 Task: Update the project tasks for 'Levels of Management' and explore the tool's features.
Action: Mouse moved to (74, 92)
Screenshot: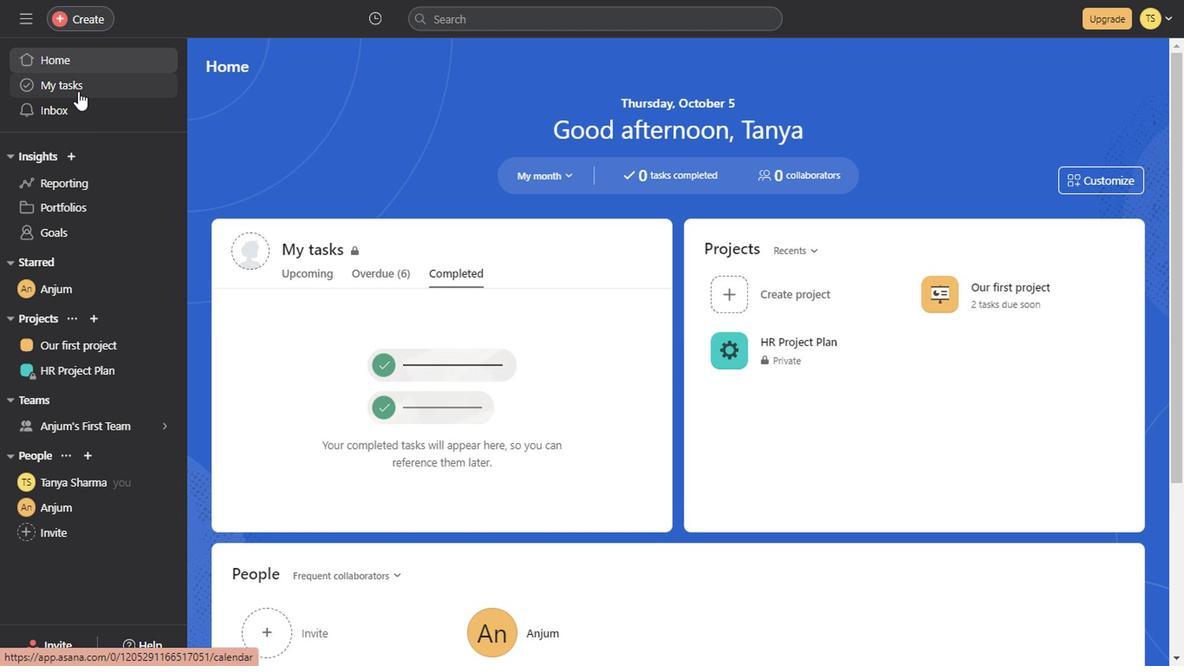 
Action: Mouse pressed left at (74, 92)
Screenshot: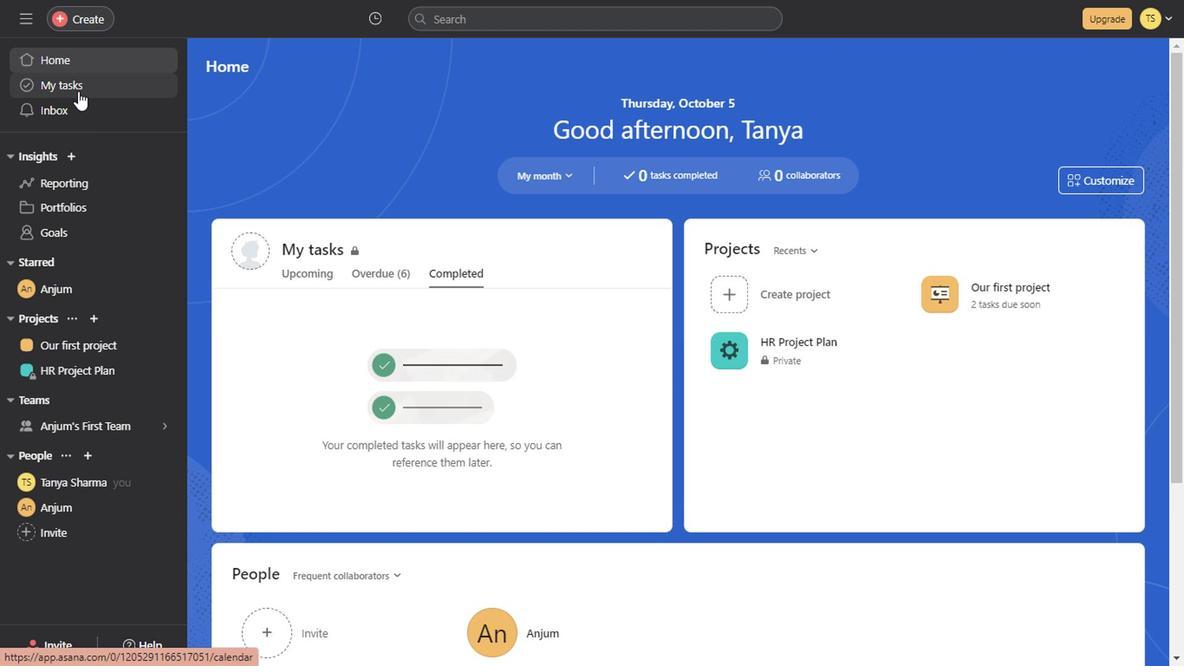 
Action: Mouse moved to (252, 88)
Screenshot: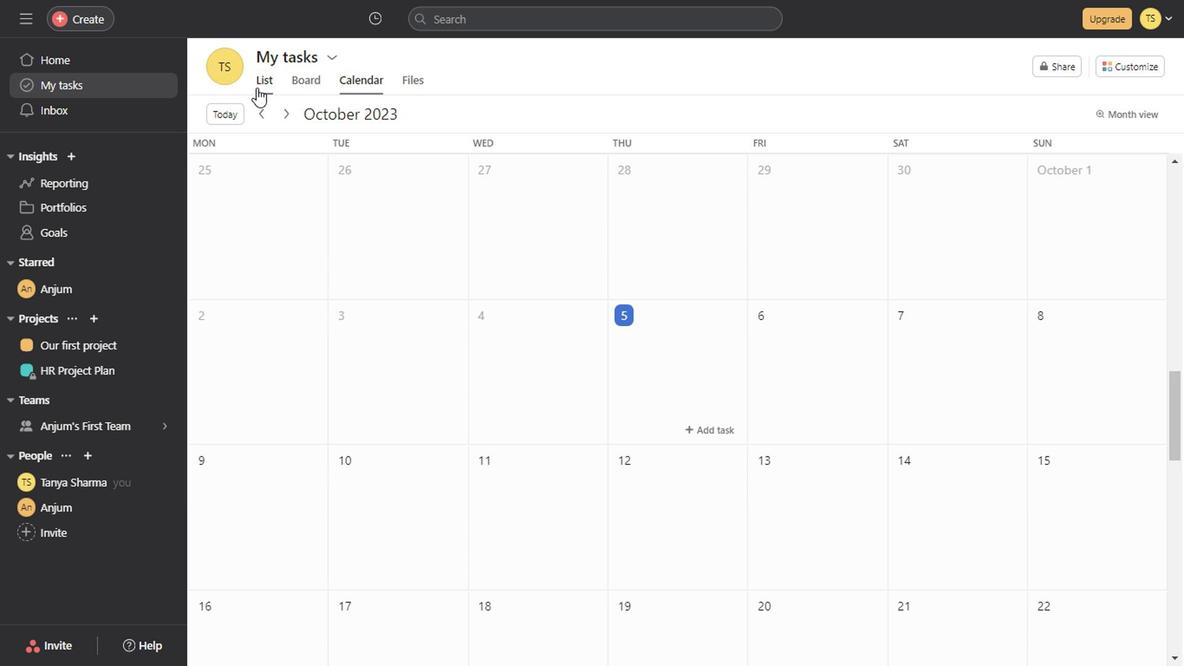 
Action: Mouse pressed left at (252, 88)
Screenshot: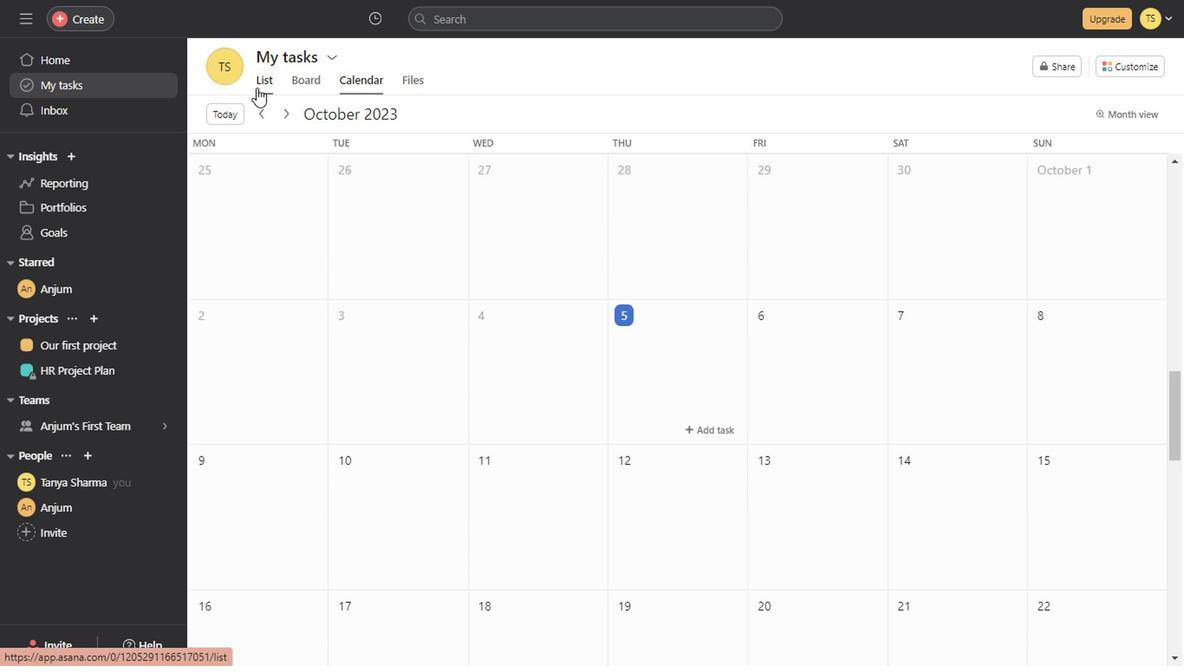 
Action: Mouse moved to (74, 122)
Screenshot: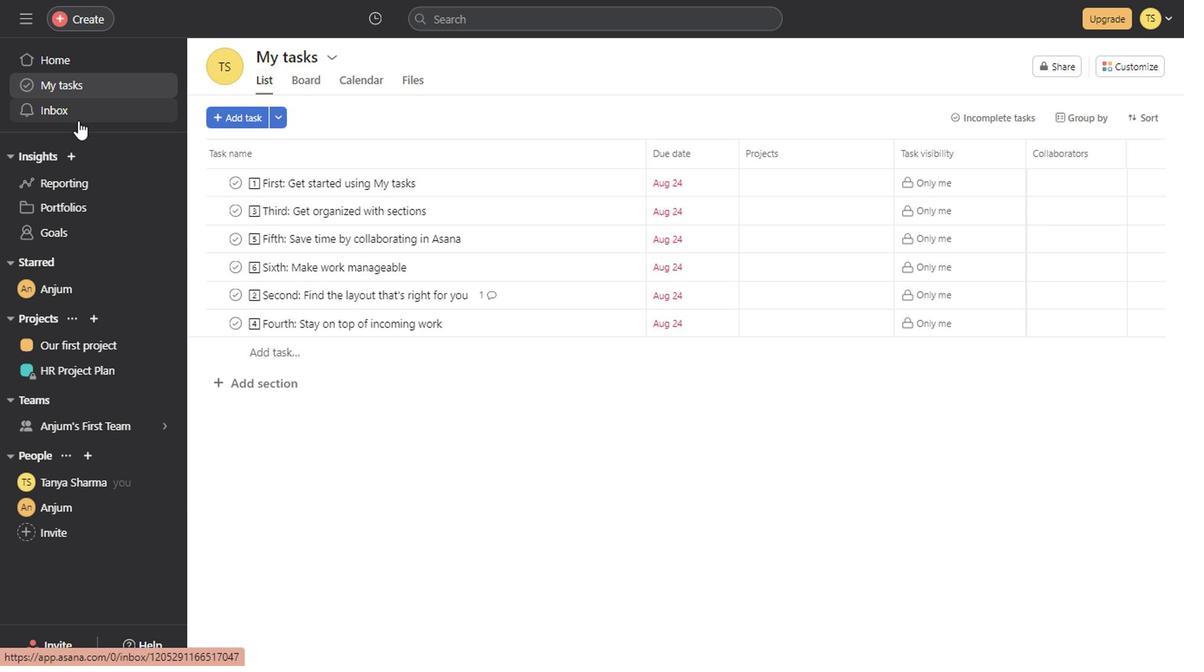 
Action: Mouse pressed left at (74, 122)
Screenshot: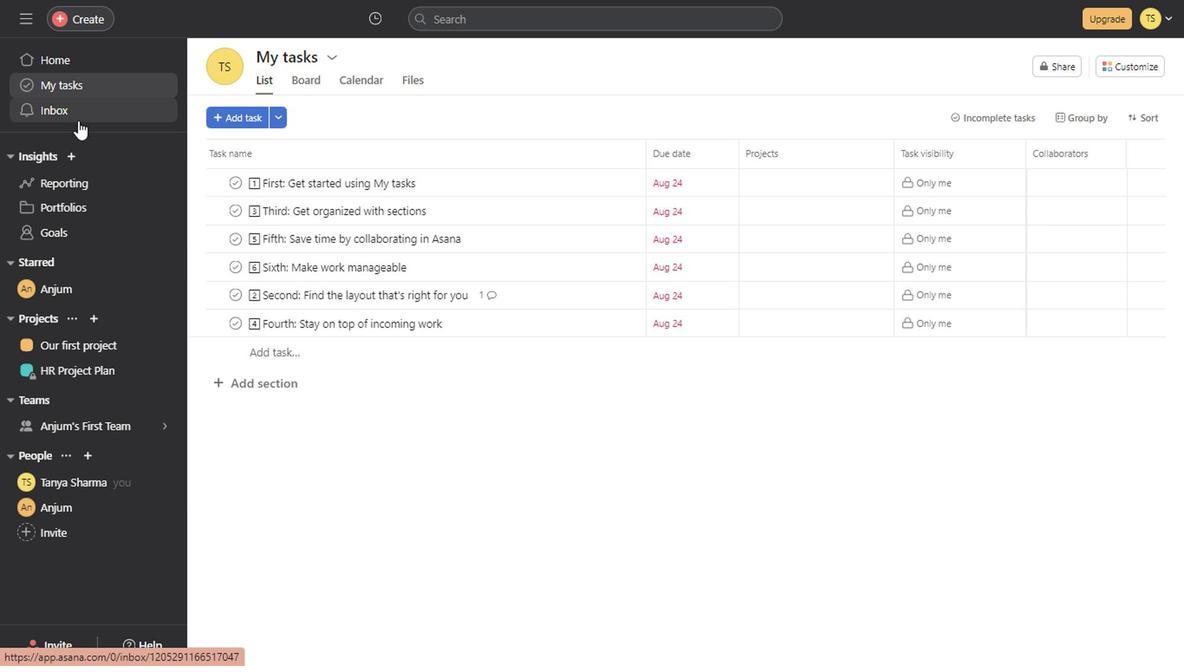 
Action: Mouse moved to (437, 461)
Screenshot: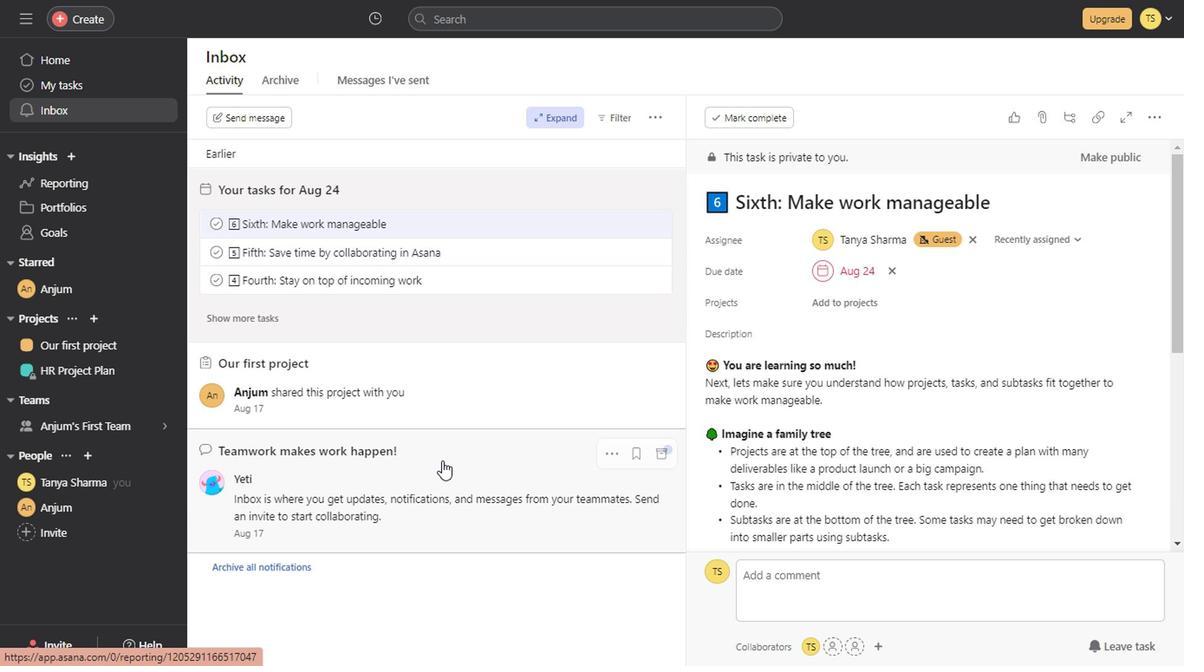 
Action: Mouse scrolled (437, 460) with delta (0, -1)
Screenshot: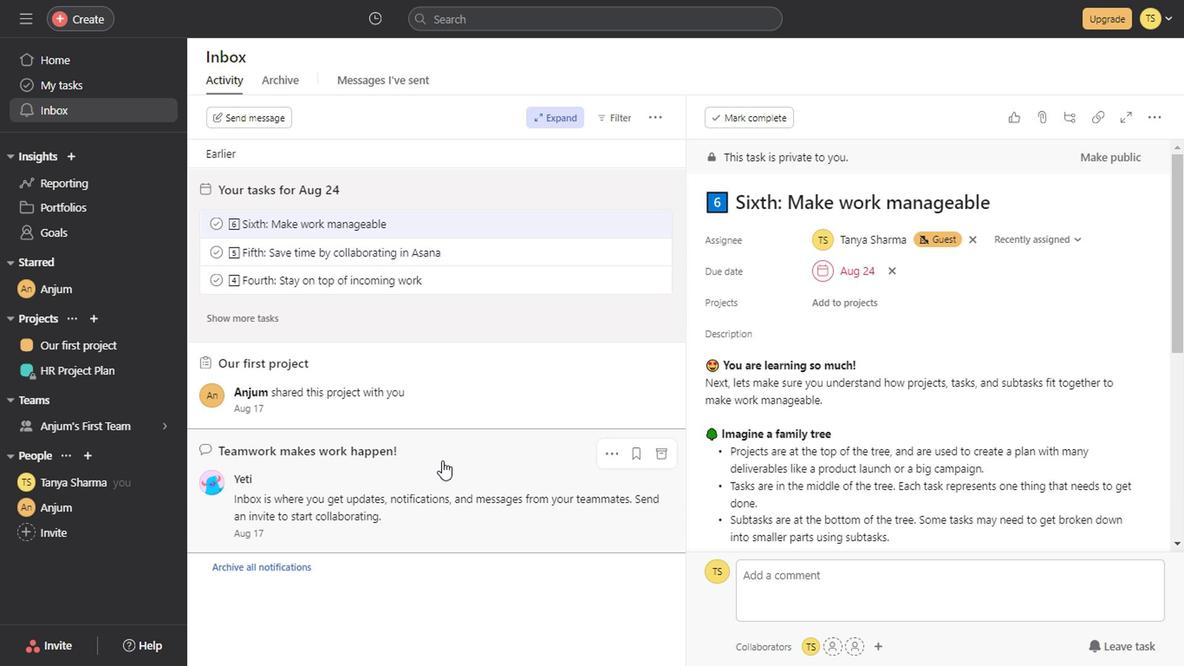 
Action: Mouse scrolled (437, 460) with delta (0, -1)
Screenshot: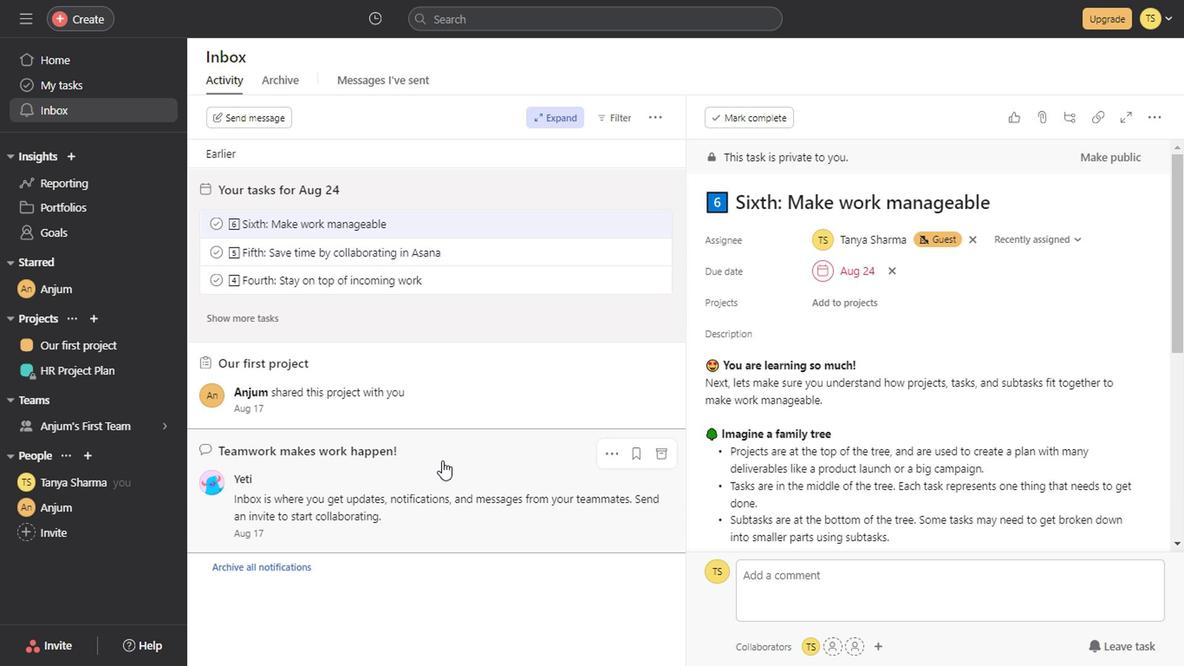 
Action: Mouse scrolled (437, 460) with delta (0, -1)
Screenshot: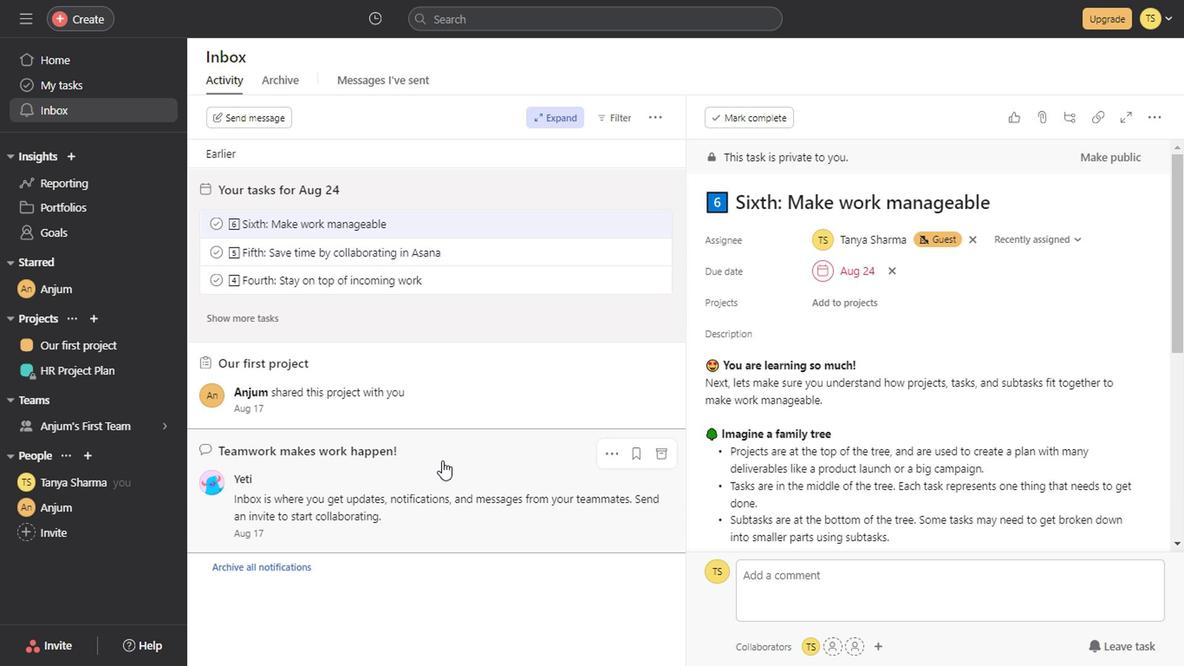 
Action: Mouse scrolled (437, 460) with delta (0, -1)
Screenshot: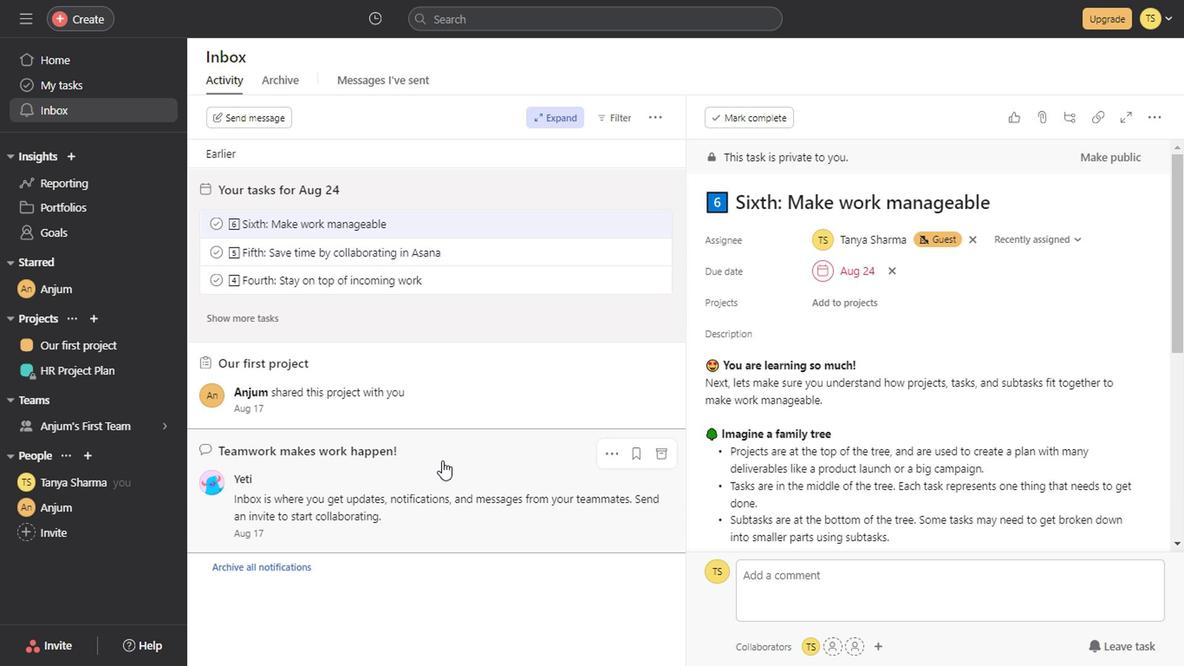 
Action: Mouse scrolled (437, 460) with delta (0, -1)
Screenshot: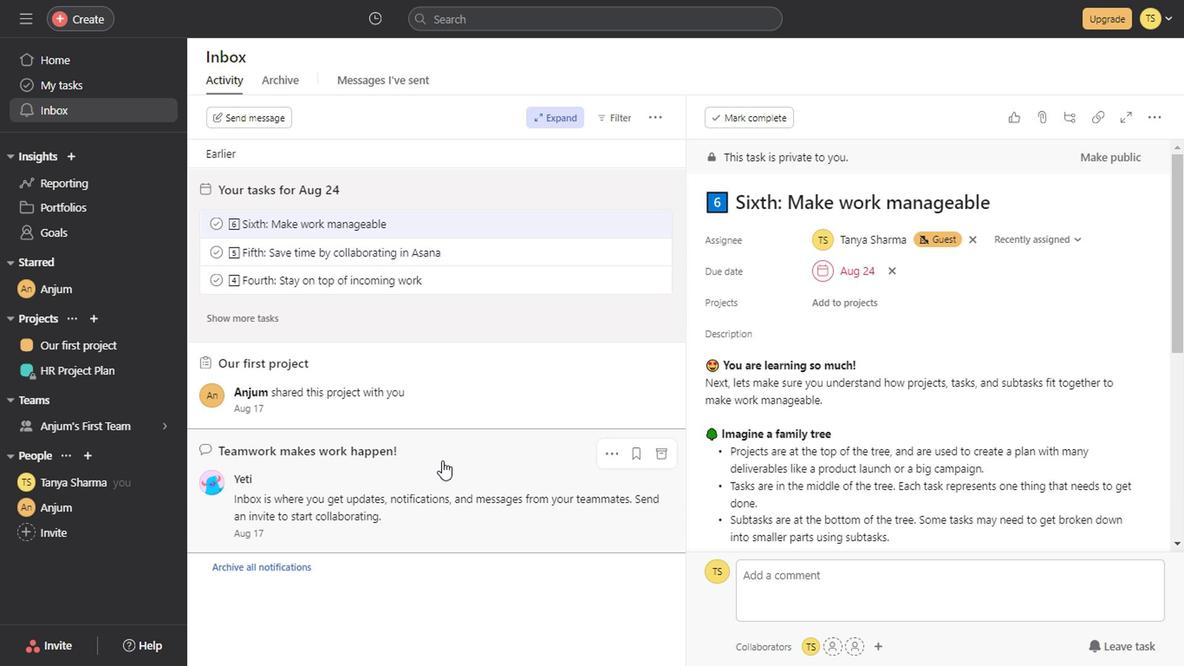
Action: Mouse scrolled (437, 460) with delta (0, -1)
Screenshot: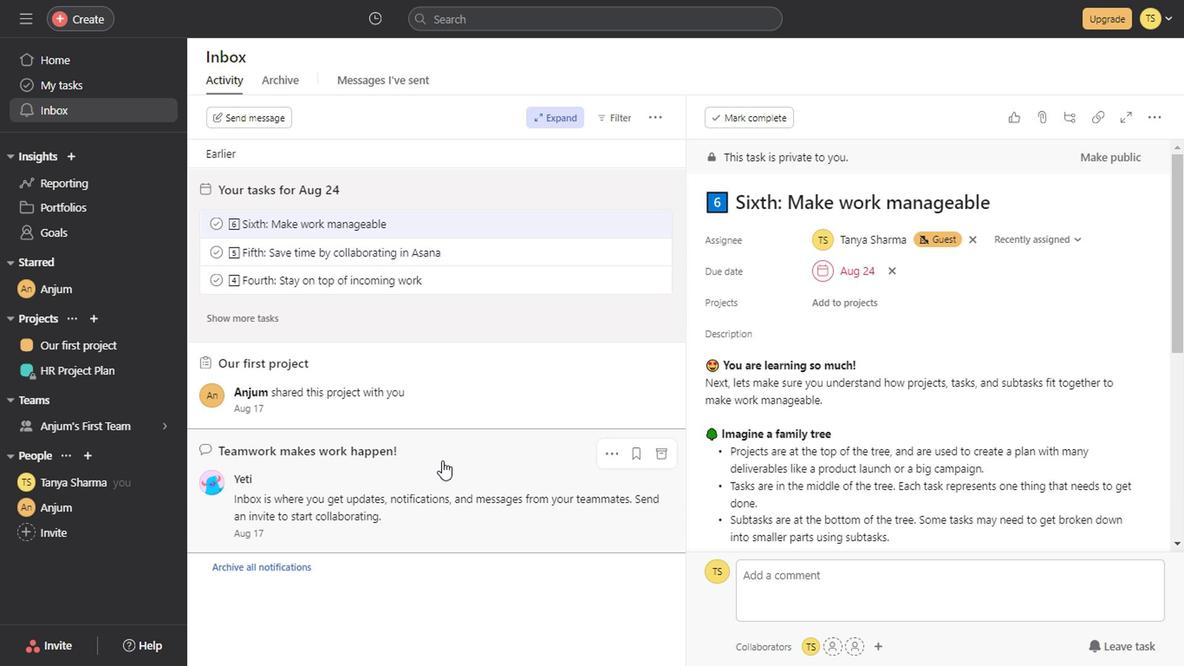 
Action: Mouse scrolled (437, 460) with delta (0, -1)
Screenshot: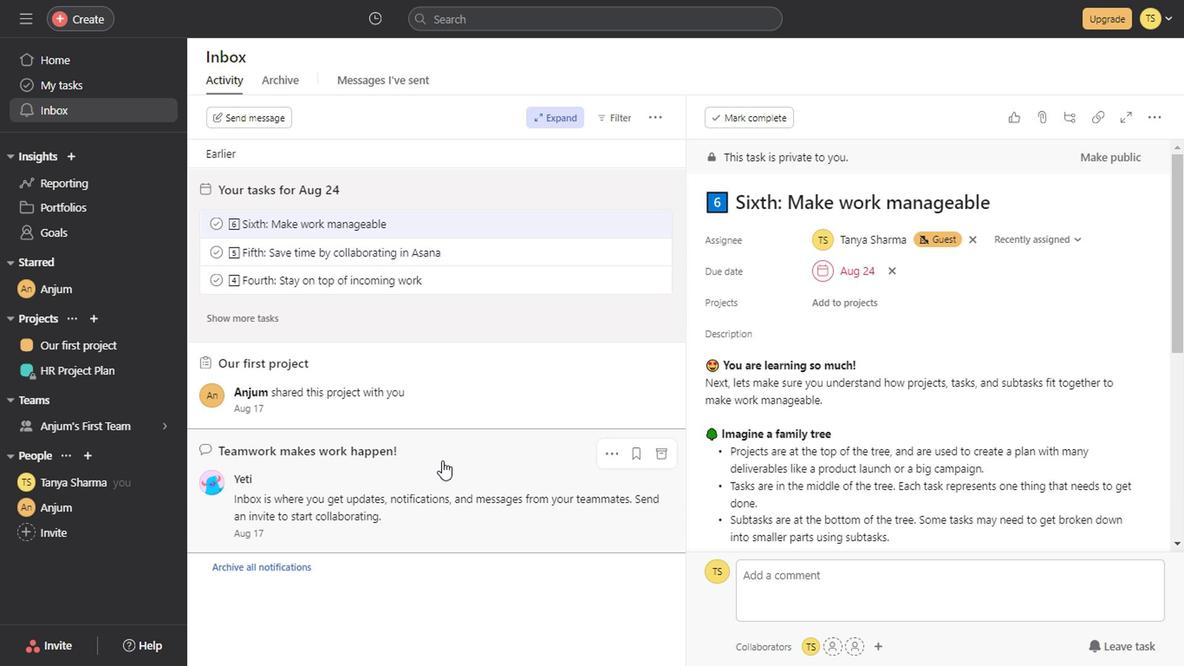 
Action: Mouse scrolled (437, 460) with delta (0, -1)
Screenshot: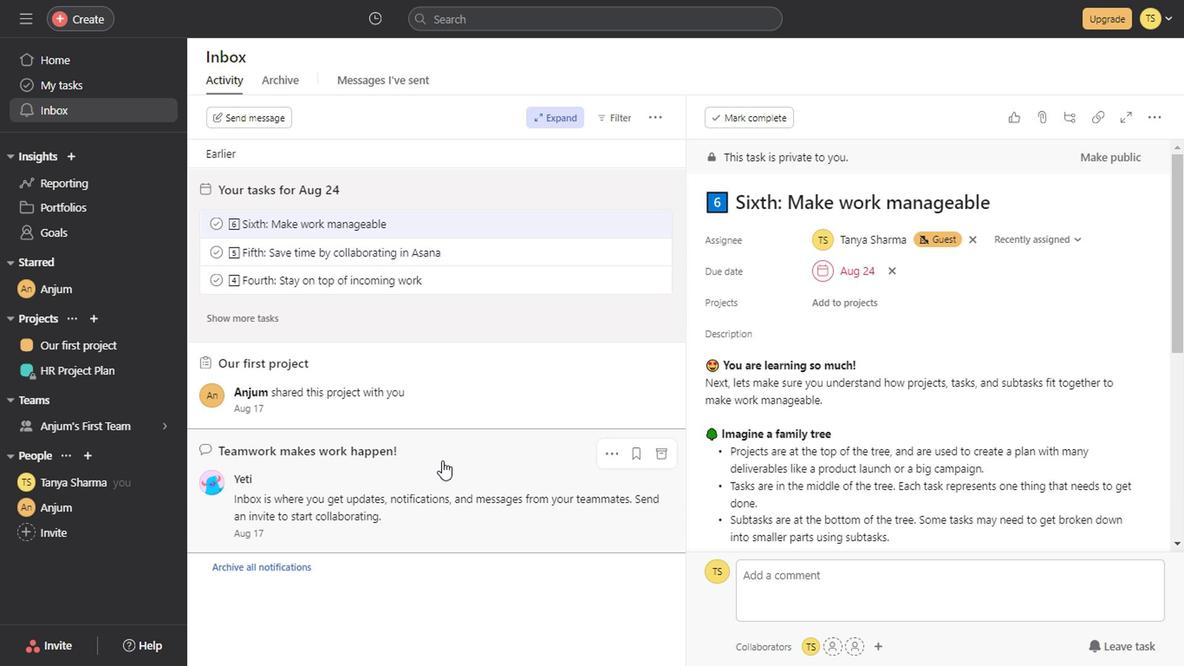 
Action: Mouse scrolled (437, 460) with delta (0, -1)
Screenshot: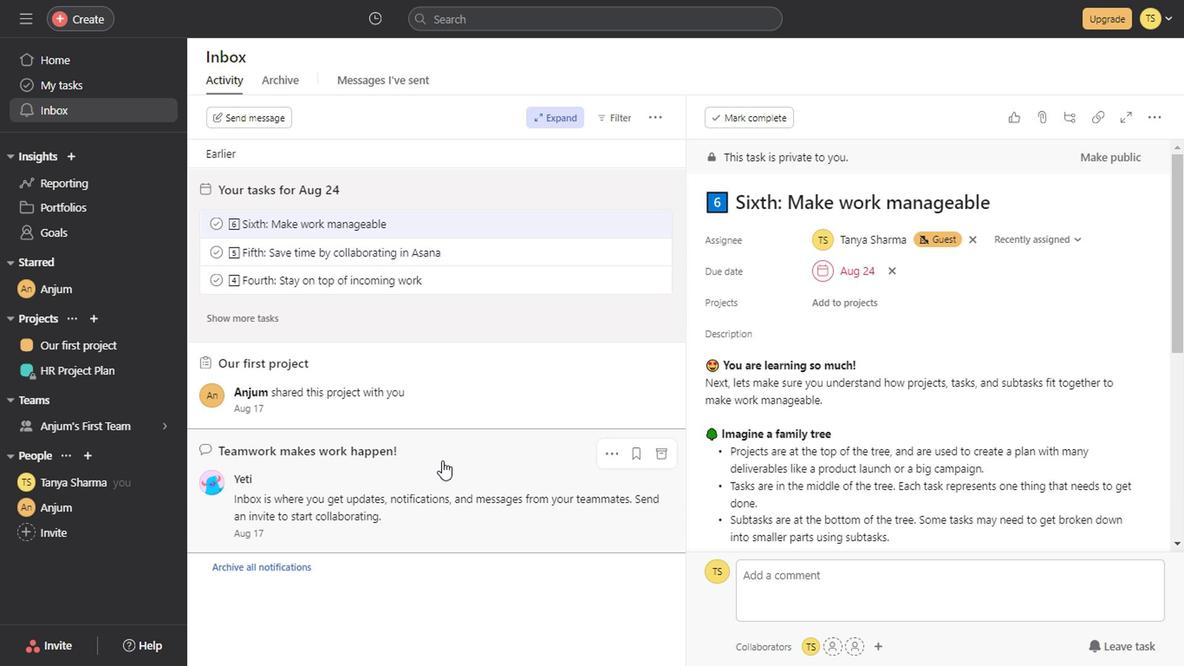
Action: Mouse scrolled (437, 460) with delta (0, -1)
Screenshot: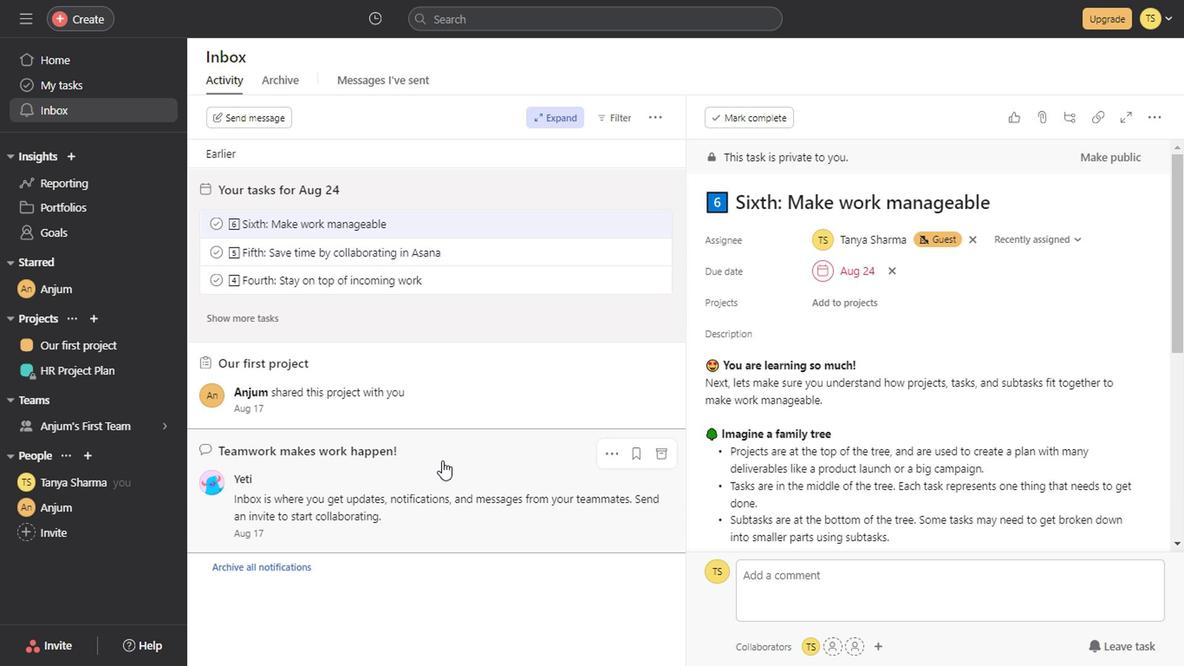 
Action: Mouse scrolled (437, 460) with delta (0, -1)
Screenshot: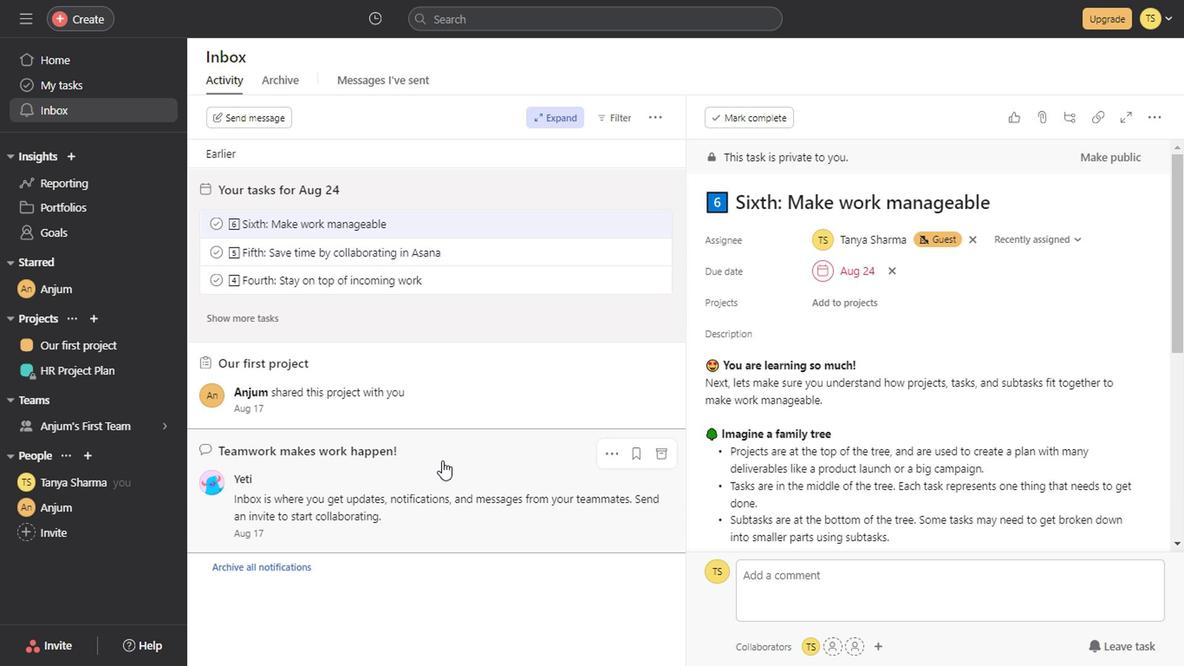 
Action: Mouse scrolled (437, 460) with delta (0, -1)
Screenshot: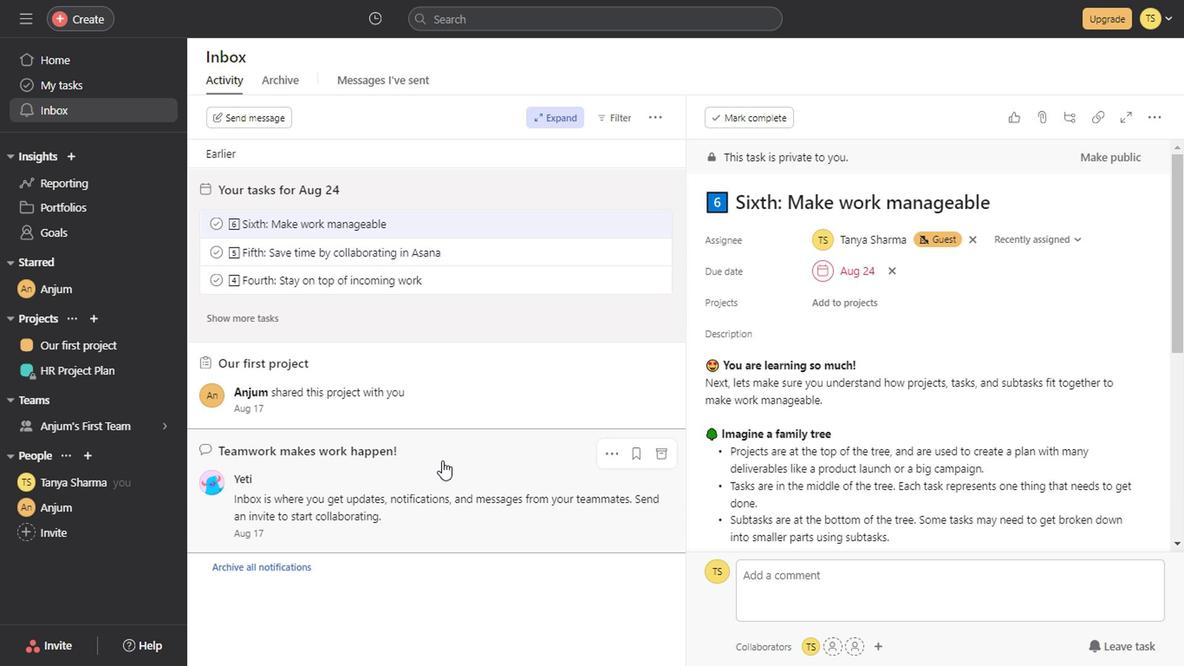
Action: Mouse scrolled (437, 460) with delta (0, -1)
Screenshot: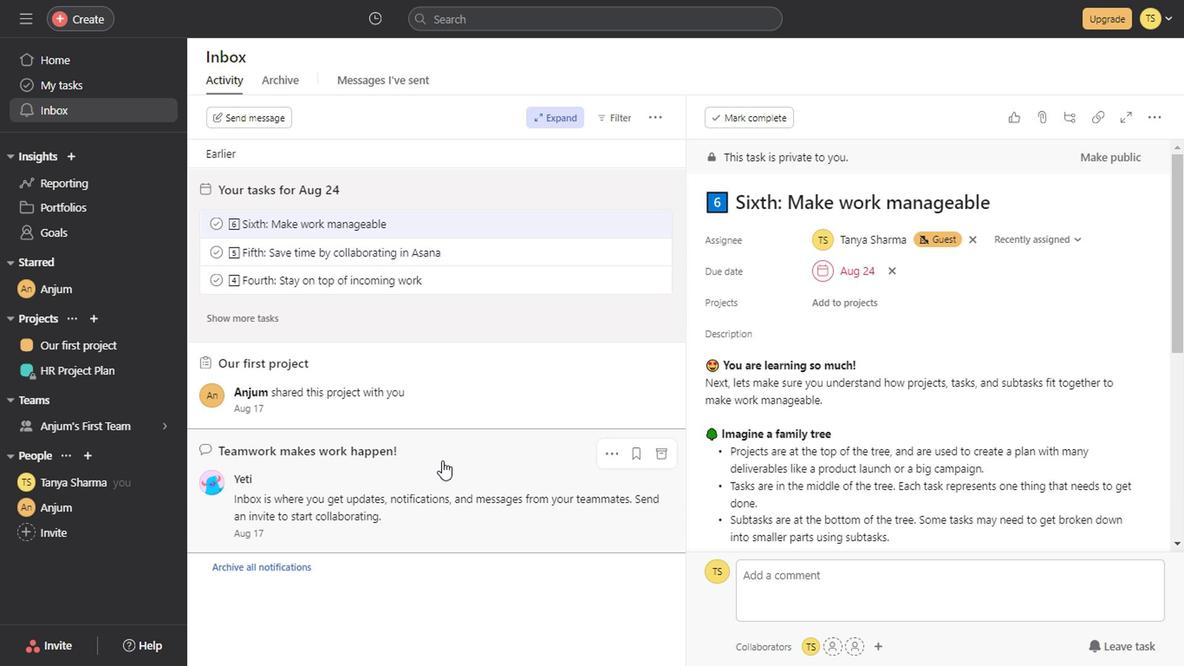 
Action: Mouse scrolled (437, 460) with delta (0, -1)
Screenshot: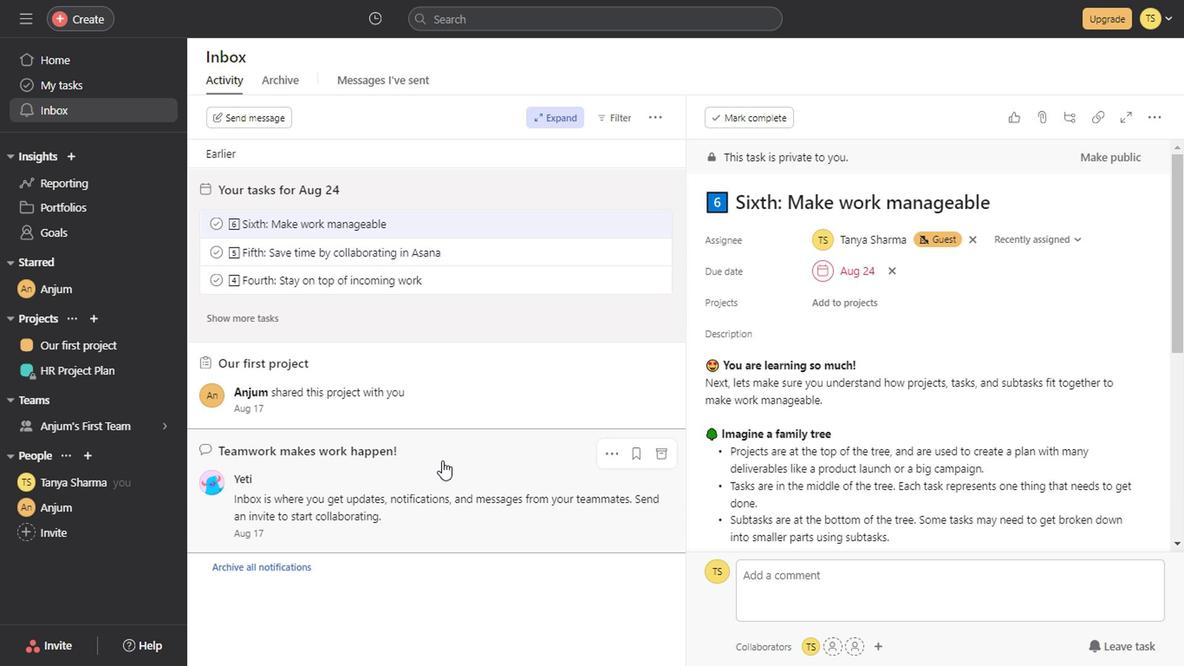 
Action: Mouse scrolled (437, 460) with delta (0, -1)
Screenshot: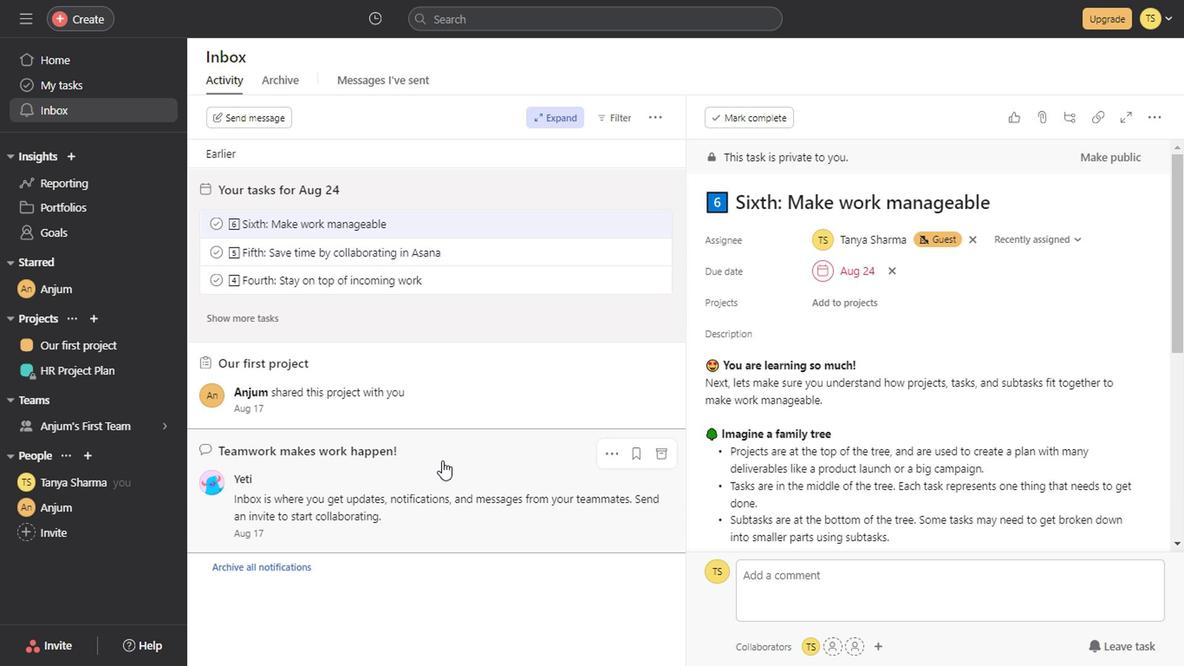 
Action: Mouse scrolled (437, 460) with delta (0, -1)
Screenshot: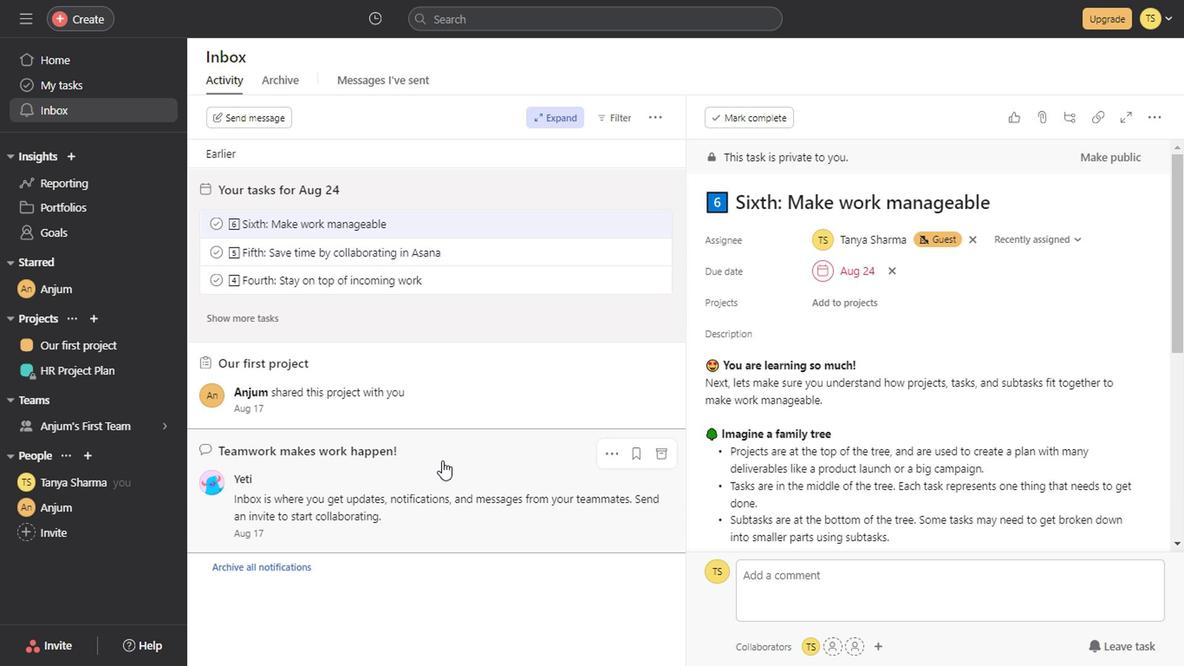 
Action: Mouse scrolled (437, 460) with delta (0, -1)
Screenshot: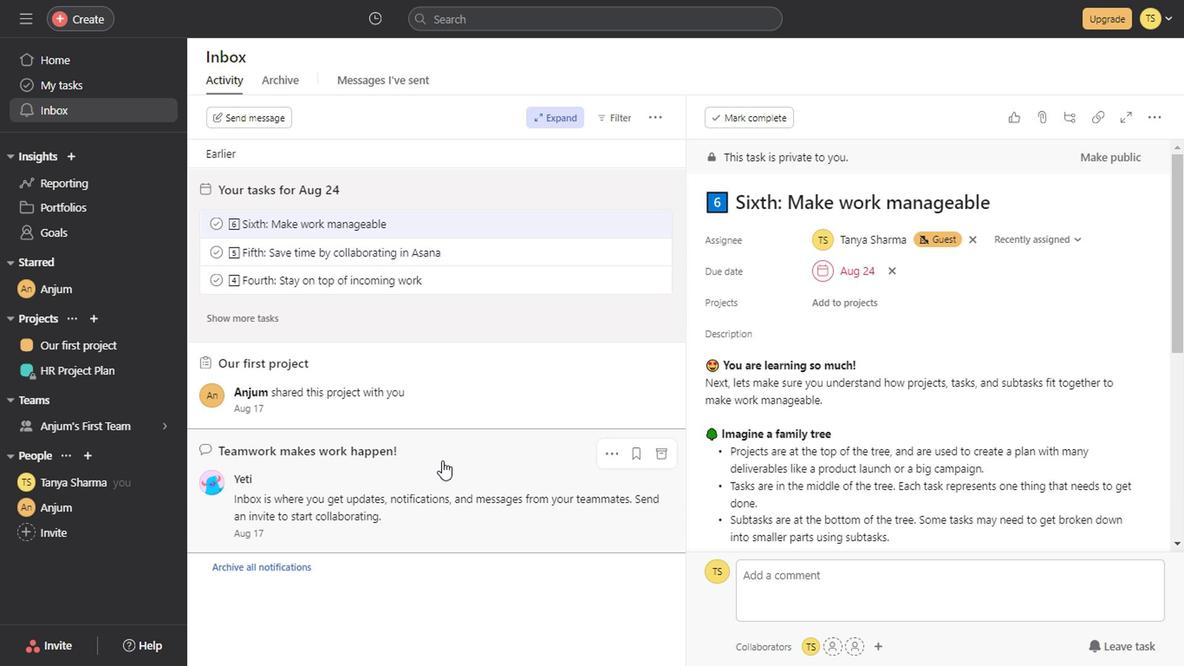
Action: Mouse scrolled (437, 460) with delta (0, -1)
Screenshot: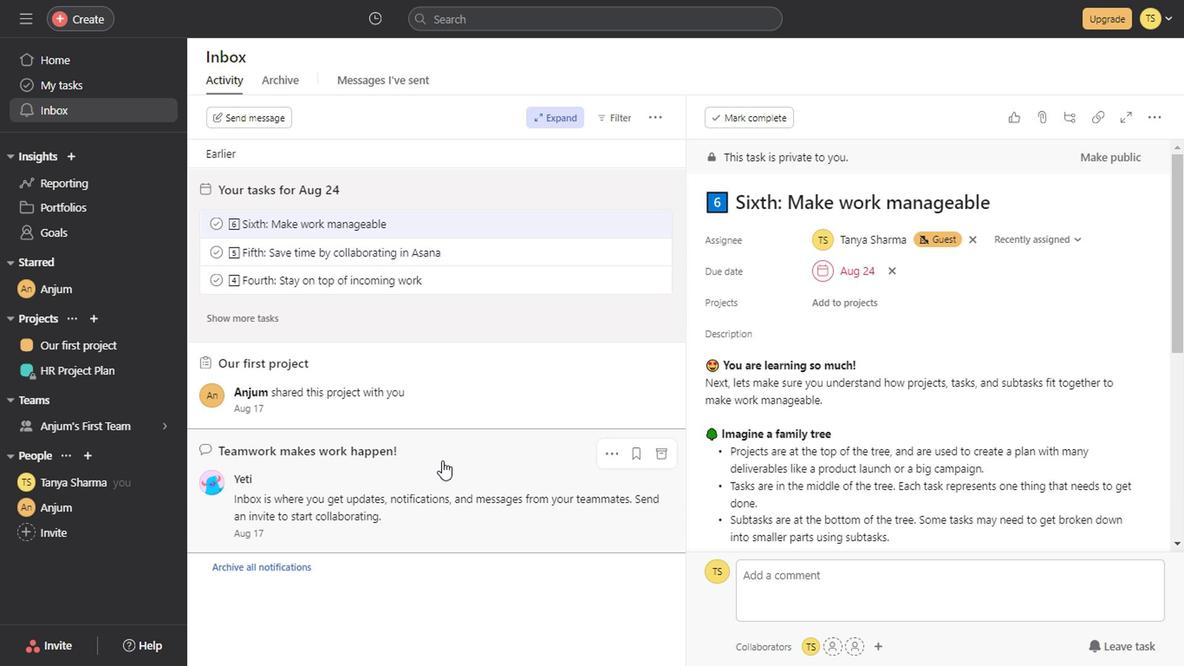 
Action: Mouse scrolled (437, 460) with delta (0, -1)
Screenshot: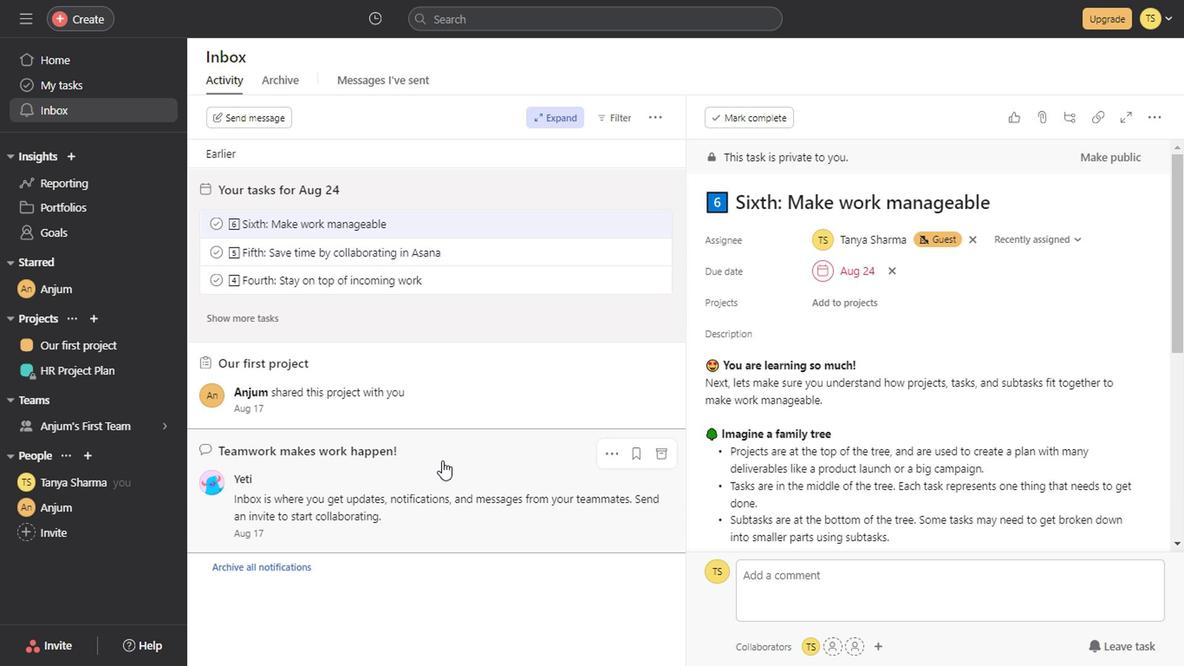 
Action: Mouse scrolled (437, 460) with delta (0, -1)
Screenshot: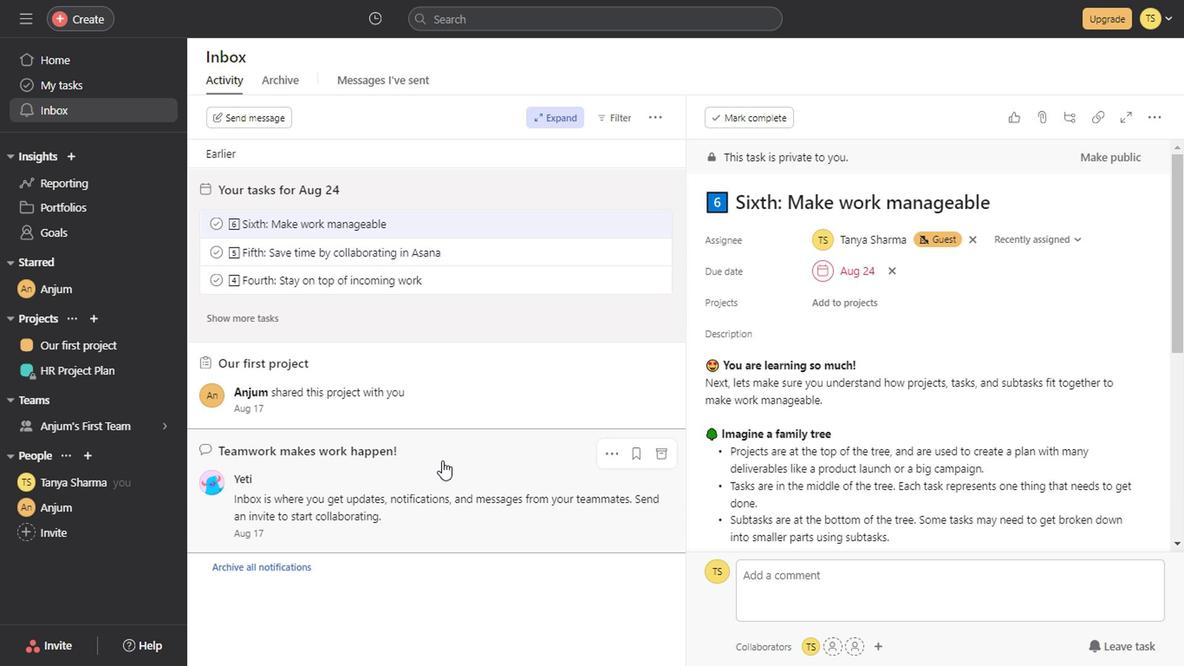 
Action: Mouse scrolled (437, 460) with delta (0, -1)
Screenshot: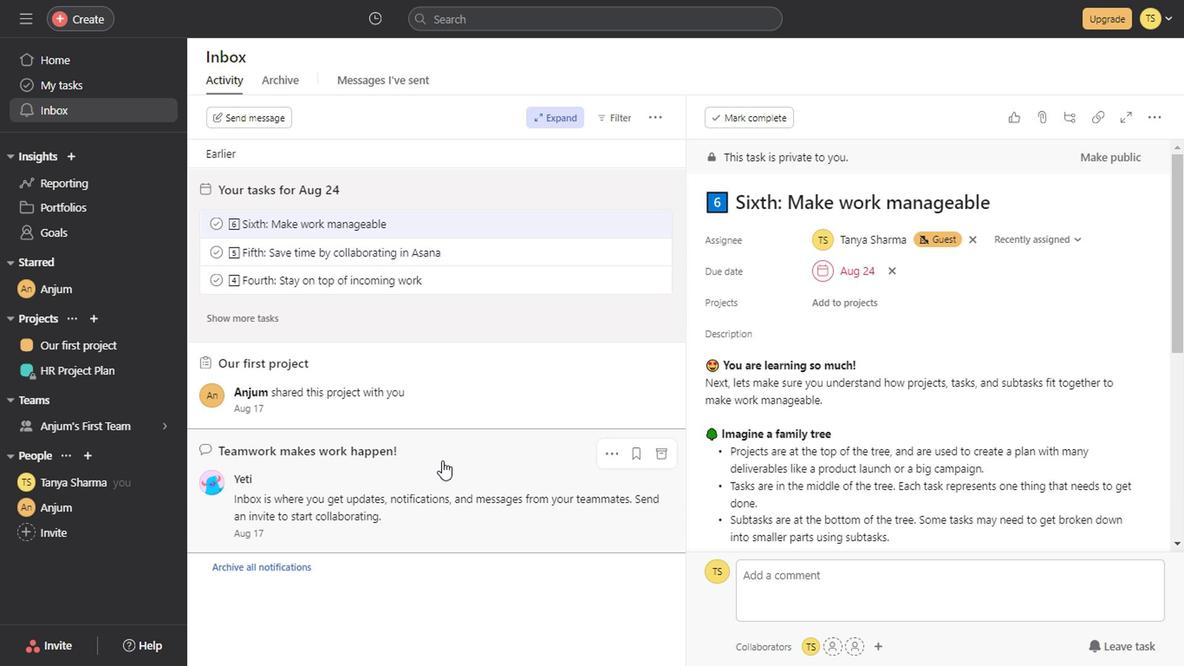 
Action: Mouse scrolled (437, 460) with delta (0, -1)
Screenshot: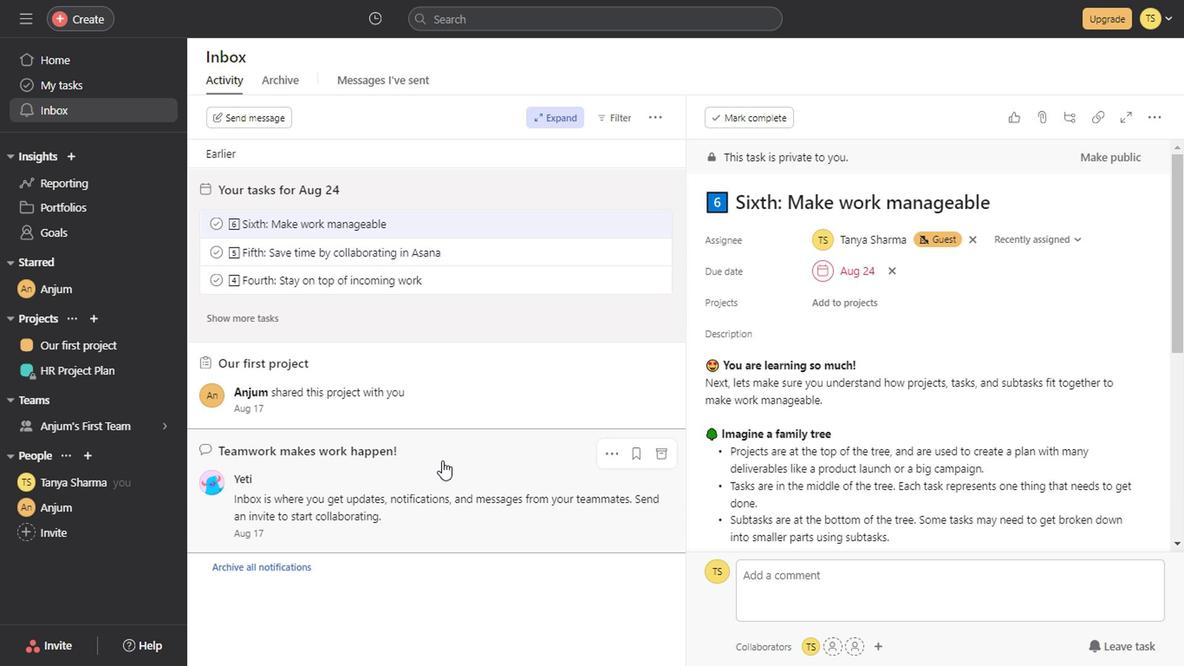 
Action: Mouse scrolled (437, 460) with delta (0, -1)
Screenshot: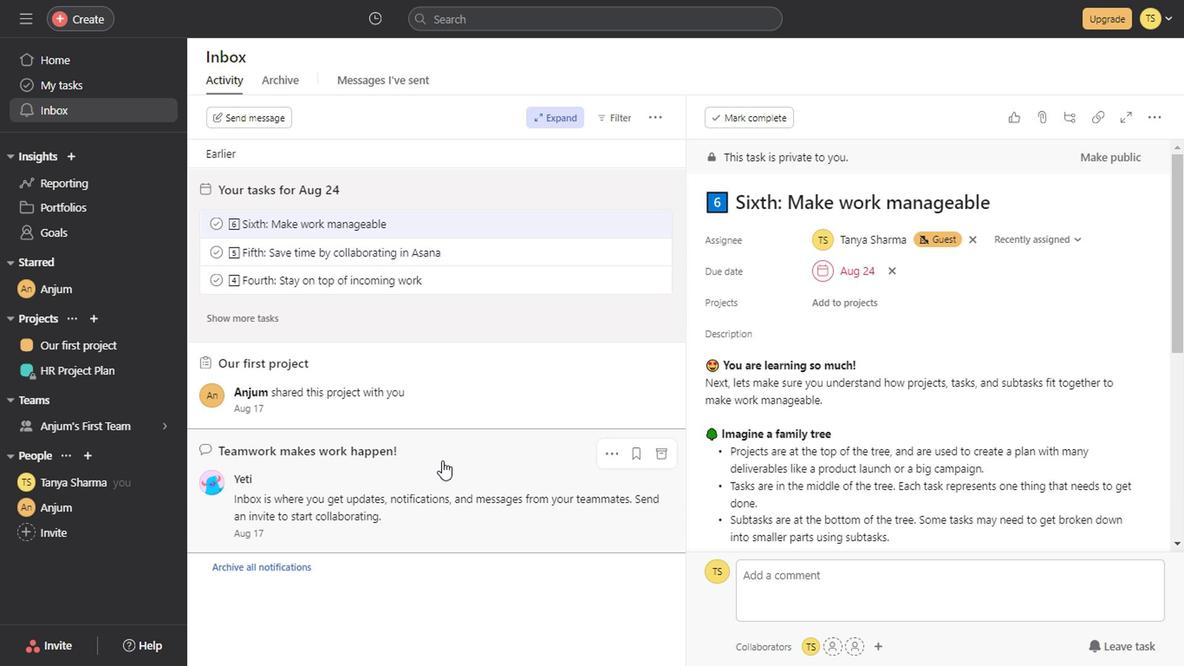 
Action: Mouse scrolled (437, 460) with delta (0, -1)
Screenshot: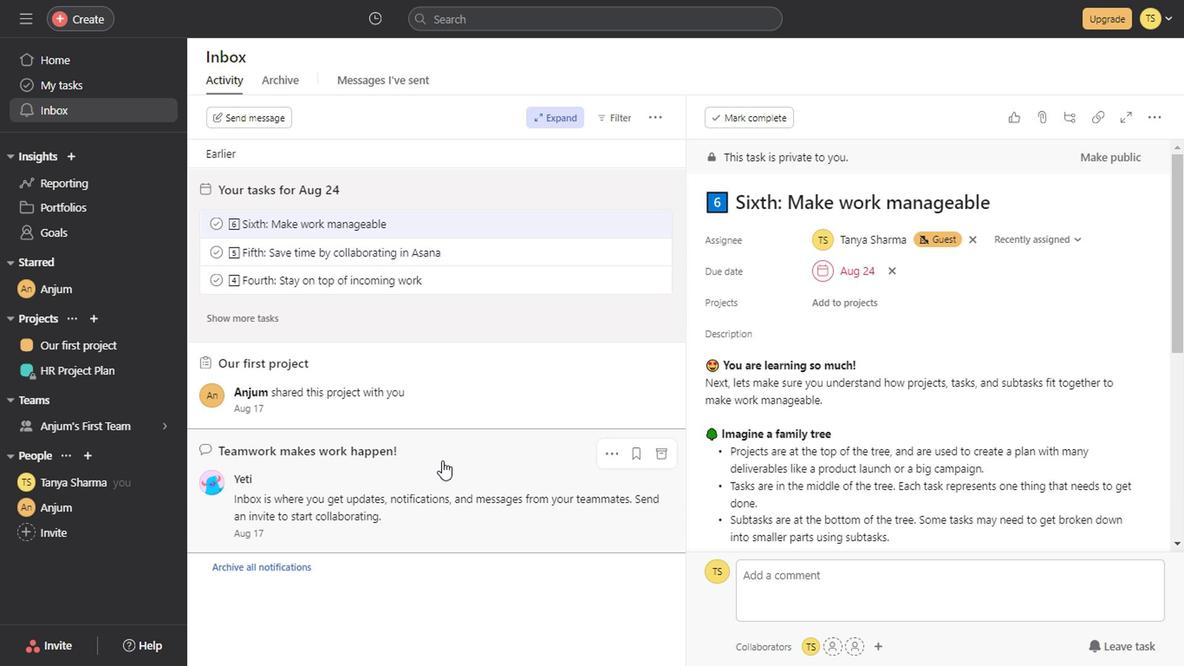 
Action: Mouse scrolled (437, 460) with delta (0, -1)
Screenshot: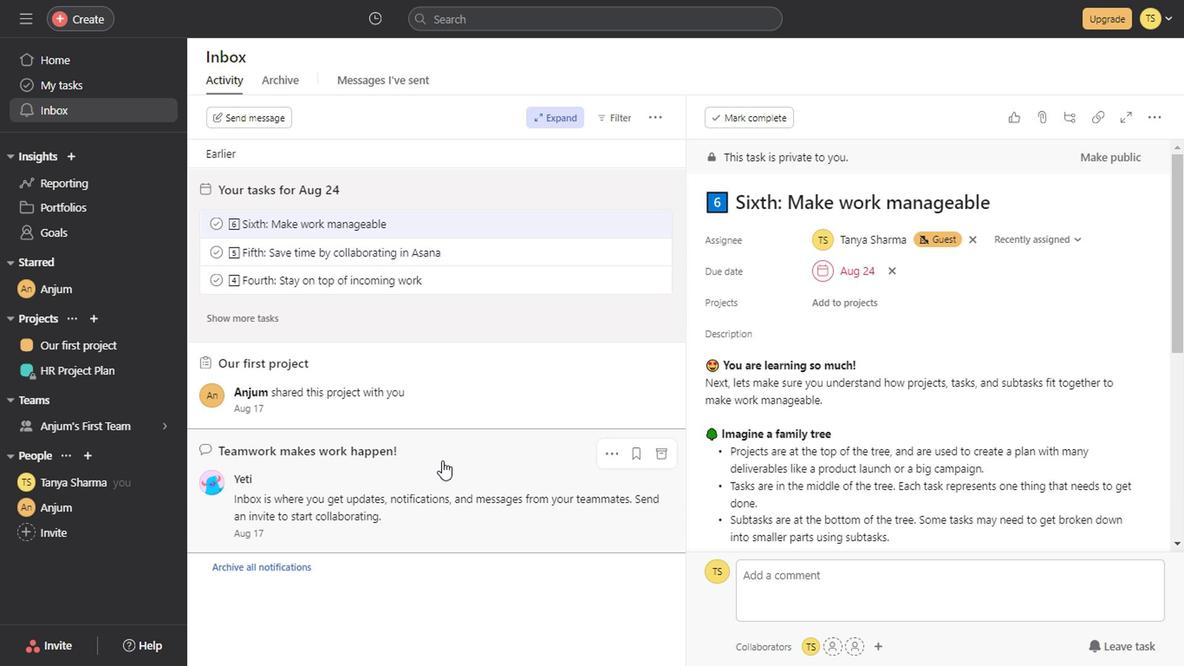
Action: Mouse scrolled (437, 460) with delta (0, -1)
Screenshot: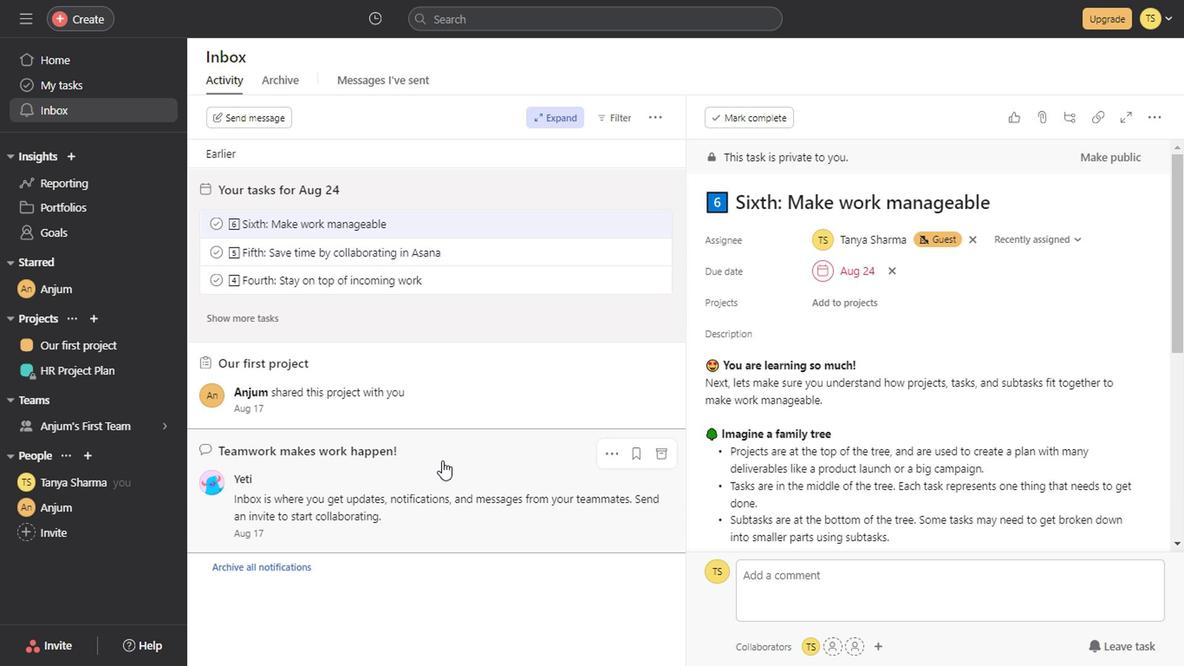 
Action: Mouse scrolled (437, 460) with delta (0, -1)
Screenshot: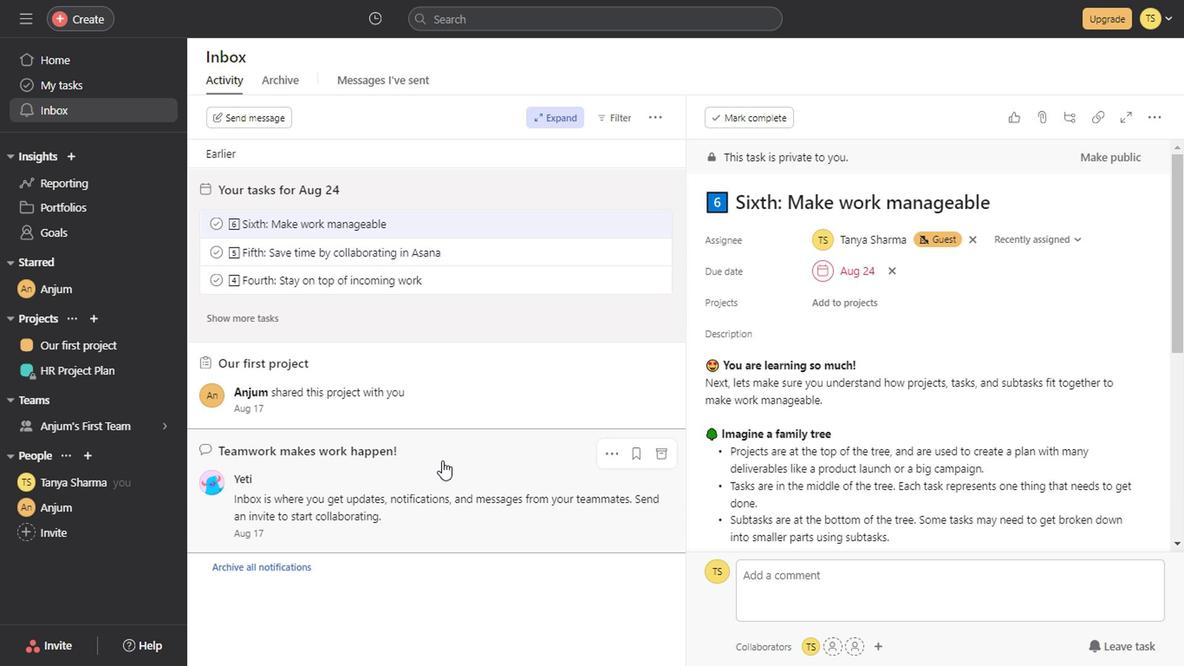 
Action: Mouse scrolled (437, 460) with delta (0, -1)
Screenshot: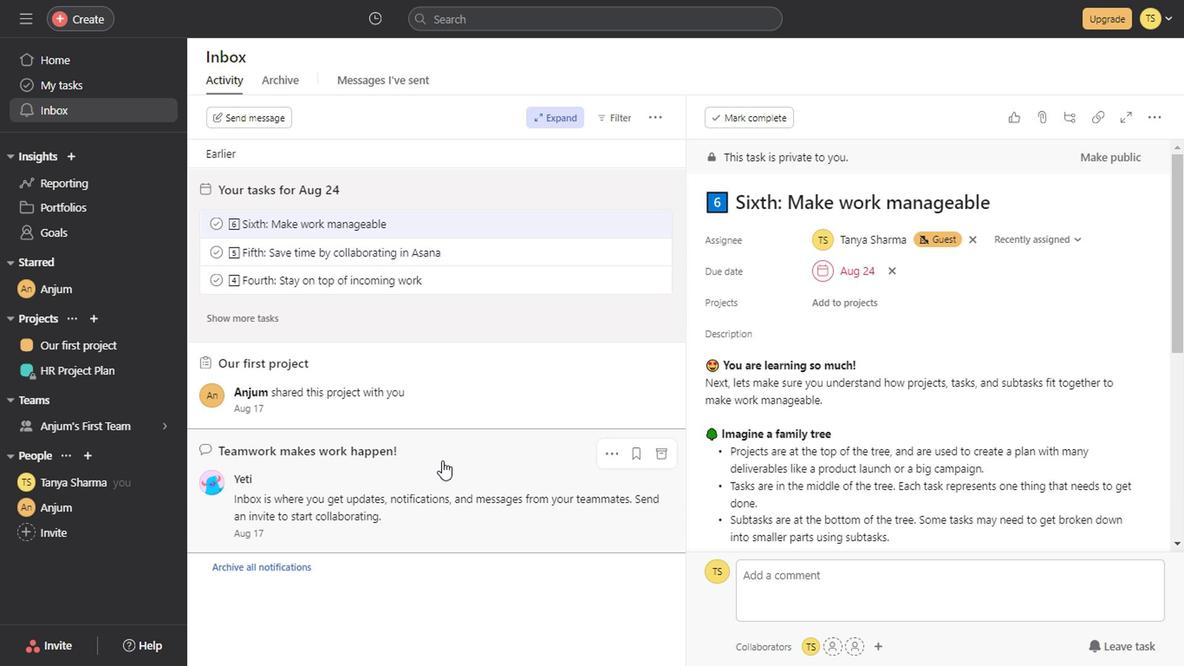 
Action: Mouse moved to (957, 469)
Screenshot: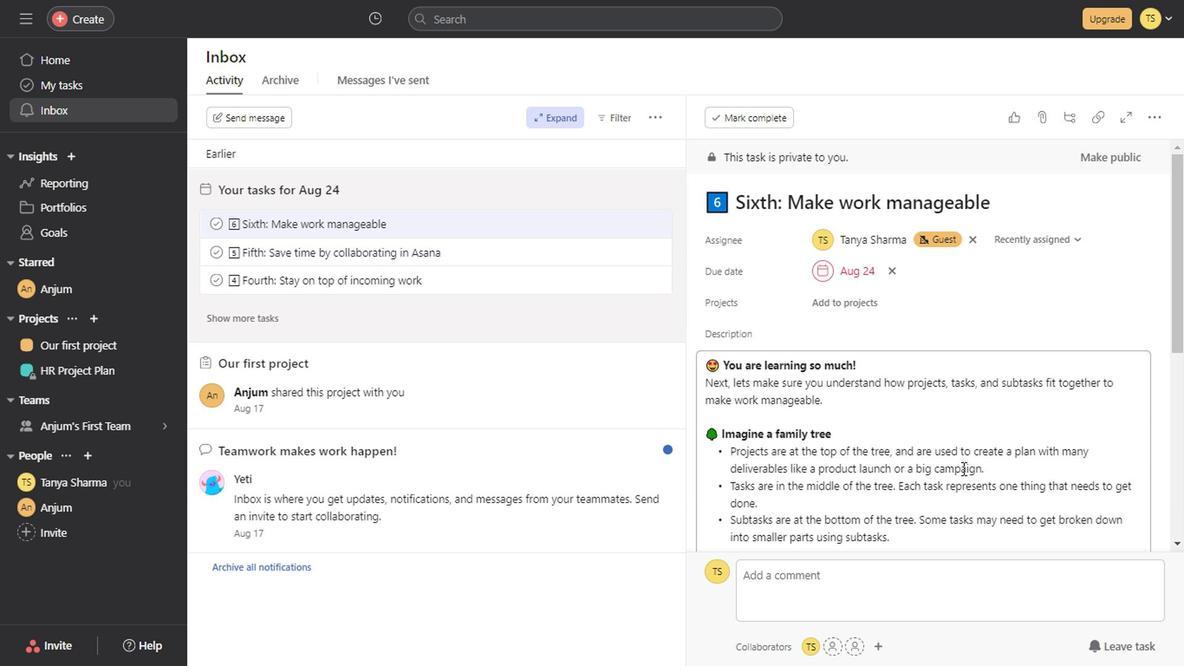 
Action: Mouse scrolled (957, 468) with delta (0, -1)
Screenshot: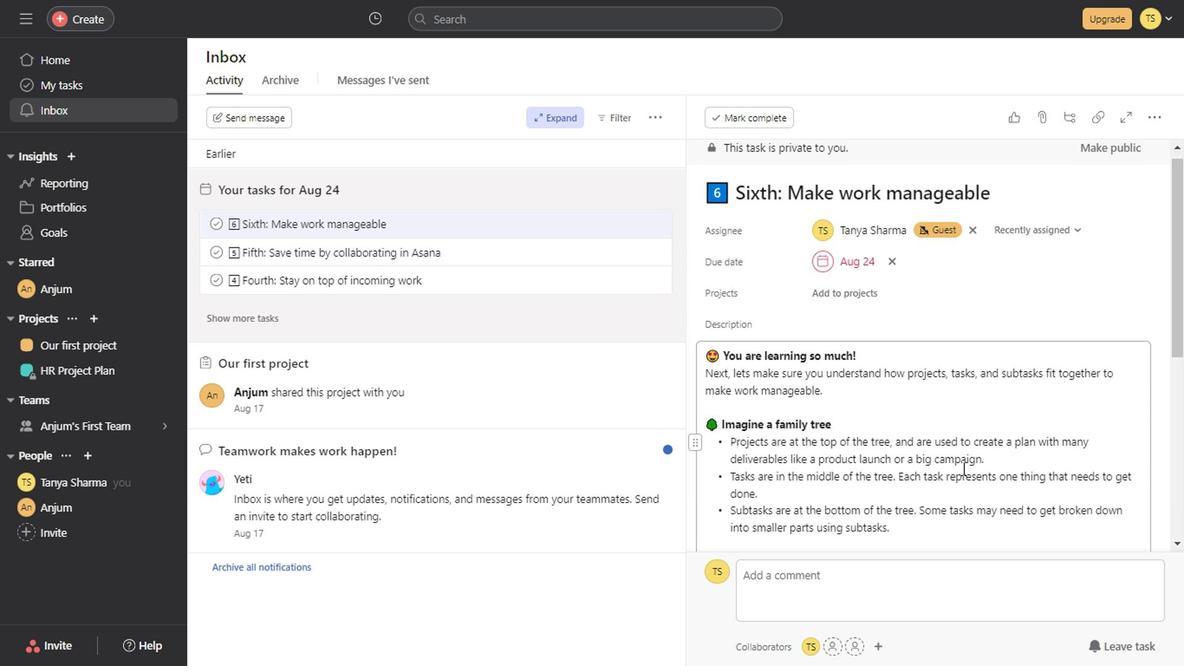 
Action: Mouse scrolled (957, 468) with delta (0, -1)
Screenshot: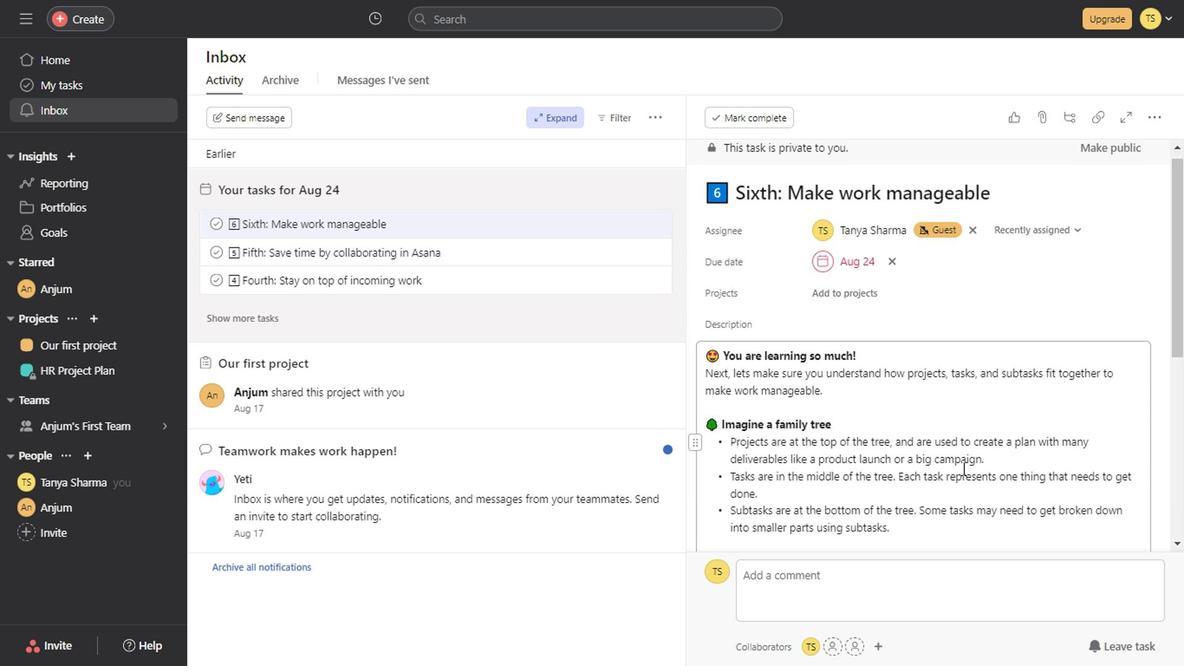 
Action: Mouse scrolled (957, 468) with delta (0, -1)
Screenshot: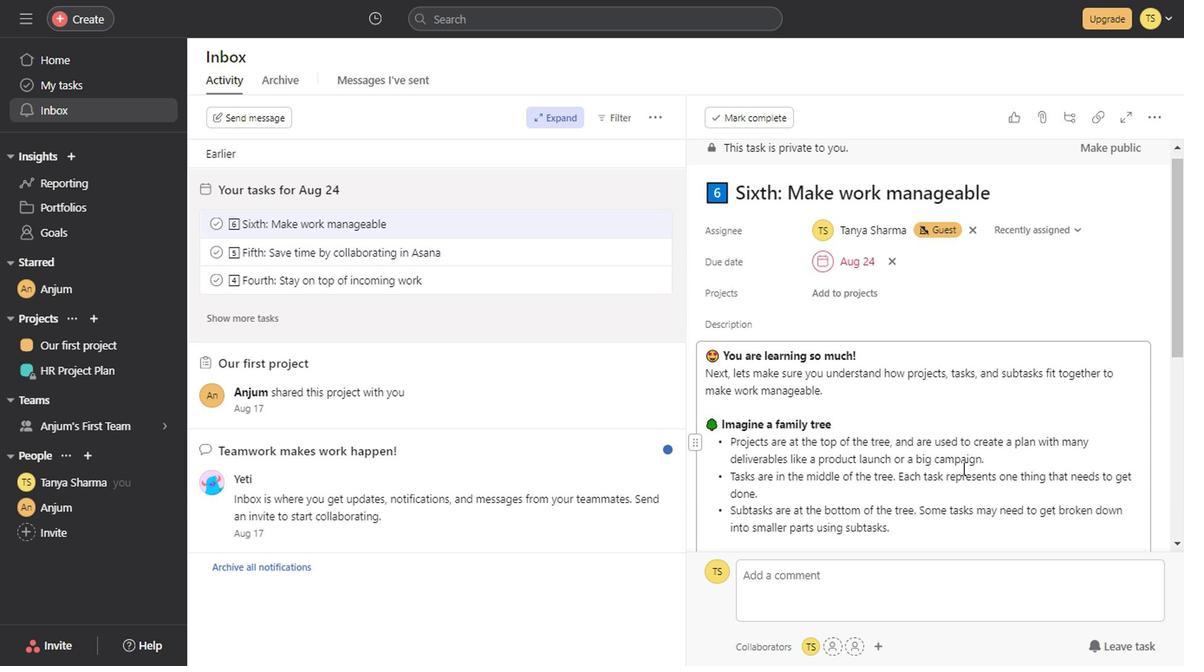 
Action: Mouse scrolled (957, 468) with delta (0, -1)
Screenshot: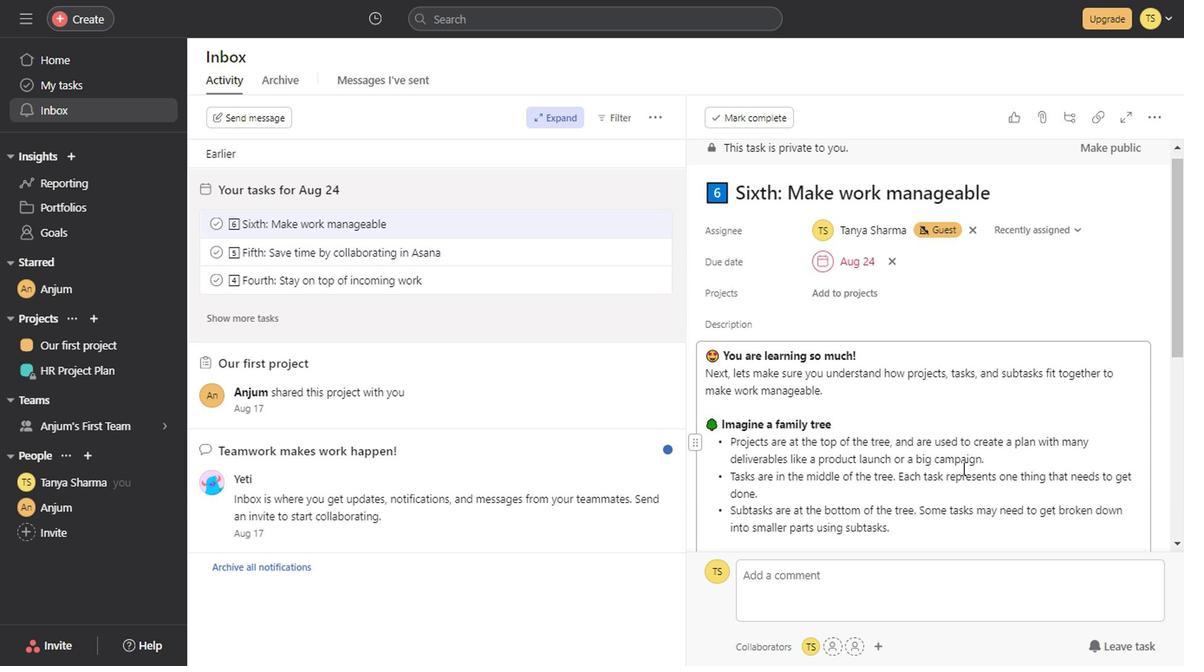 
Action: Mouse scrolled (957, 468) with delta (0, -1)
Screenshot: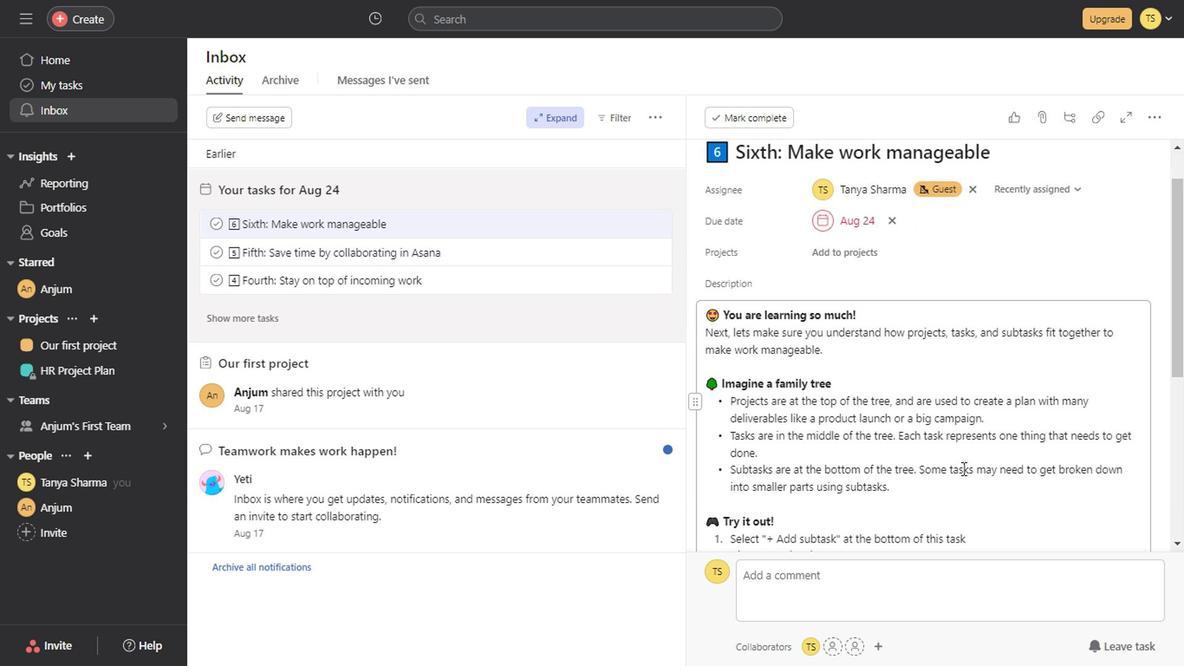 
Action: Mouse scrolled (957, 468) with delta (0, -1)
Screenshot: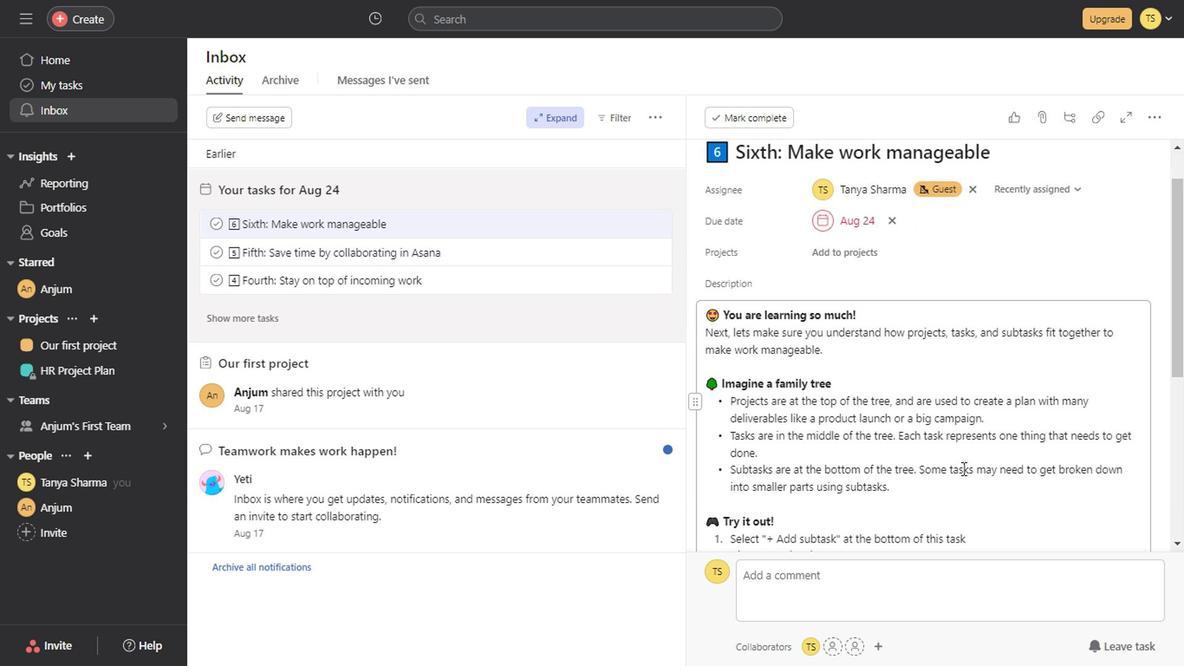 
Action: Mouse scrolled (957, 468) with delta (0, -1)
Screenshot: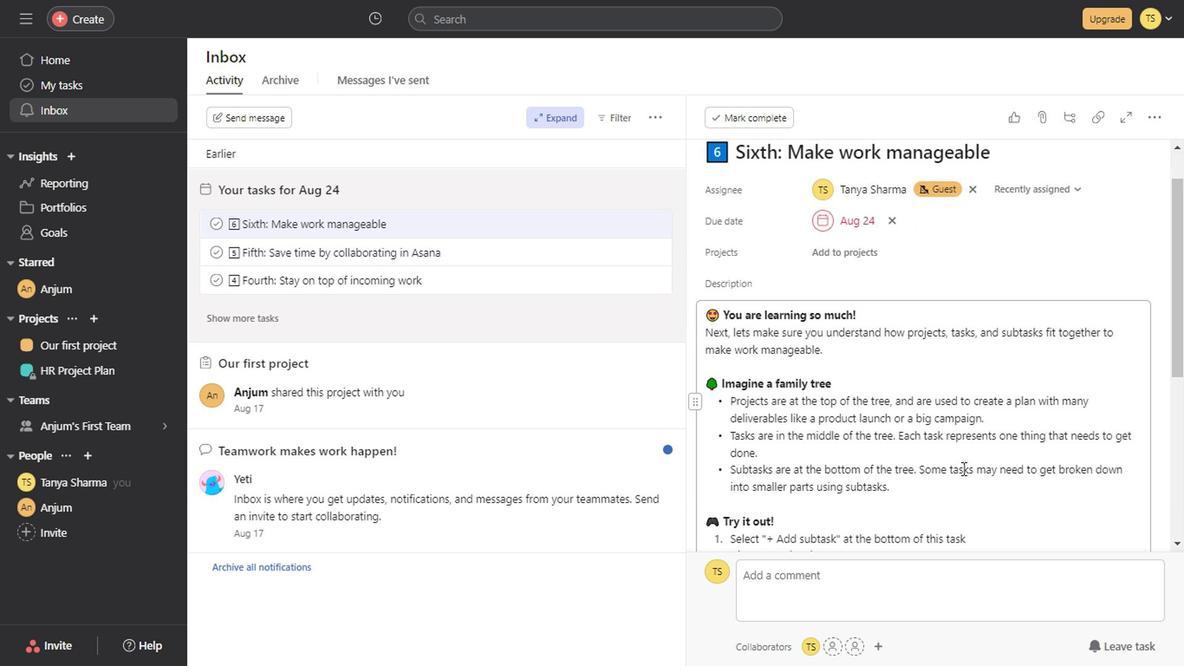 
Action: Mouse scrolled (957, 468) with delta (0, -1)
Screenshot: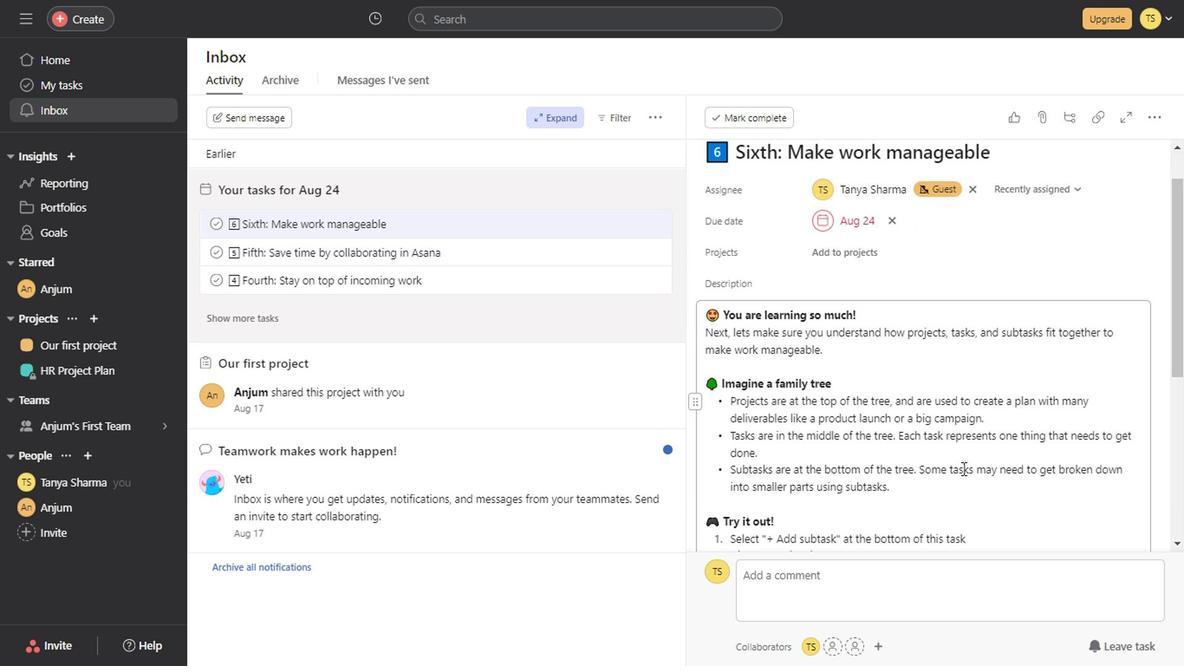 
Action: Mouse scrolled (957, 468) with delta (0, -1)
Screenshot: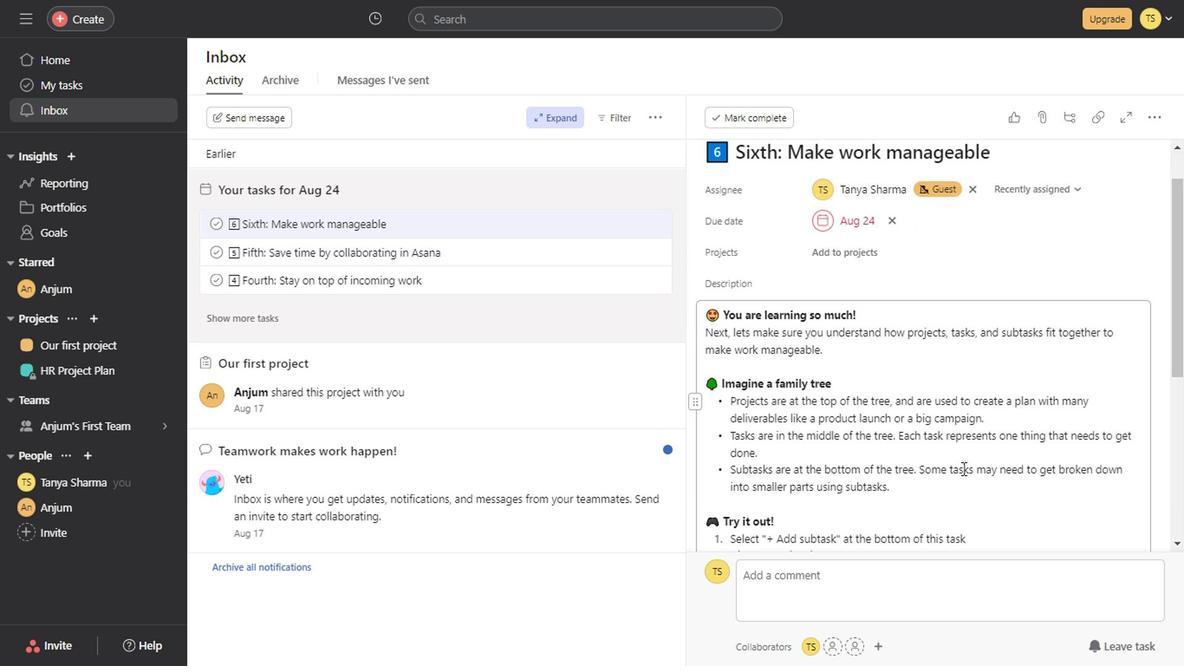 
Action: Mouse scrolled (957, 468) with delta (0, -1)
Screenshot: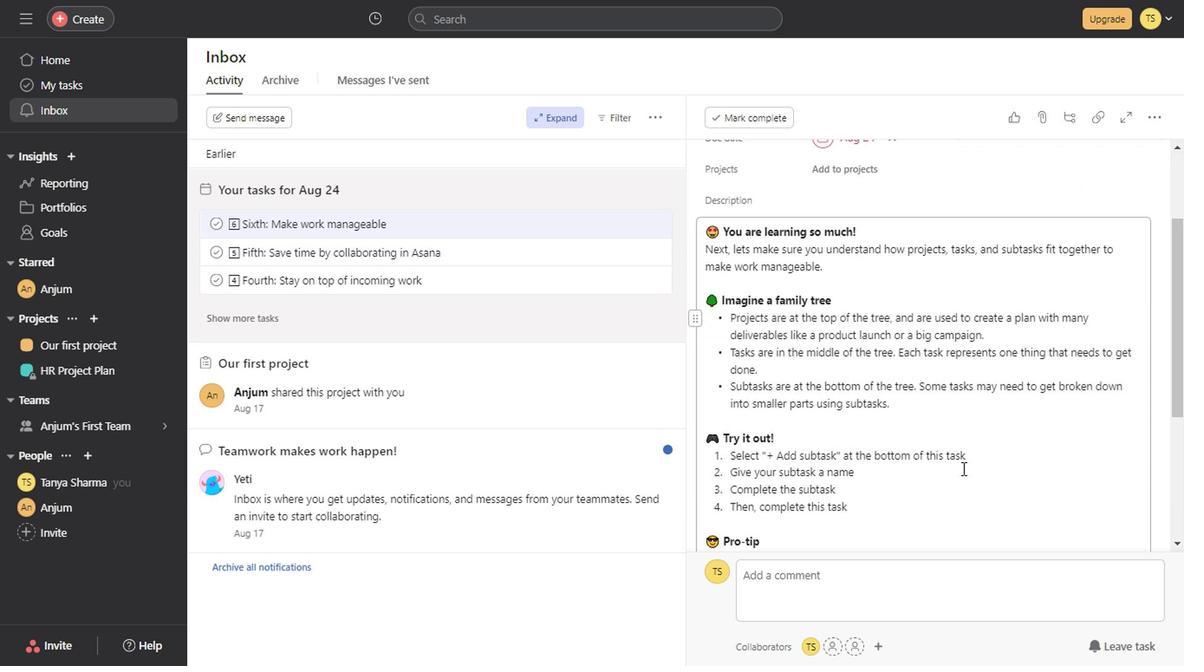 
Action: Mouse scrolled (957, 468) with delta (0, -1)
Screenshot: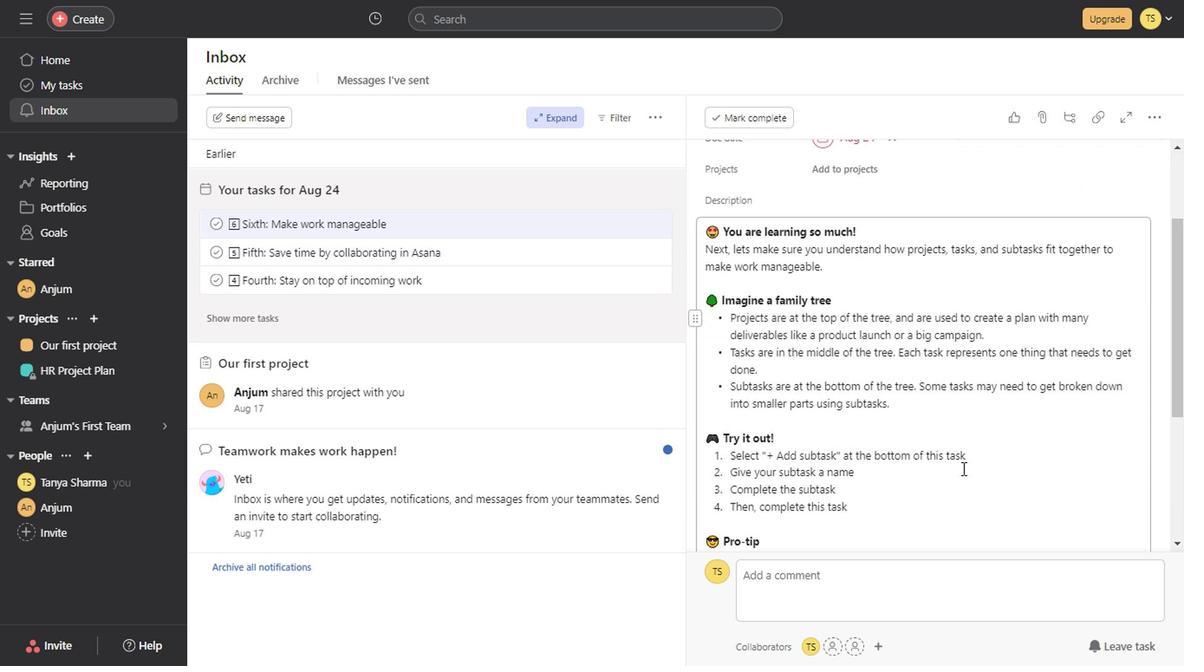 
Action: Mouse scrolled (957, 468) with delta (0, -1)
Screenshot: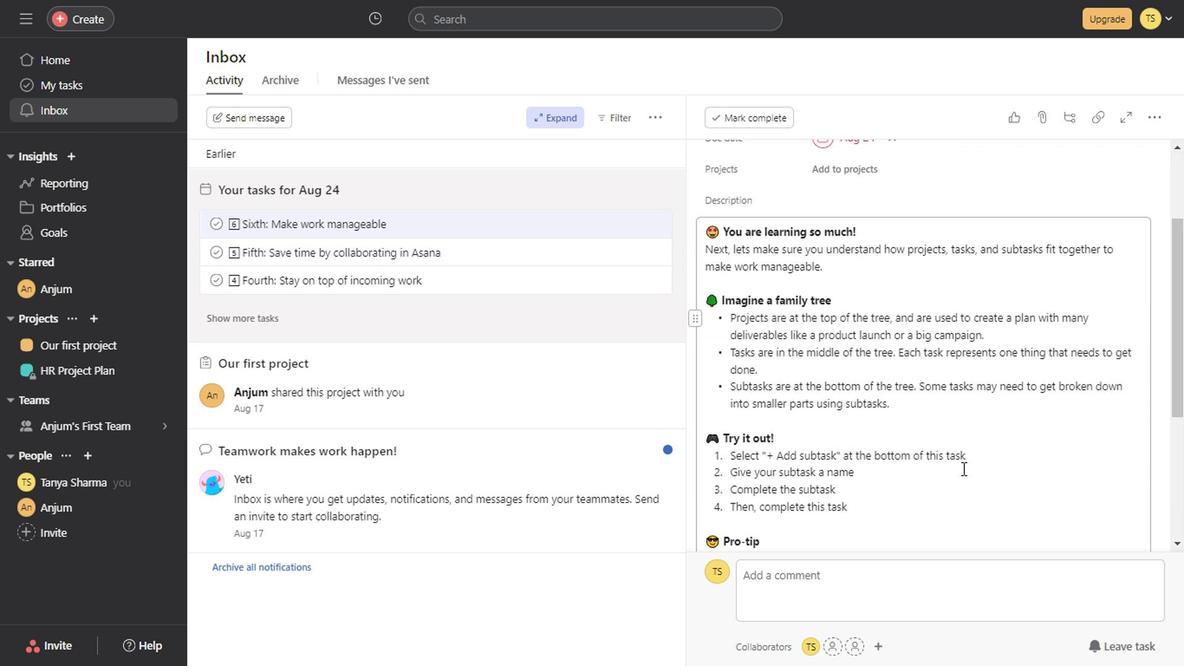 
Action: Mouse scrolled (957, 468) with delta (0, -1)
Screenshot: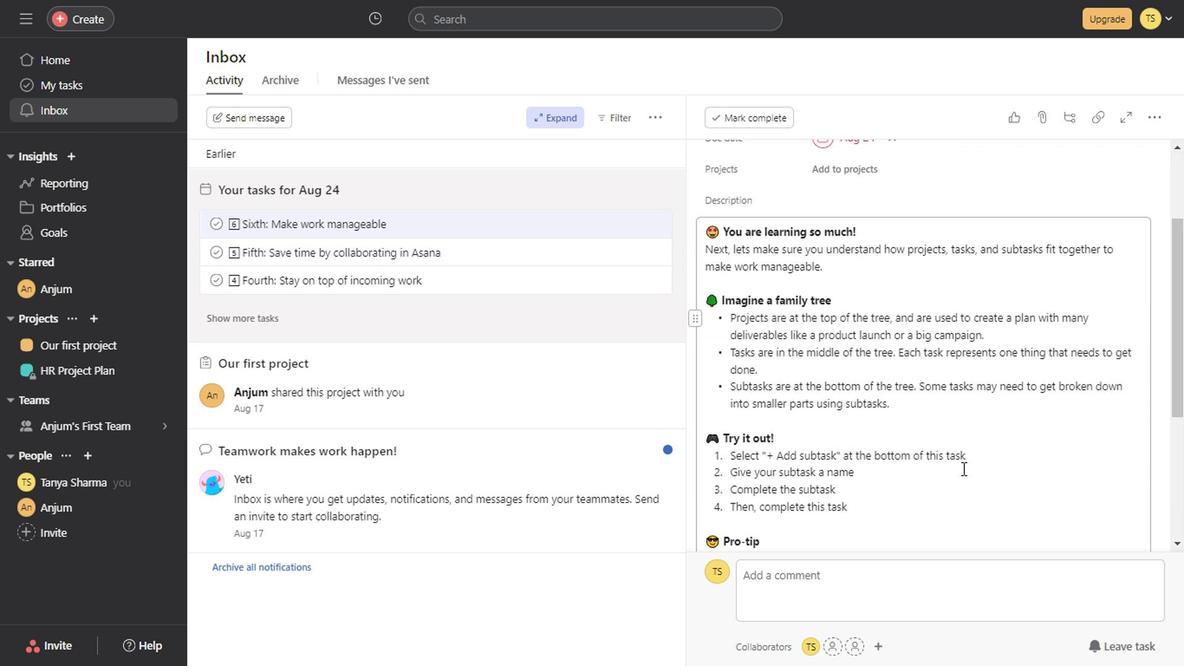 
Action: Mouse scrolled (957, 468) with delta (0, -1)
Screenshot: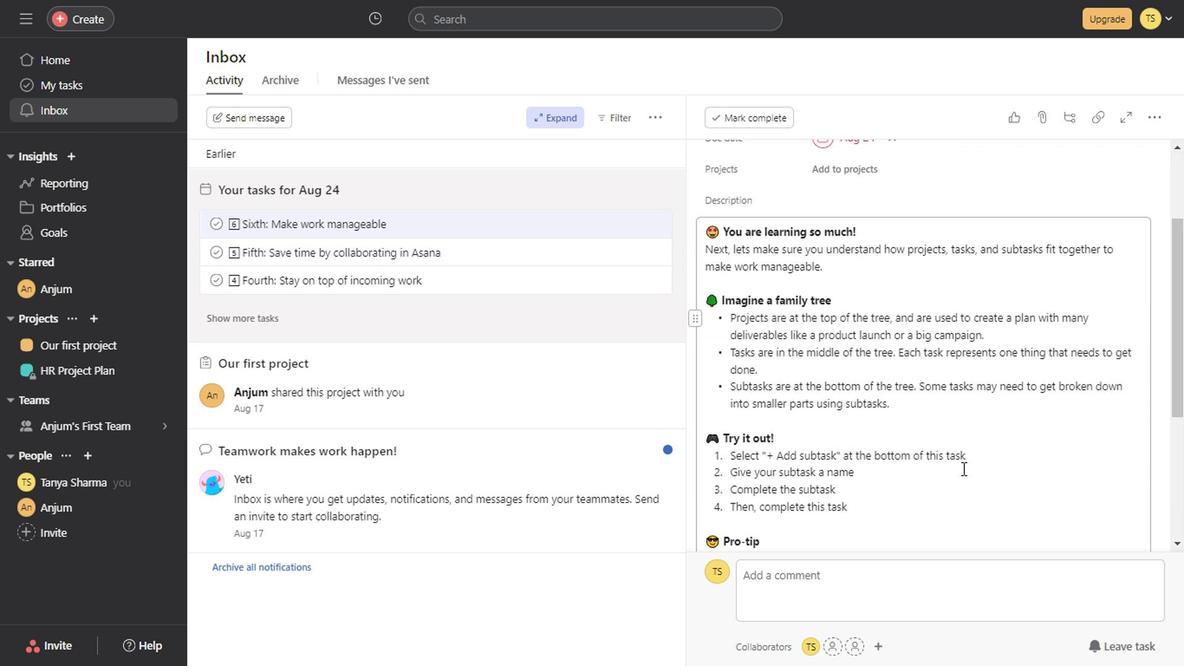 
Action: Mouse scrolled (957, 468) with delta (0, -1)
Screenshot: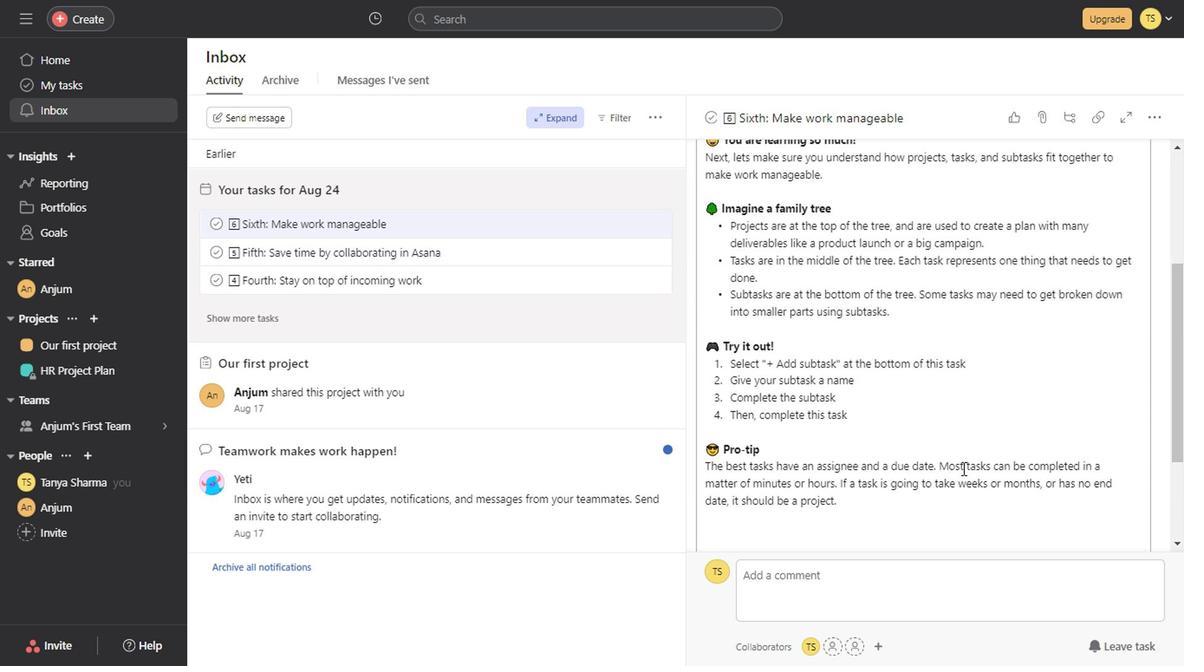 
Action: Mouse scrolled (957, 468) with delta (0, -1)
Screenshot: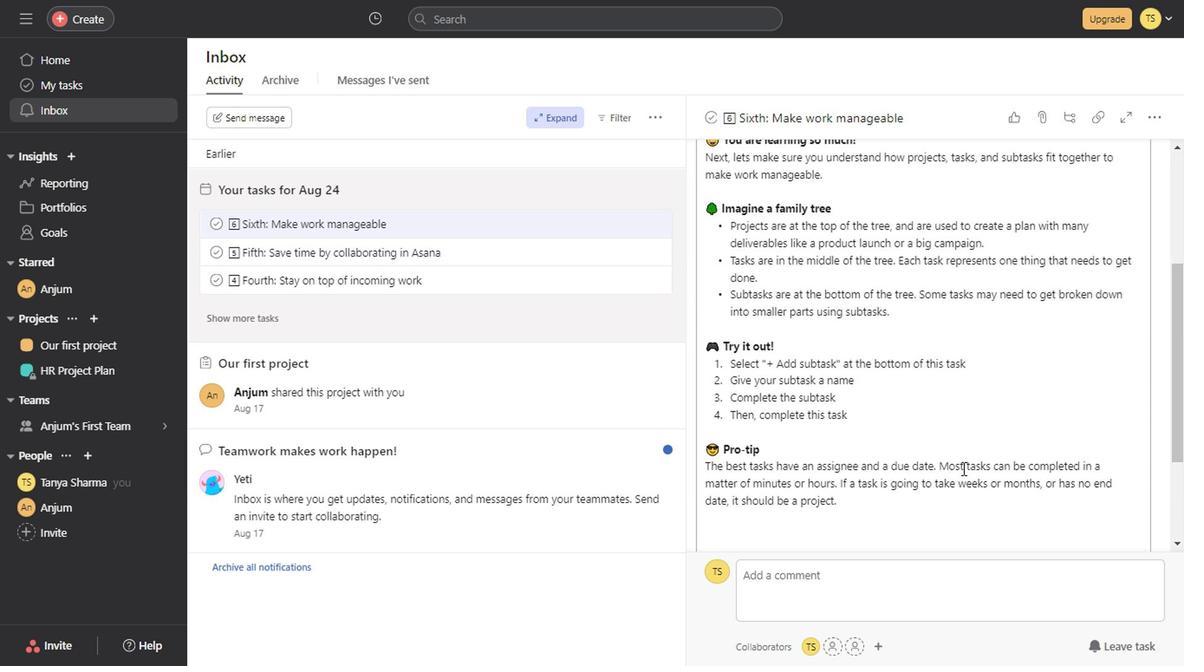 
Action: Mouse scrolled (957, 468) with delta (0, -1)
Screenshot: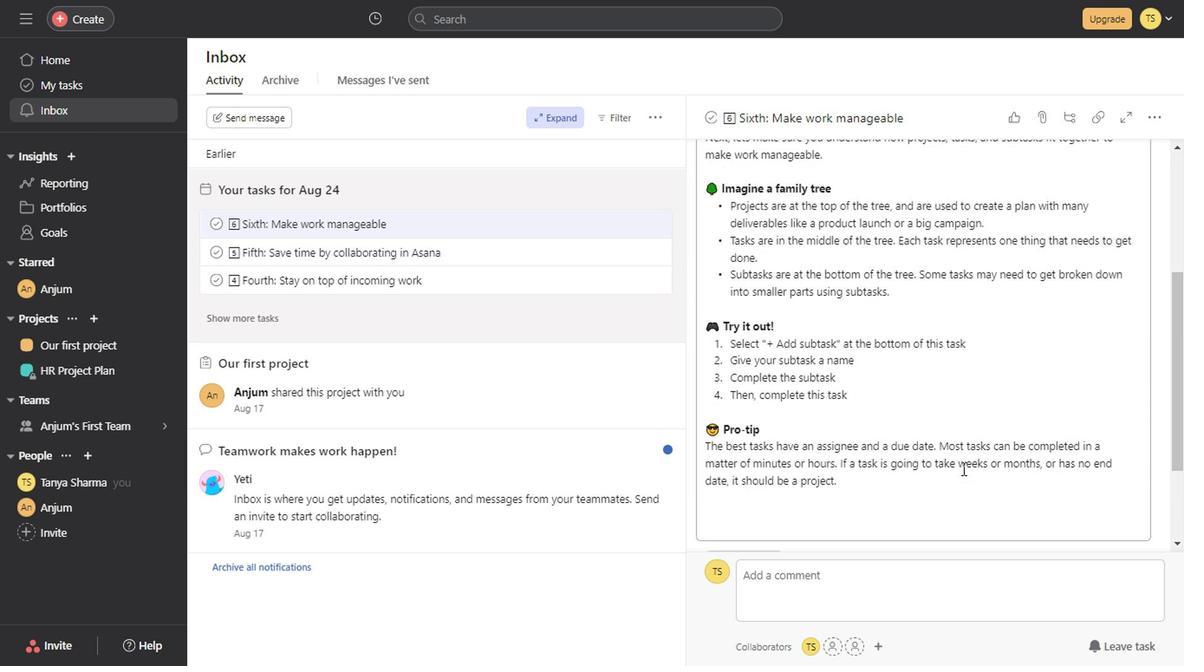 
Action: Mouse scrolled (957, 468) with delta (0, -1)
Screenshot: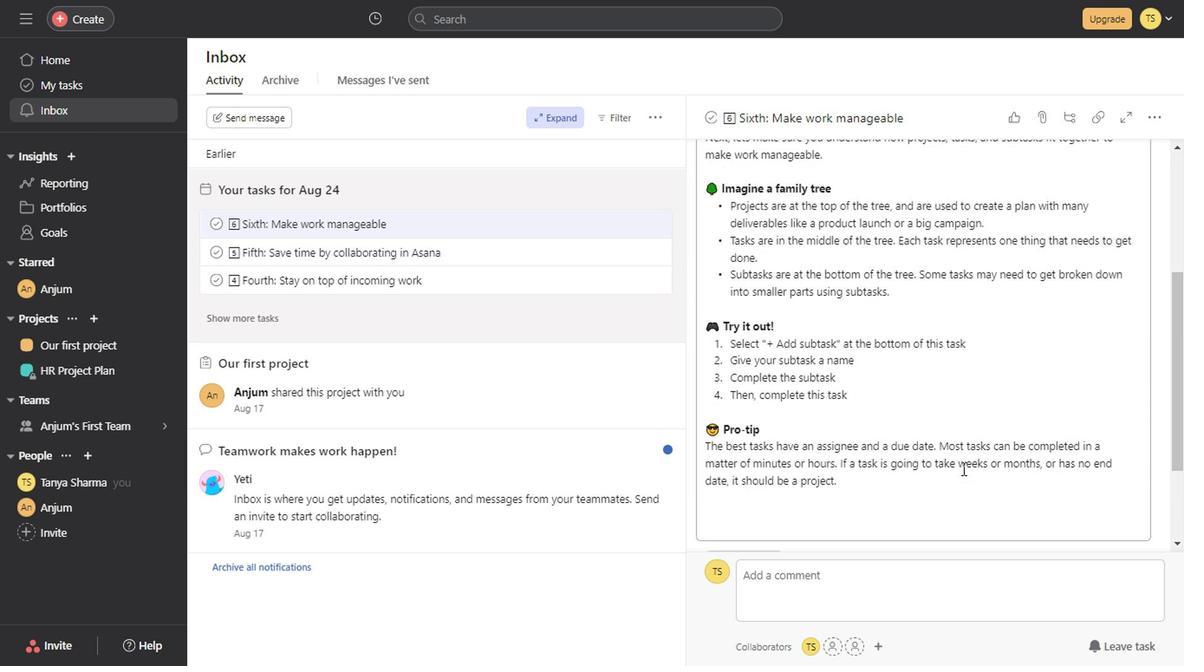 
Action: Mouse scrolled (957, 468) with delta (0, -1)
Screenshot: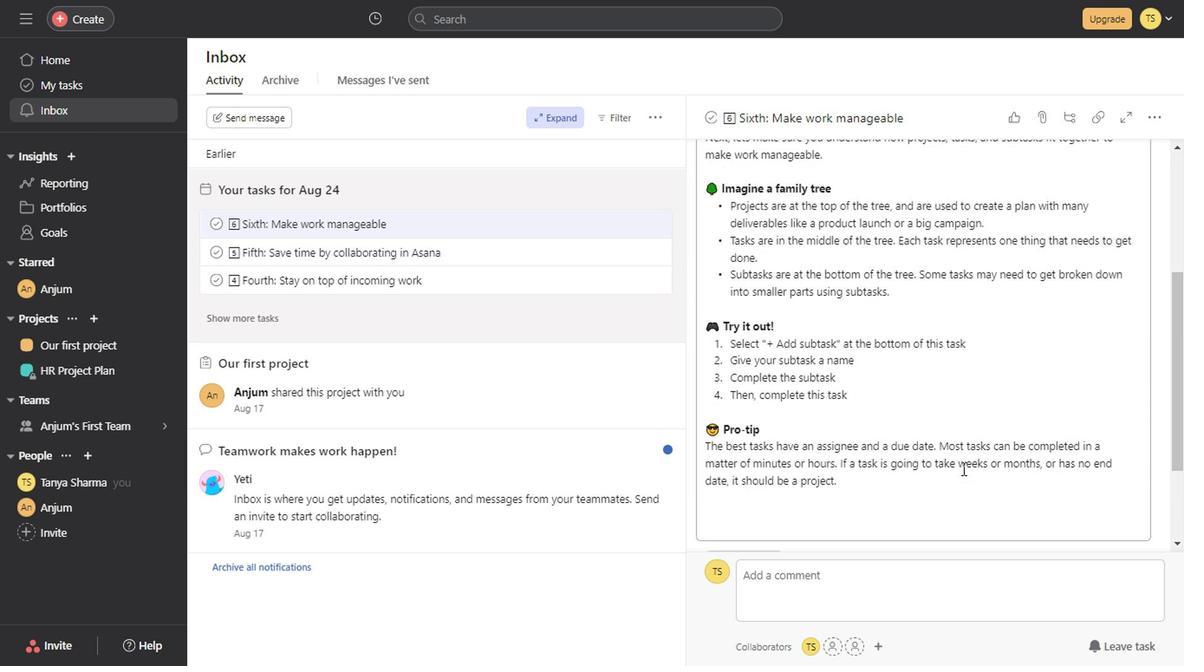 
Action: Mouse scrolled (957, 468) with delta (0, -1)
Screenshot: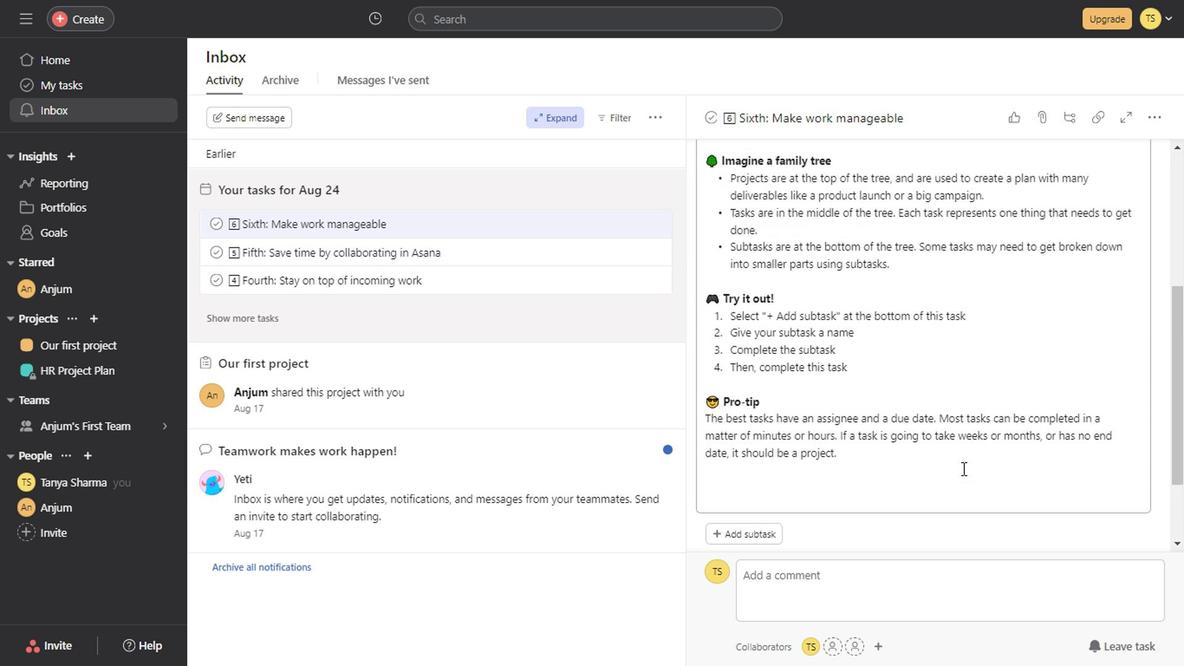 
Action: Mouse scrolled (957, 468) with delta (0, -1)
Screenshot: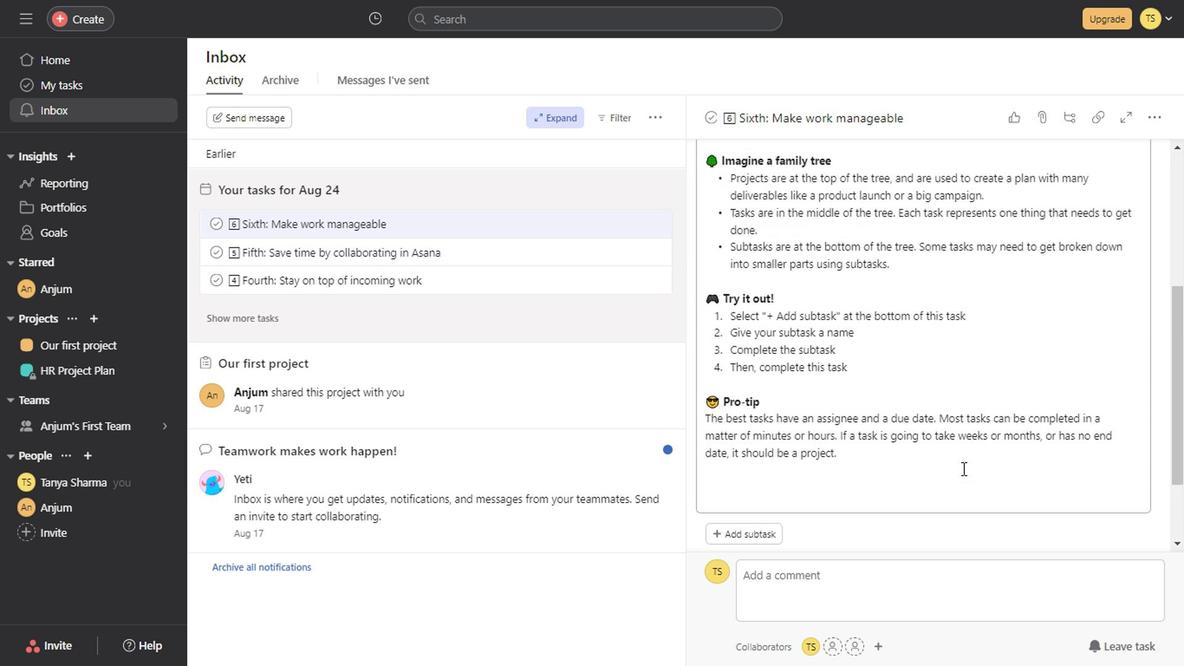 
Action: Mouse scrolled (957, 468) with delta (0, -1)
Screenshot: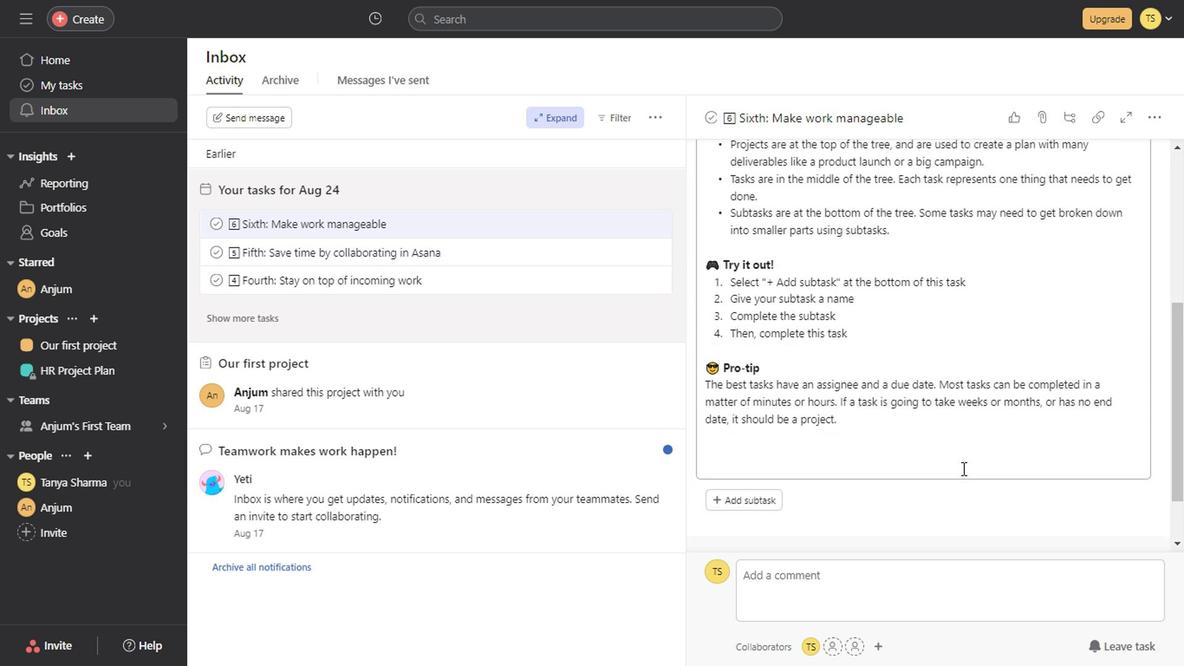 
Action: Mouse scrolled (957, 468) with delta (0, -1)
Screenshot: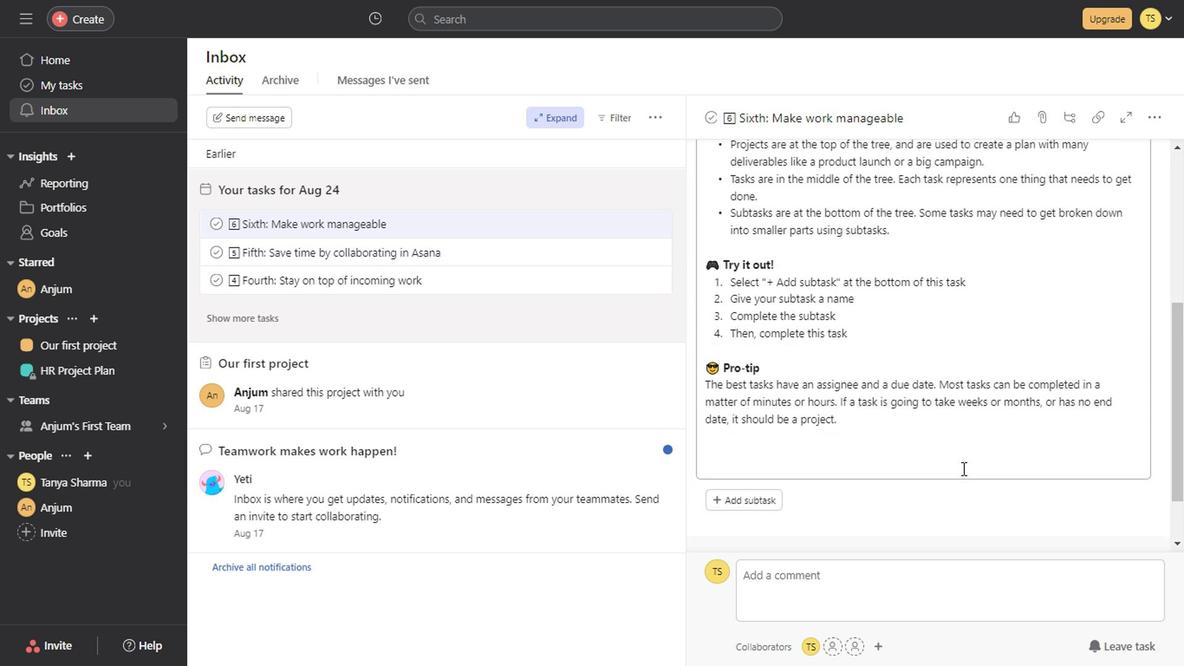 
Action: Mouse scrolled (957, 468) with delta (0, -1)
Screenshot: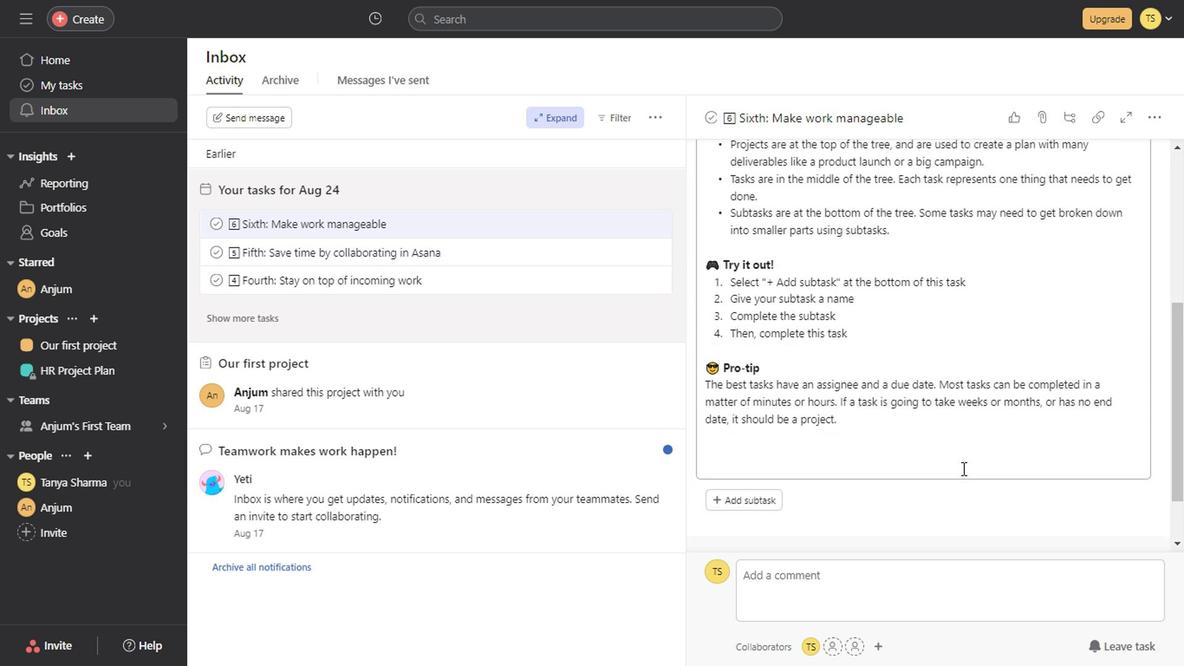 
Action: Mouse scrolled (957, 468) with delta (0, -1)
Screenshot: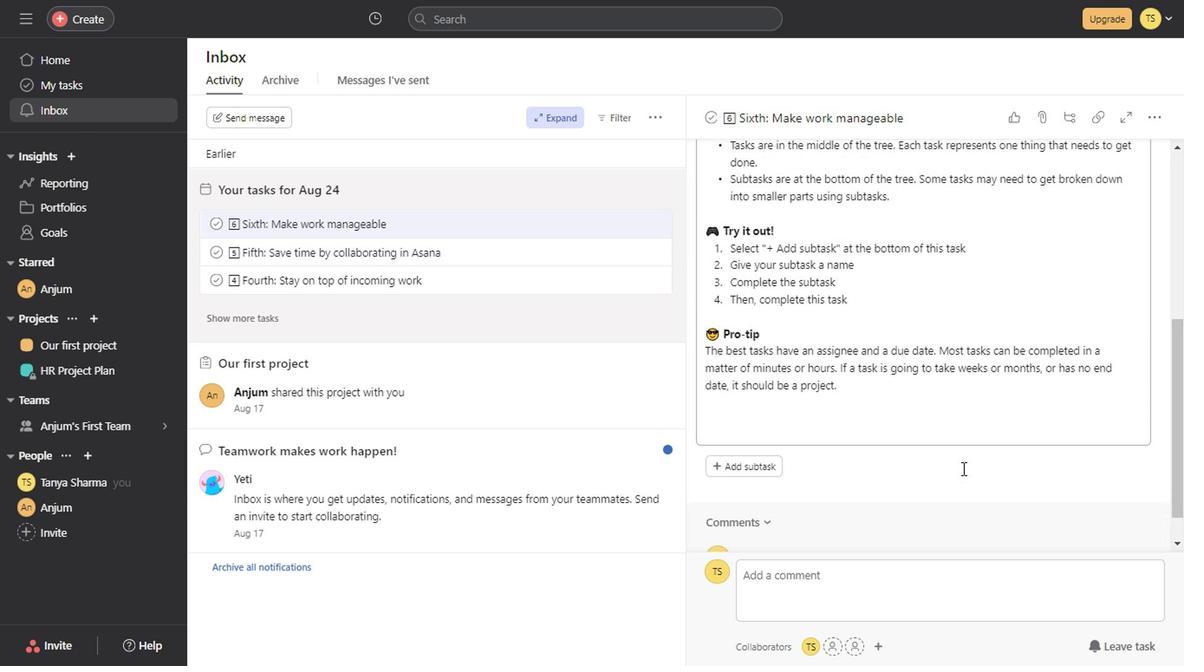 
Action: Mouse scrolled (957, 468) with delta (0, -1)
Screenshot: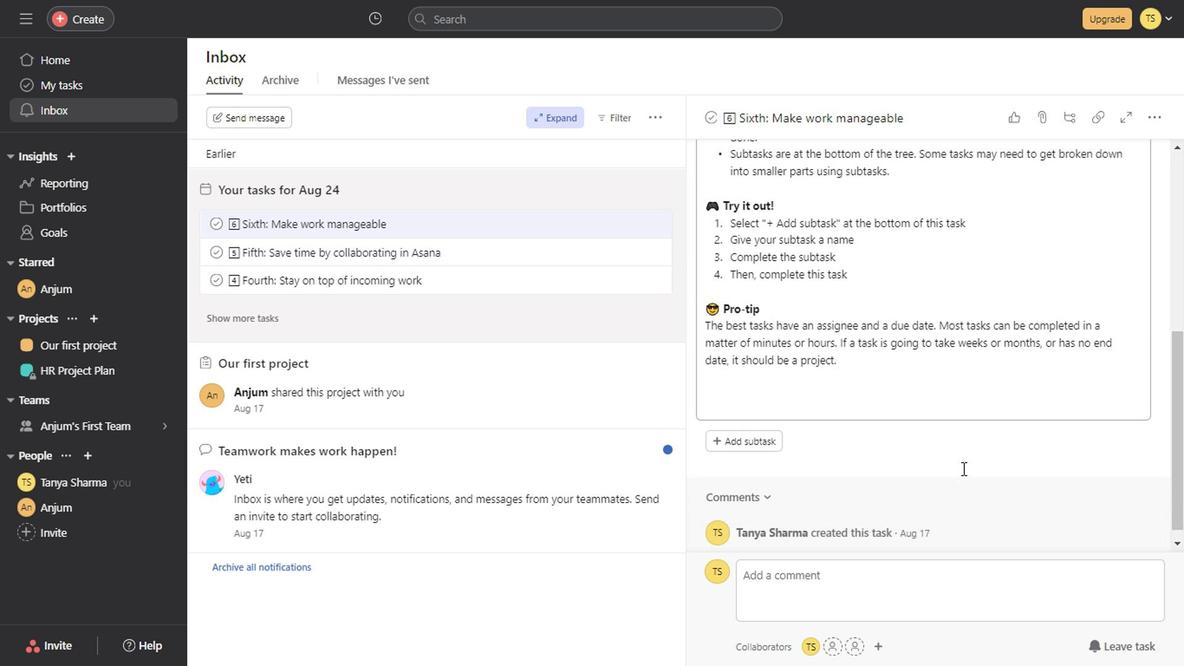 
Action: Mouse scrolled (957, 468) with delta (0, -1)
Screenshot: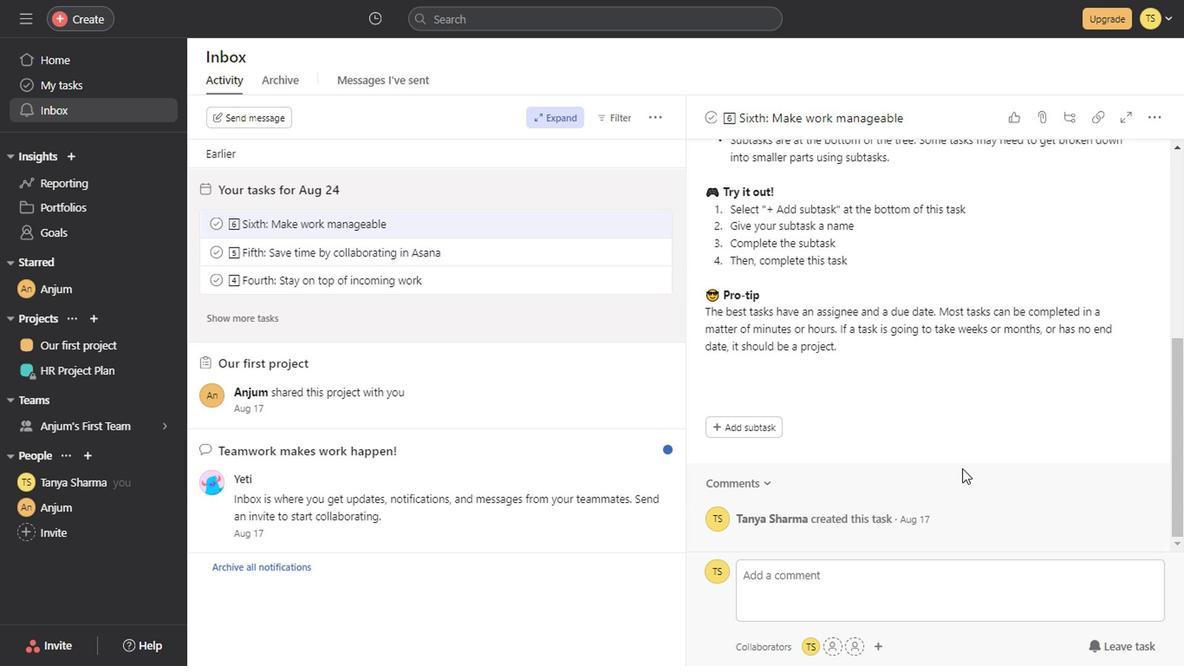 
Action: Mouse scrolled (957, 468) with delta (0, -1)
Screenshot: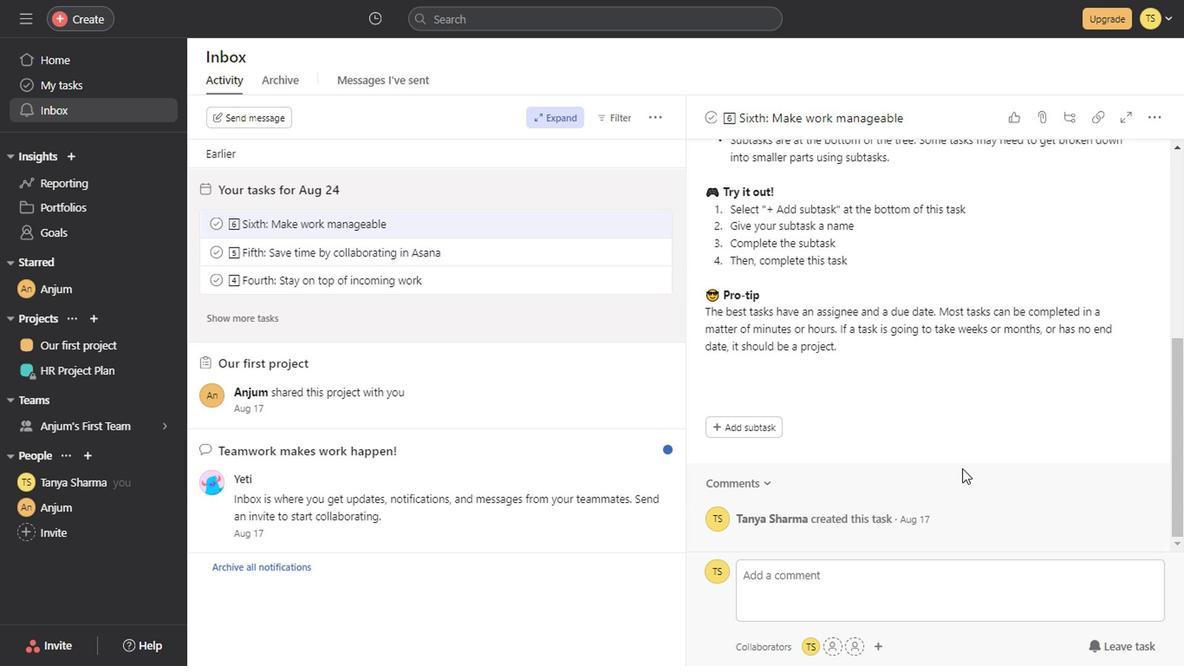 
Action: Mouse scrolled (957, 468) with delta (0, -1)
Screenshot: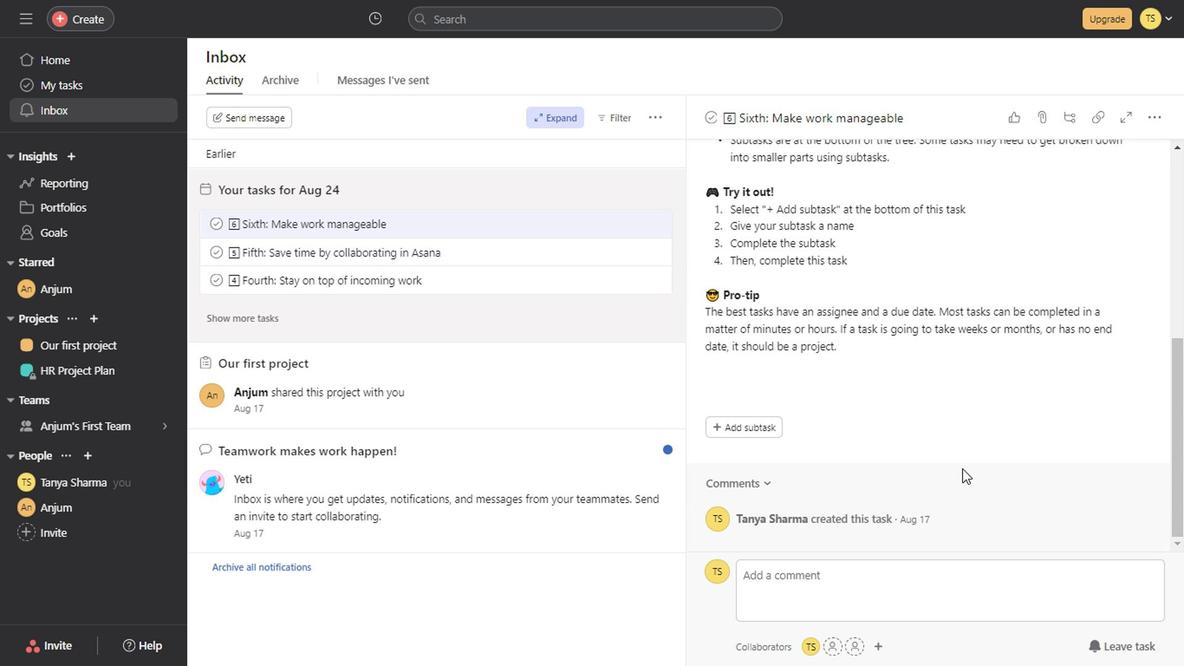 
Action: Mouse scrolled (957, 468) with delta (0, -1)
Screenshot: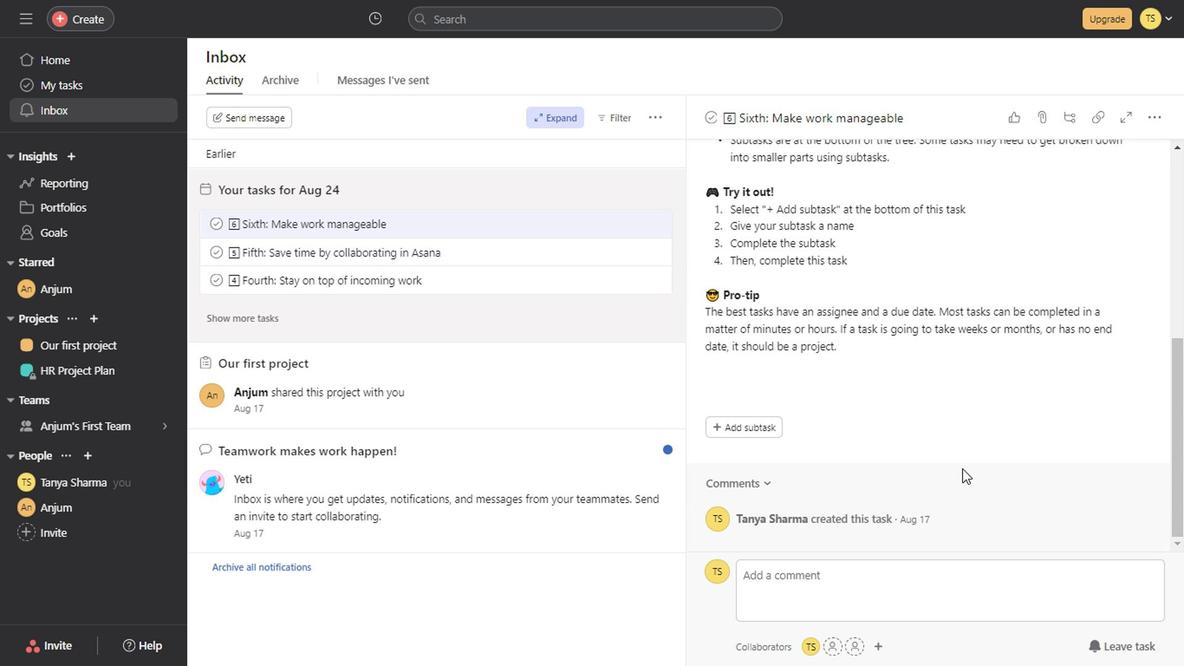 
Action: Mouse scrolled (957, 468) with delta (0, -1)
Screenshot: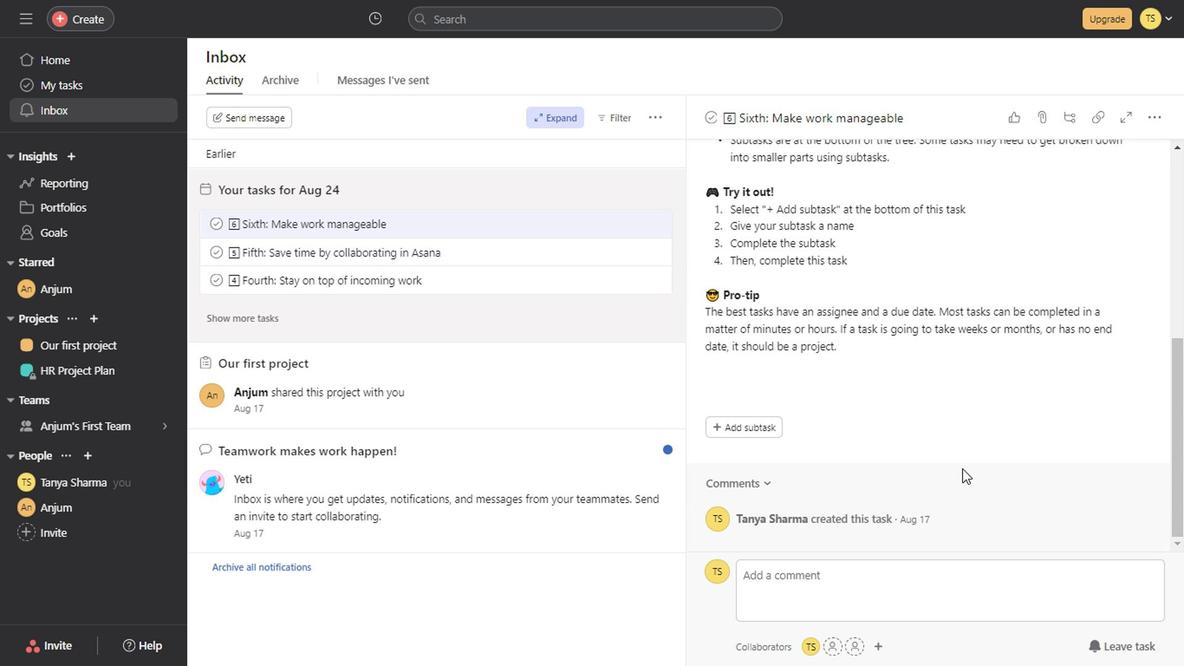 
Action: Mouse scrolled (957, 468) with delta (0, -1)
Screenshot: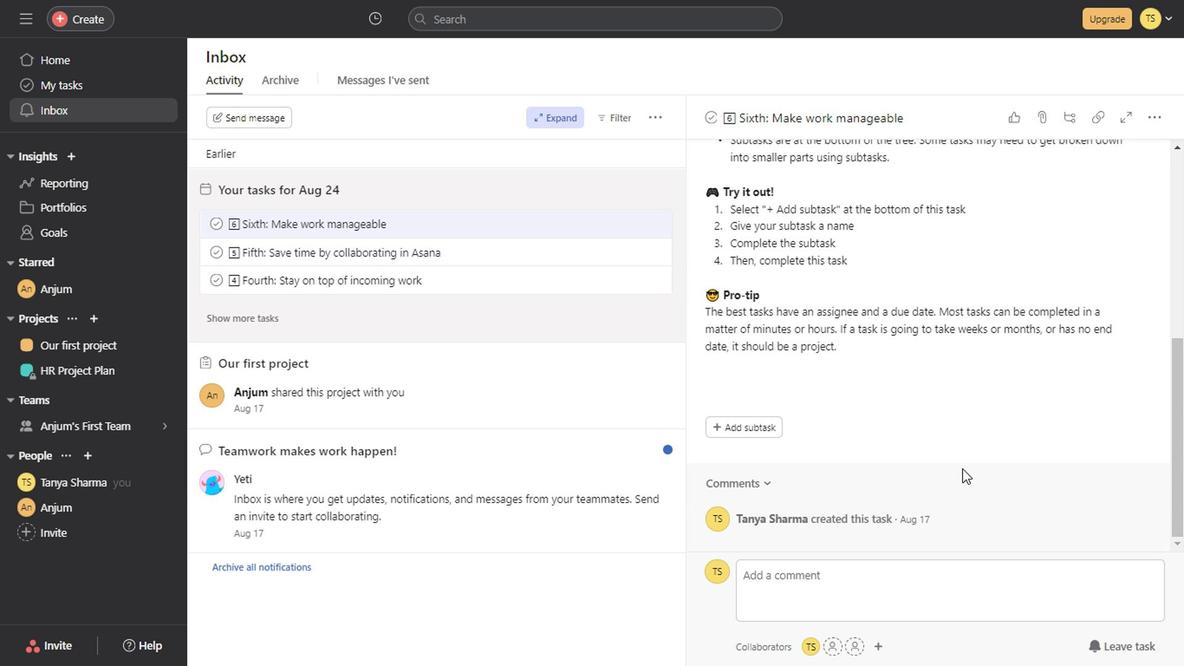 
Action: Mouse scrolled (957, 468) with delta (0, -1)
Screenshot: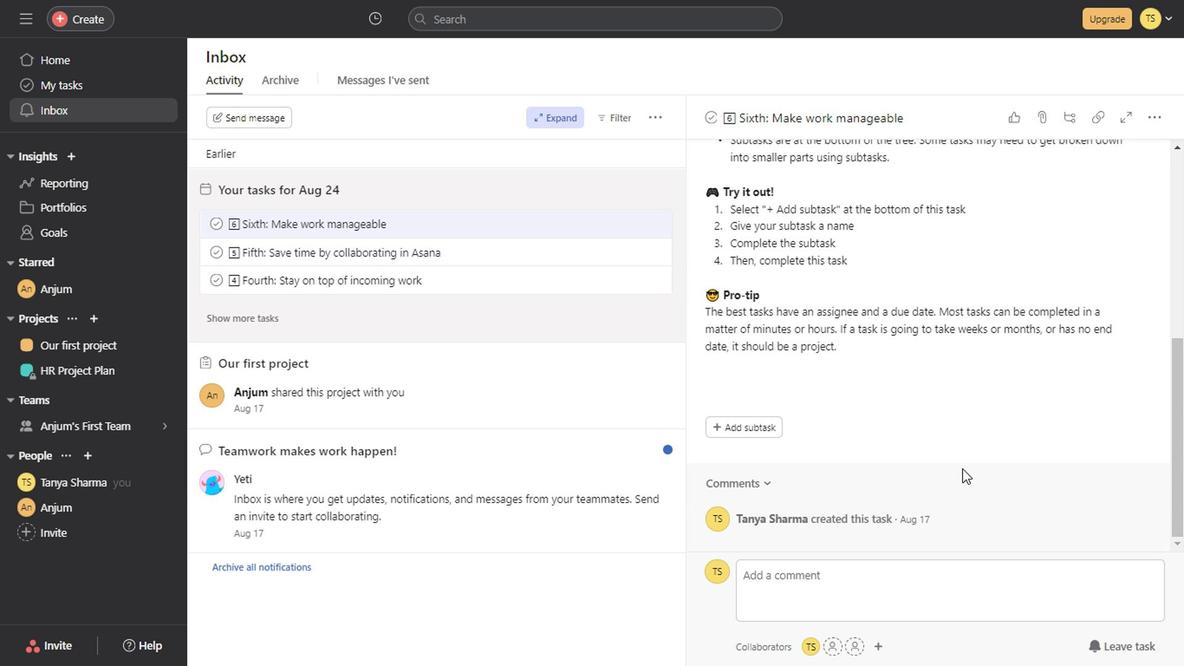 
Action: Mouse scrolled (957, 468) with delta (0, -1)
Screenshot: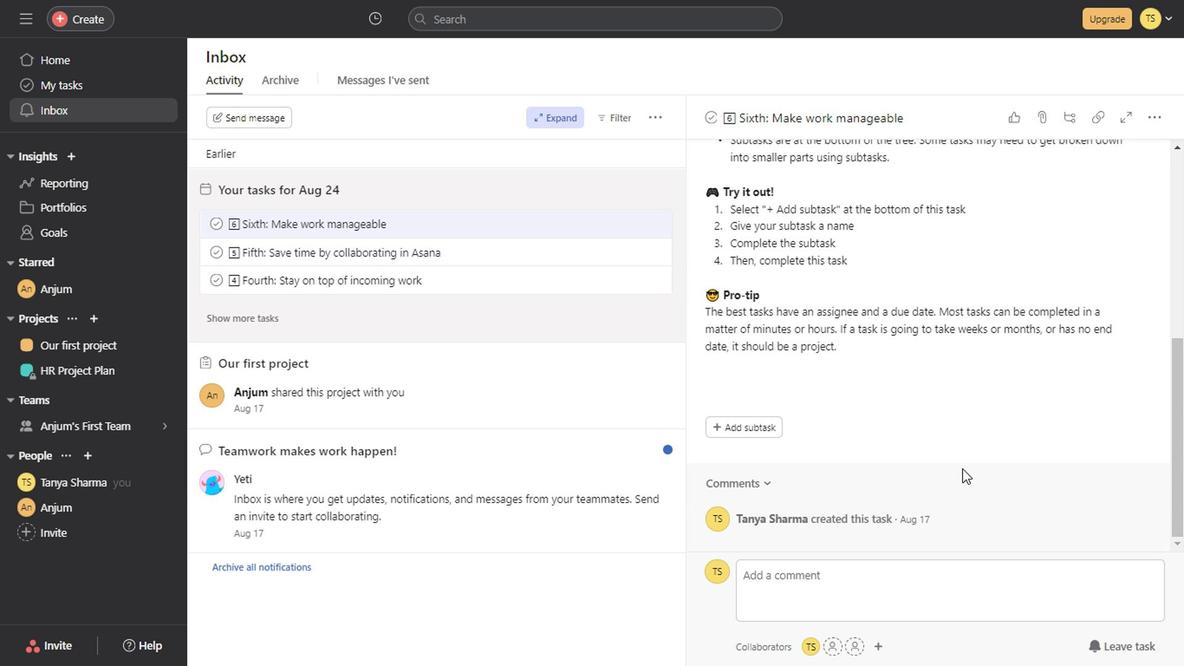 
Action: Mouse scrolled (957, 468) with delta (0, -1)
Screenshot: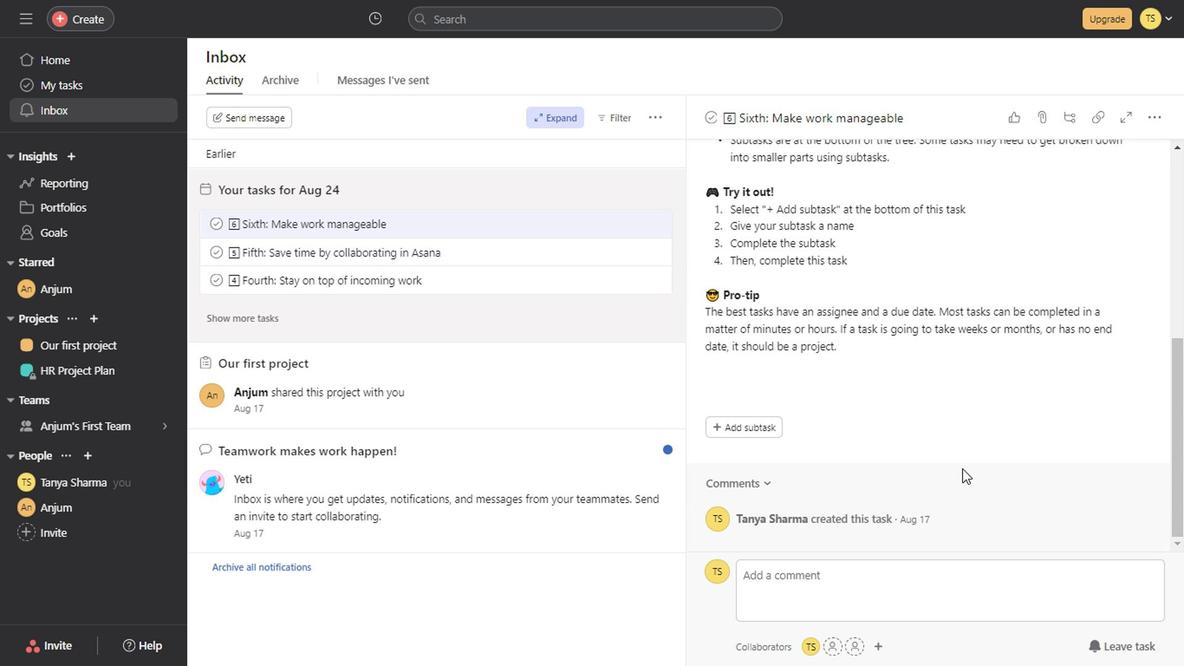 
Action: Mouse scrolled (957, 468) with delta (0, -1)
Screenshot: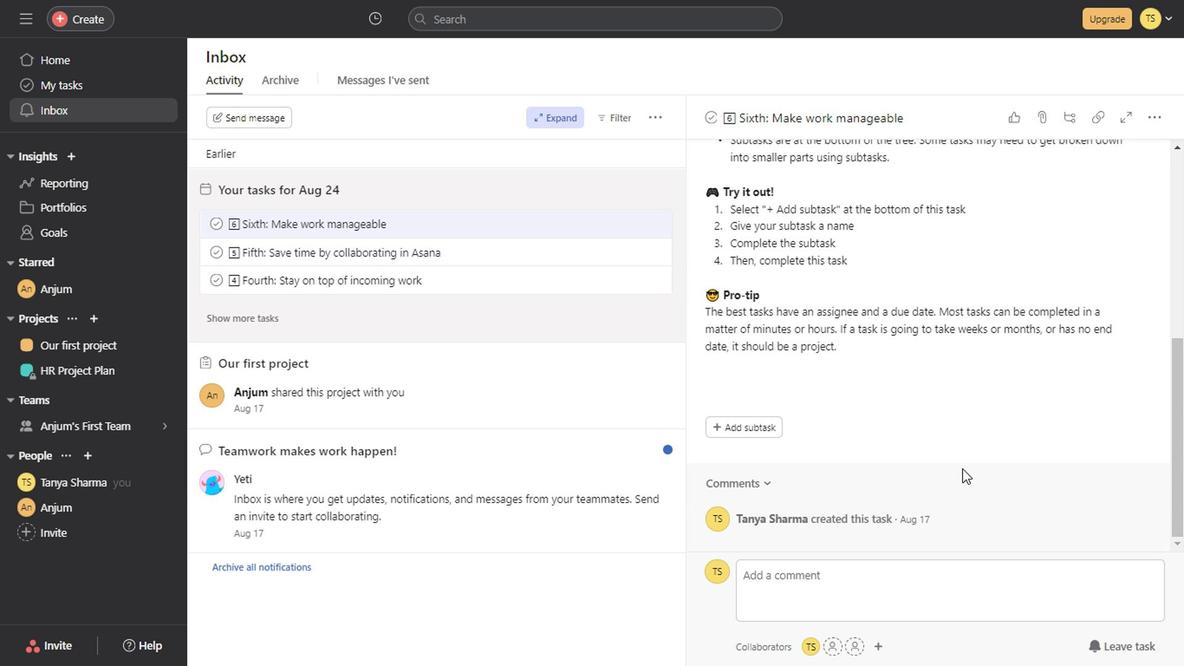 
Action: Mouse scrolled (957, 468) with delta (0, -1)
Screenshot: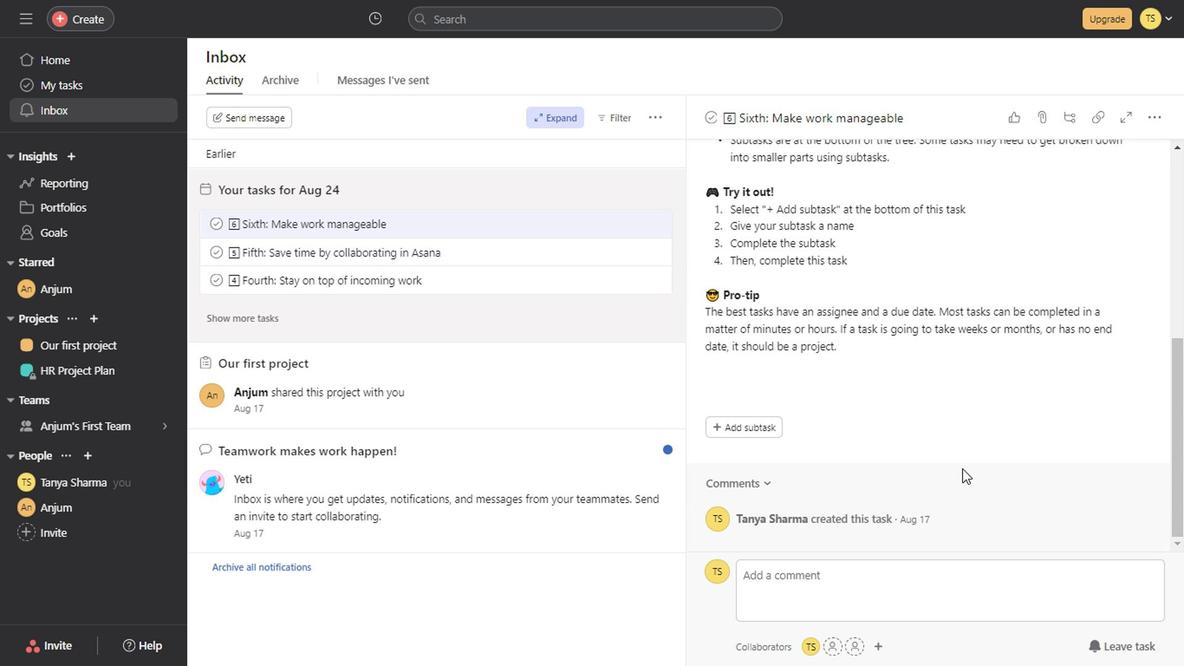 
Action: Mouse scrolled (957, 468) with delta (0, -1)
Screenshot: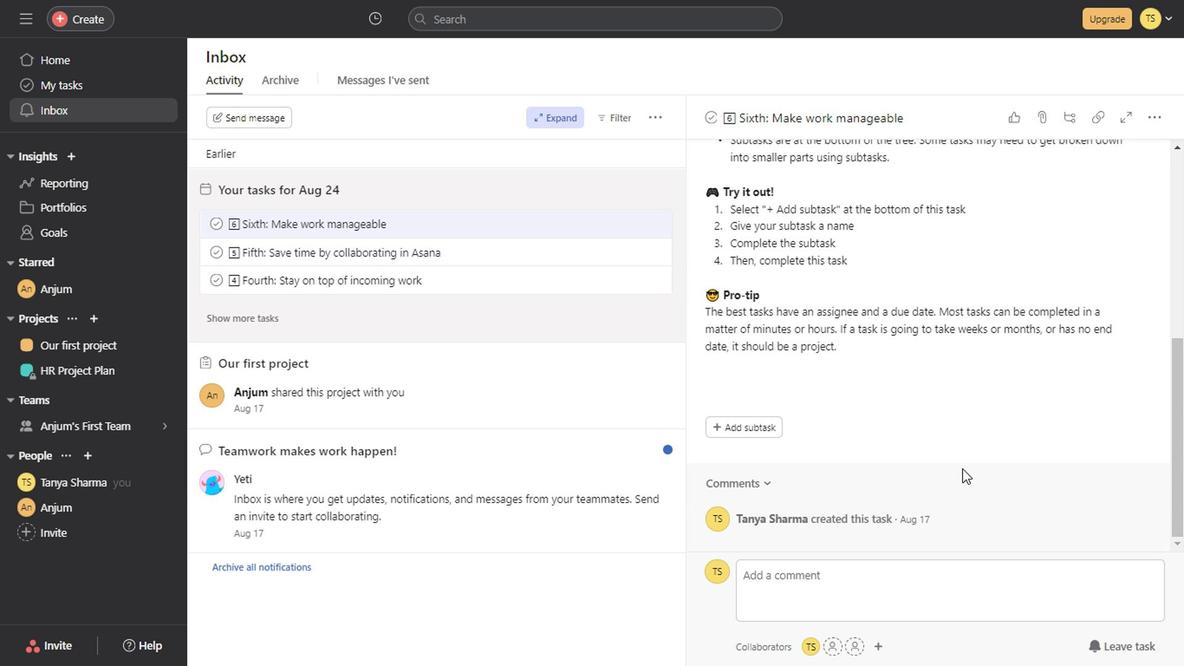 
Action: Mouse scrolled (957, 468) with delta (0, -1)
Screenshot: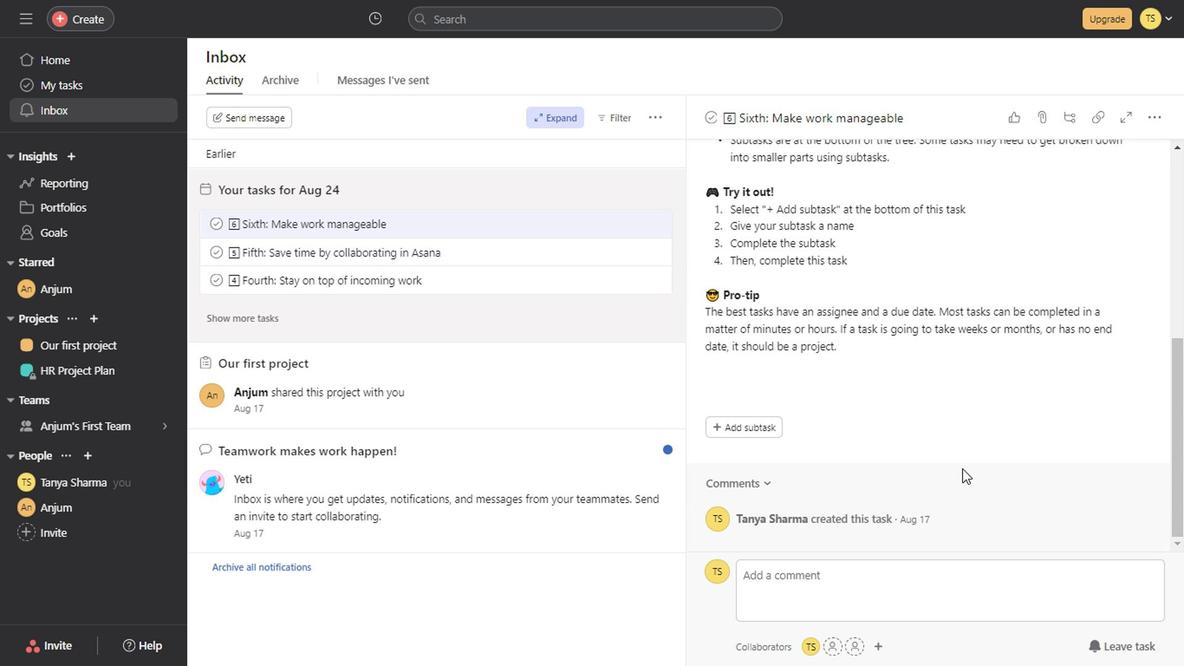 
Action: Mouse moved to (578, 407)
Screenshot: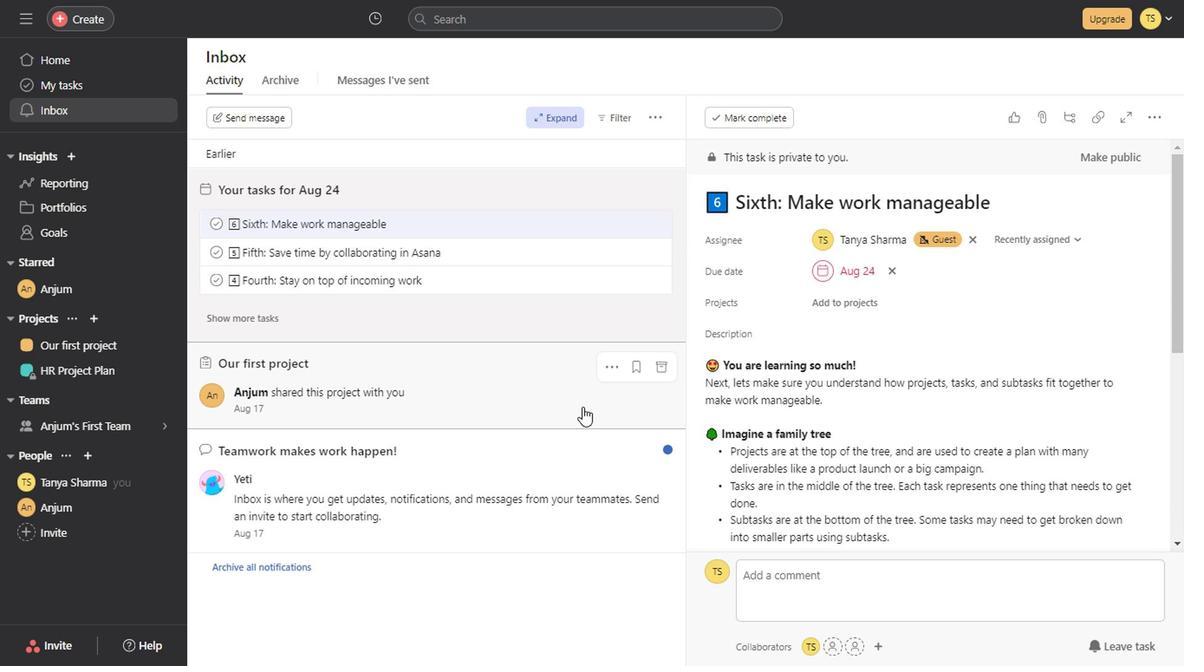 
Action: Mouse scrolled (578, 406) with delta (0, -1)
Screenshot: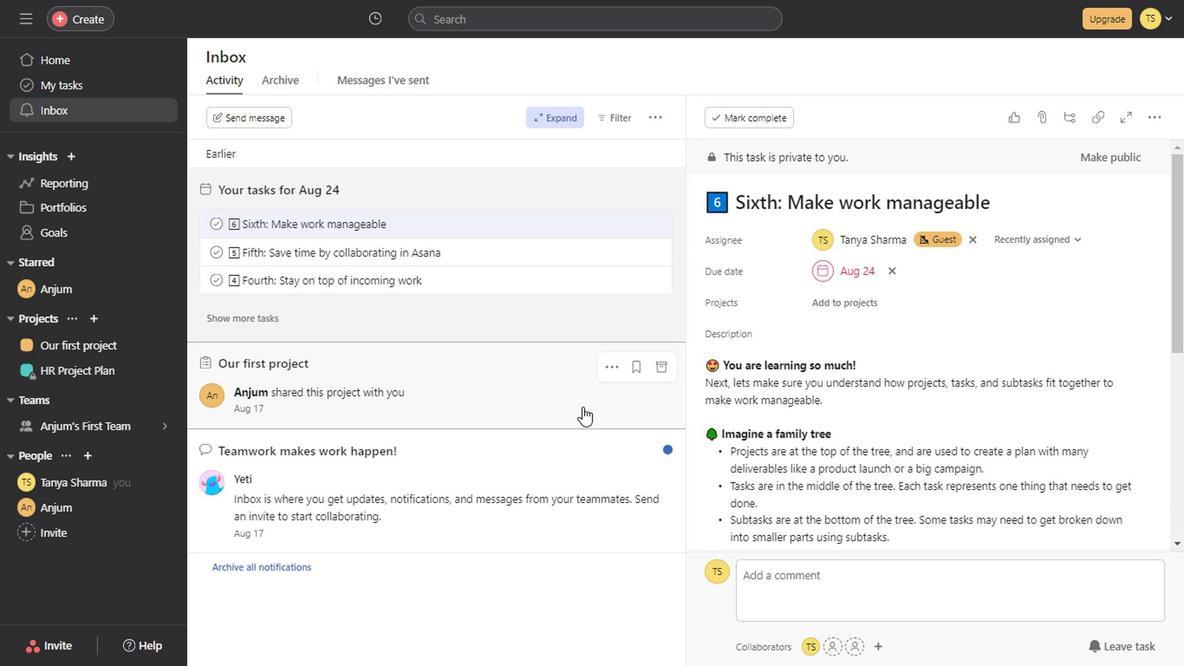 
Action: Mouse scrolled (578, 406) with delta (0, -1)
Screenshot: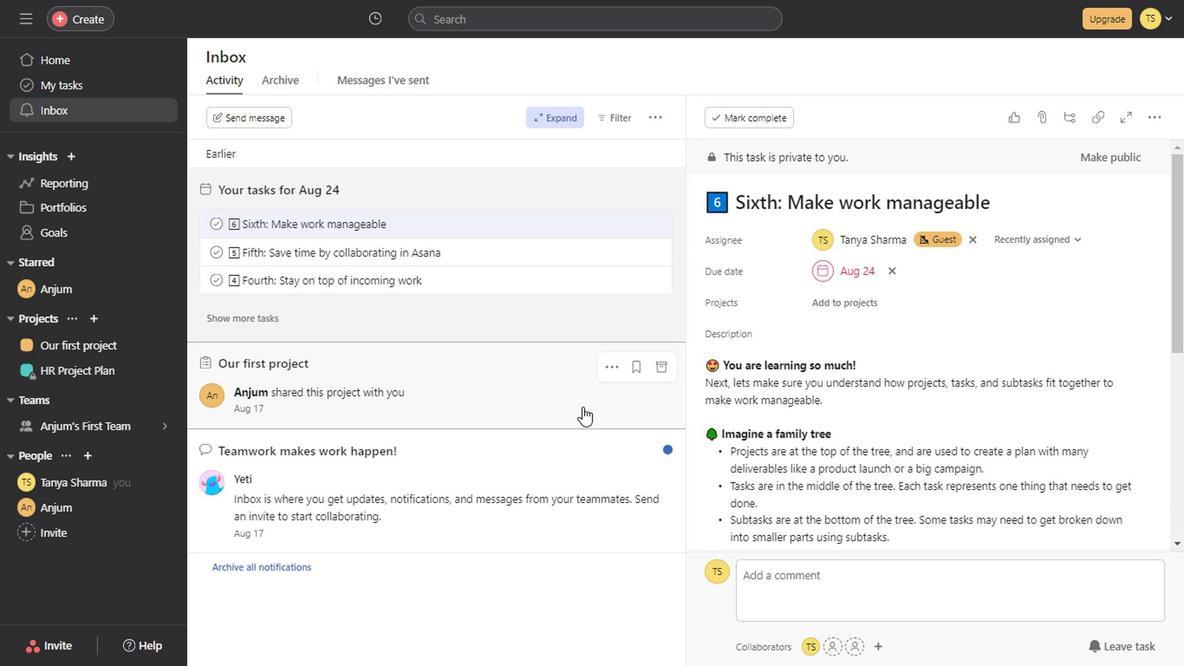 
Action: Mouse scrolled (578, 406) with delta (0, -1)
Screenshot: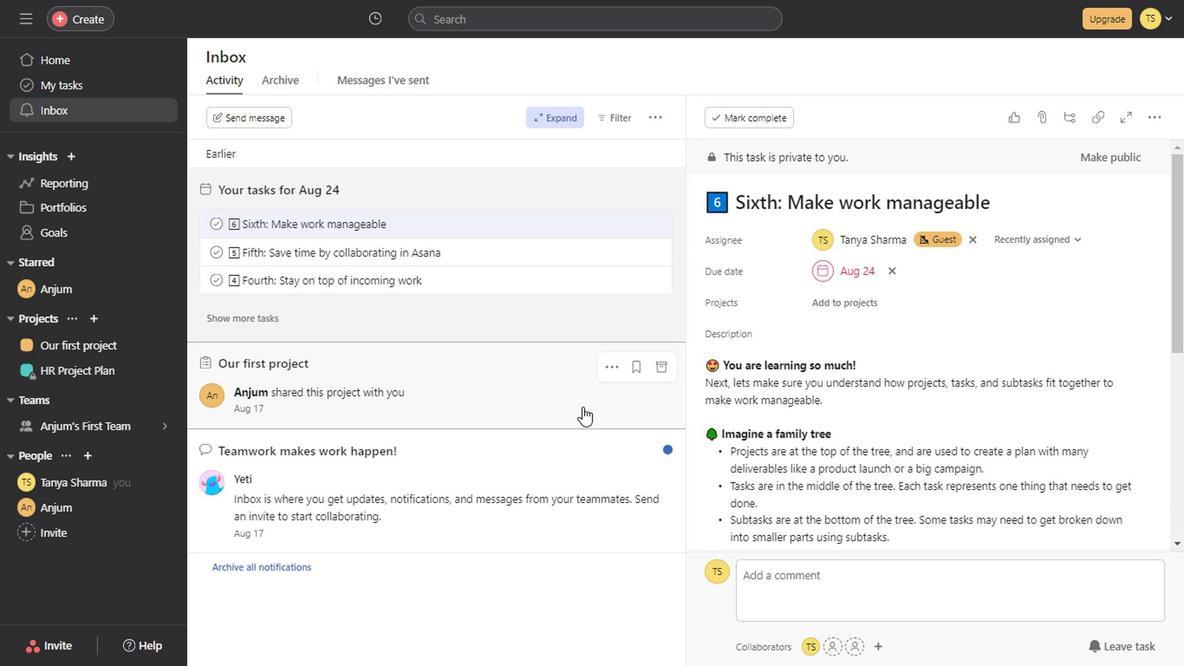 
Action: Mouse scrolled (578, 406) with delta (0, -1)
Screenshot: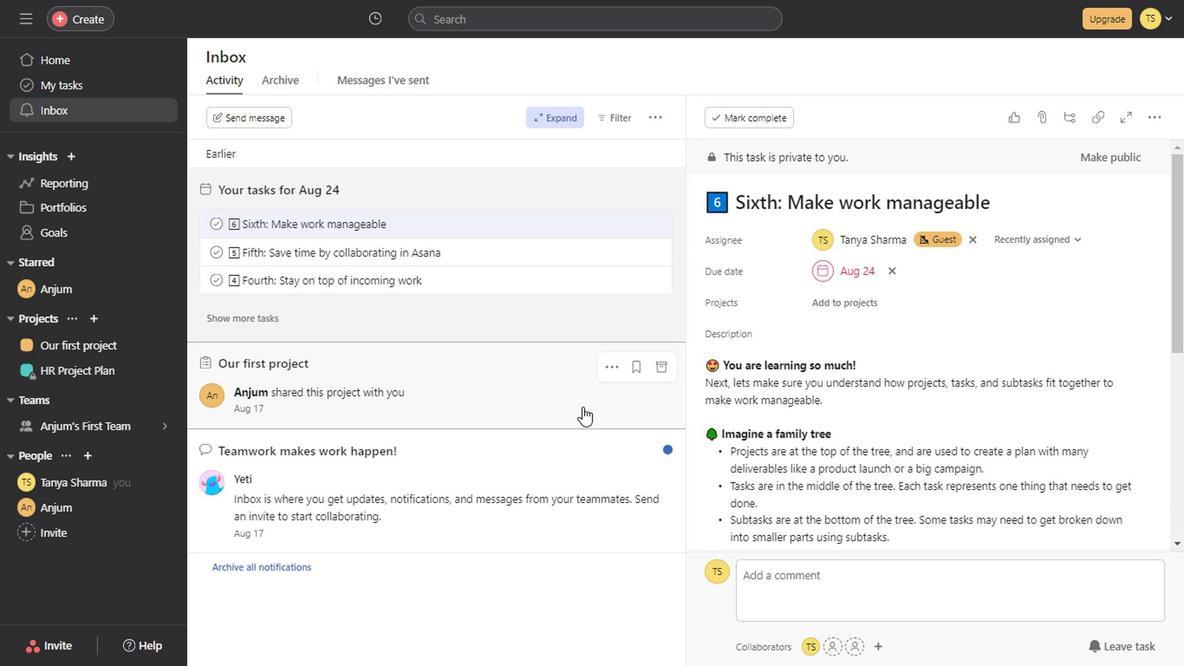 
Action: Mouse scrolled (578, 406) with delta (0, -1)
Screenshot: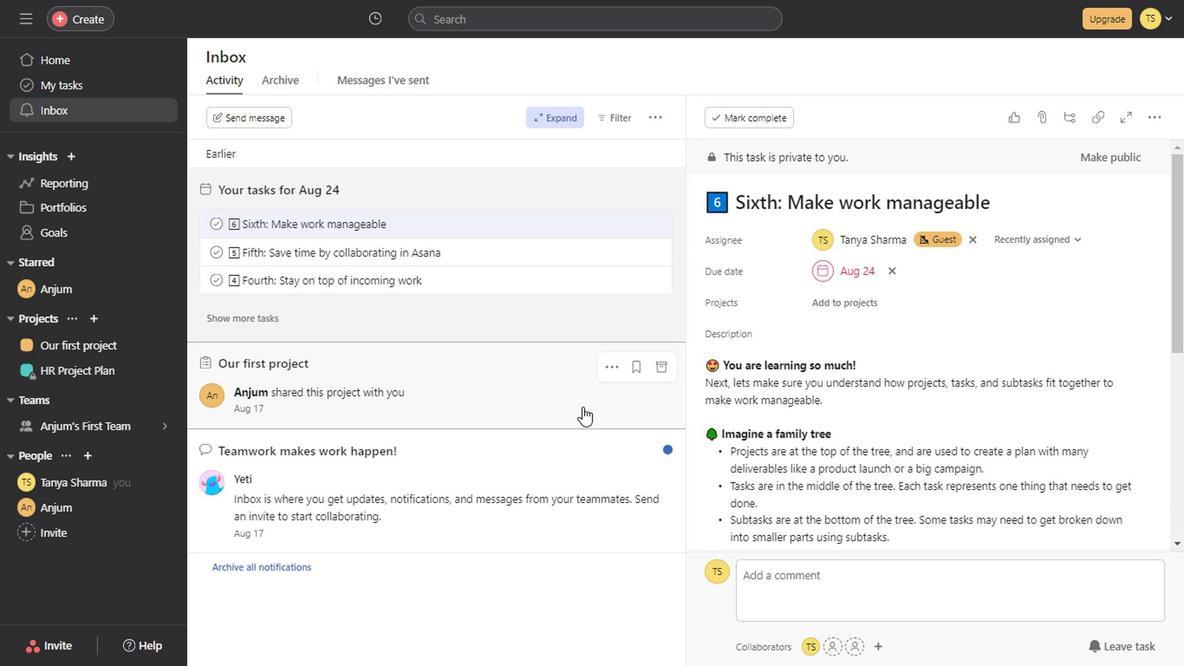 
Action: Mouse scrolled (578, 406) with delta (0, -1)
Screenshot: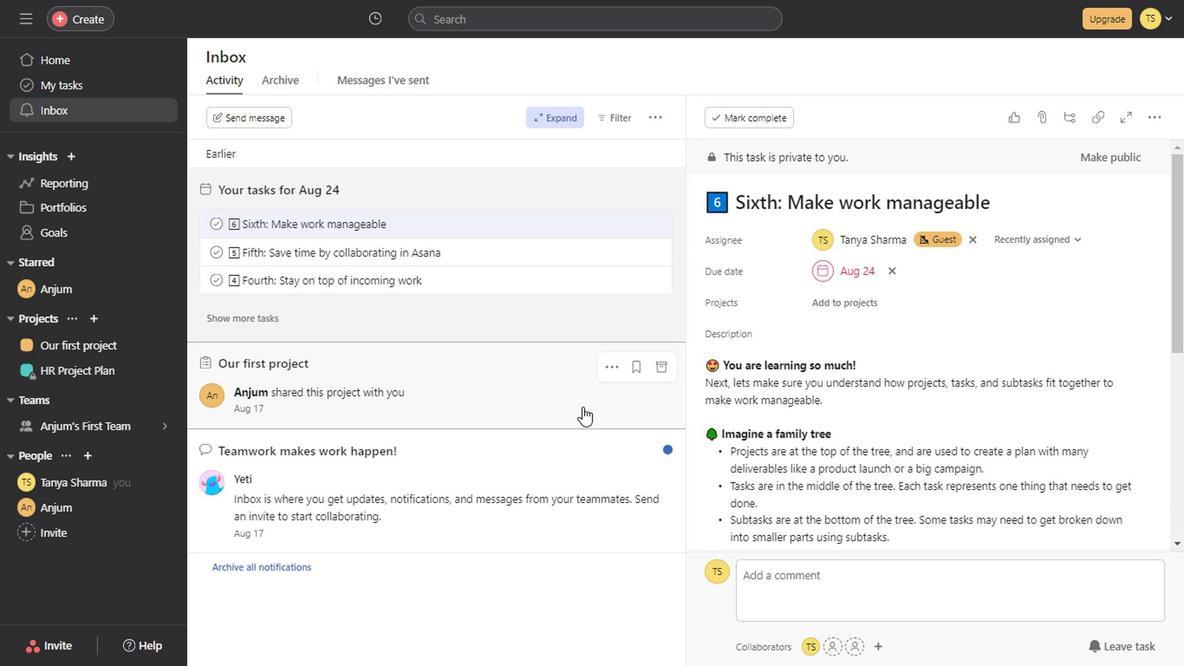 
Action: Mouse scrolled (578, 406) with delta (0, -1)
Screenshot: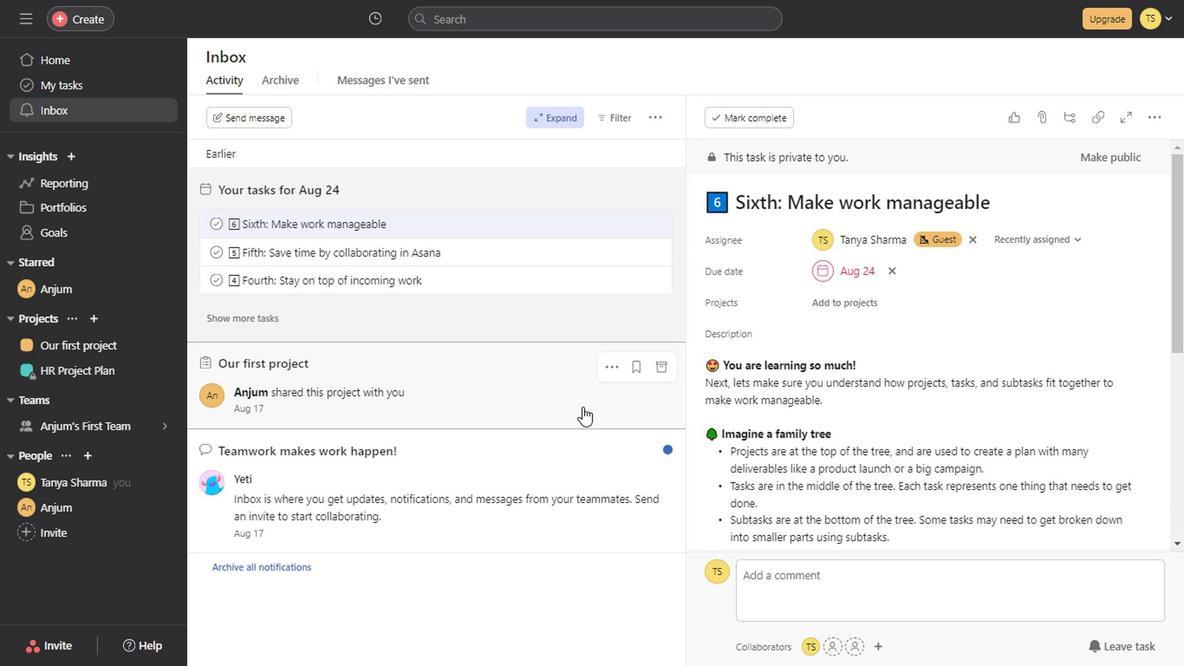
Action: Mouse scrolled (578, 406) with delta (0, -1)
Screenshot: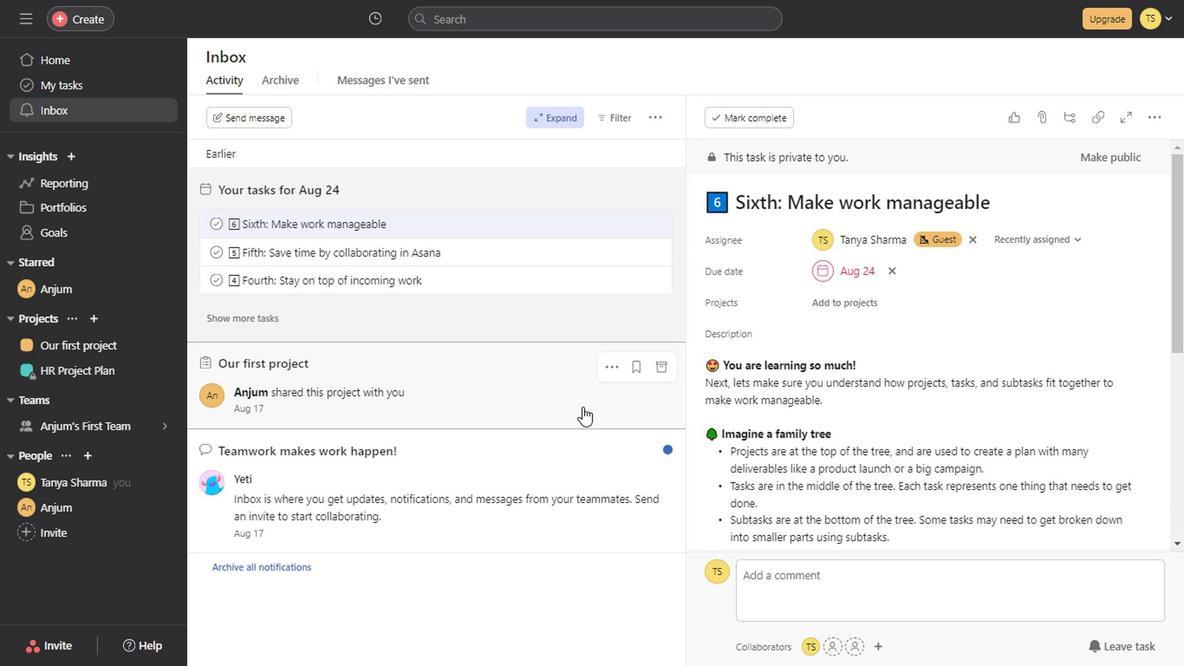 
Action: Mouse scrolled (578, 406) with delta (0, -1)
Screenshot: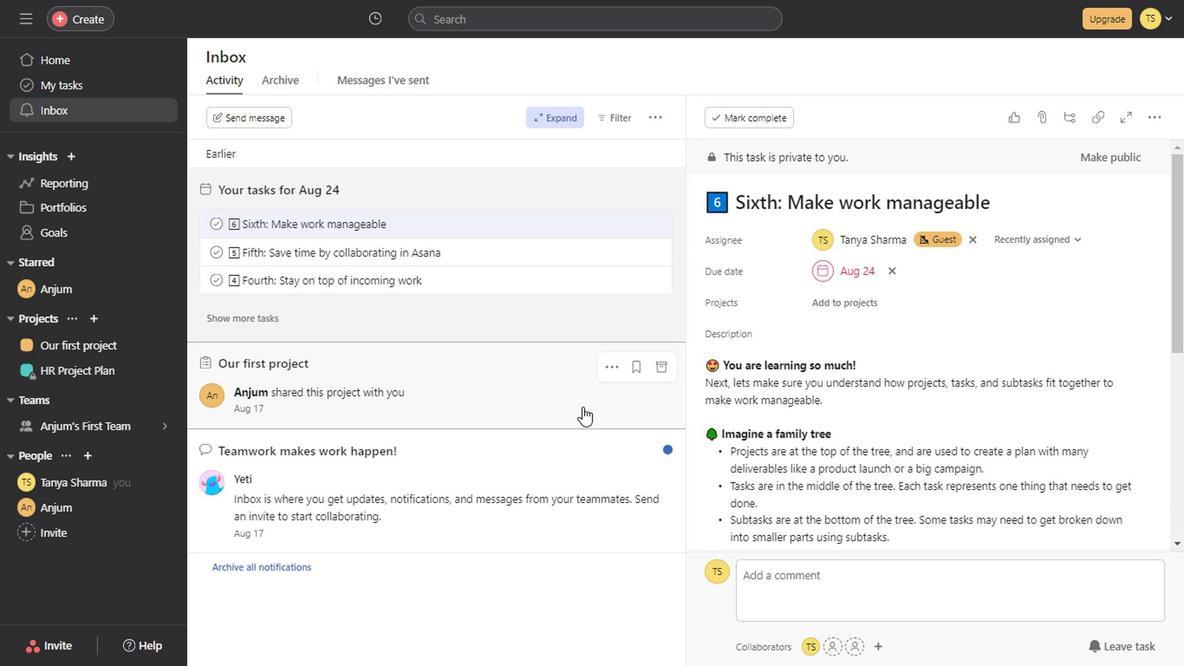 
Action: Mouse scrolled (578, 406) with delta (0, -1)
Screenshot: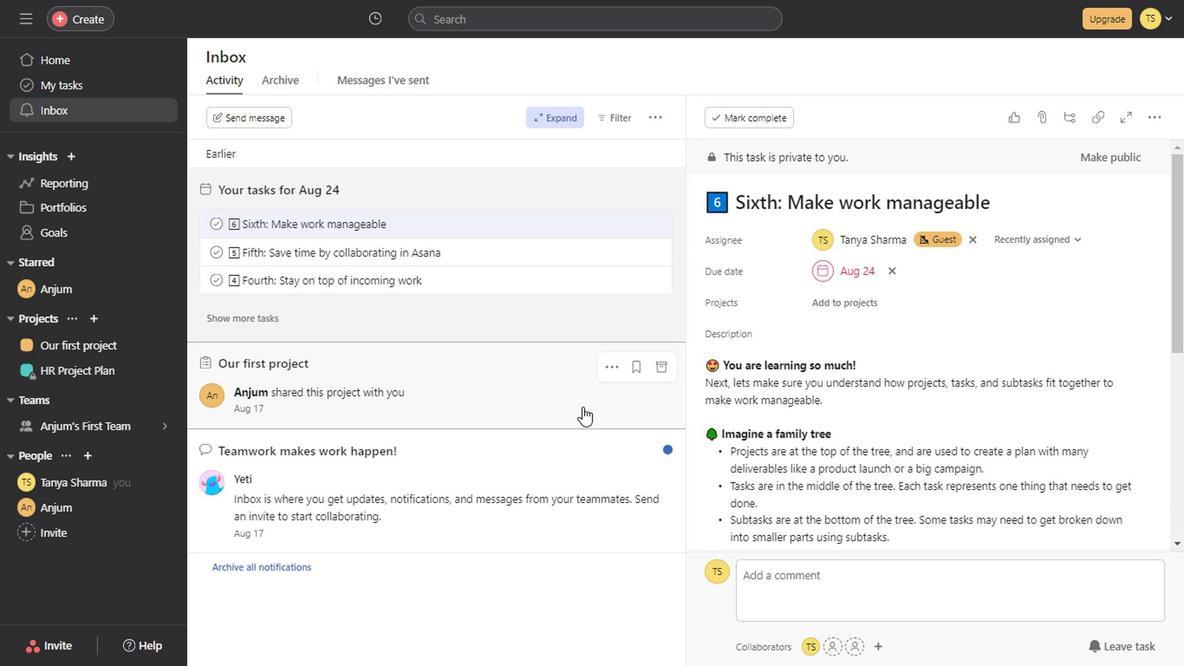 
Action: Mouse scrolled (578, 406) with delta (0, -1)
Screenshot: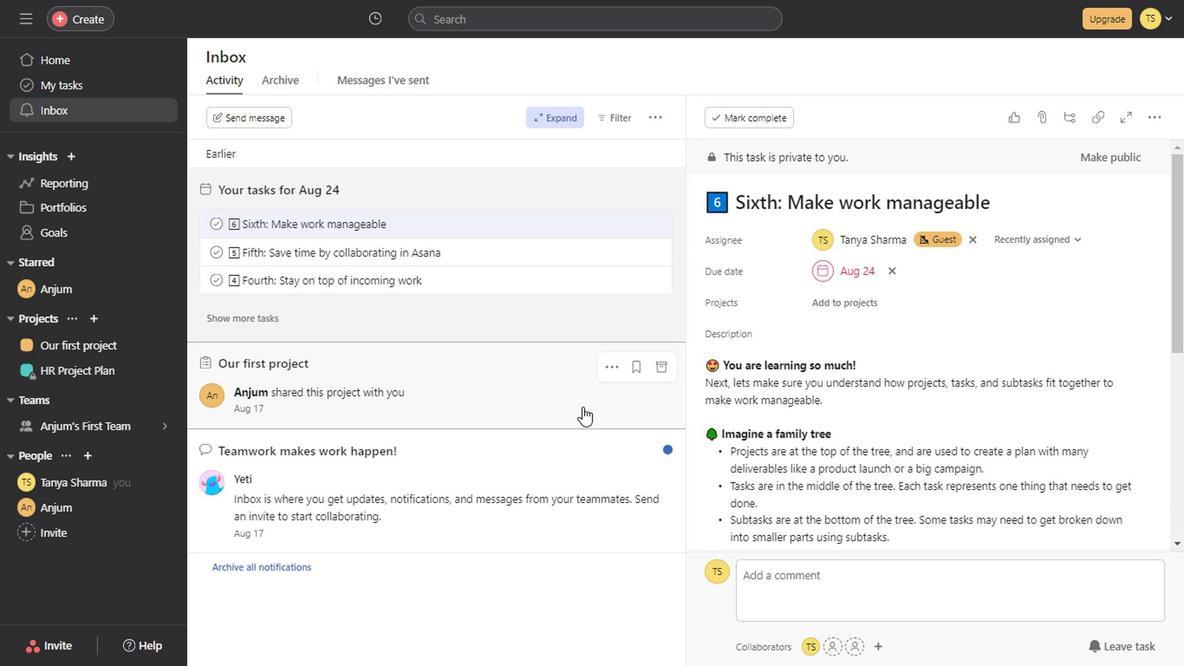 
Action: Mouse scrolled (578, 406) with delta (0, -1)
Screenshot: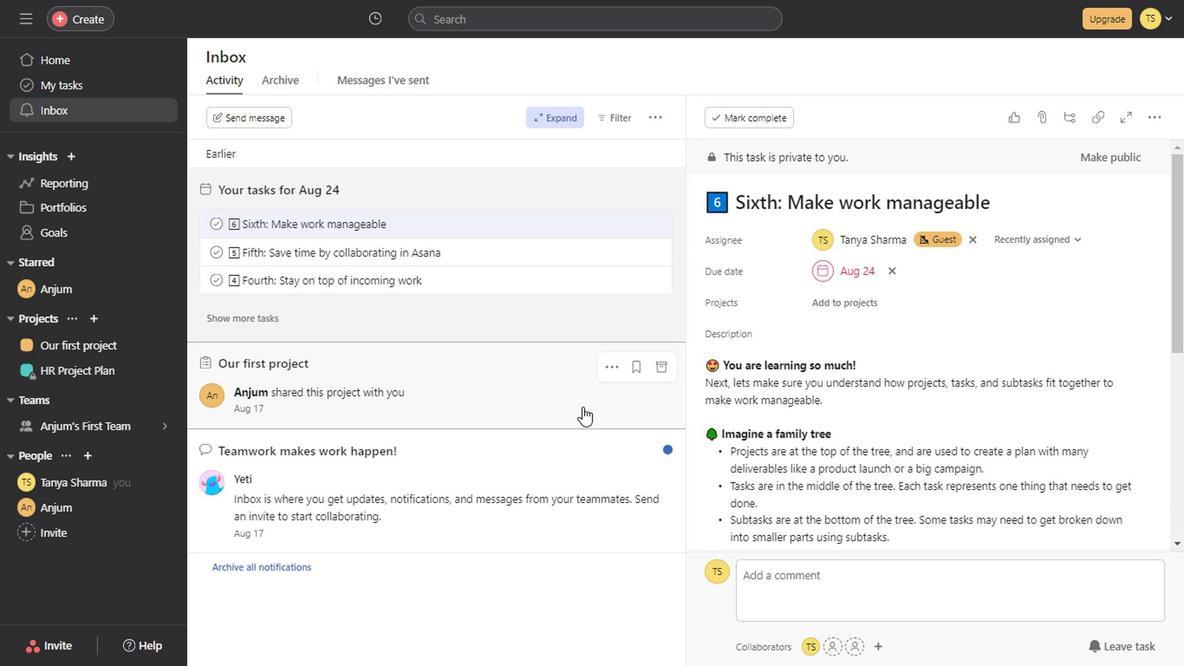 
Action: Mouse scrolled (578, 406) with delta (0, -1)
Screenshot: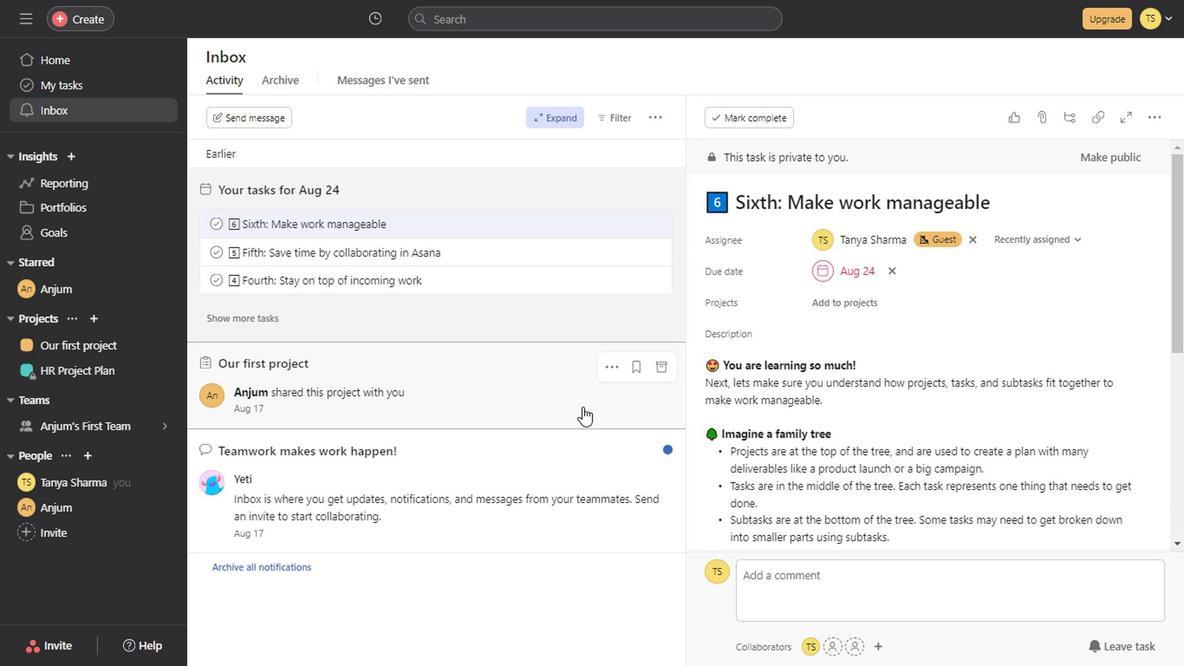 
Action: Mouse moved to (78, 189)
Screenshot: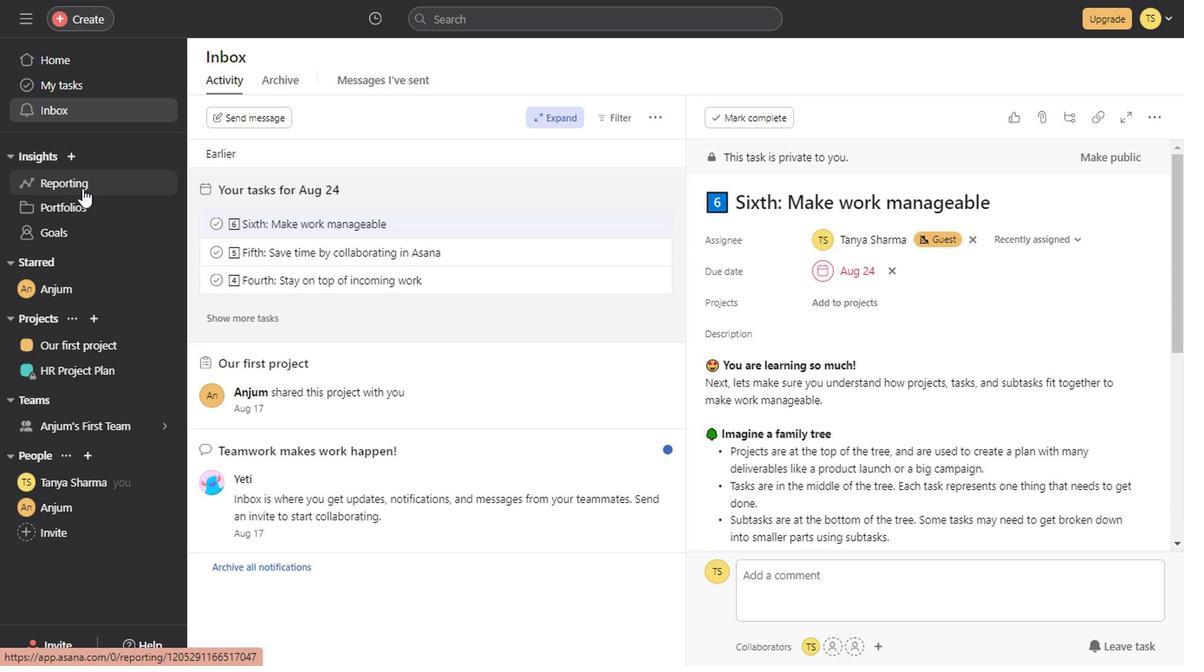
Action: Mouse pressed left at (78, 189)
Screenshot: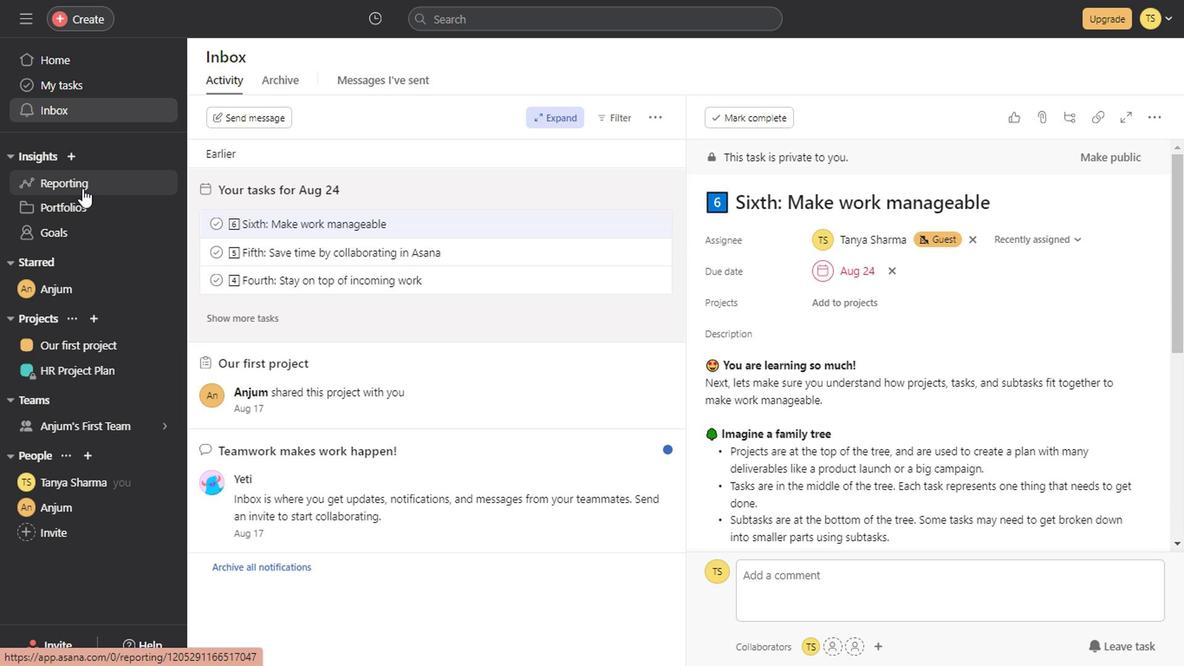 
Action: Mouse moved to (106, 365)
Screenshot: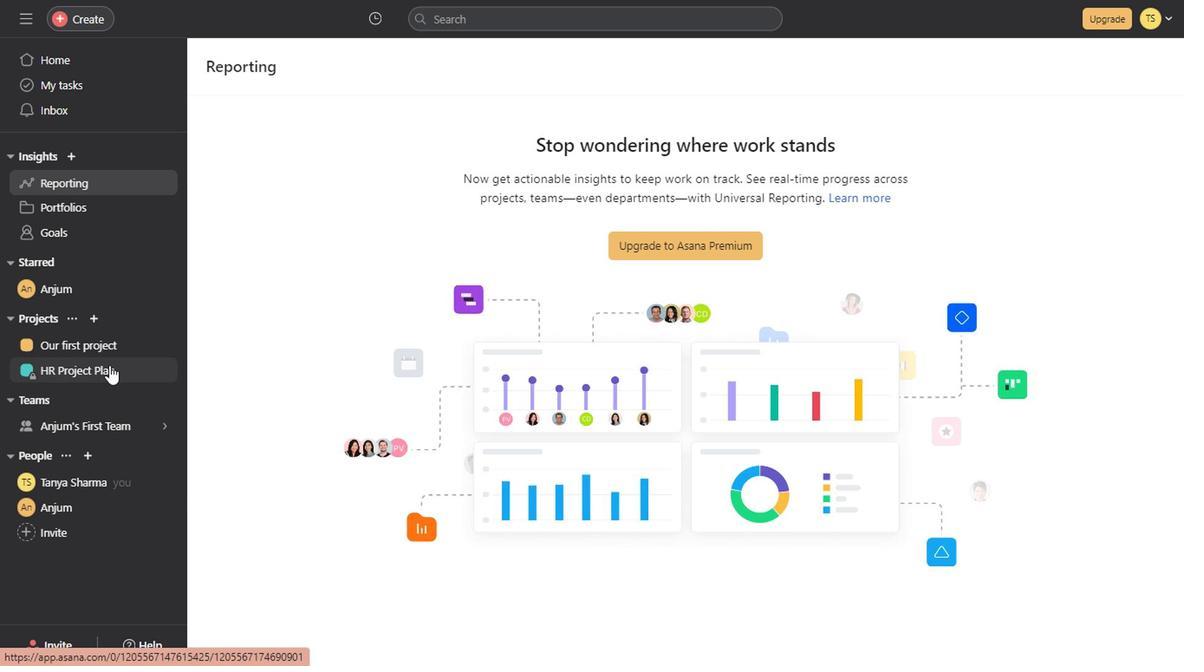 
Action: Mouse pressed left at (106, 365)
Screenshot: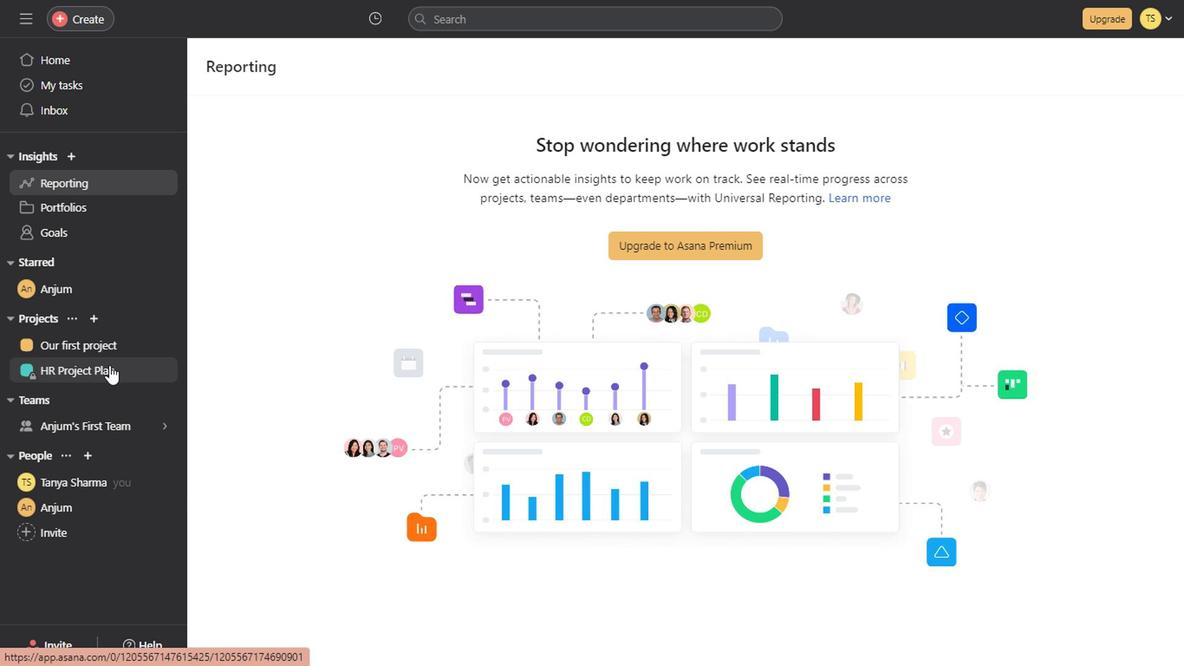 
Action: Mouse moved to (106, 341)
Screenshot: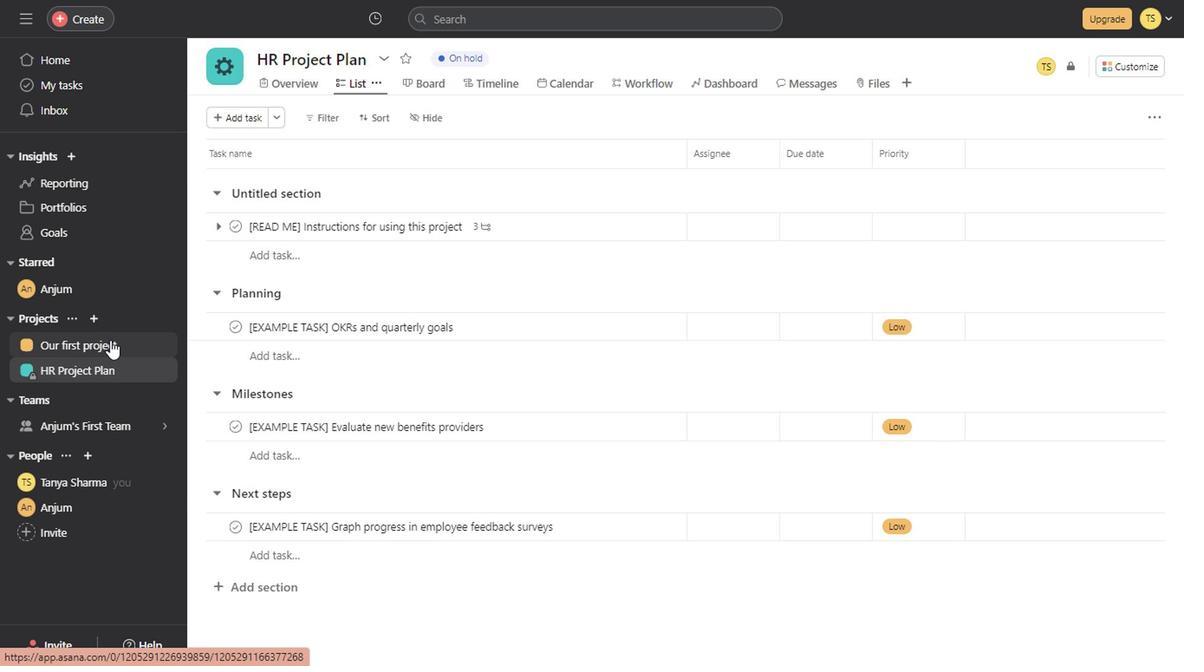 
Action: Mouse pressed left at (106, 341)
Screenshot: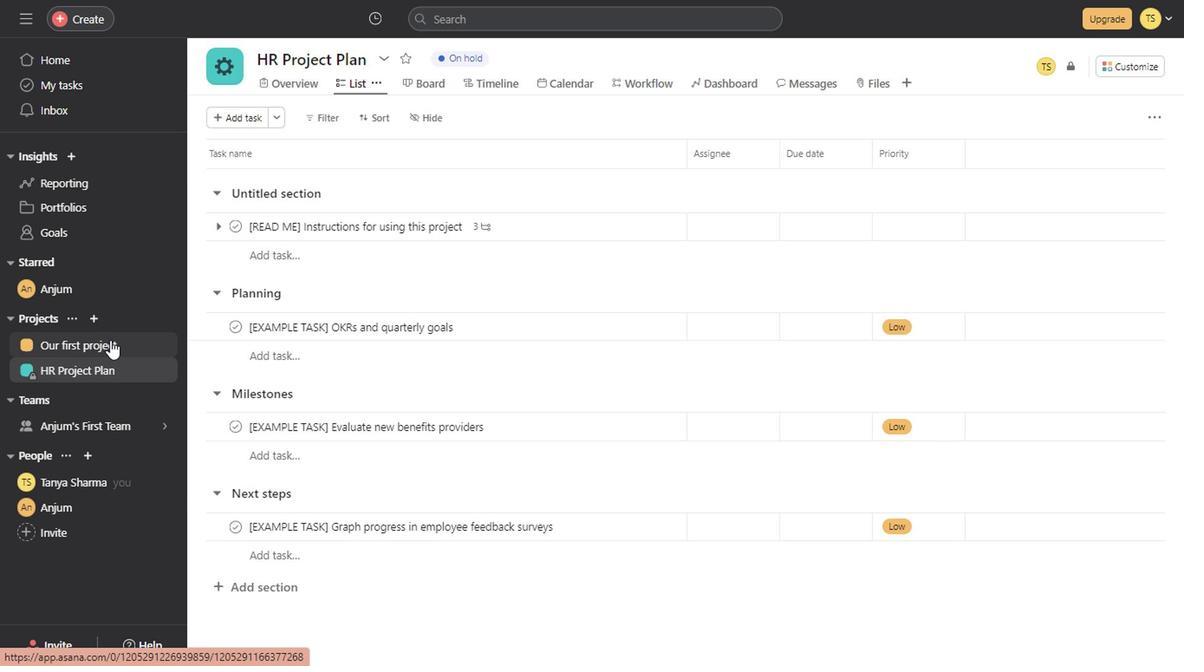 
Action: Mouse moved to (72, 159)
Screenshot: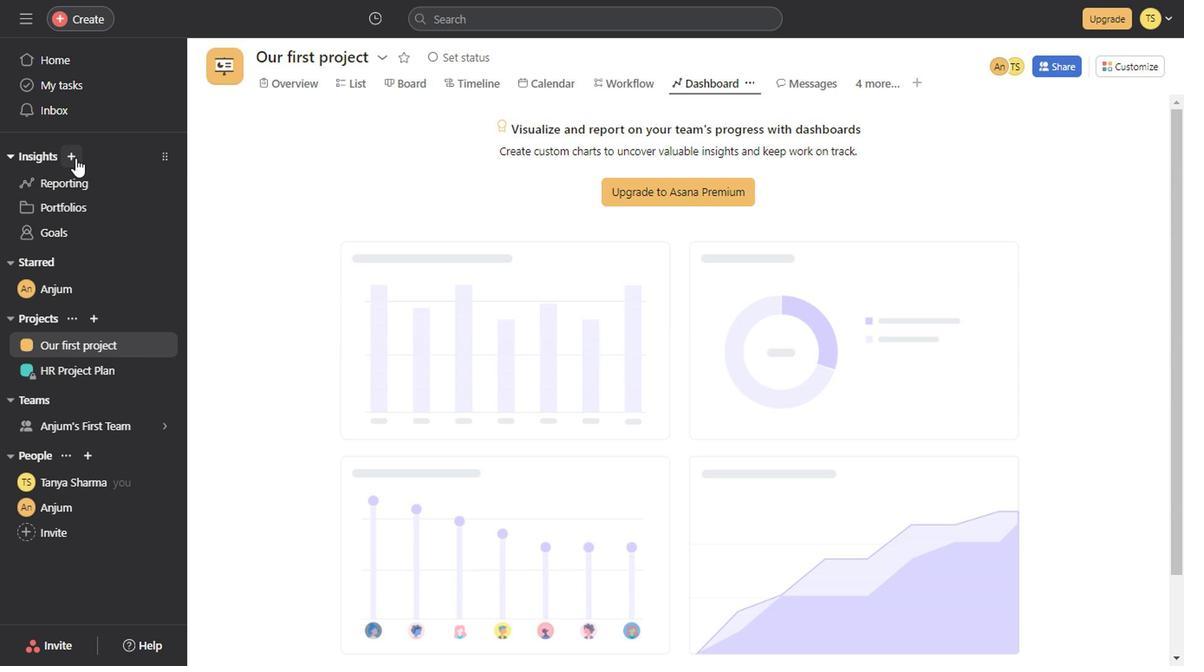 
Action: Mouse pressed left at (72, 159)
Screenshot: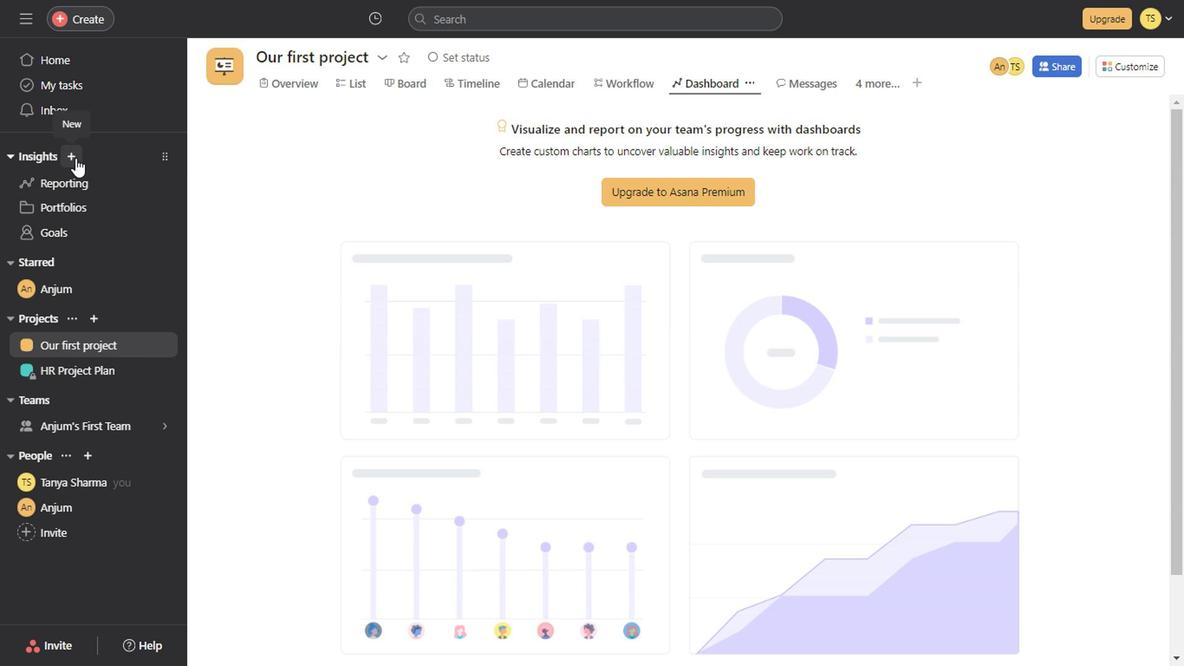 
Action: Mouse moved to (144, 180)
Screenshot: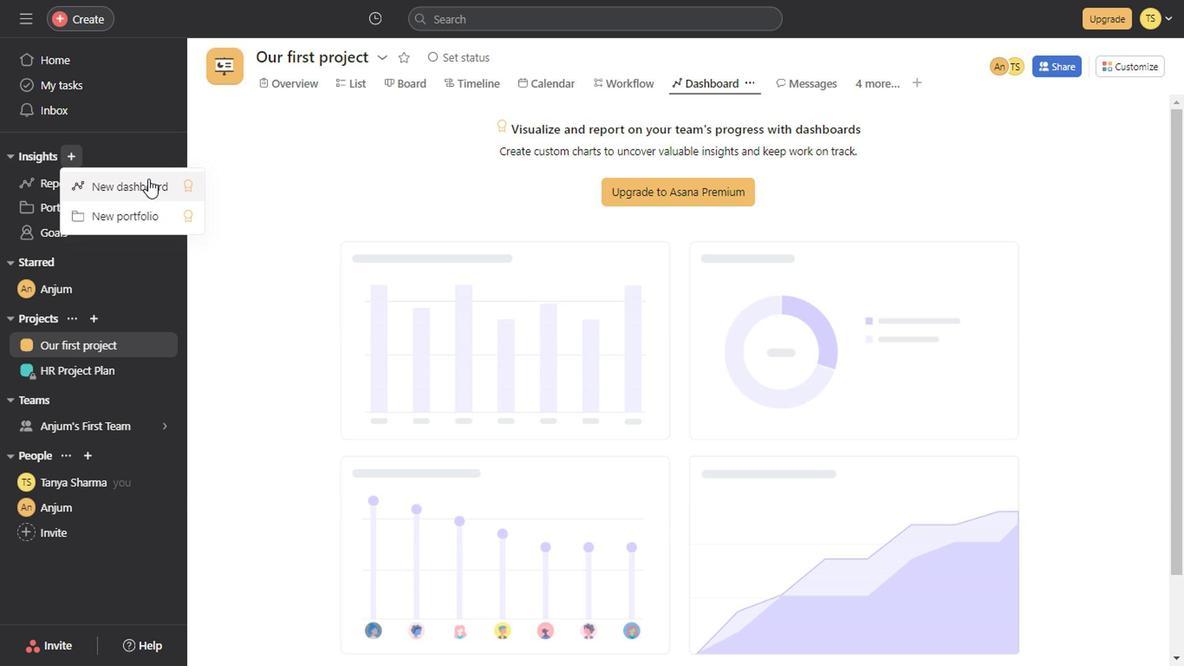 
Action: Mouse pressed left at (144, 180)
Screenshot: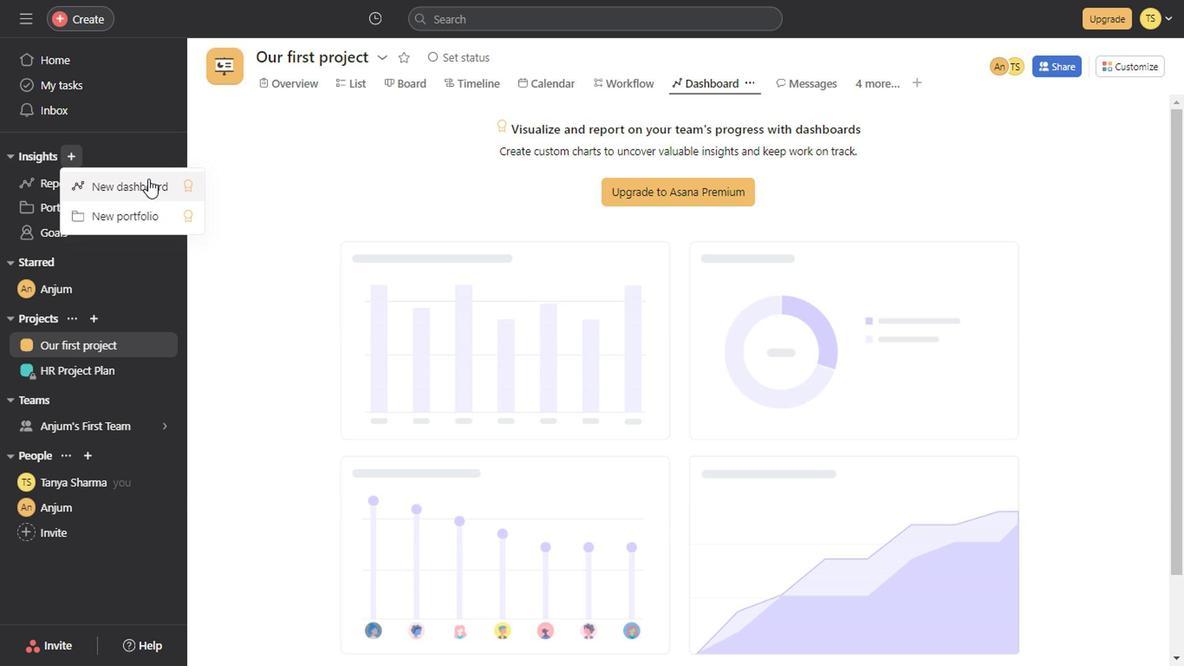 
Action: Mouse moved to (81, 209)
Screenshot: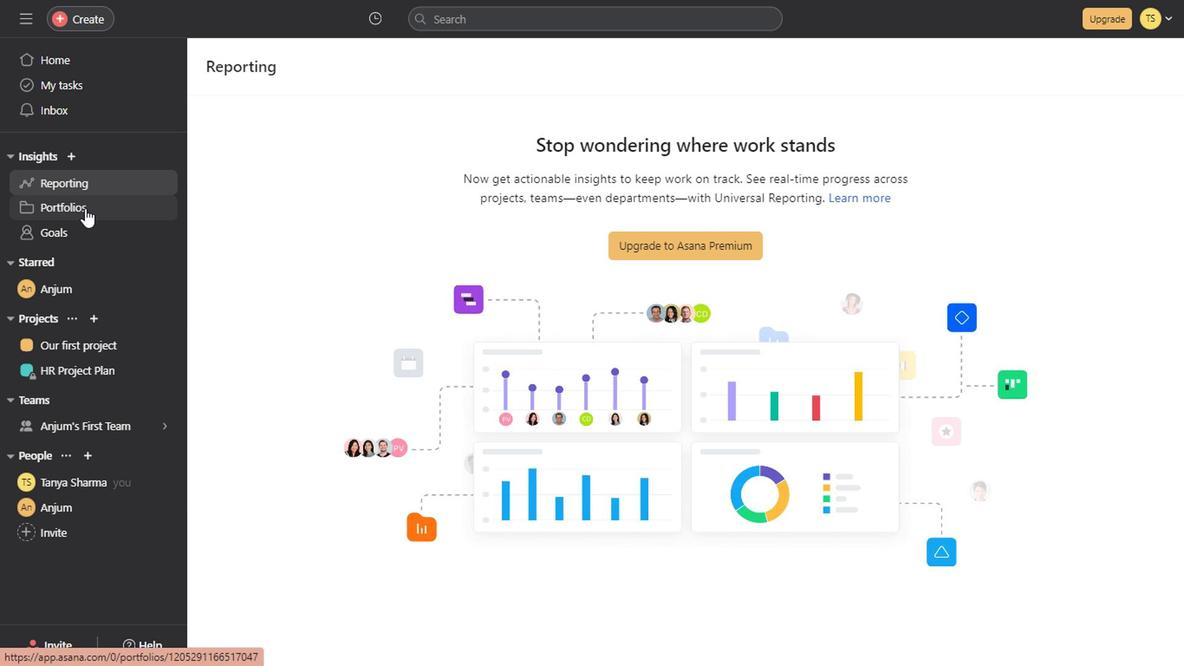
Action: Mouse pressed left at (81, 209)
Screenshot: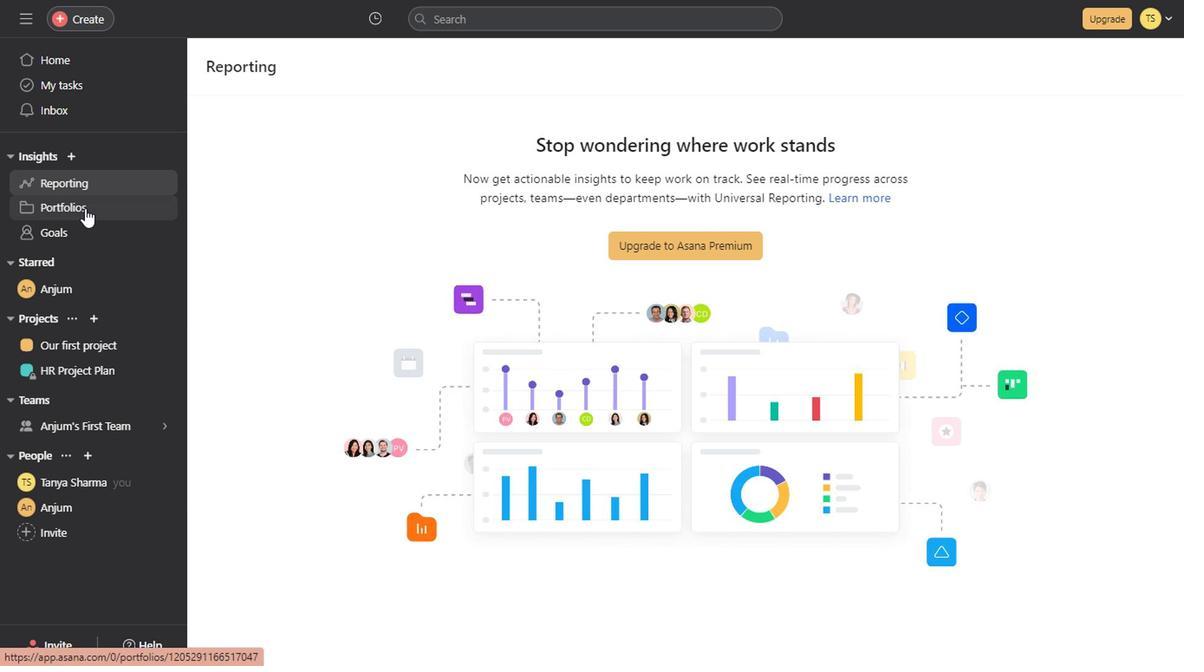 
Action: Mouse moved to (465, 318)
Screenshot: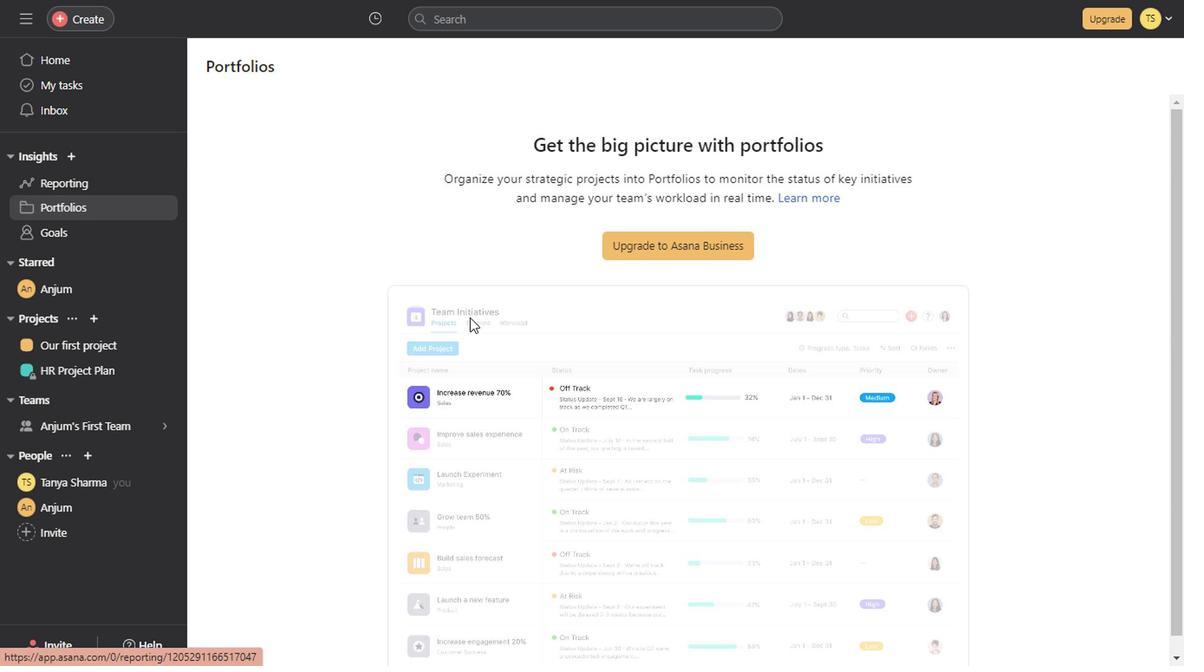 
Action: Mouse scrolled (465, 317) with delta (0, 0)
Screenshot: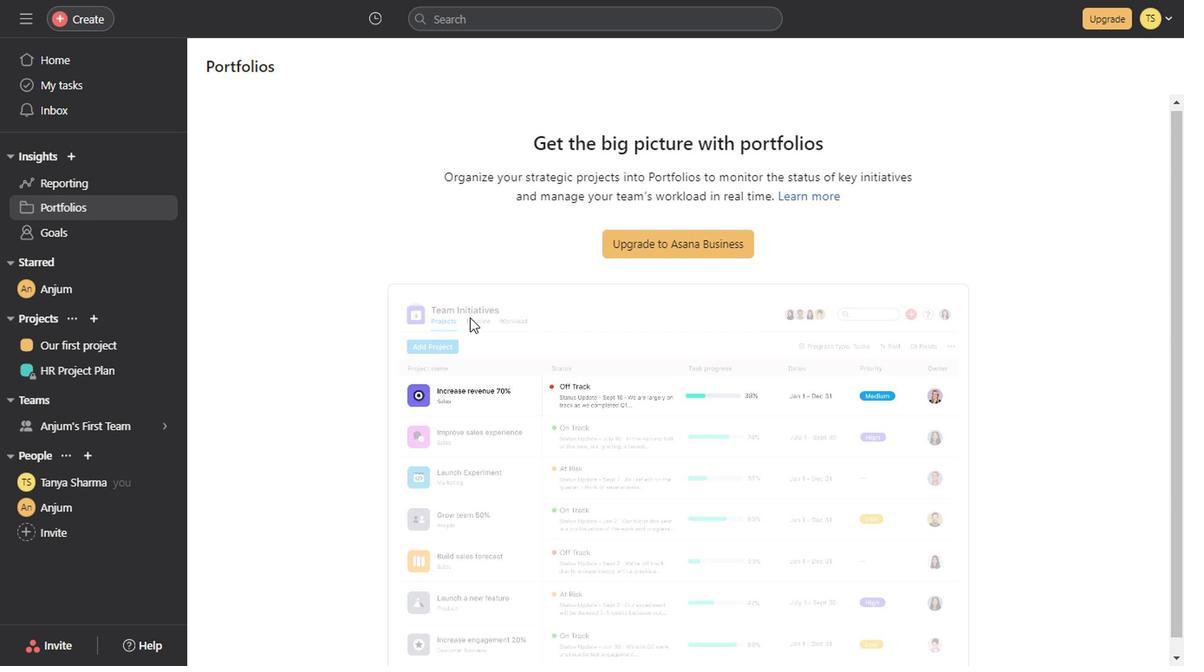 
Action: Mouse scrolled (465, 317) with delta (0, 0)
Screenshot: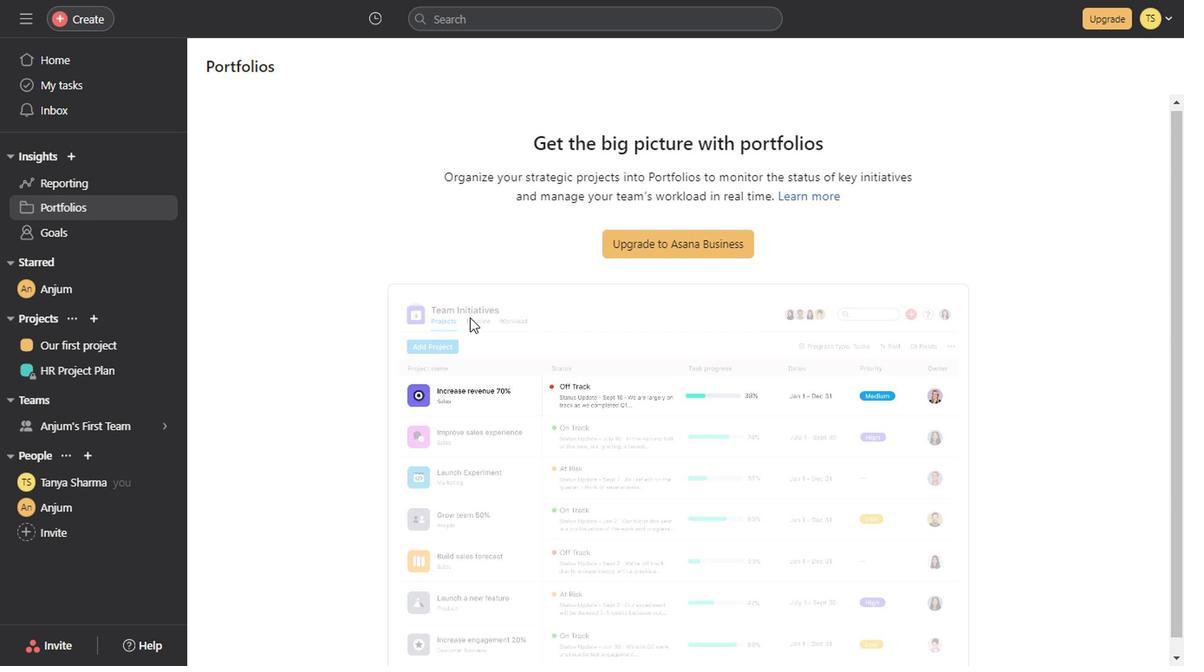 
Action: Mouse scrolled (465, 317) with delta (0, 0)
Screenshot: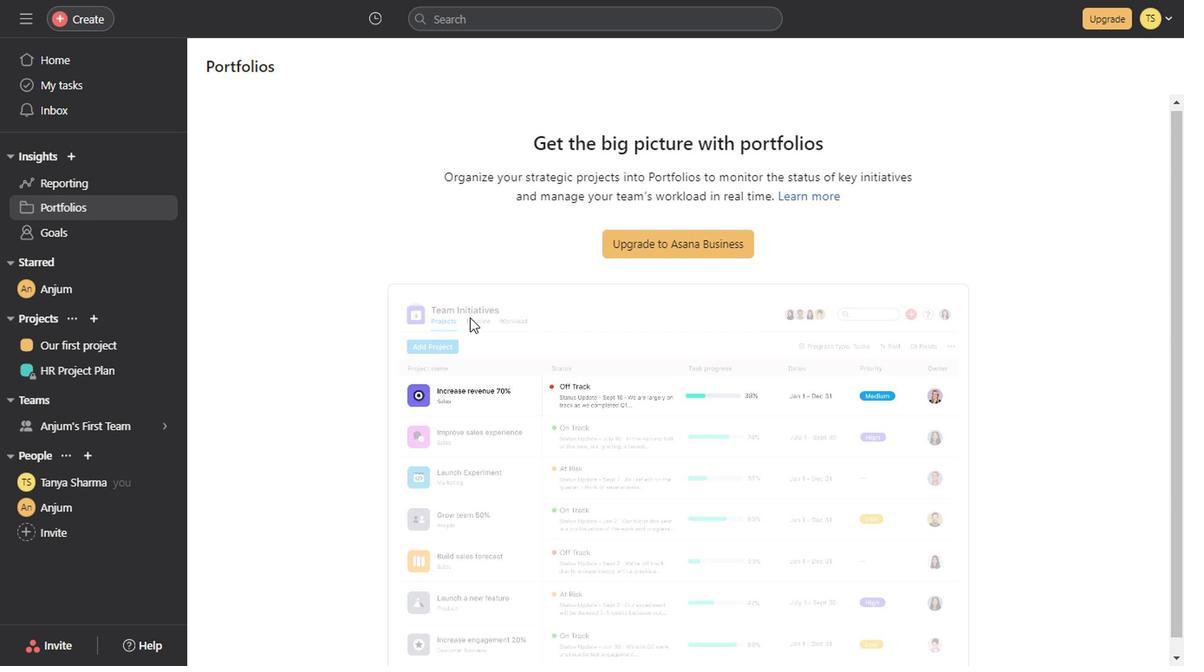 
Action: Mouse scrolled (465, 317) with delta (0, 0)
Screenshot: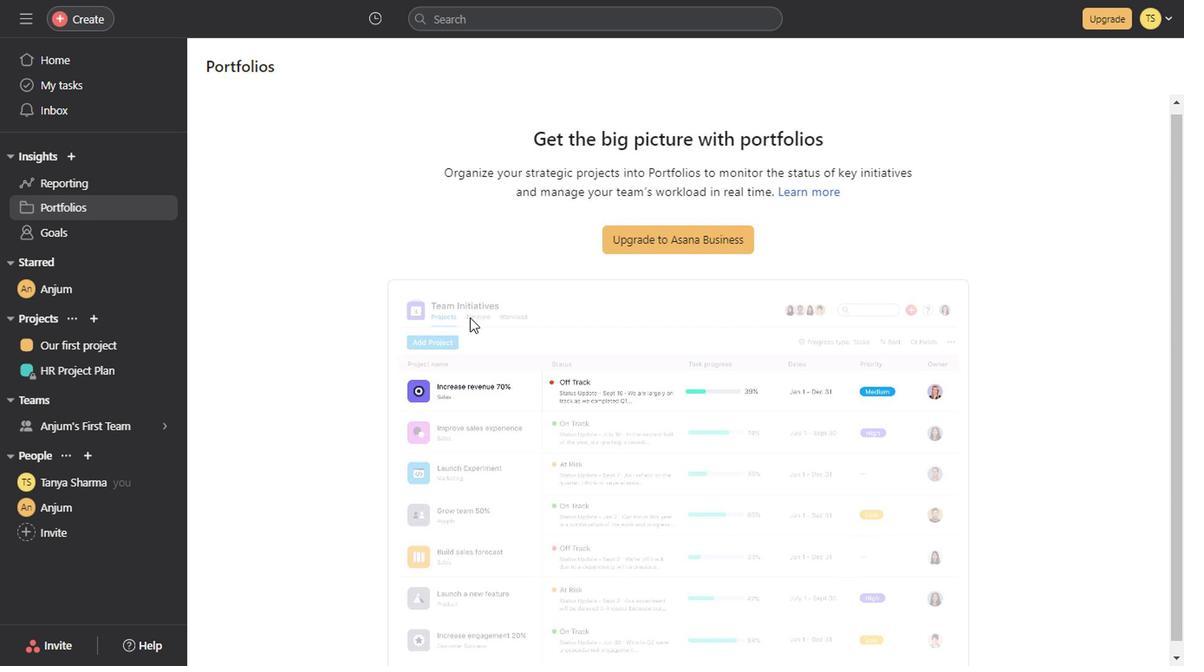 
Action: Mouse scrolled (465, 317) with delta (0, 0)
Screenshot: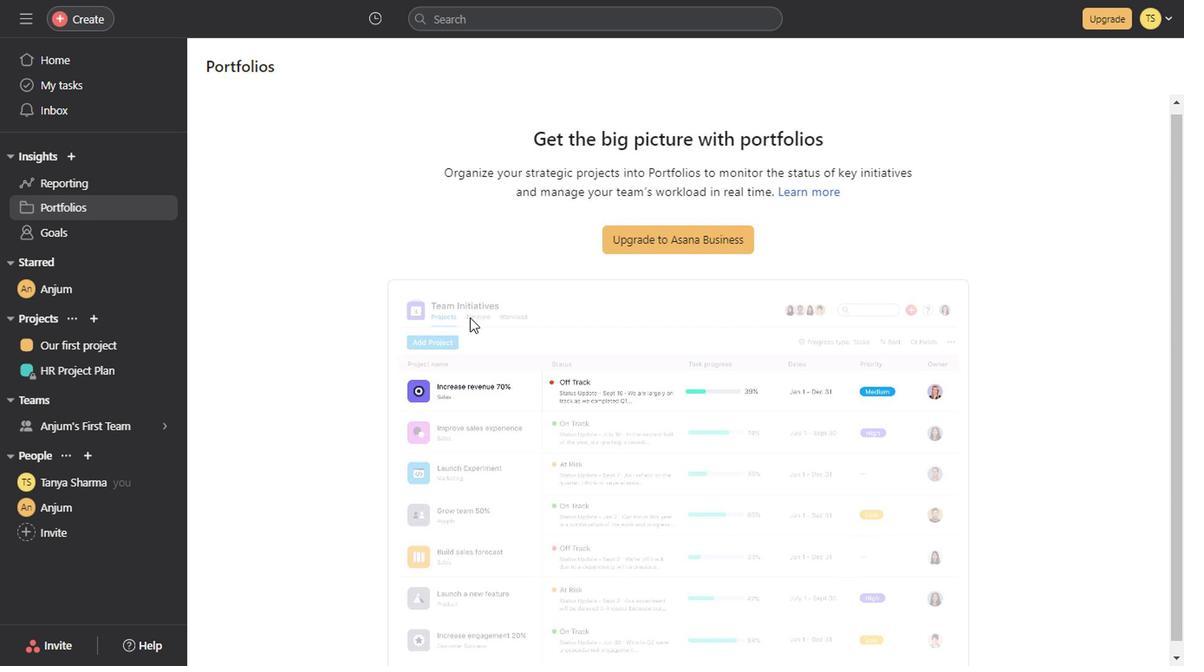 
Action: Mouse scrolled (465, 317) with delta (0, 0)
Screenshot: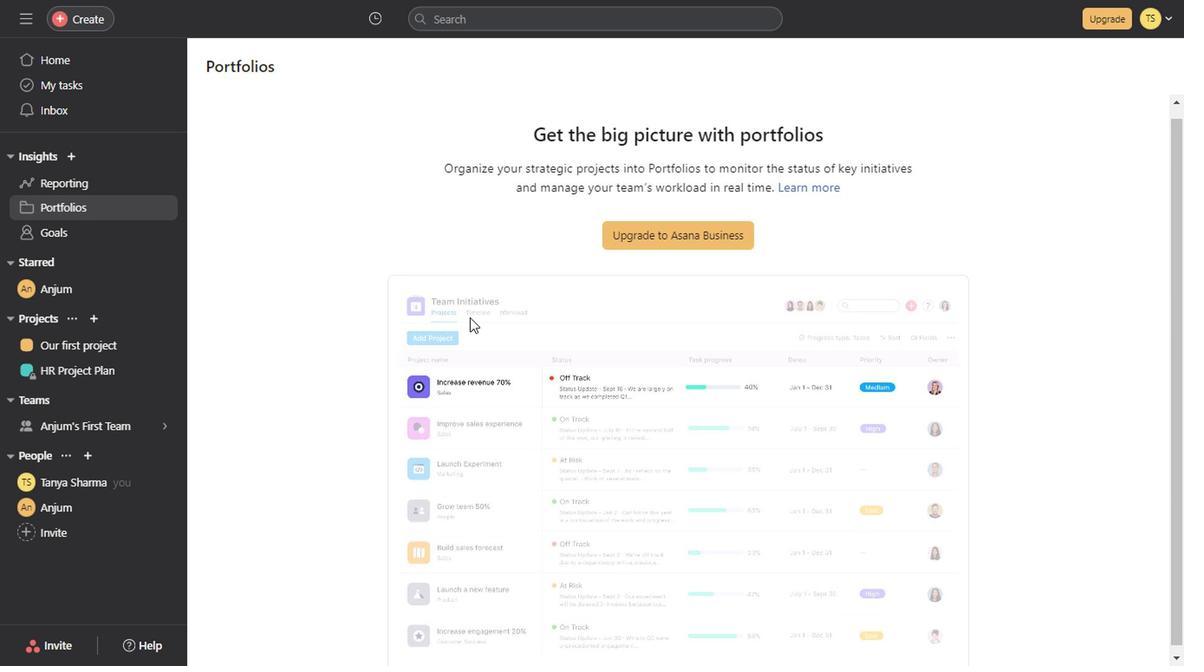 
Action: Mouse scrolled (465, 317) with delta (0, 0)
Screenshot: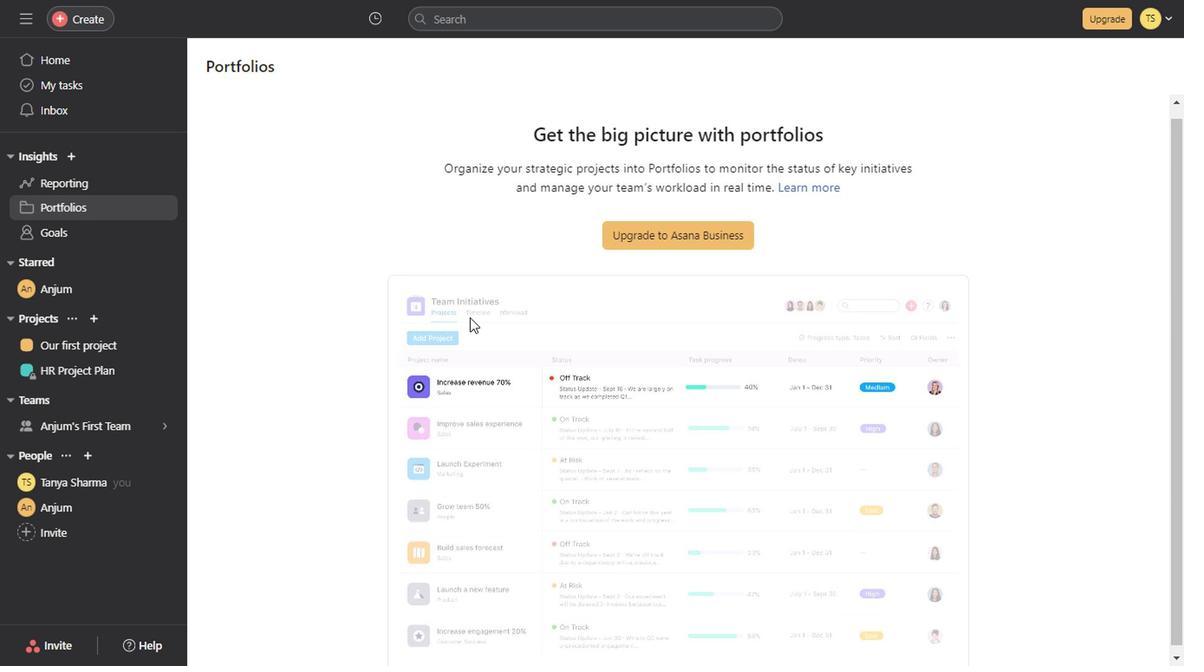 
Action: Mouse scrolled (465, 317) with delta (0, 0)
Screenshot: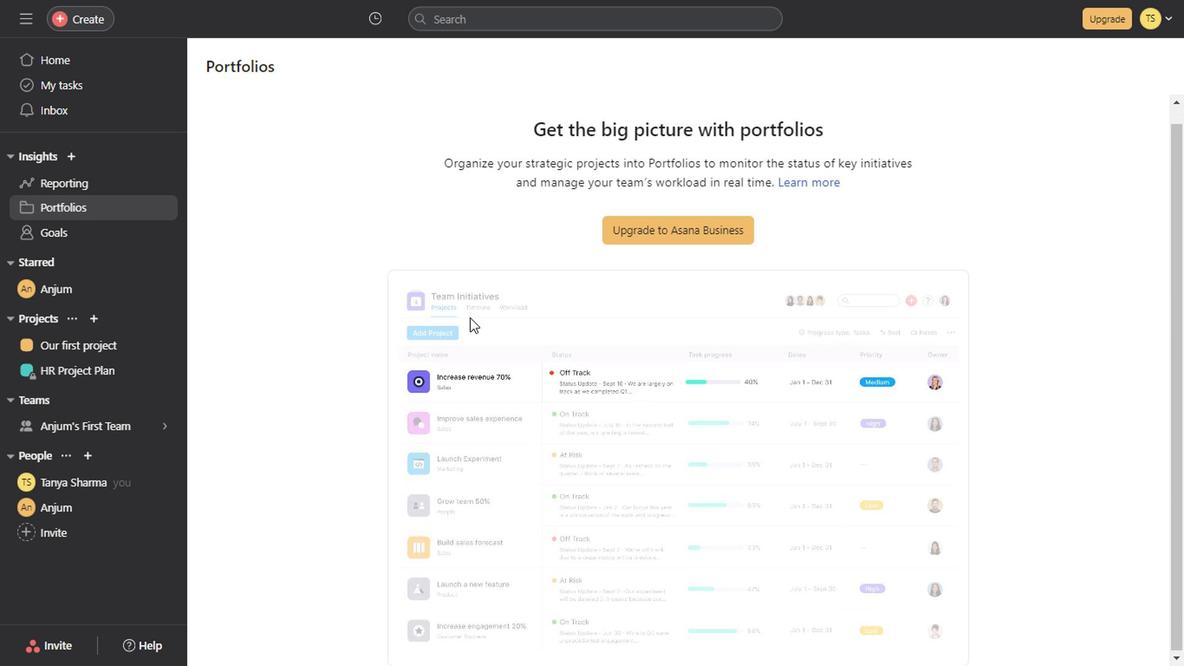 
Action: Mouse scrolled (465, 317) with delta (0, 0)
Screenshot: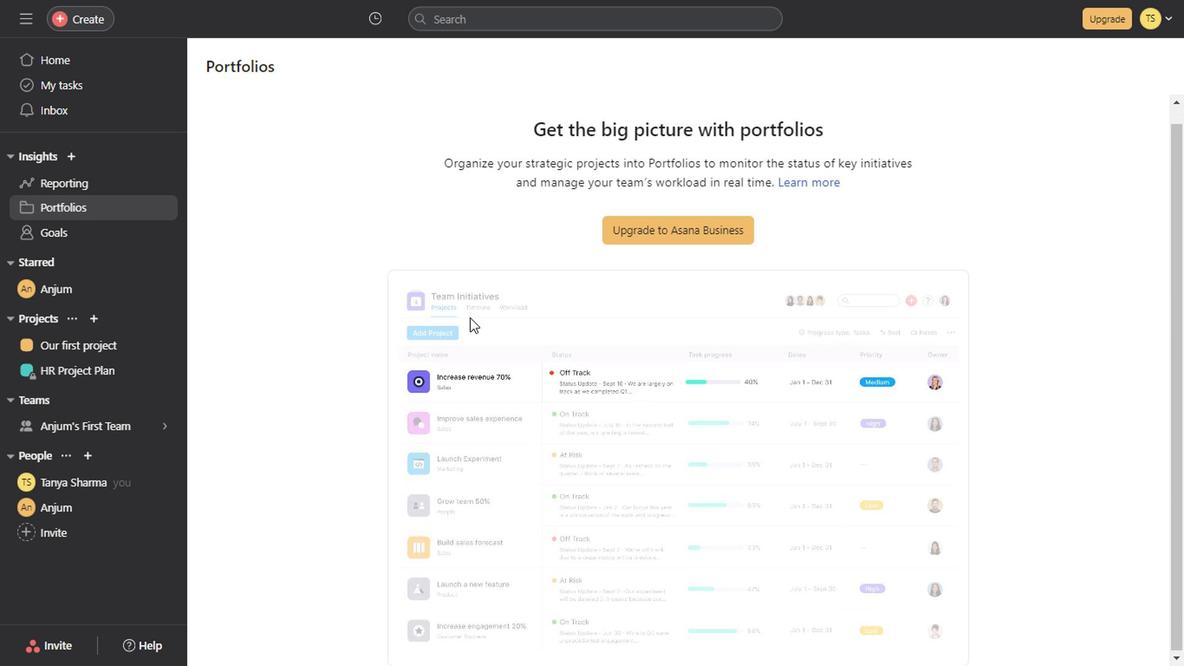 
Action: Mouse scrolled (465, 317) with delta (0, 0)
Screenshot: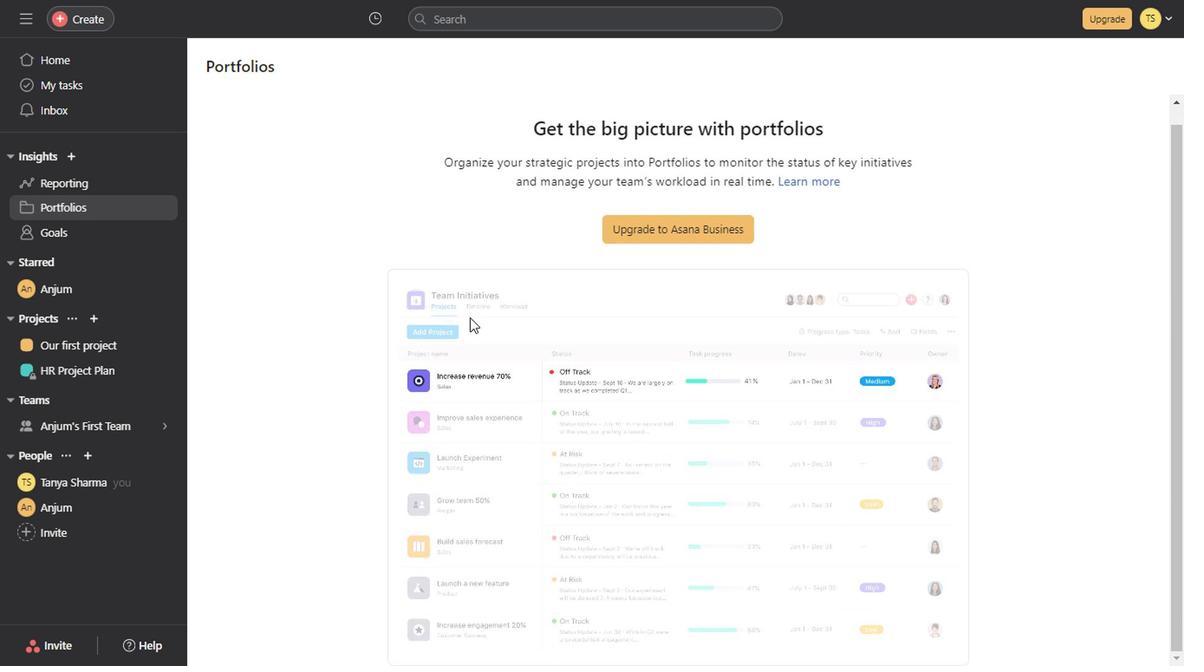 
Action: Mouse scrolled (465, 317) with delta (0, 0)
Screenshot: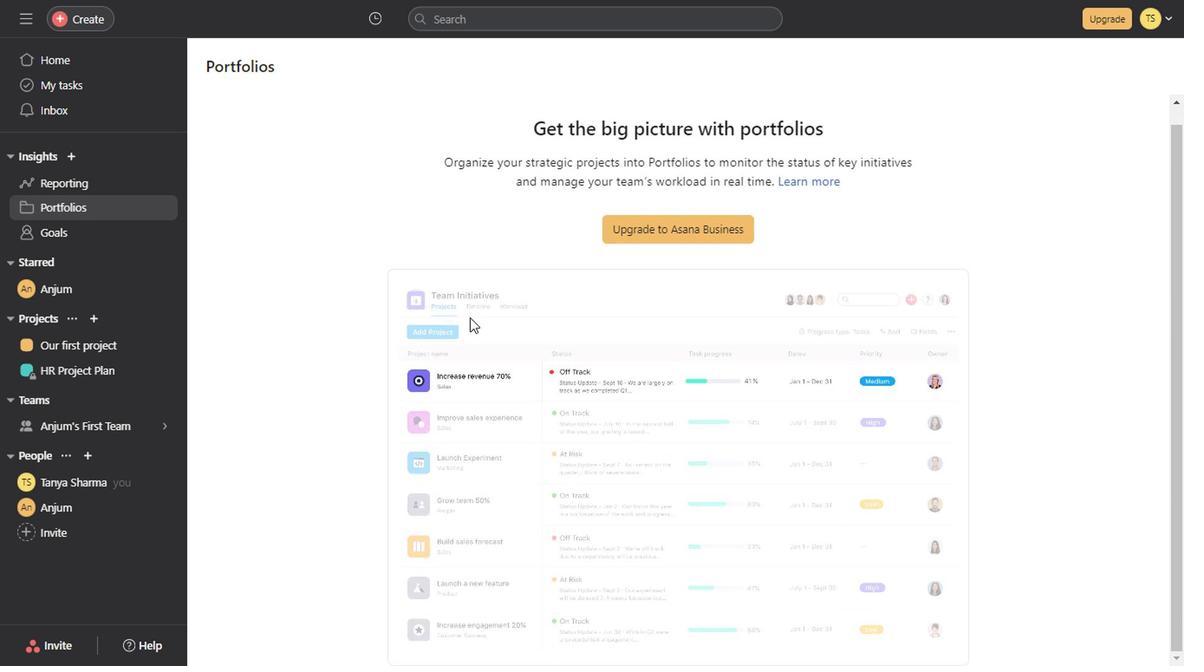 
Action: Mouse scrolled (465, 317) with delta (0, 0)
Screenshot: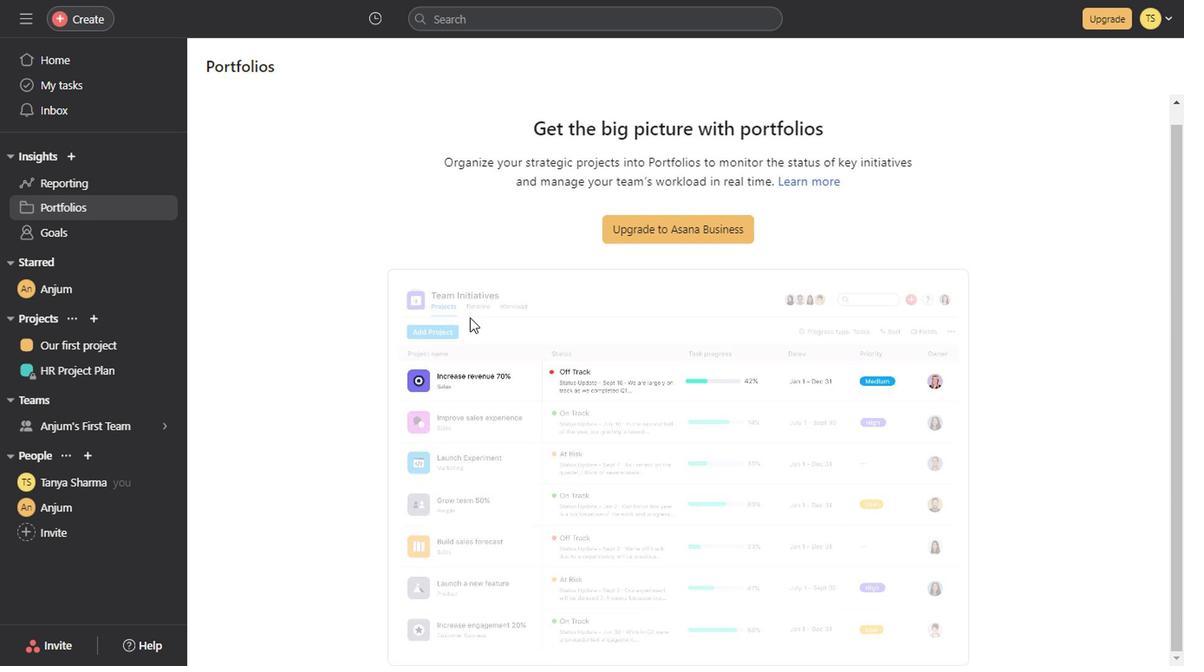 
Action: Mouse scrolled (465, 317) with delta (0, 0)
Screenshot: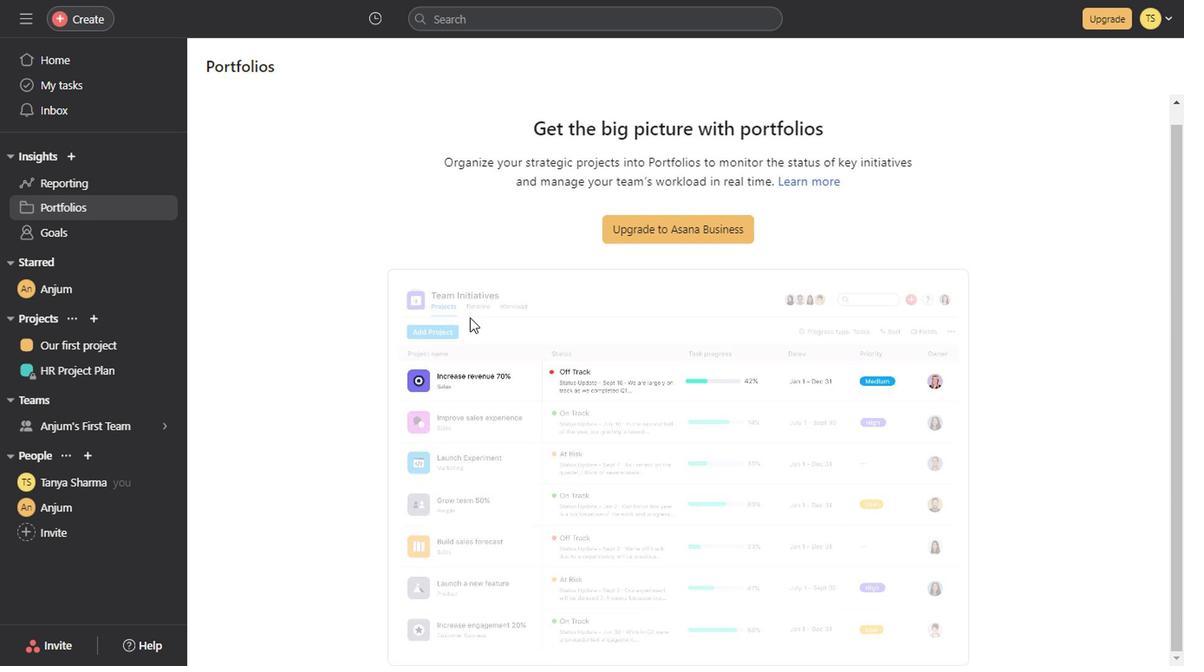 
Action: Mouse scrolled (465, 317) with delta (0, 0)
Screenshot: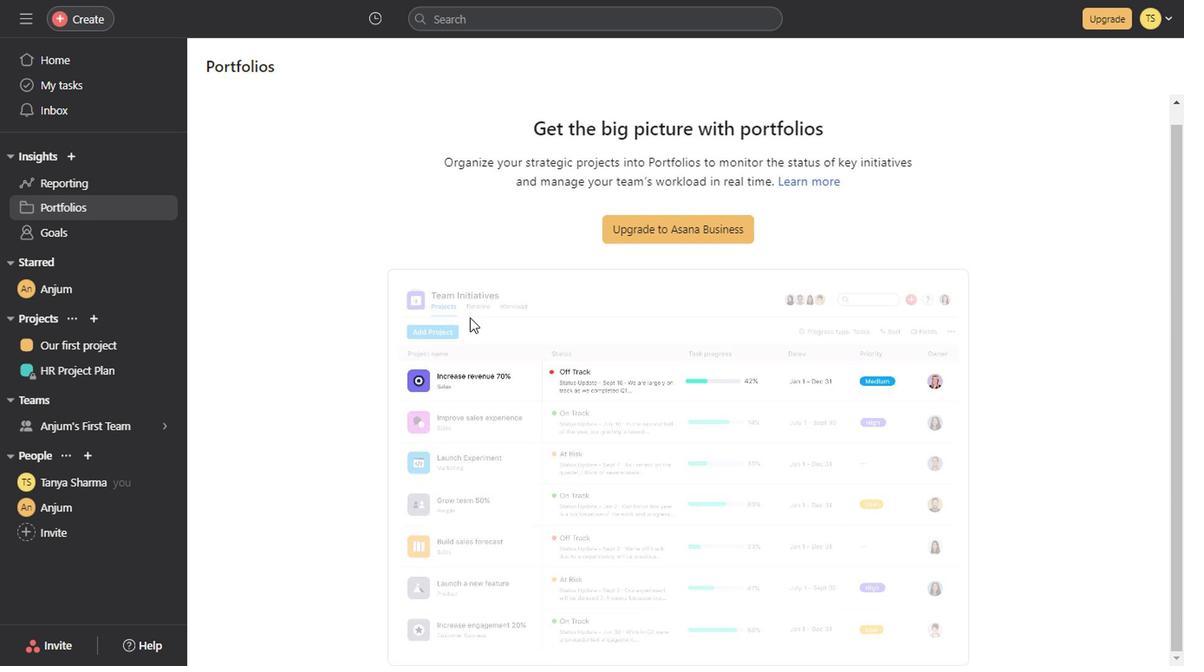 
Action: Mouse scrolled (465, 317) with delta (0, 0)
Screenshot: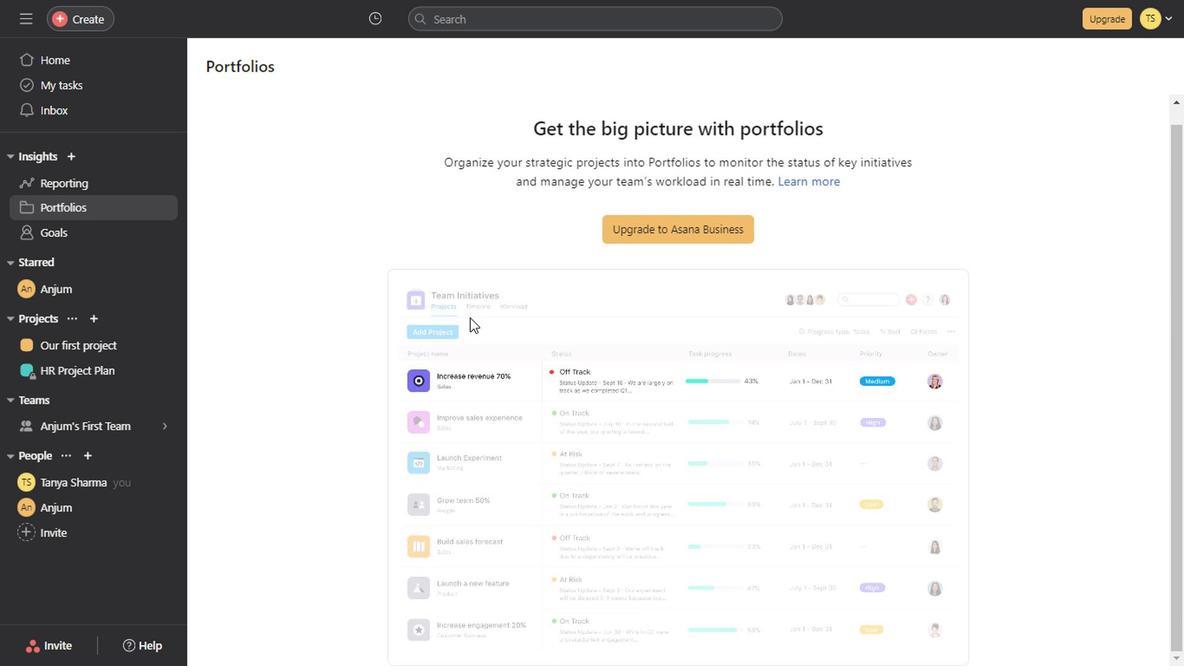 
Action: Mouse scrolled (465, 317) with delta (0, 0)
Screenshot: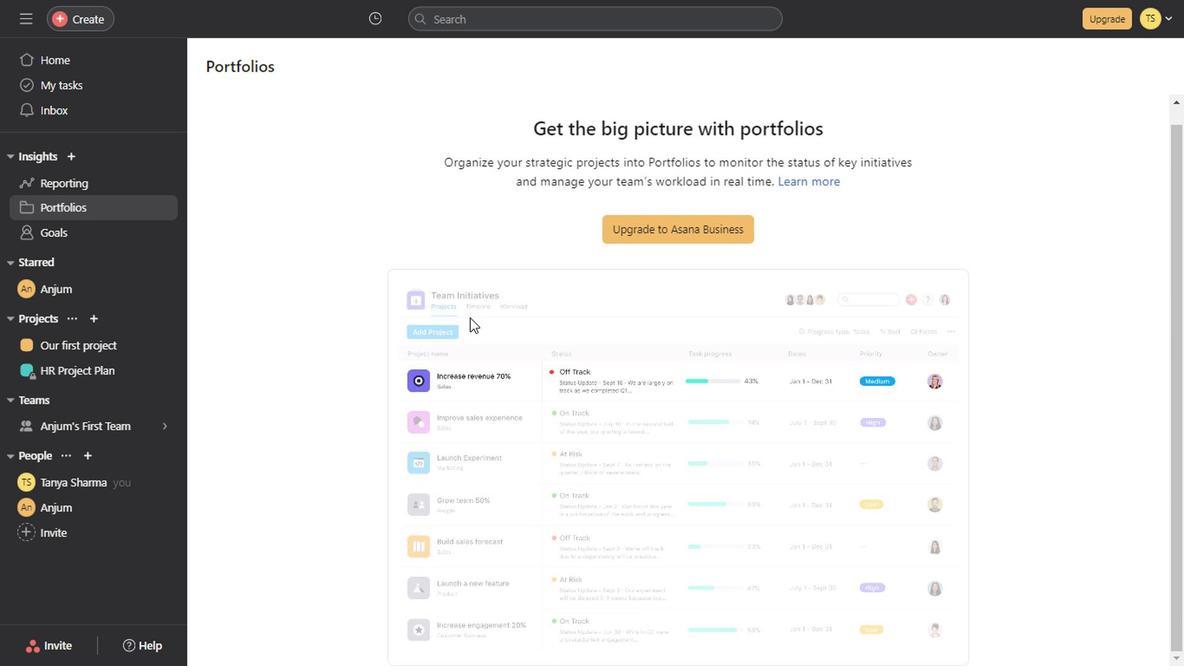 
Action: Mouse scrolled (465, 317) with delta (0, 0)
Screenshot: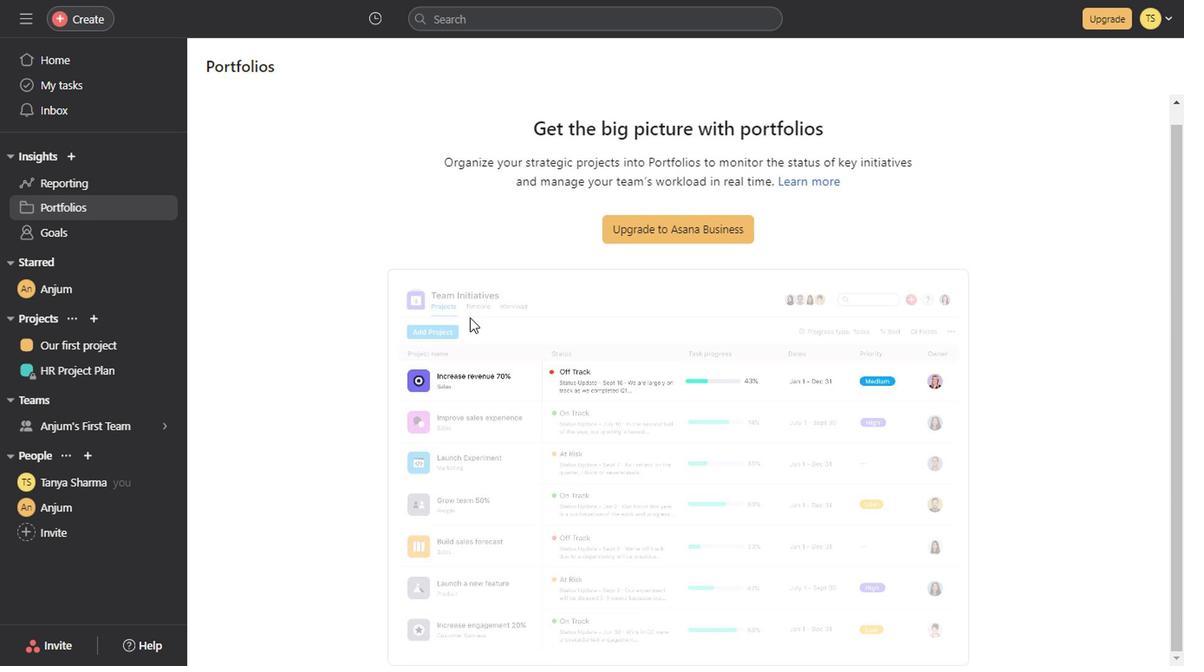 
Action: Mouse scrolled (465, 317) with delta (0, 0)
Screenshot: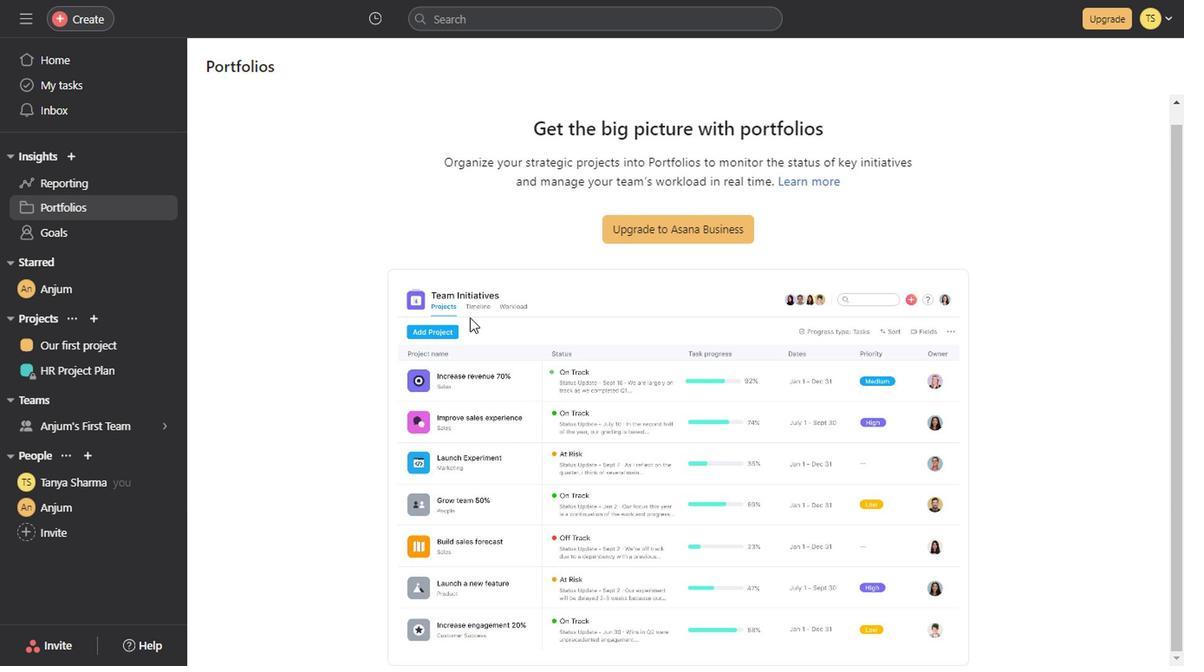 
Action: Mouse scrolled (465, 317) with delta (0, 0)
Screenshot: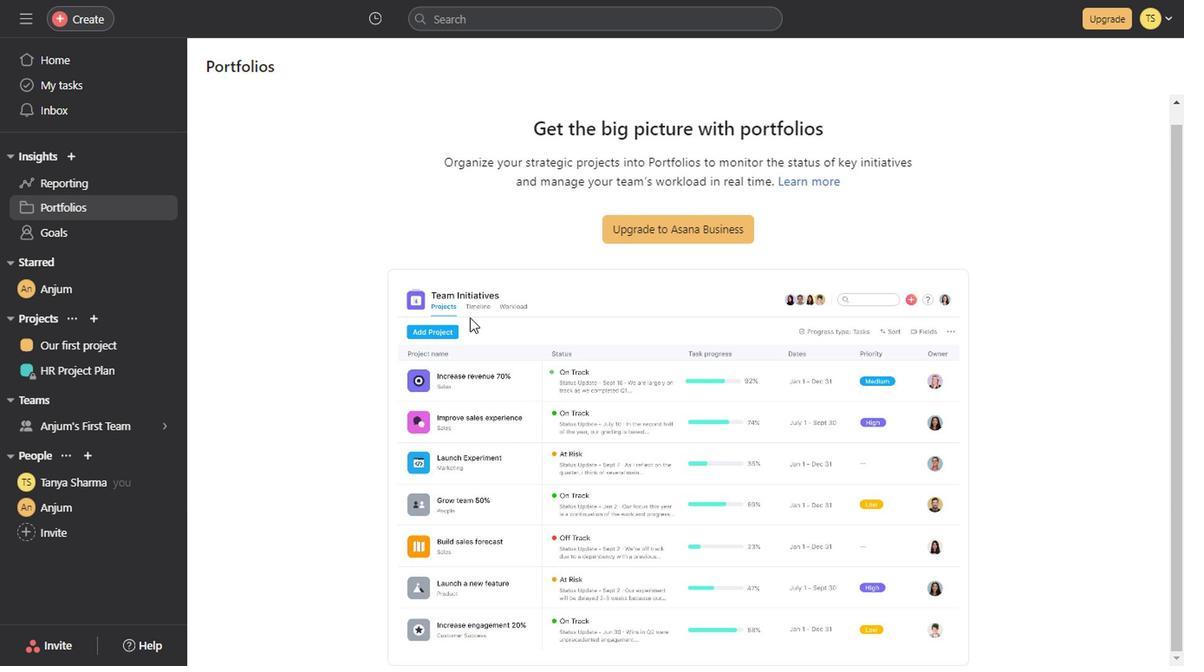 
Action: Mouse scrolled (465, 317) with delta (0, 0)
Screenshot: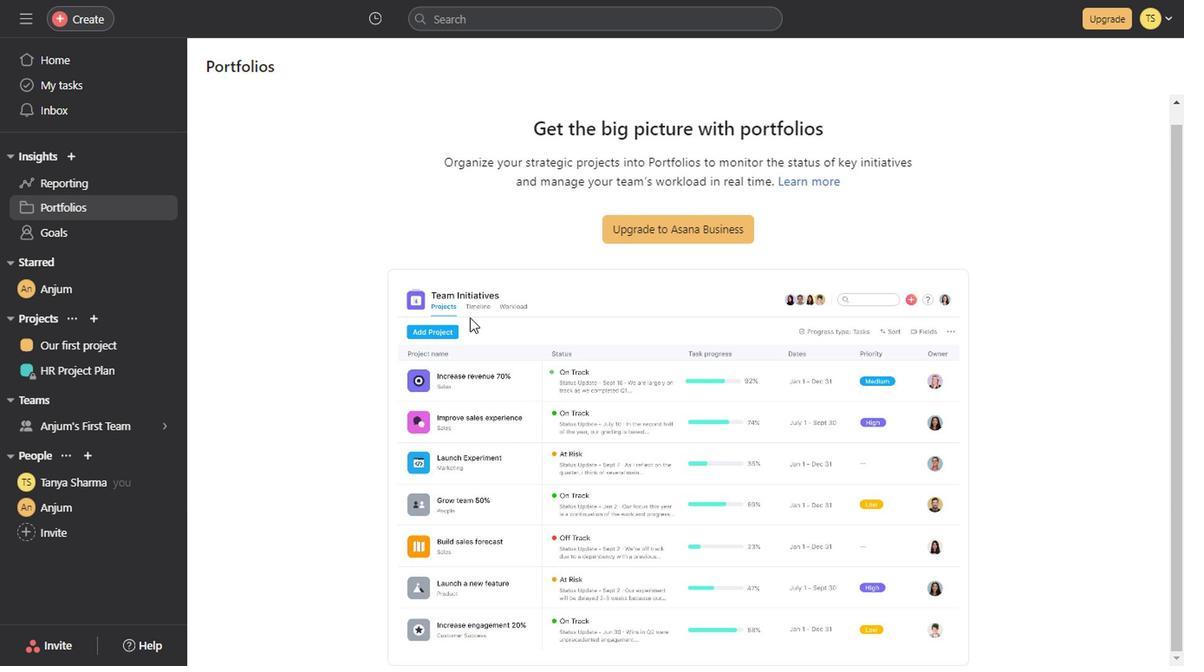 
Action: Mouse scrolled (465, 317) with delta (0, 0)
Screenshot: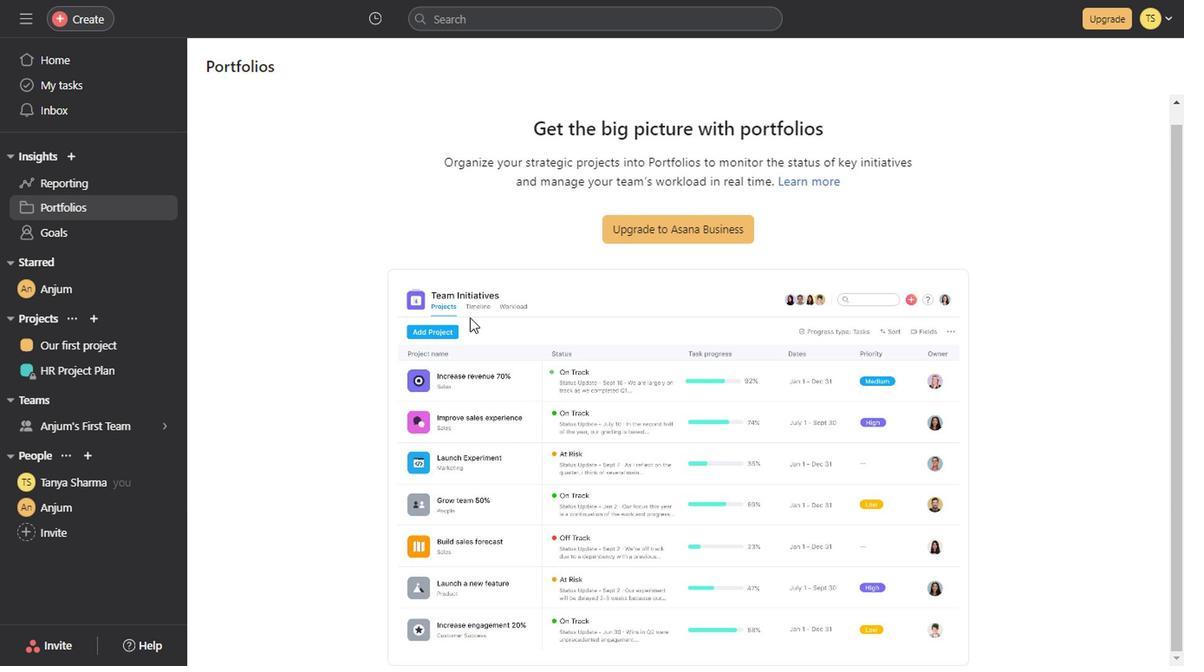 
Action: Mouse scrolled (465, 317) with delta (0, 0)
Screenshot: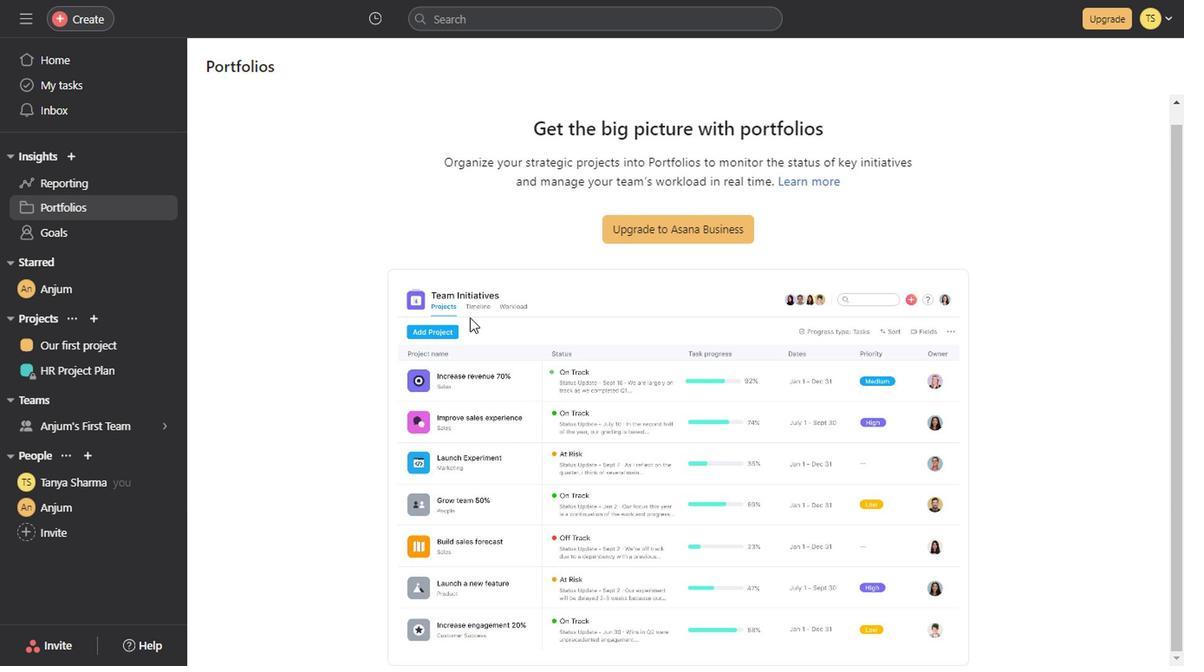 
Action: Mouse scrolled (465, 317) with delta (0, 0)
Screenshot: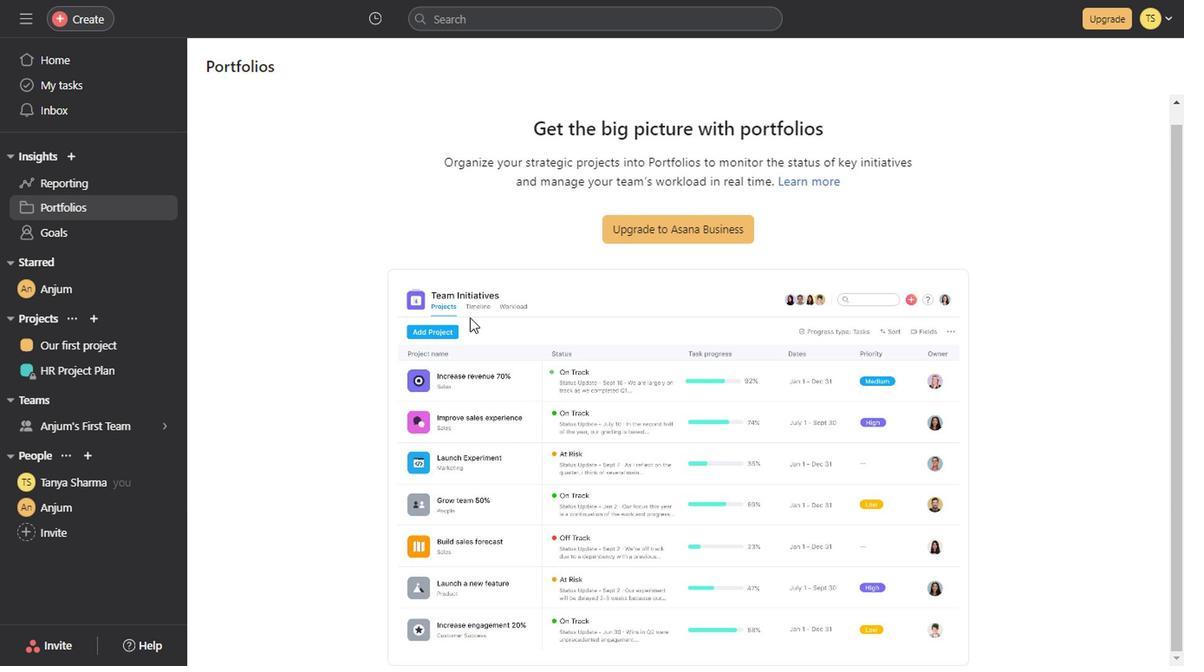 
Action: Mouse scrolled (465, 317) with delta (0, 0)
Screenshot: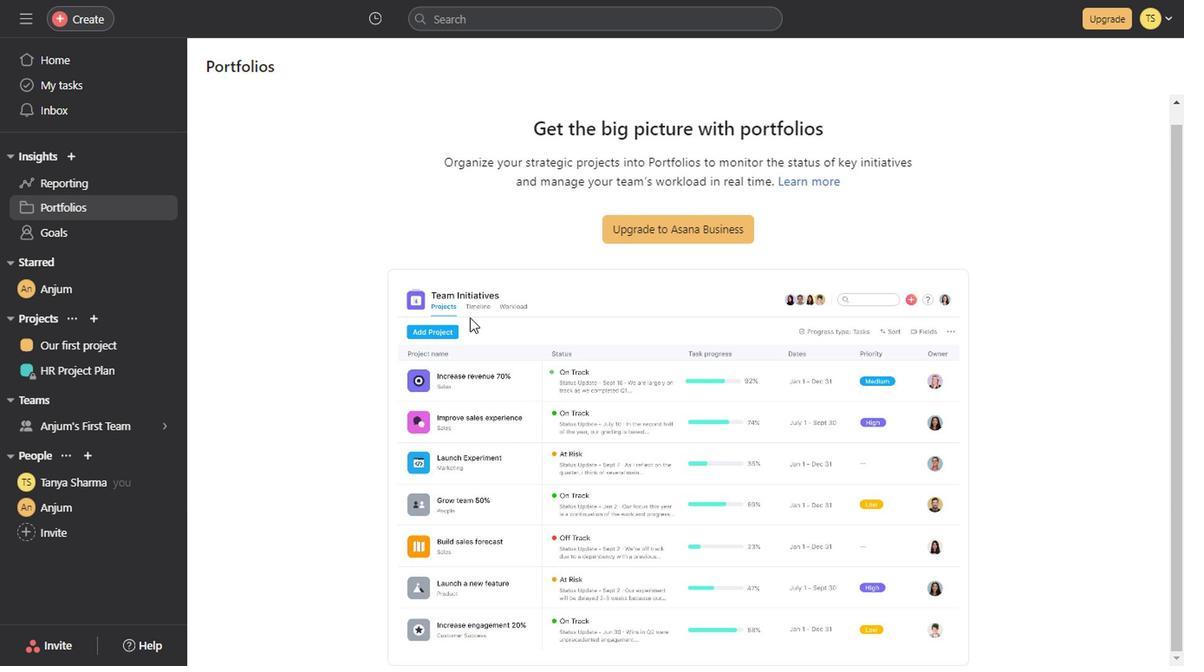 
Action: Mouse scrolled (465, 317) with delta (0, 0)
Screenshot: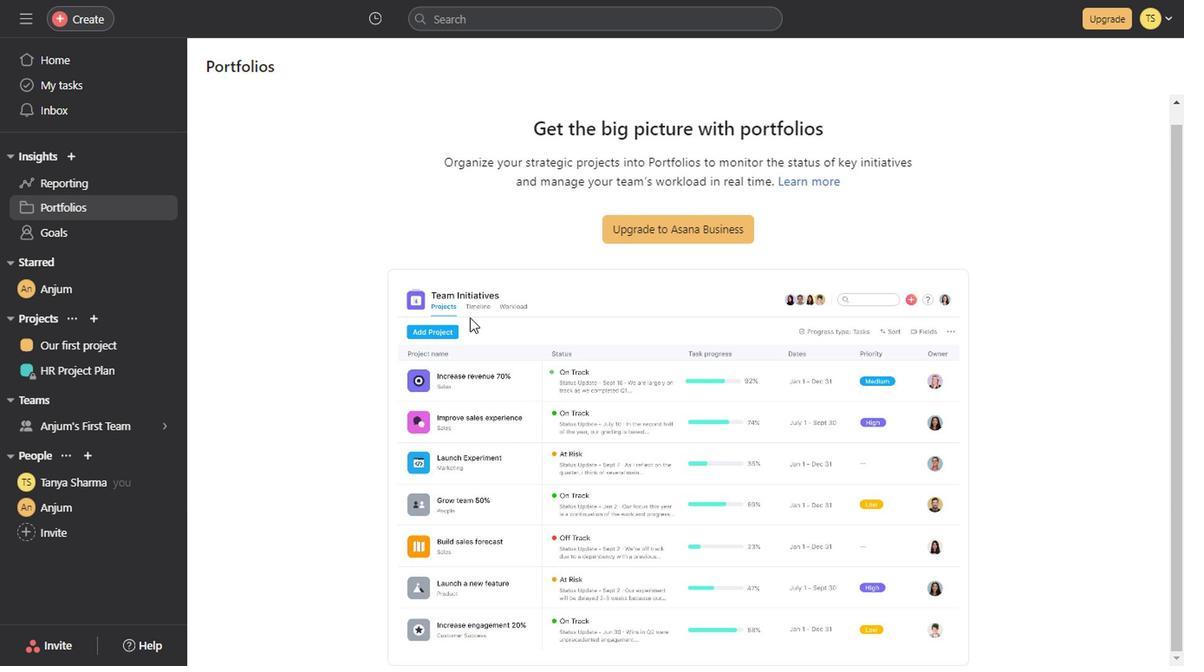 
Action: Mouse scrolled (465, 317) with delta (0, 0)
Screenshot: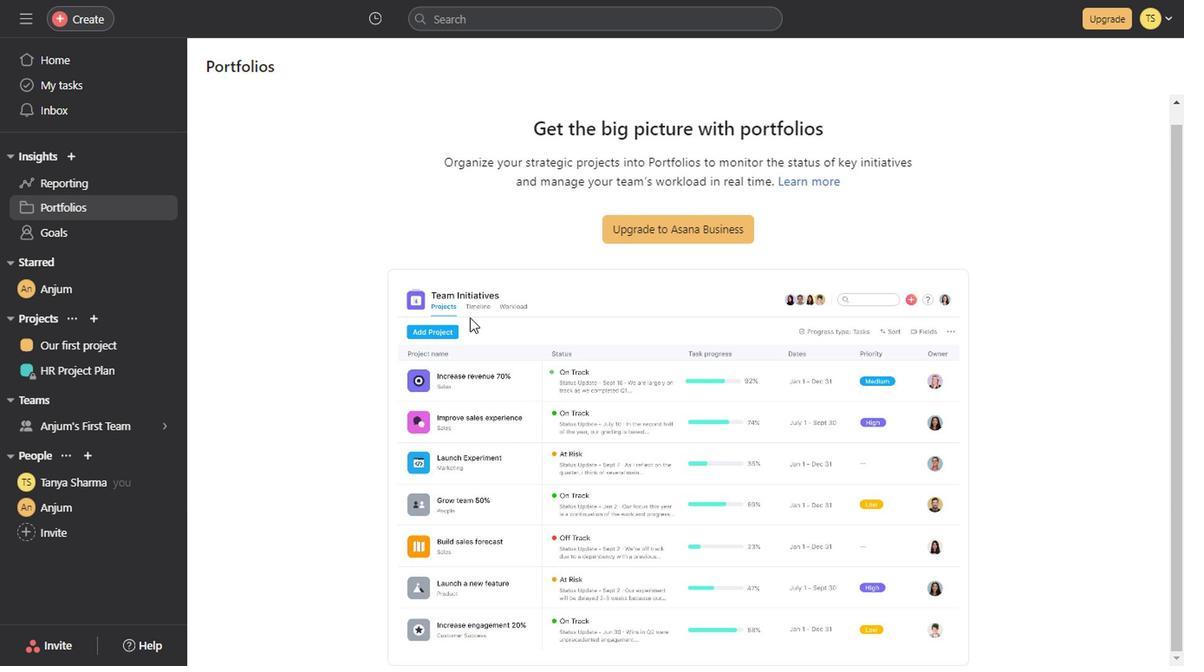 
Action: Mouse scrolled (465, 317) with delta (0, 0)
Screenshot: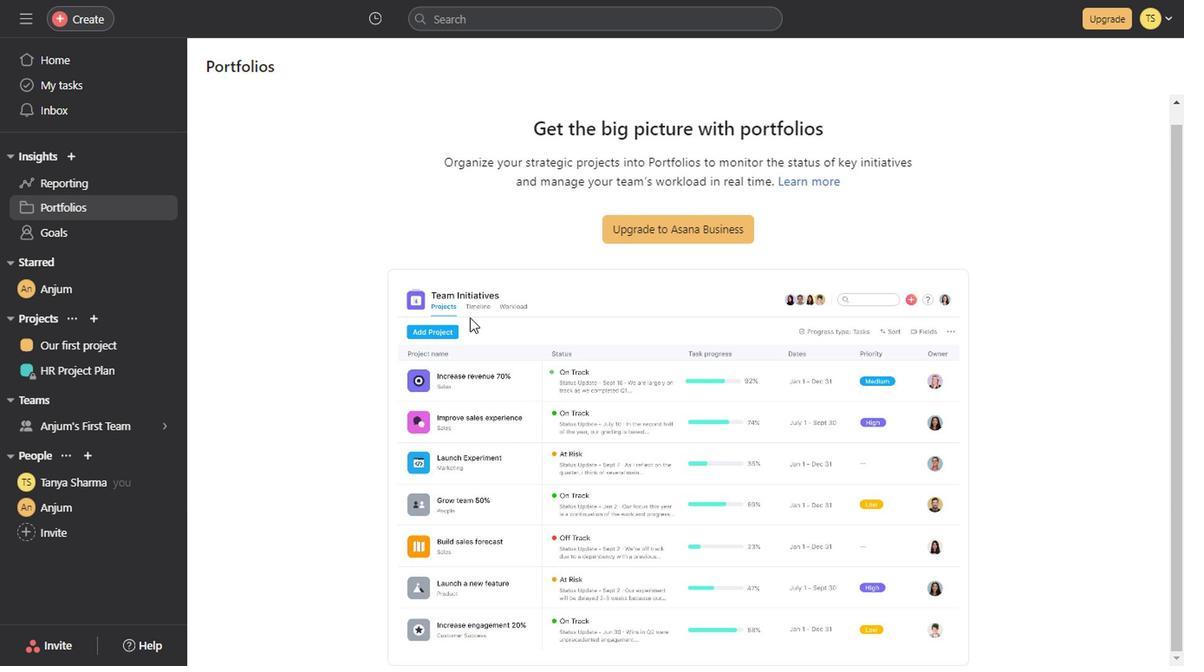
Action: Mouse scrolled (465, 317) with delta (0, 0)
Screenshot: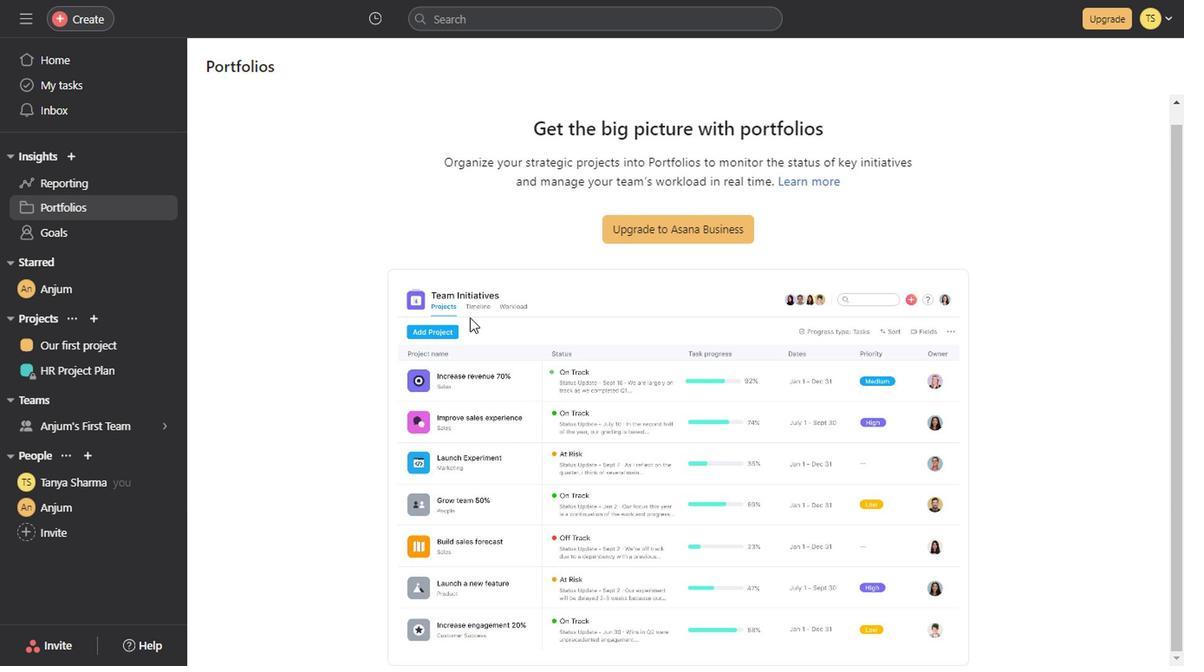 
Action: Mouse scrolled (465, 317) with delta (0, 0)
Screenshot: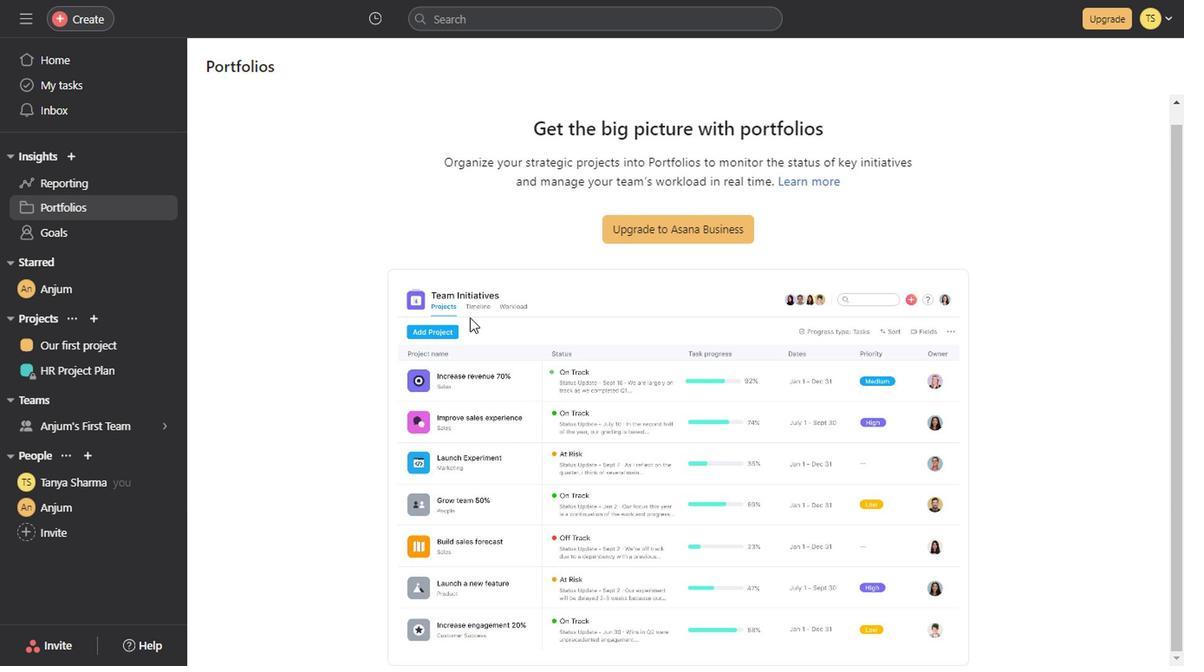 
Action: Mouse scrolled (465, 317) with delta (0, 0)
Screenshot: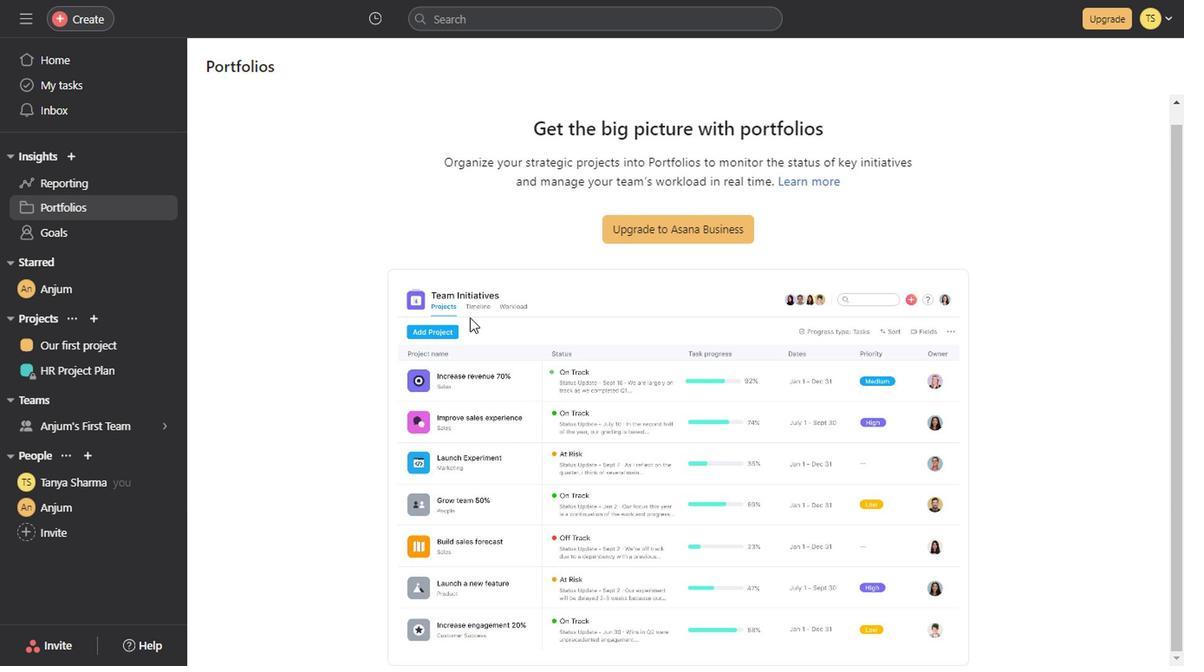 
Action: Mouse scrolled (465, 317) with delta (0, 0)
Screenshot: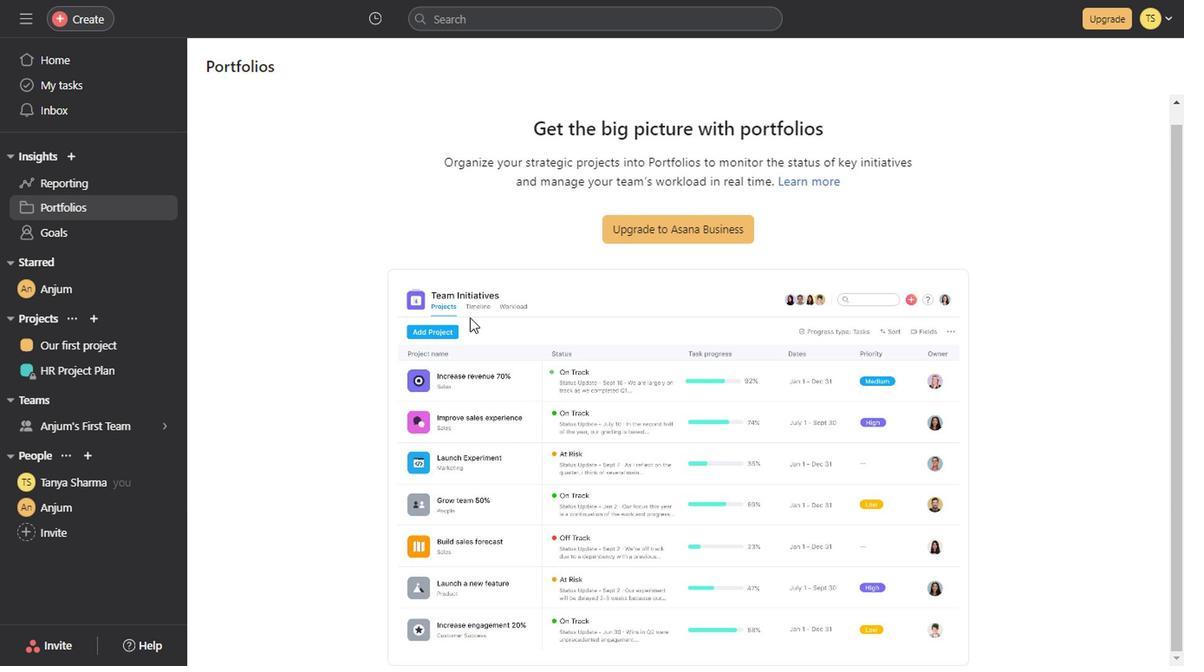 
Action: Mouse moved to (48, 230)
Screenshot: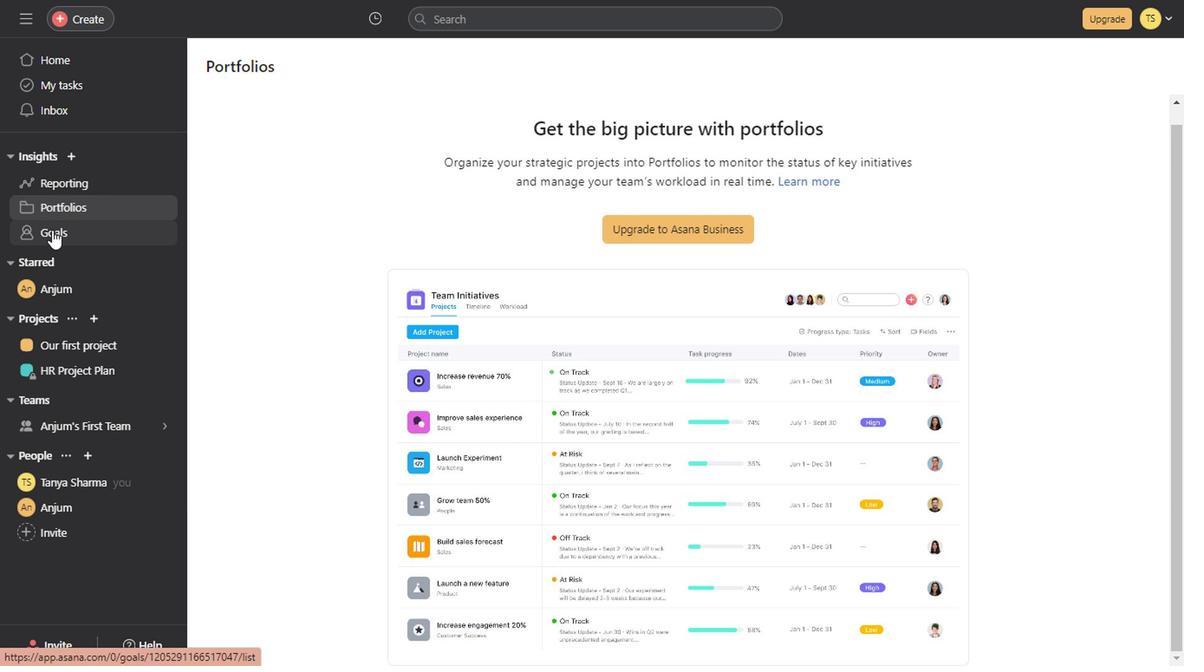 
Action: Mouse pressed left at (48, 230)
Screenshot: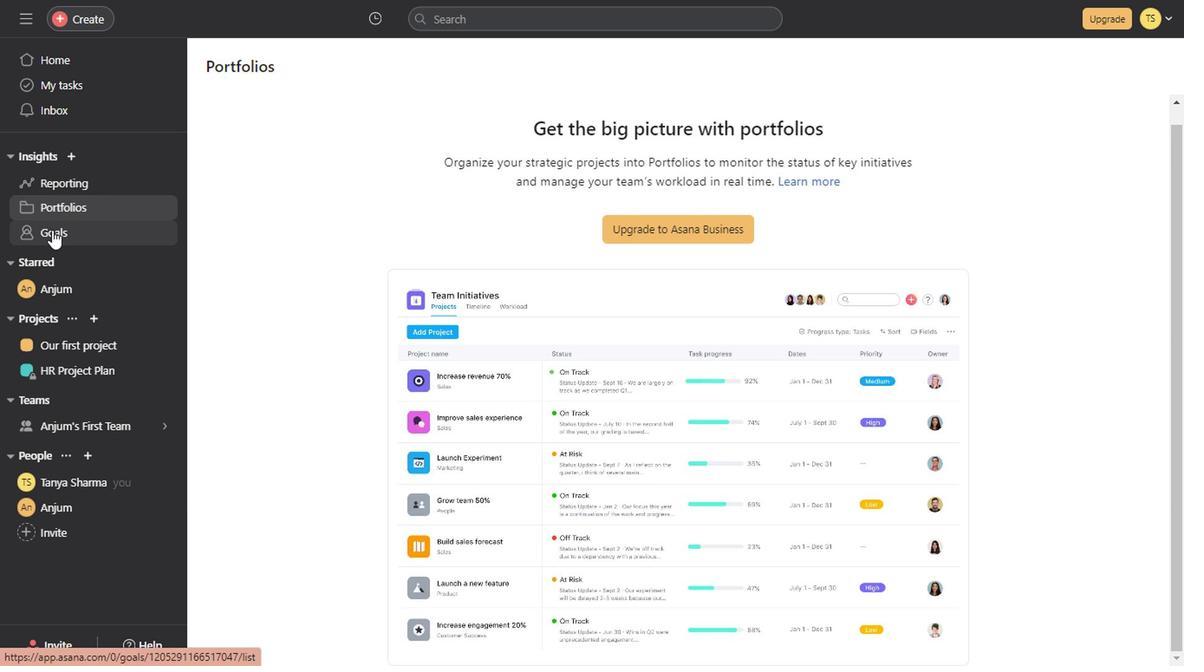 
Action: Mouse moved to (102, 334)
Screenshot: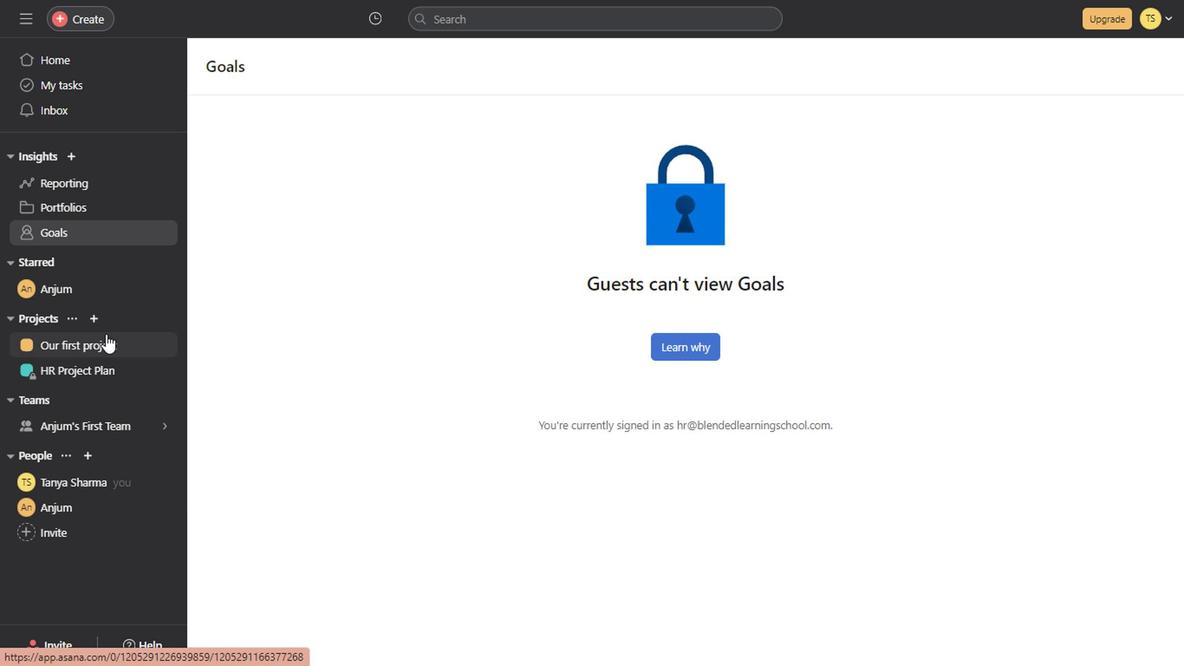 
Action: Mouse pressed left at (102, 334)
Screenshot: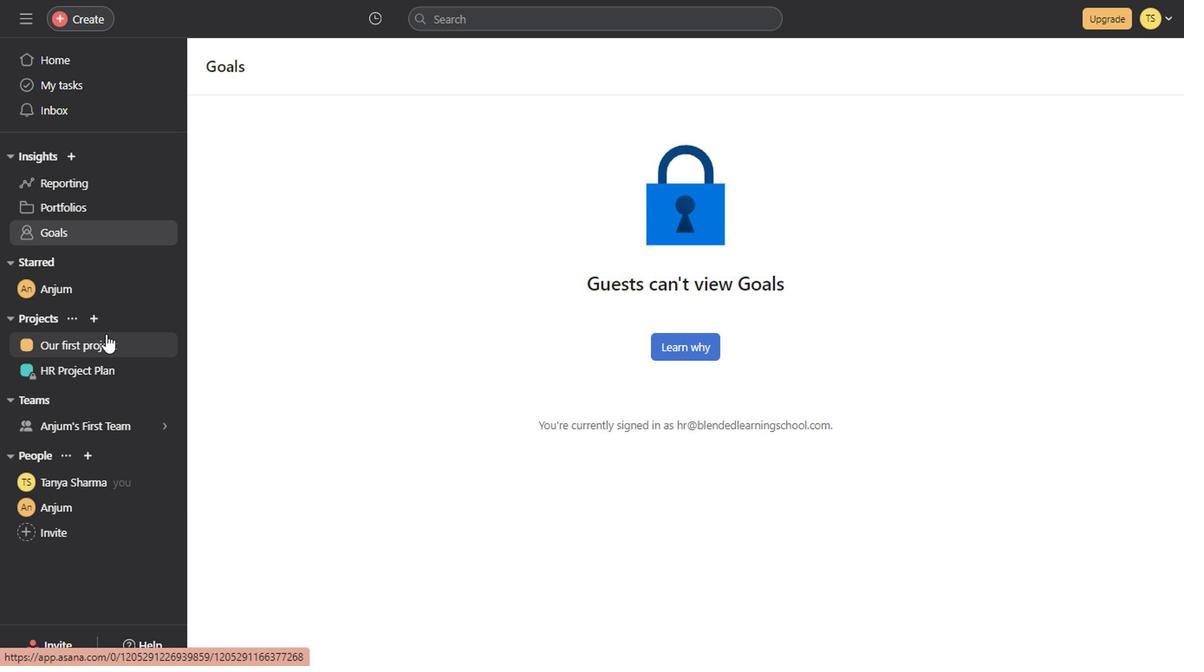 
Action: Mouse moved to (97, 377)
Screenshot: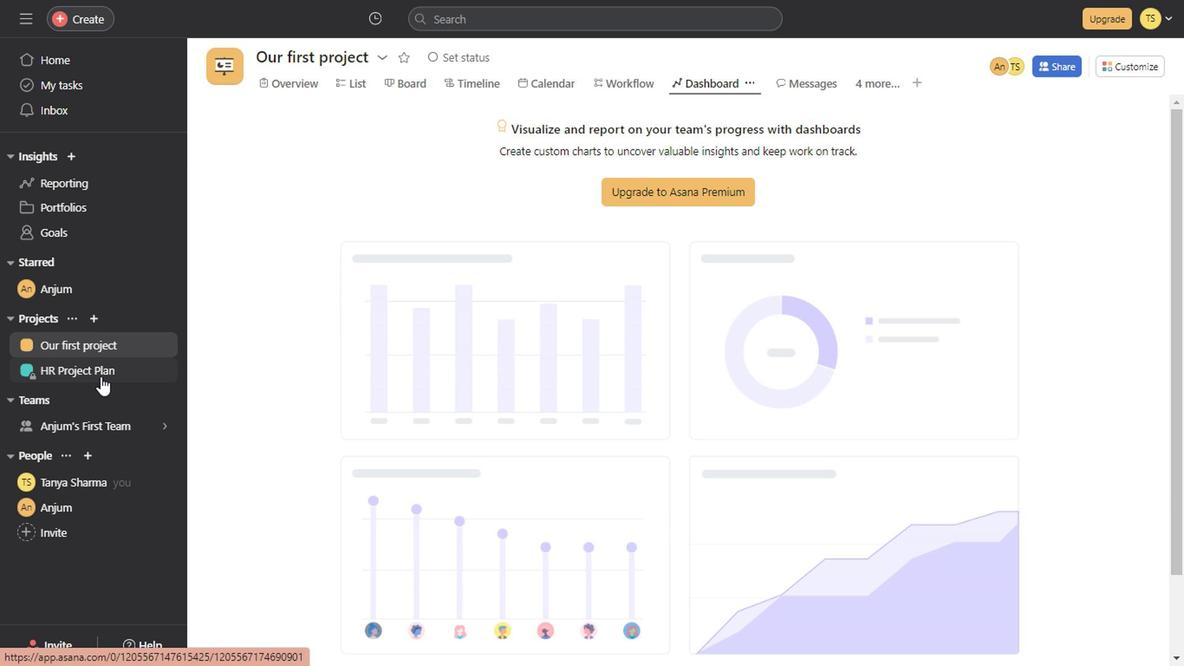 
Action: Mouse pressed left at (97, 377)
Screenshot: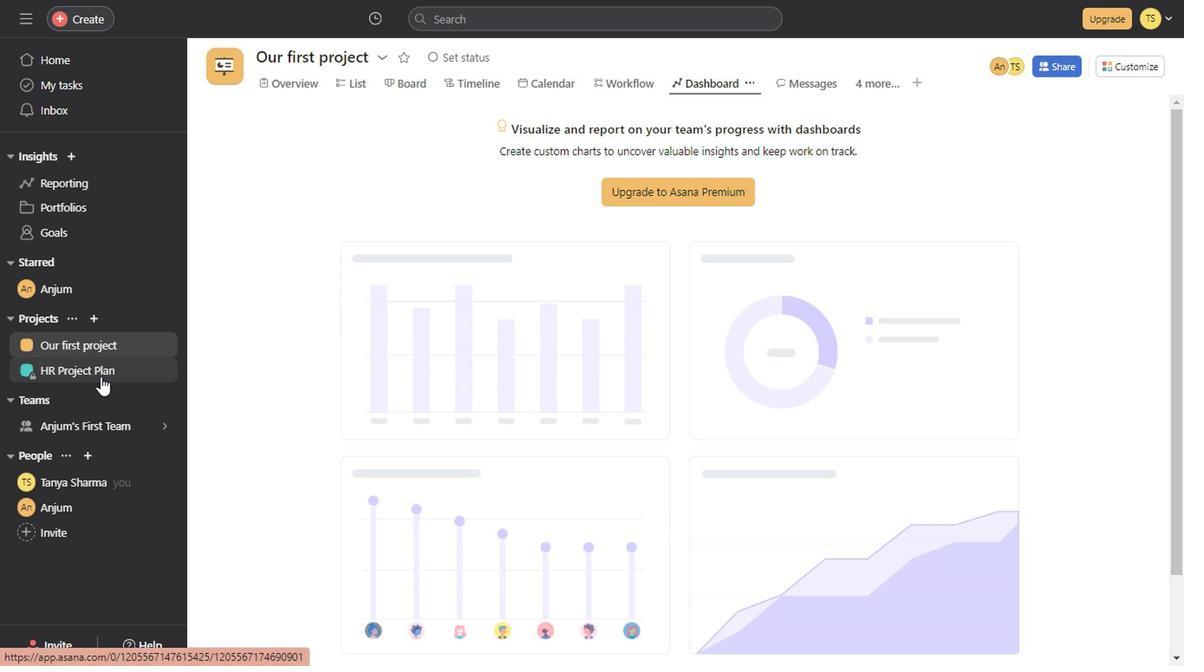 
Action: Mouse moved to (424, 91)
Screenshot: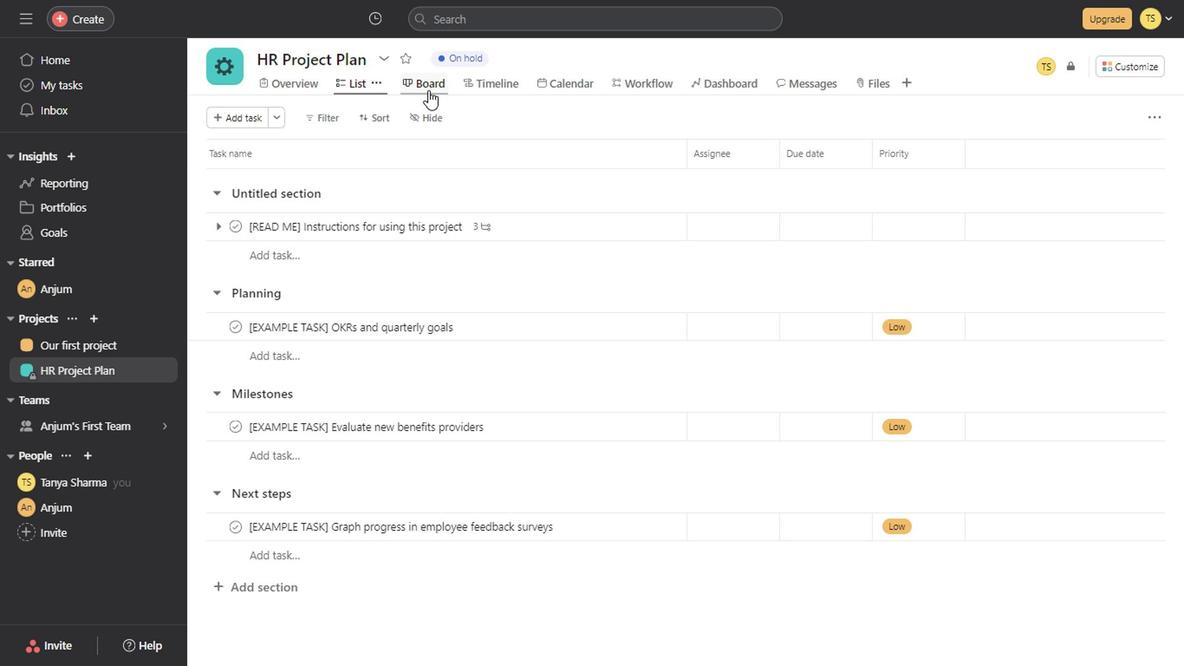 
Action: Mouse pressed left at (424, 91)
Screenshot: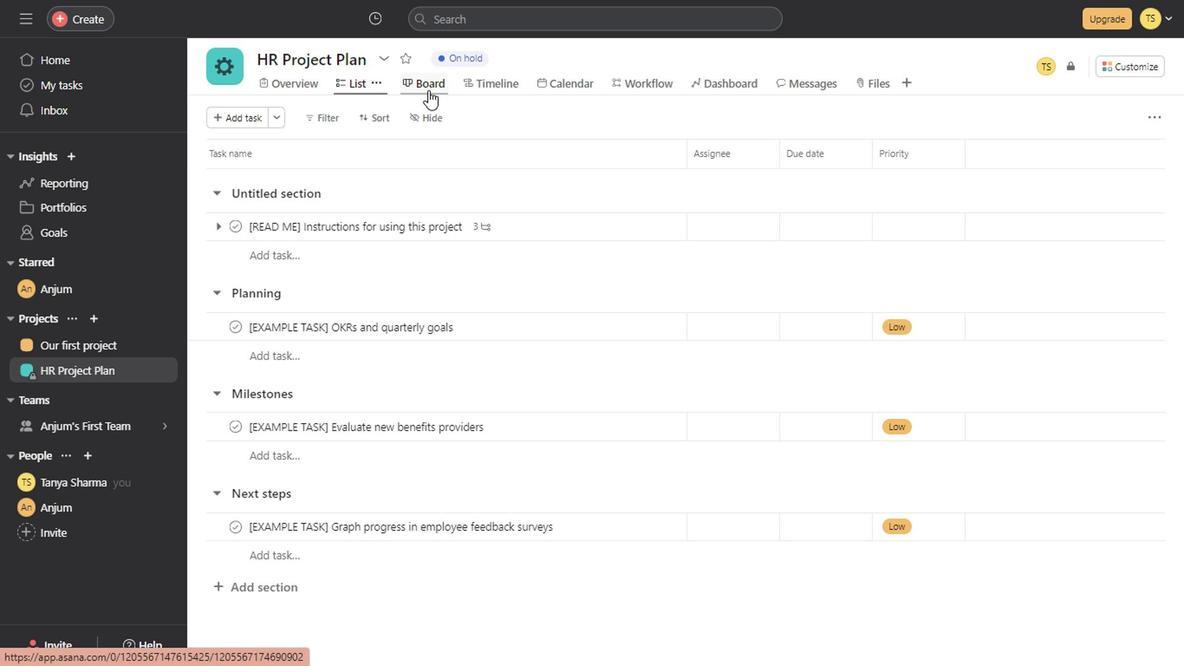 
Action: Mouse moved to (500, 92)
Screenshot: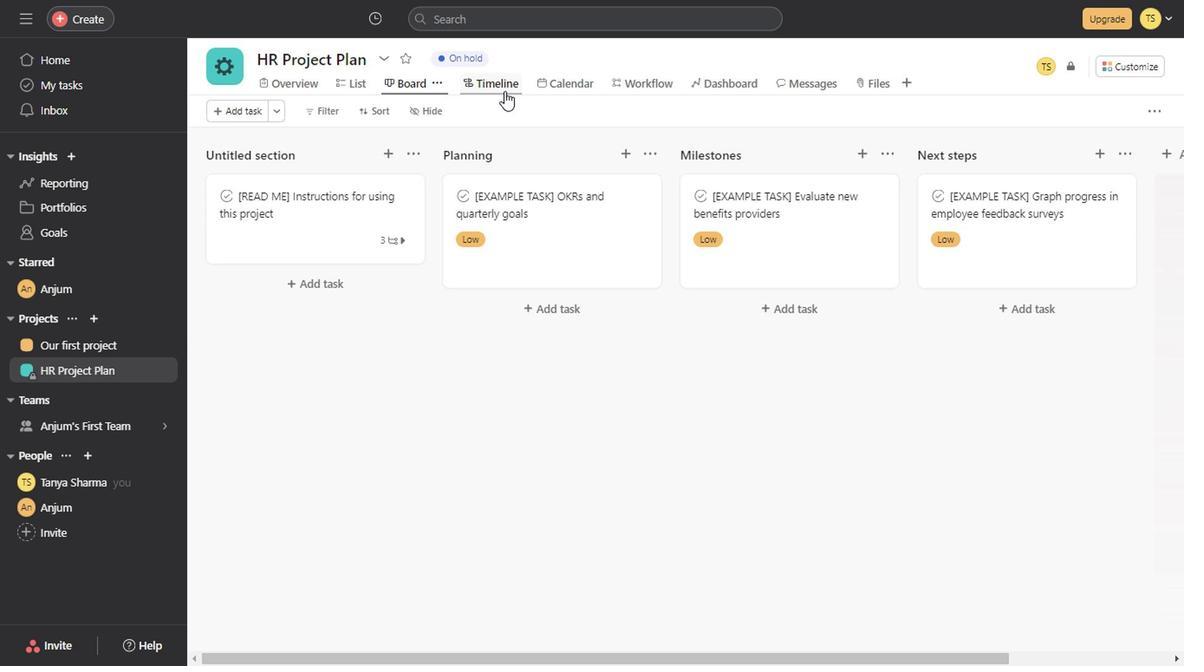 
Action: Mouse pressed left at (500, 92)
Screenshot: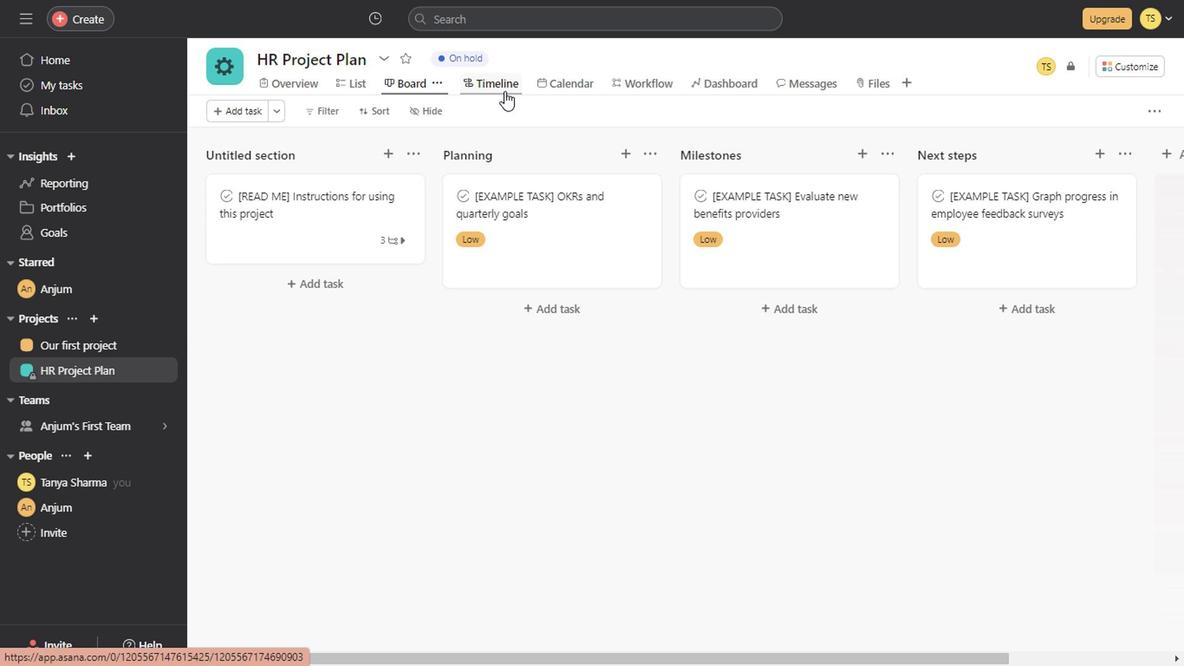 
Action: Mouse moved to (1160, 22)
Screenshot: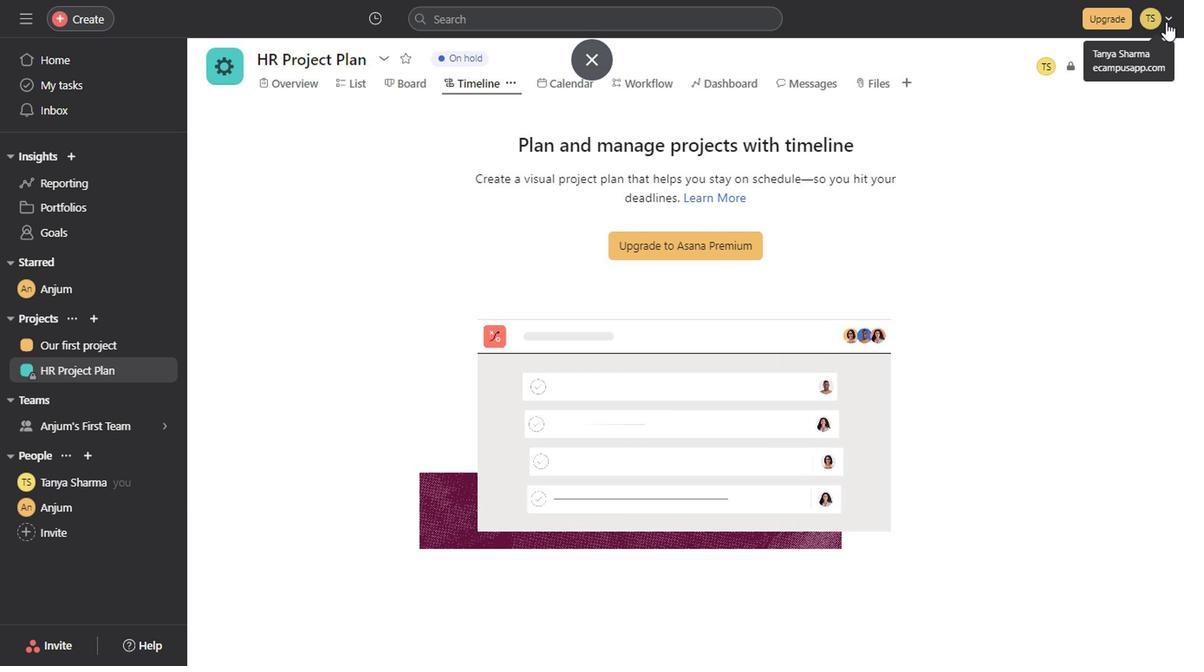 
Action: Mouse pressed left at (1160, 22)
Screenshot: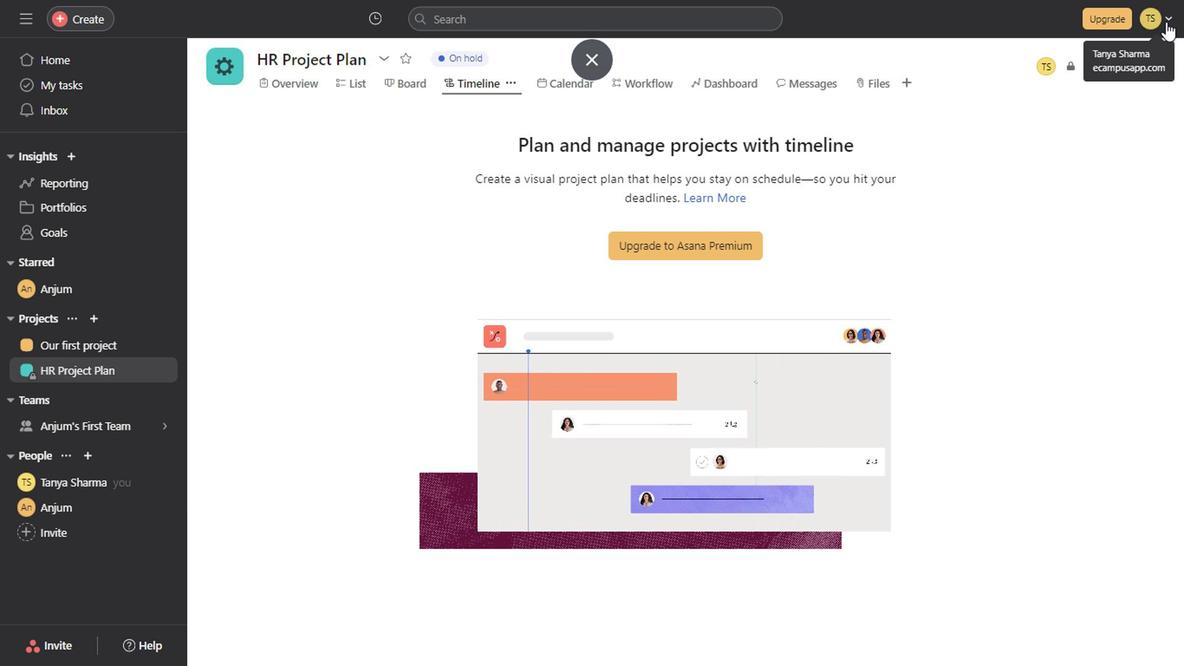 
Action: Mouse moved to (1088, 140)
Screenshot: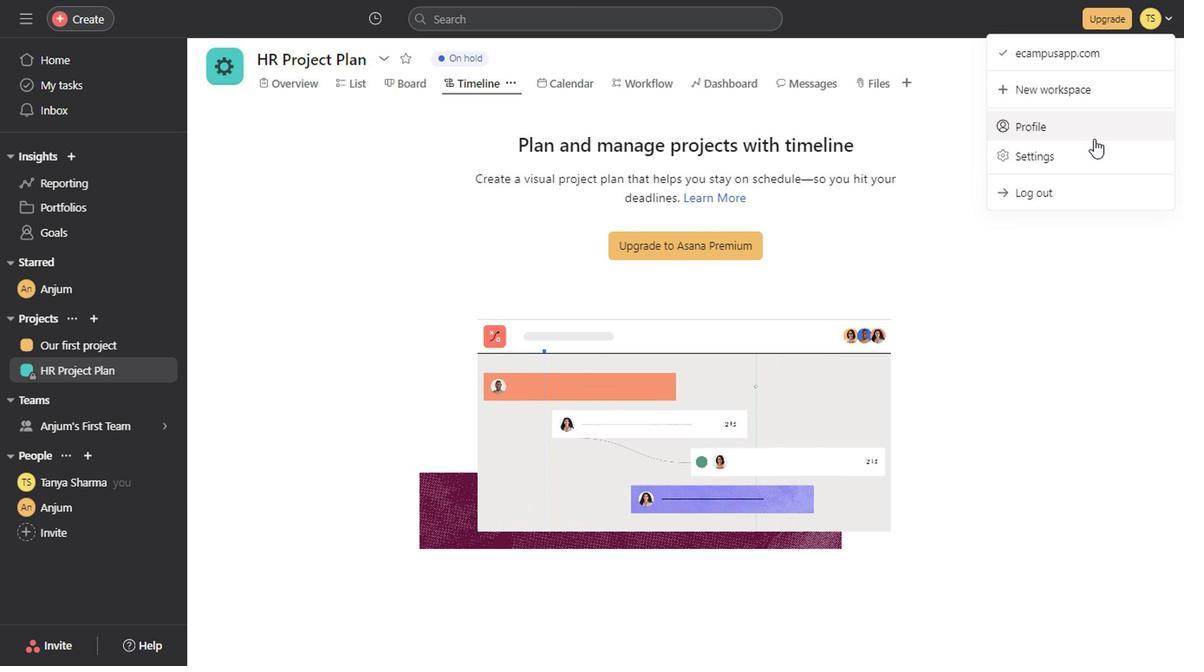 
Action: Mouse pressed left at (1088, 140)
Screenshot: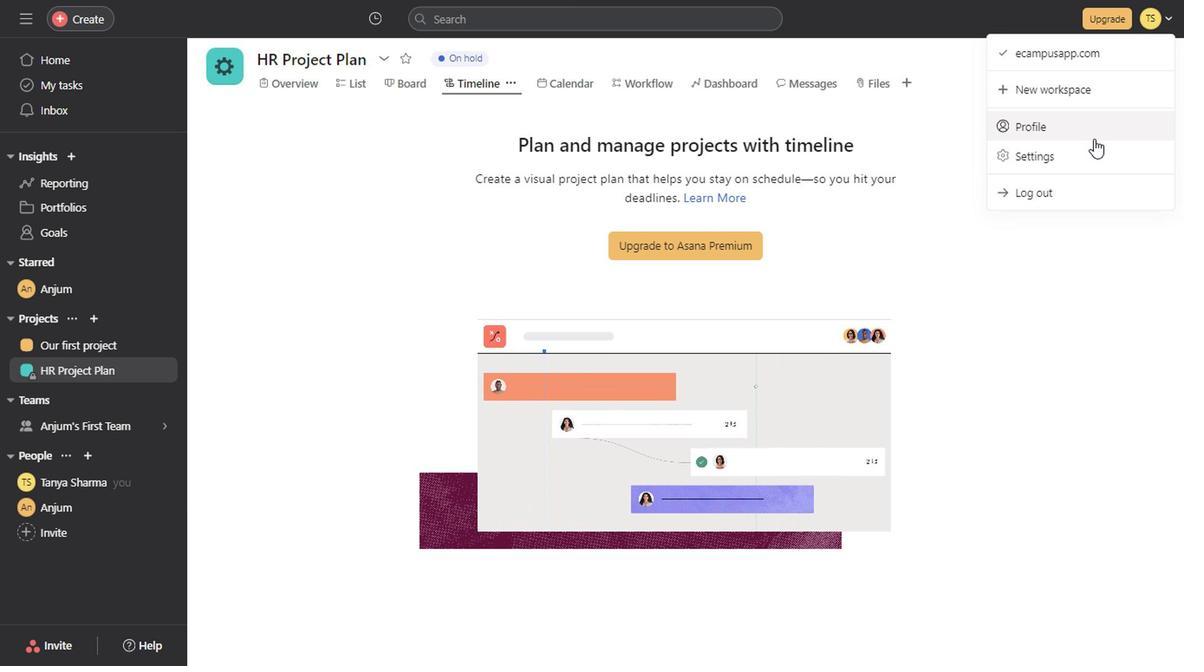 
Action: Mouse moved to (1092, 172)
Screenshot: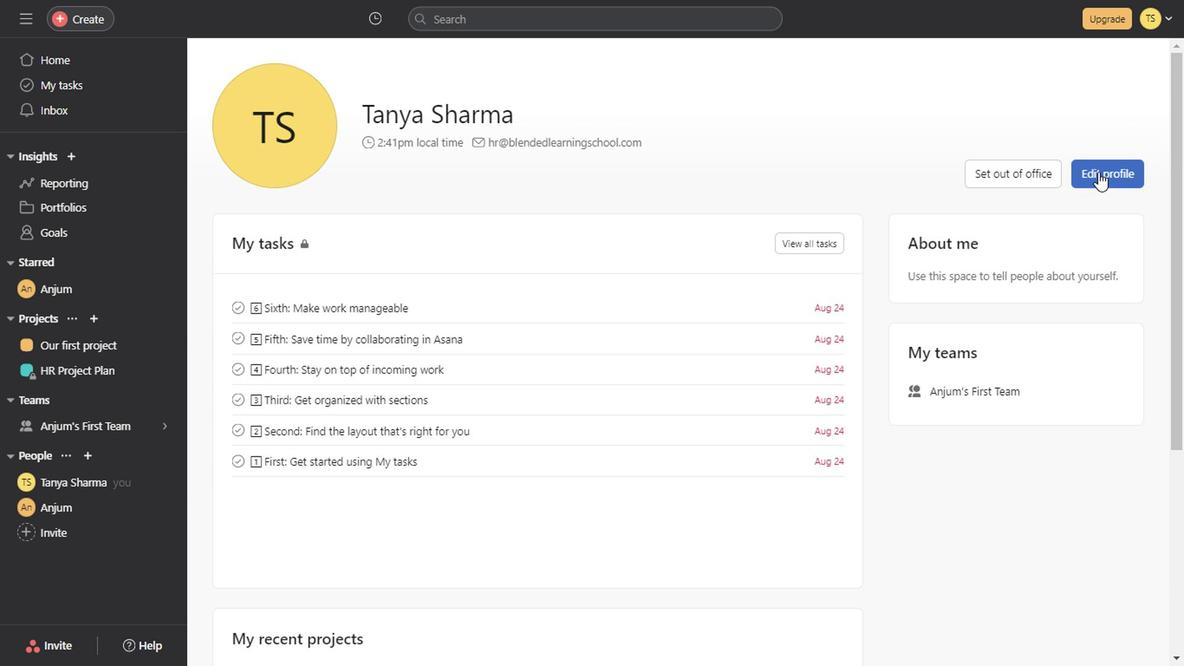 
Action: Mouse pressed left at (1092, 172)
Screenshot: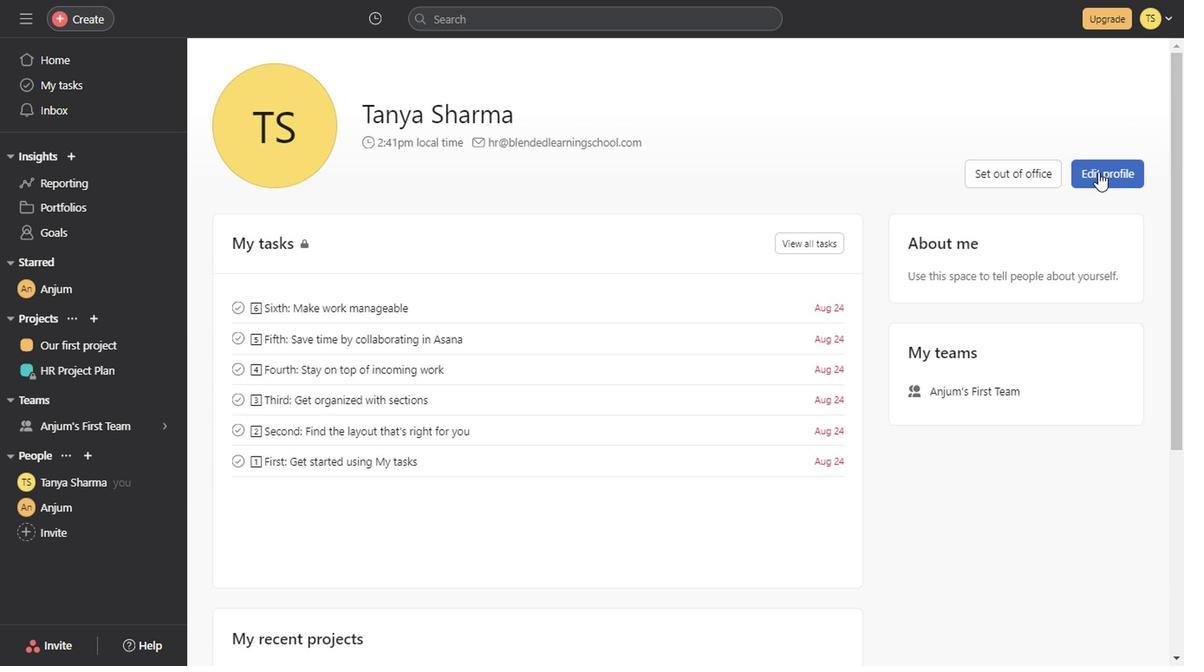 
Action: Mouse moved to (804, 469)
Screenshot: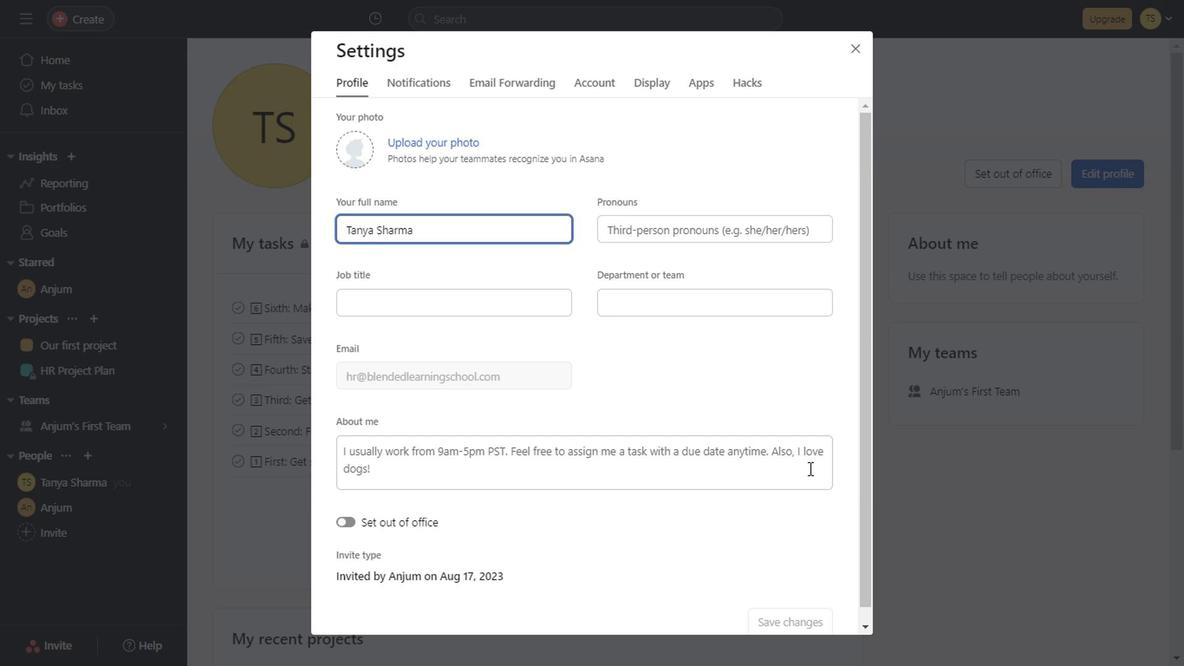 
Action: Mouse scrolled (804, 468) with delta (0, -1)
Screenshot: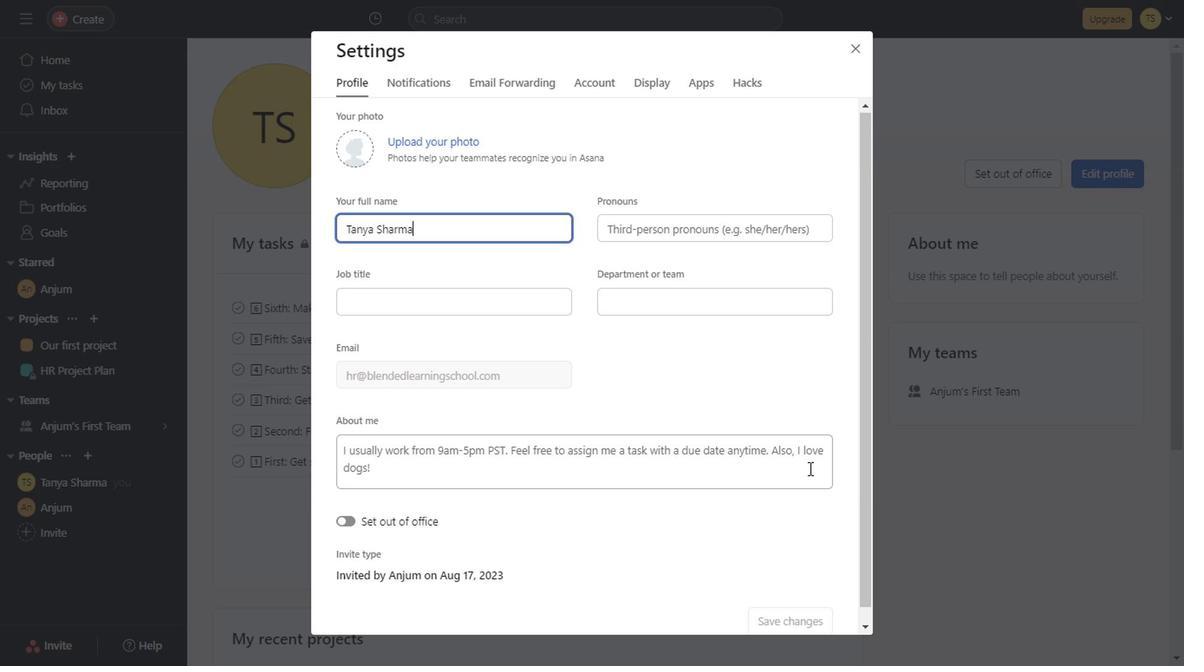 
Action: Mouse scrolled (804, 468) with delta (0, -1)
Screenshot: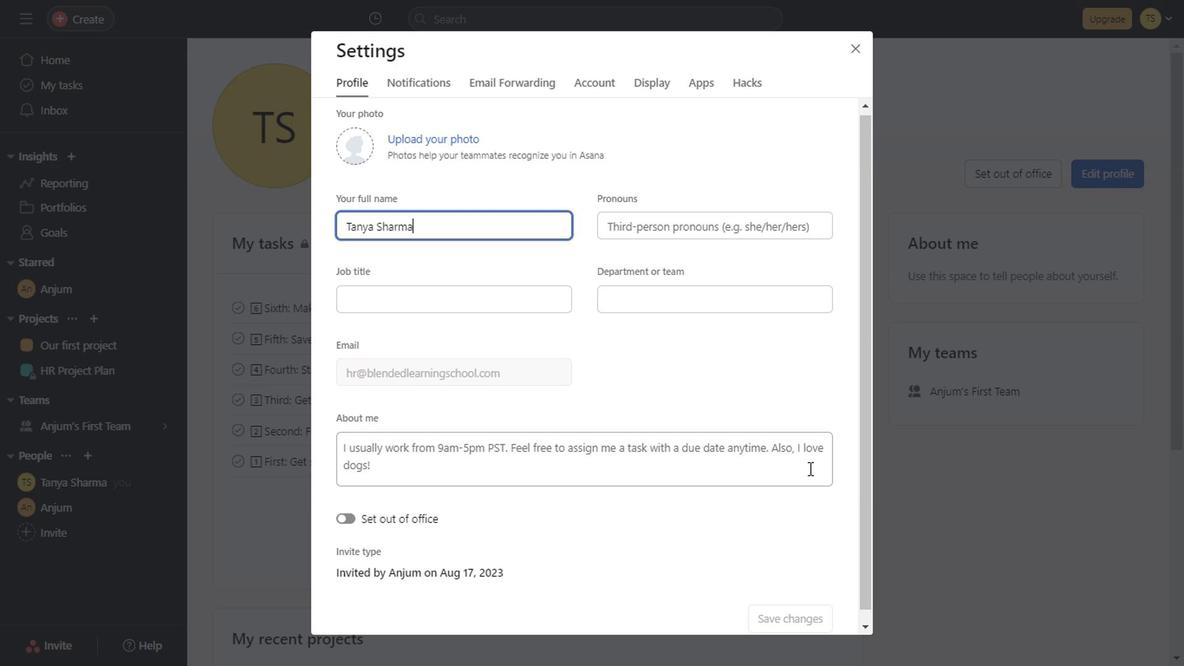 
Action: Mouse scrolled (804, 468) with delta (0, -1)
Screenshot: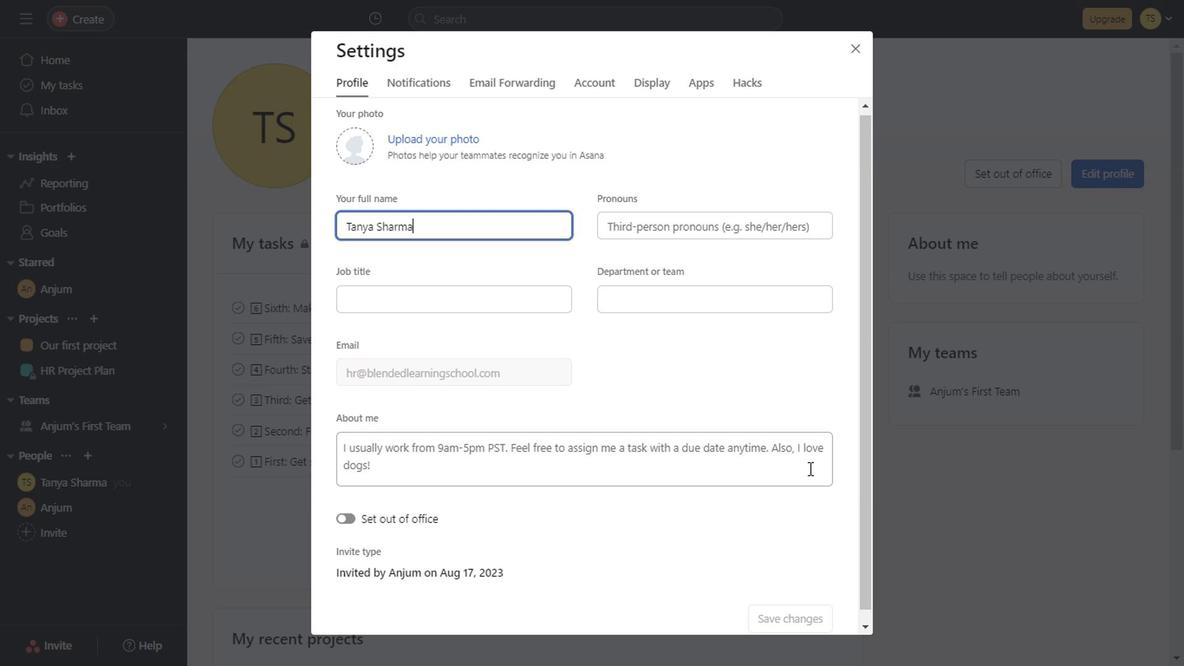 
Action: Mouse scrolled (804, 468) with delta (0, -1)
Screenshot: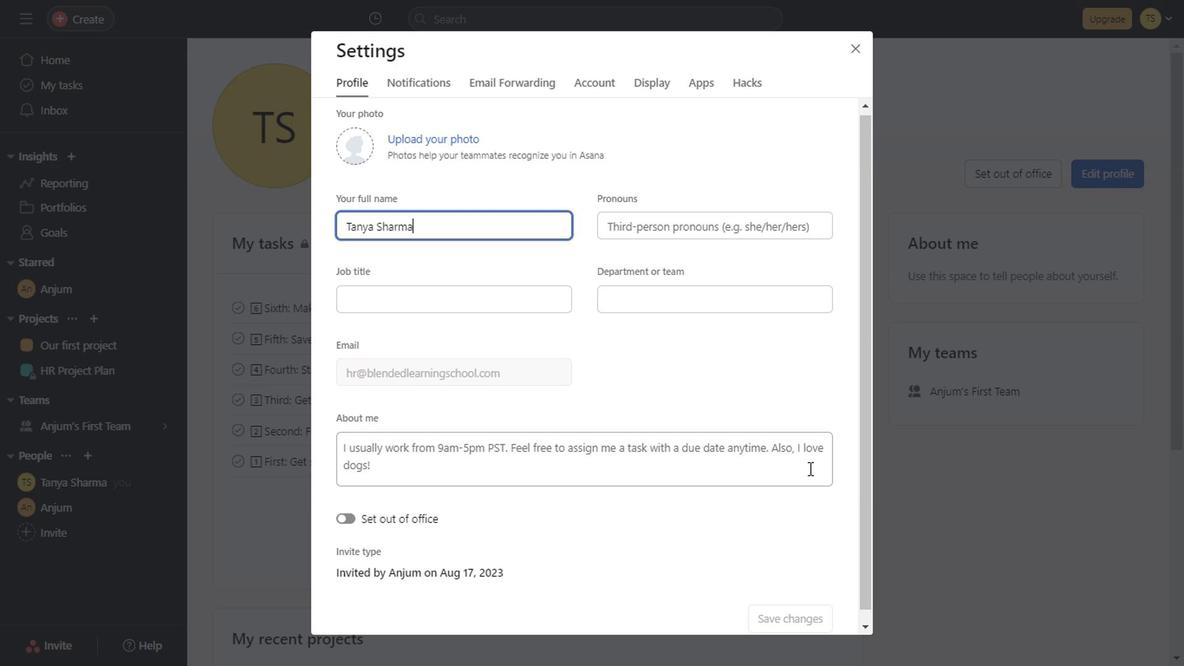 
Action: Mouse scrolled (804, 468) with delta (0, -1)
Screenshot: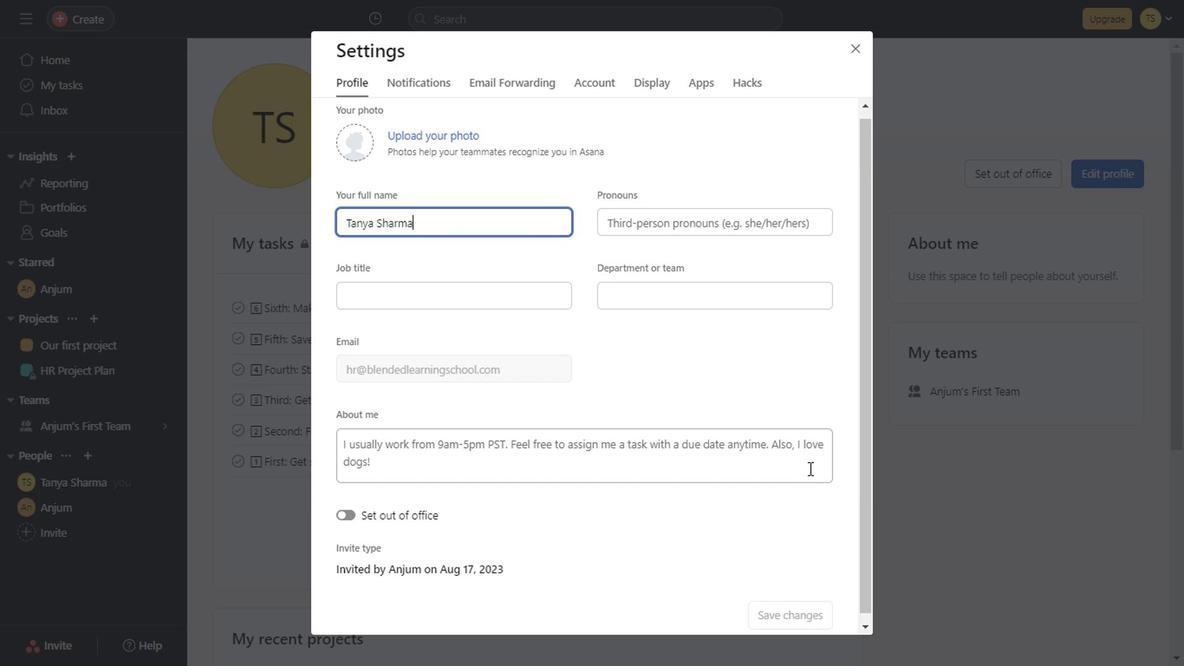 
Action: Mouse scrolled (804, 468) with delta (0, -1)
Screenshot: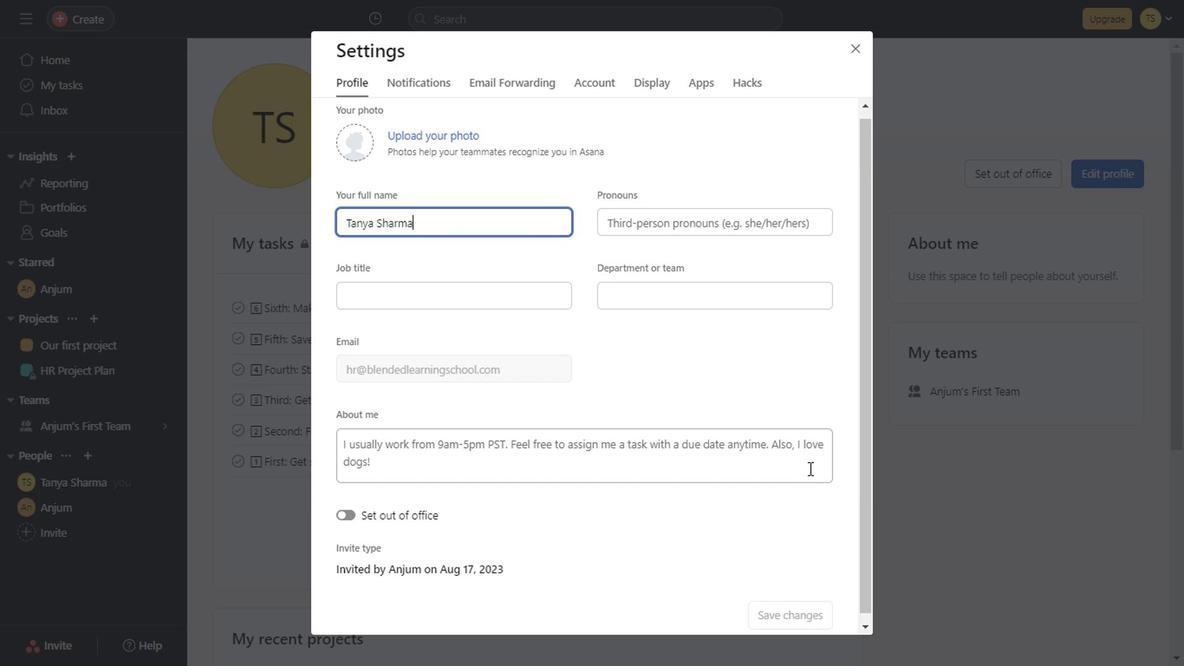 
Action: Mouse scrolled (804, 468) with delta (0, -1)
Screenshot: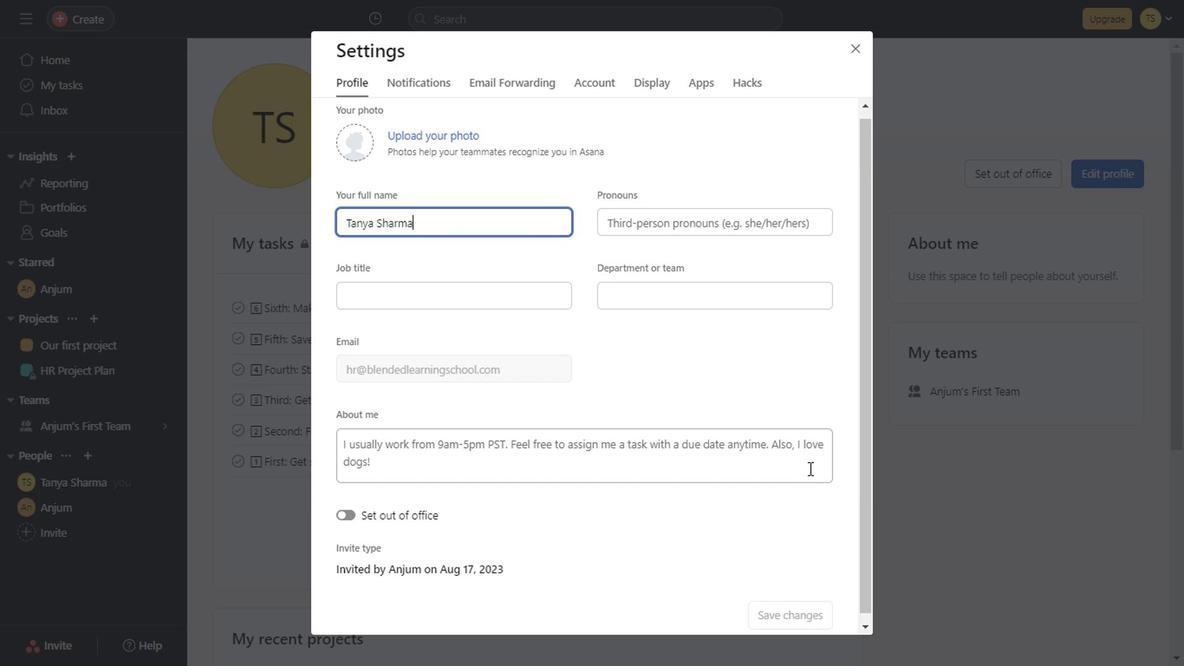 
Action: Mouse scrolled (804, 468) with delta (0, -1)
Screenshot: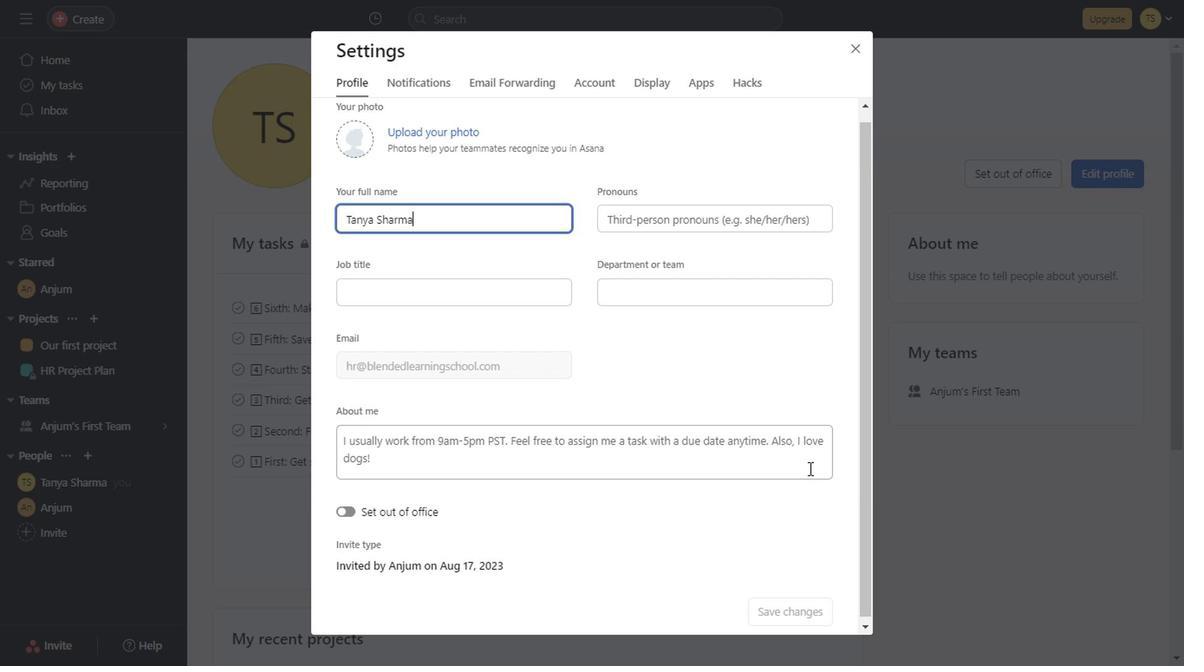 
Action: Mouse scrolled (804, 468) with delta (0, -1)
Screenshot: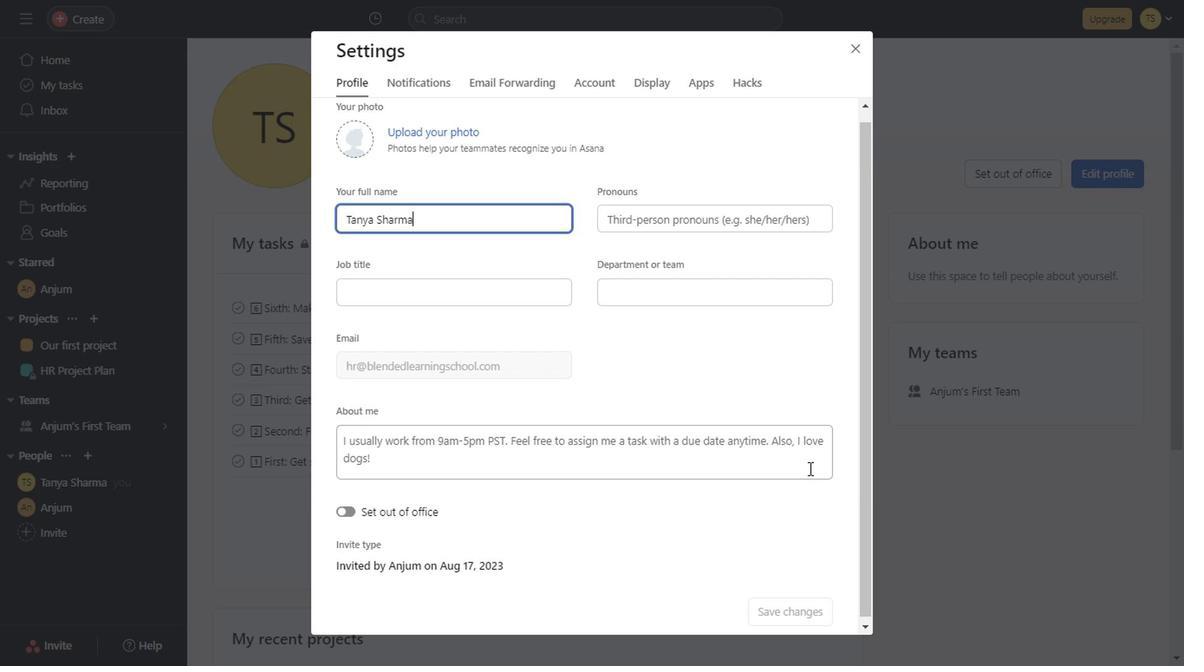 
Action: Mouse scrolled (804, 468) with delta (0, -1)
Screenshot: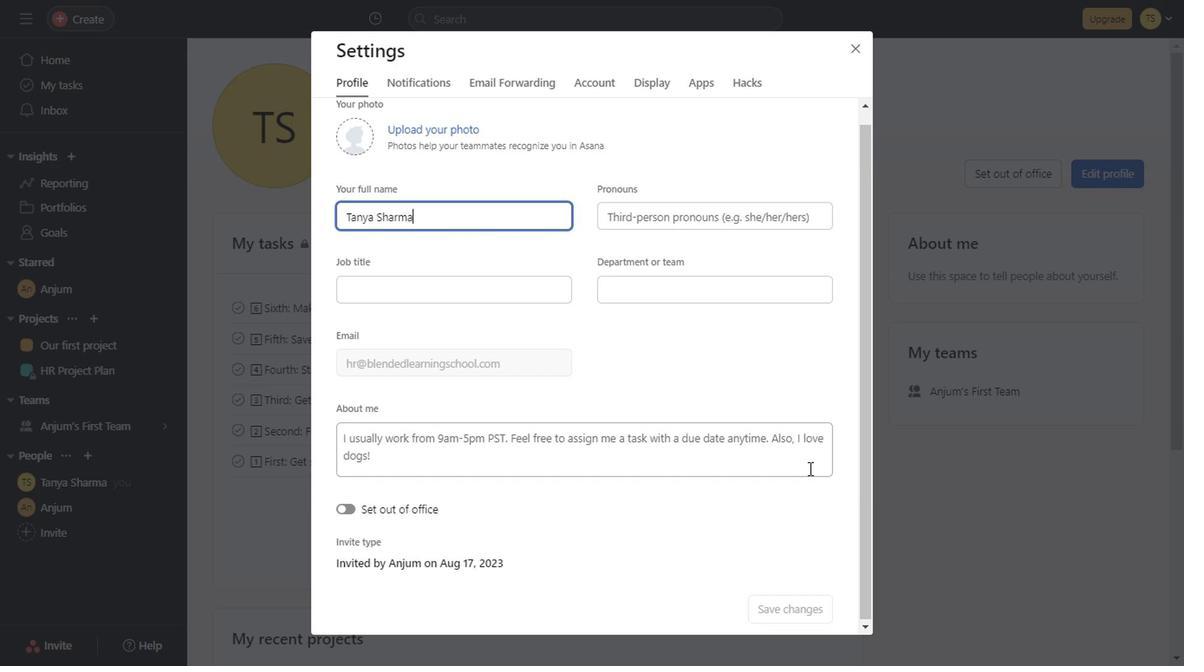 
Action: Mouse scrolled (804, 468) with delta (0, -1)
Screenshot: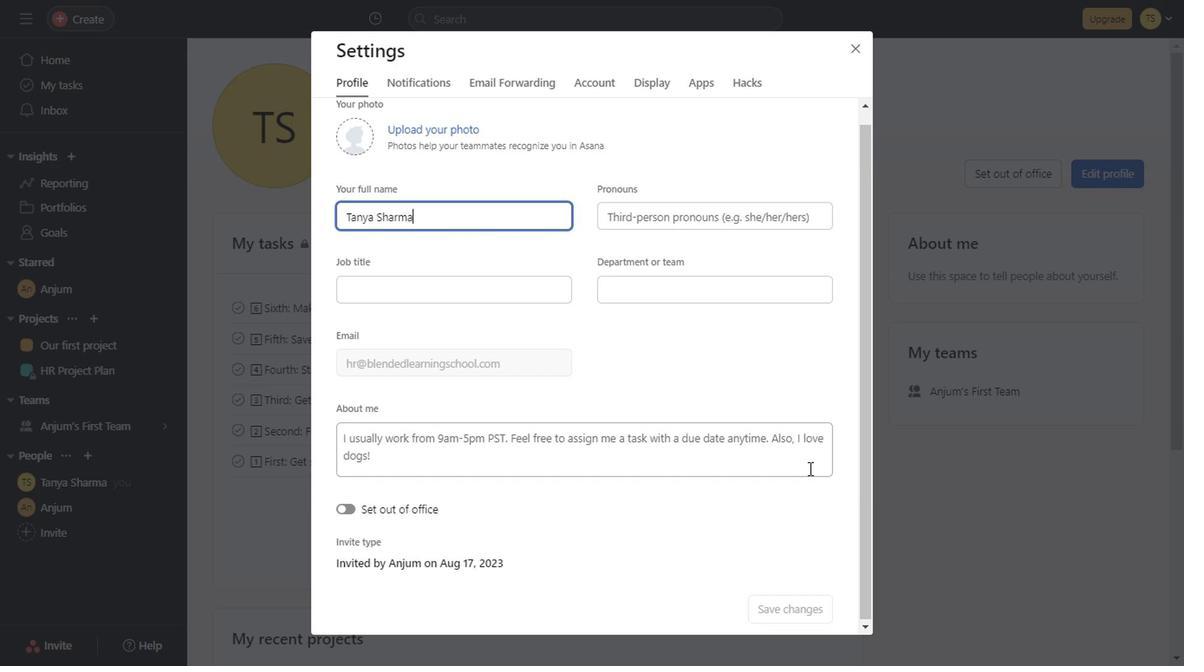 
Action: Mouse scrolled (804, 468) with delta (0, -1)
Screenshot: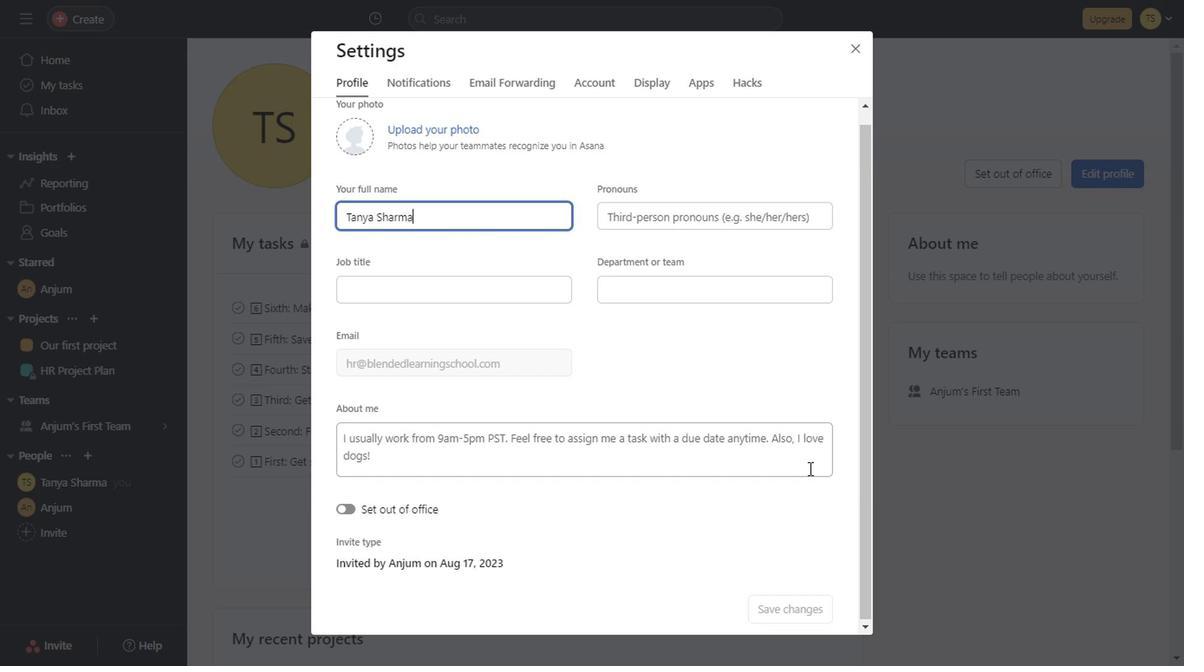 
Action: Mouse scrolled (804, 468) with delta (0, -1)
Screenshot: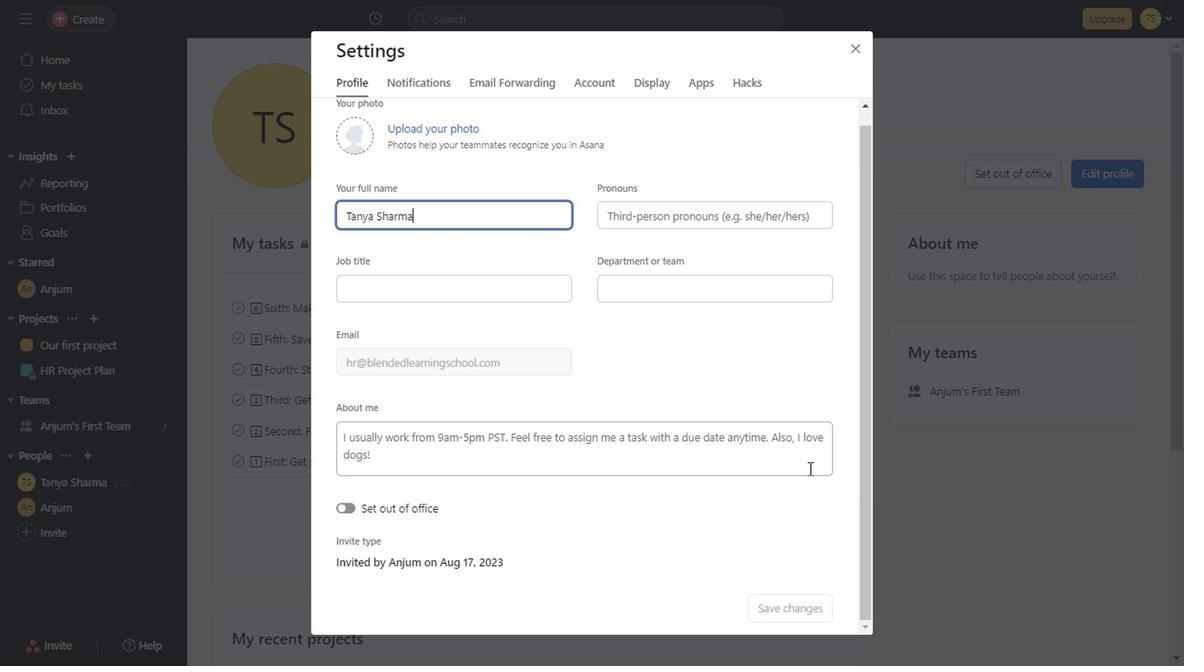 
Action: Mouse scrolled (804, 468) with delta (0, -1)
Screenshot: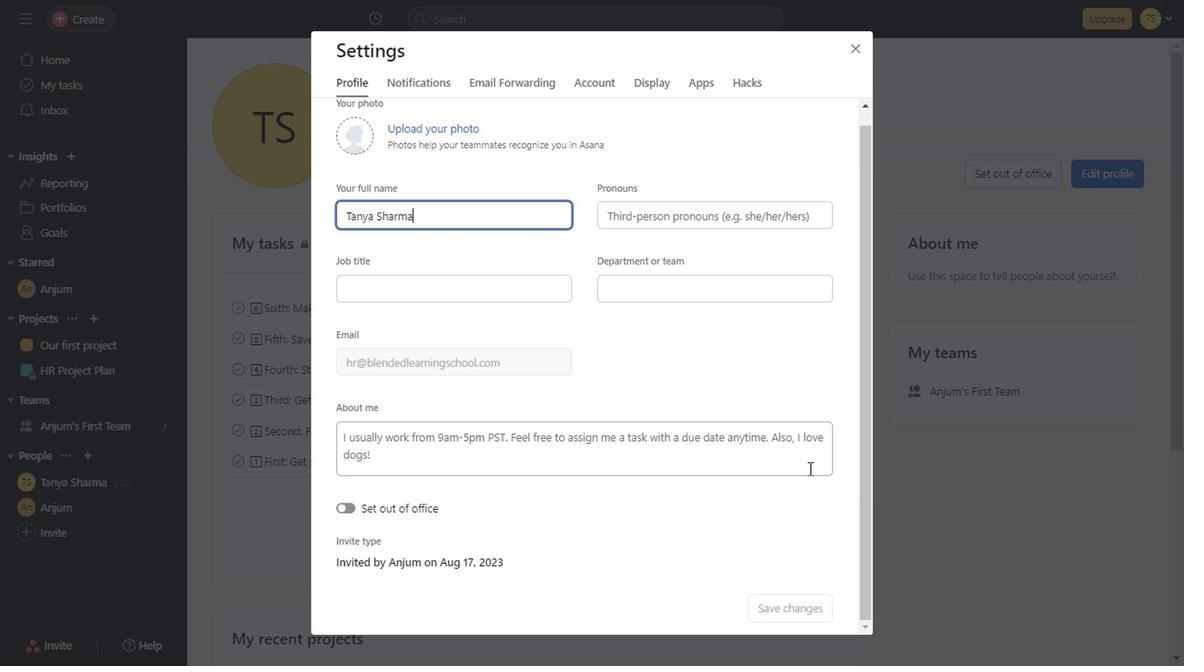 
Action: Mouse scrolled (804, 468) with delta (0, -1)
Screenshot: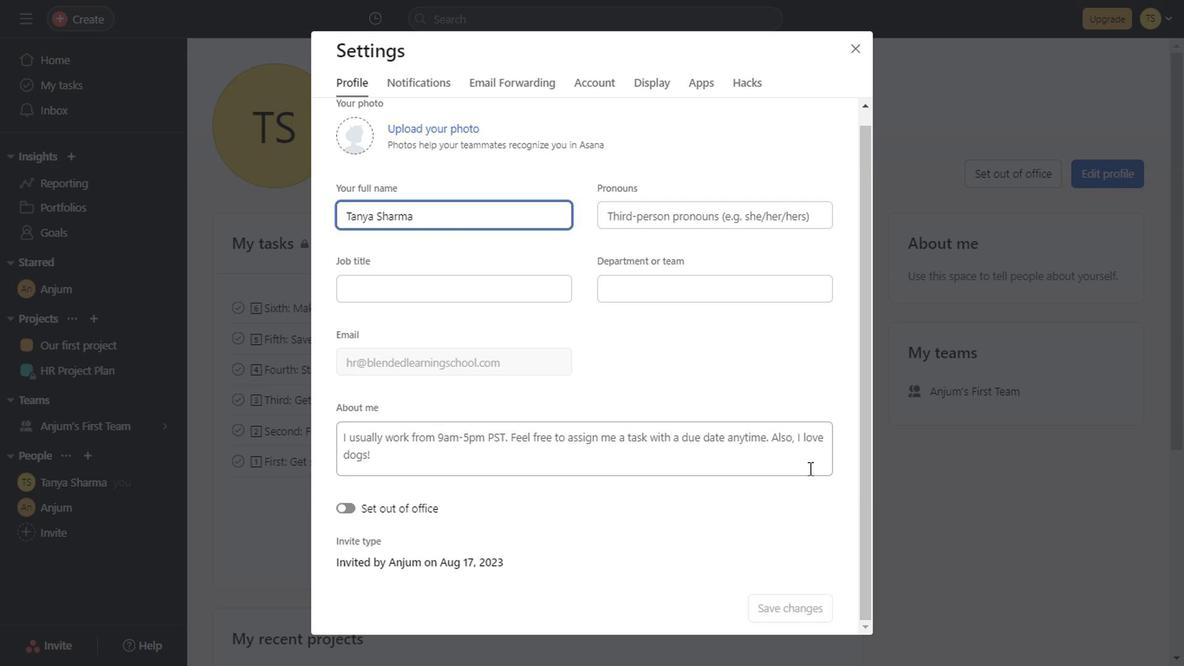 
Action: Mouse scrolled (804, 468) with delta (0, -1)
Screenshot: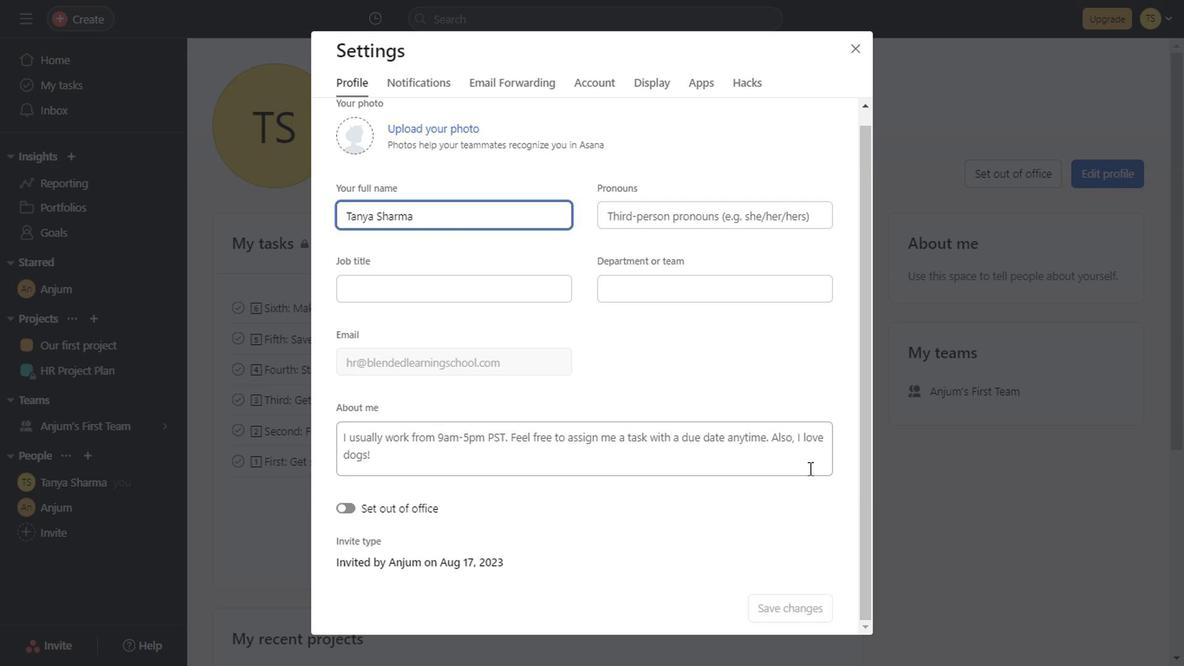 
Action: Mouse scrolled (804, 468) with delta (0, -1)
Screenshot: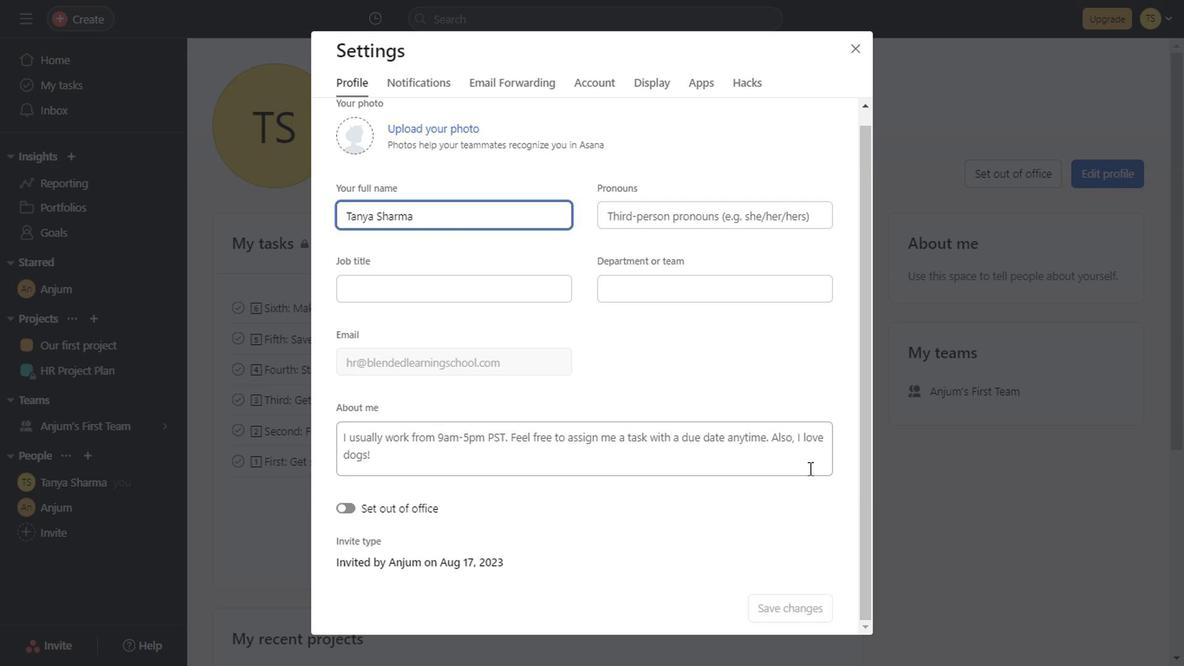 
Action: Mouse scrolled (804, 468) with delta (0, -1)
Screenshot: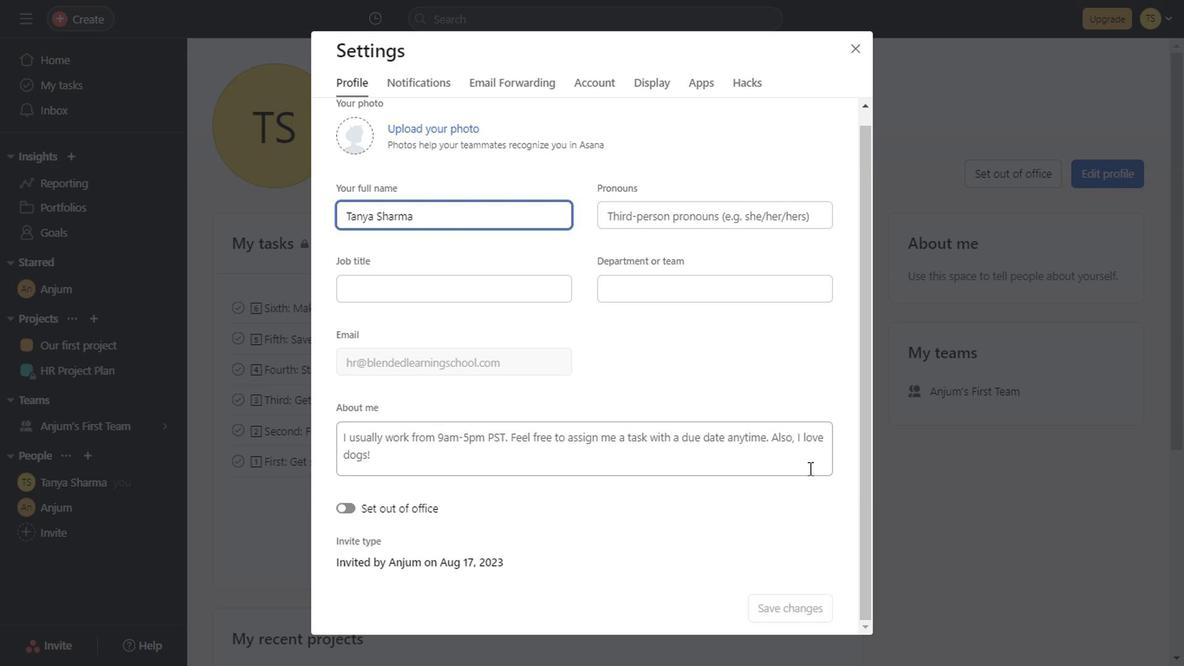 
Action: Mouse scrolled (804, 468) with delta (0, -1)
Screenshot: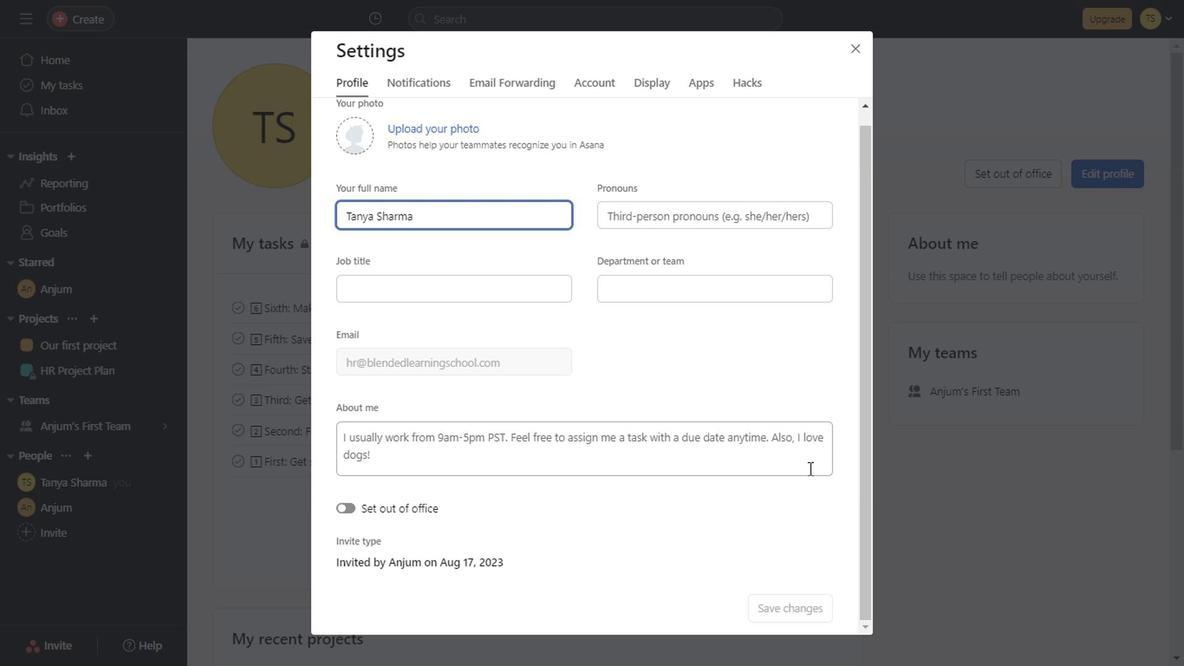 
Action: Mouse moved to (437, 88)
Screenshot: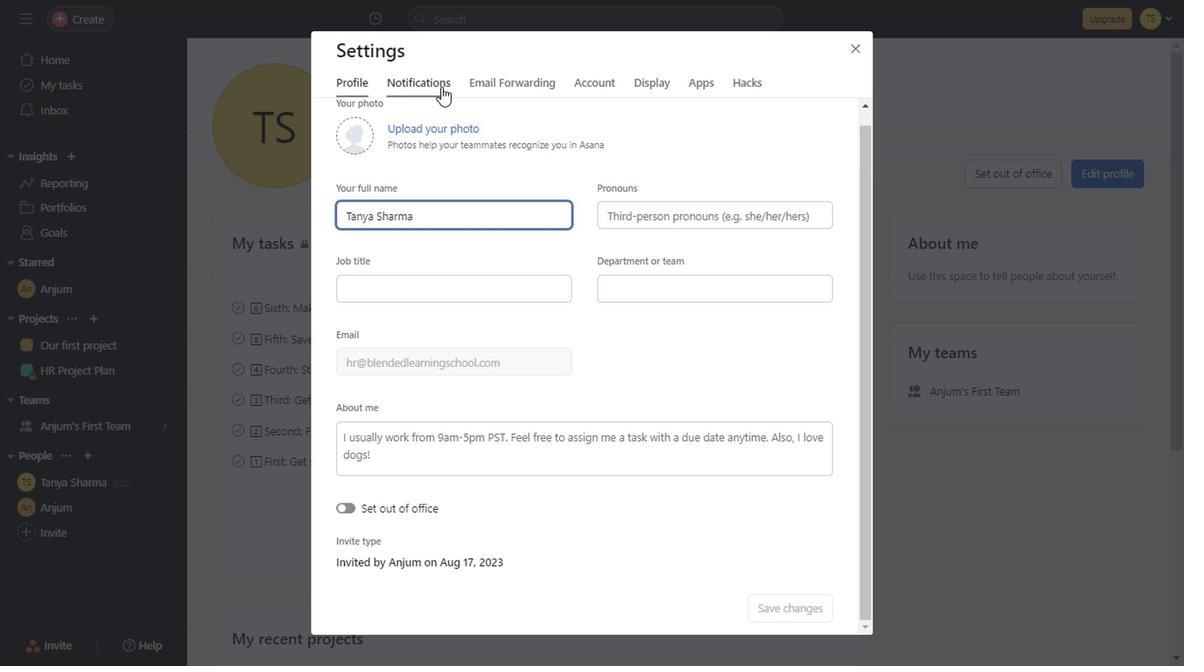 
Action: Mouse pressed left at (437, 88)
Screenshot: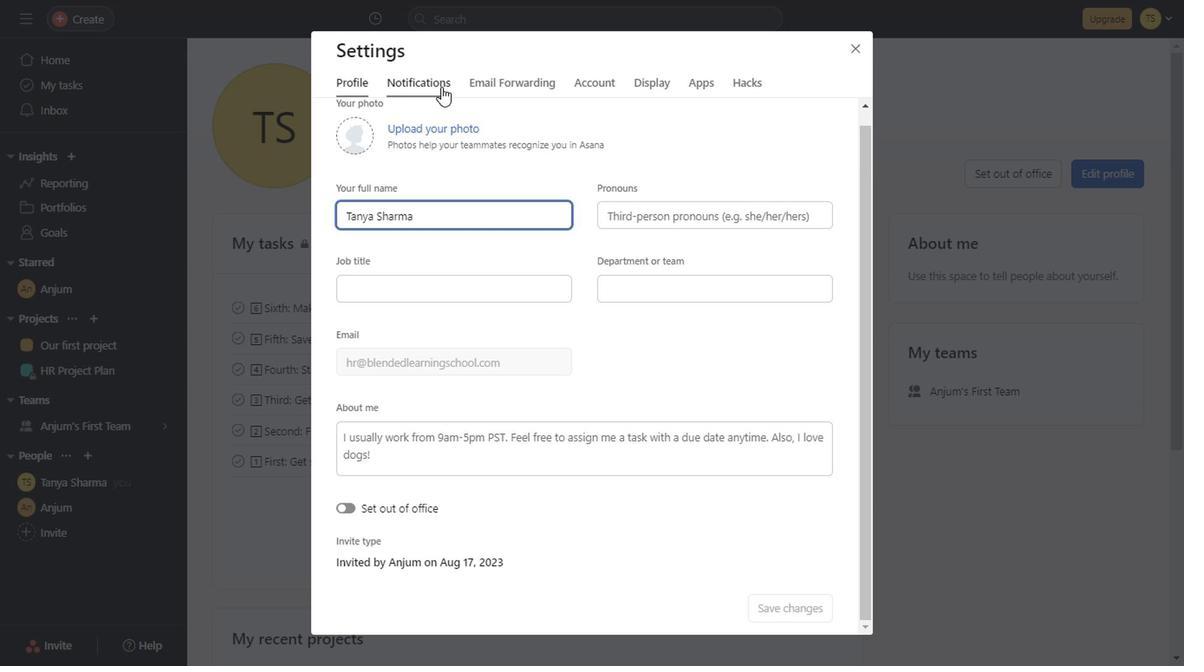 
Action: Mouse moved to (642, 532)
Screenshot: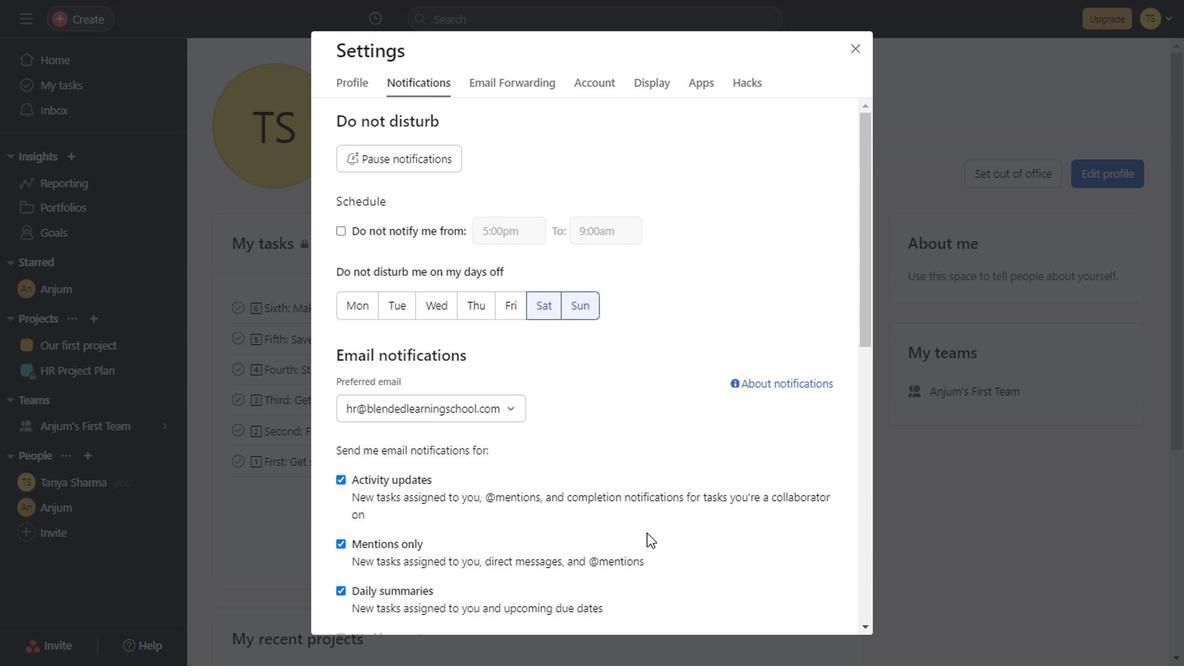 
Action: Mouse scrolled (642, 532) with delta (0, 0)
Screenshot: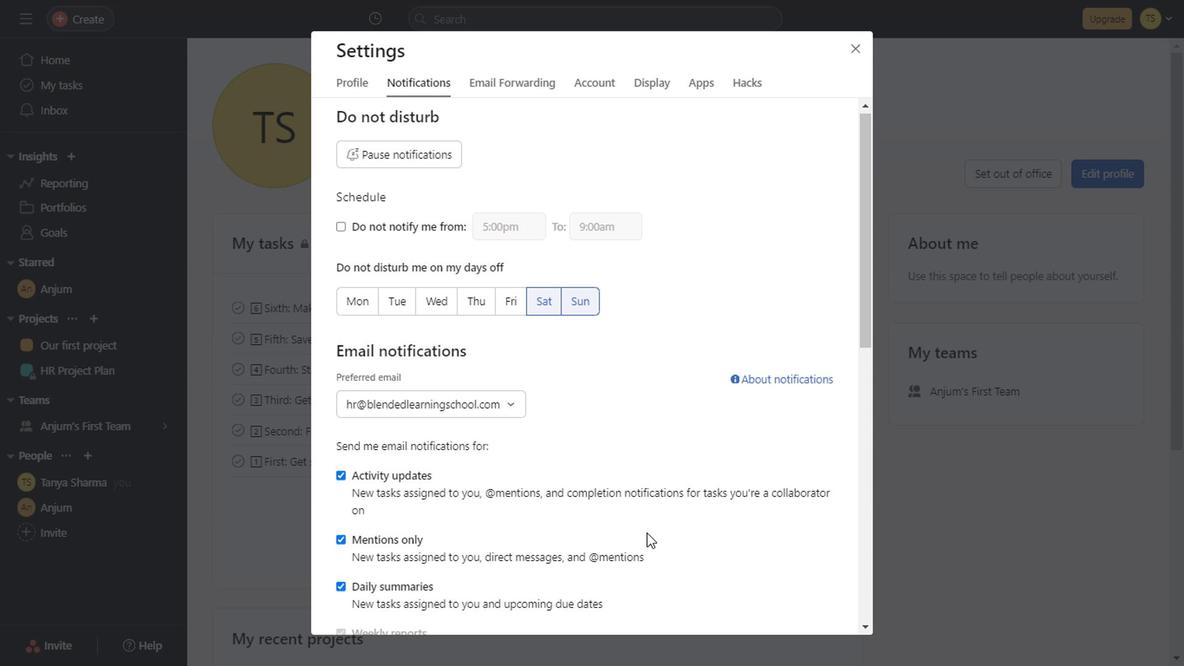 
Action: Mouse scrolled (642, 532) with delta (0, 0)
Screenshot: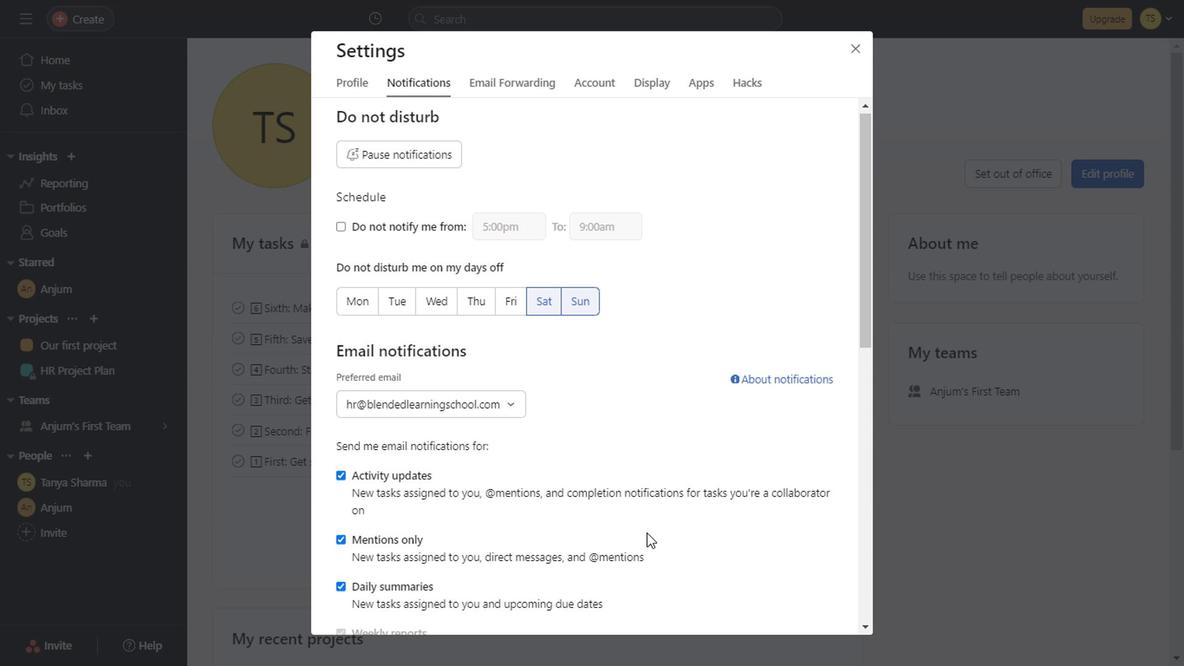 
Action: Mouse scrolled (642, 532) with delta (0, 0)
Screenshot: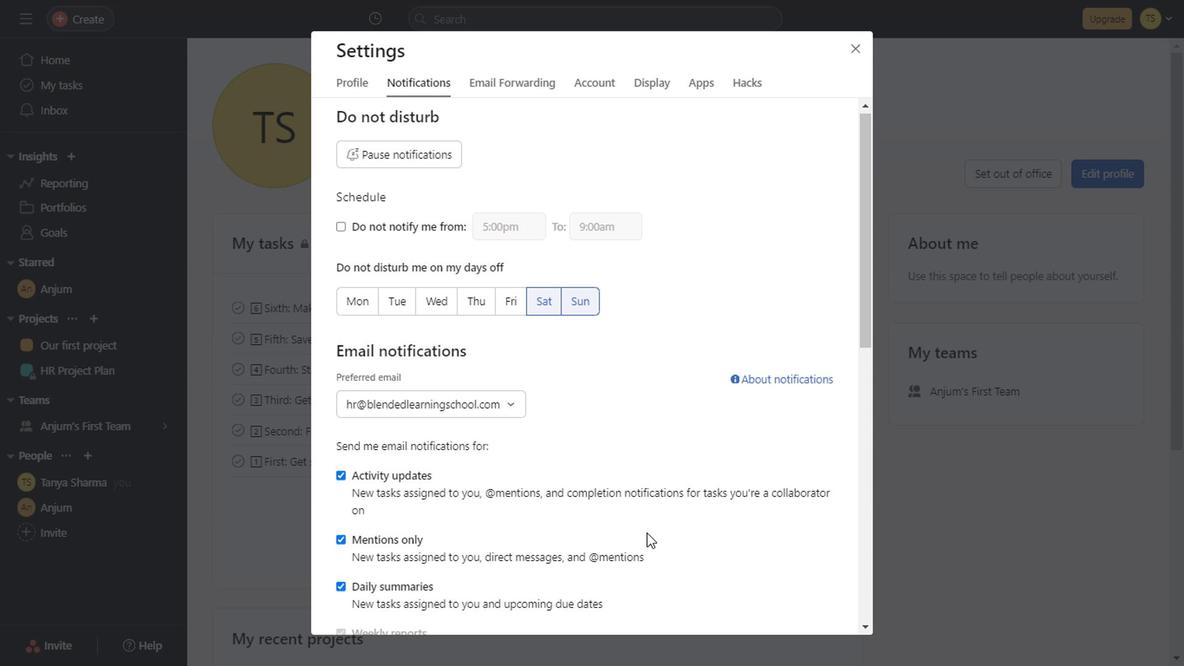 
Action: Mouse scrolled (642, 532) with delta (0, 0)
Screenshot: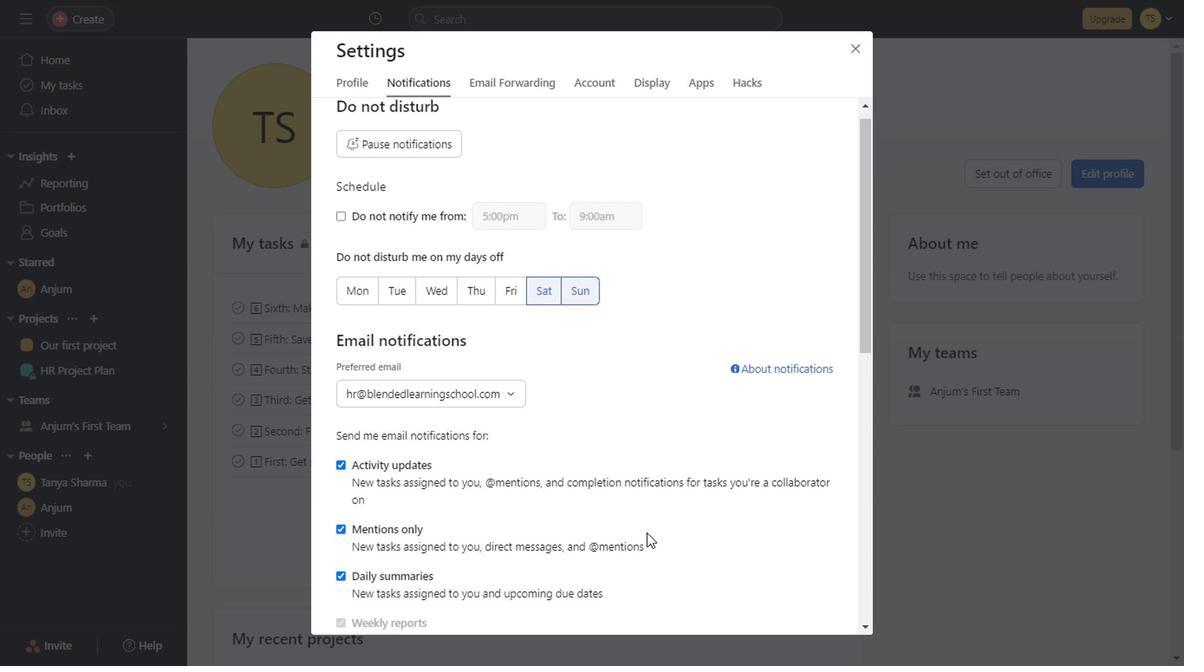 
Action: Mouse scrolled (642, 532) with delta (0, 0)
Screenshot: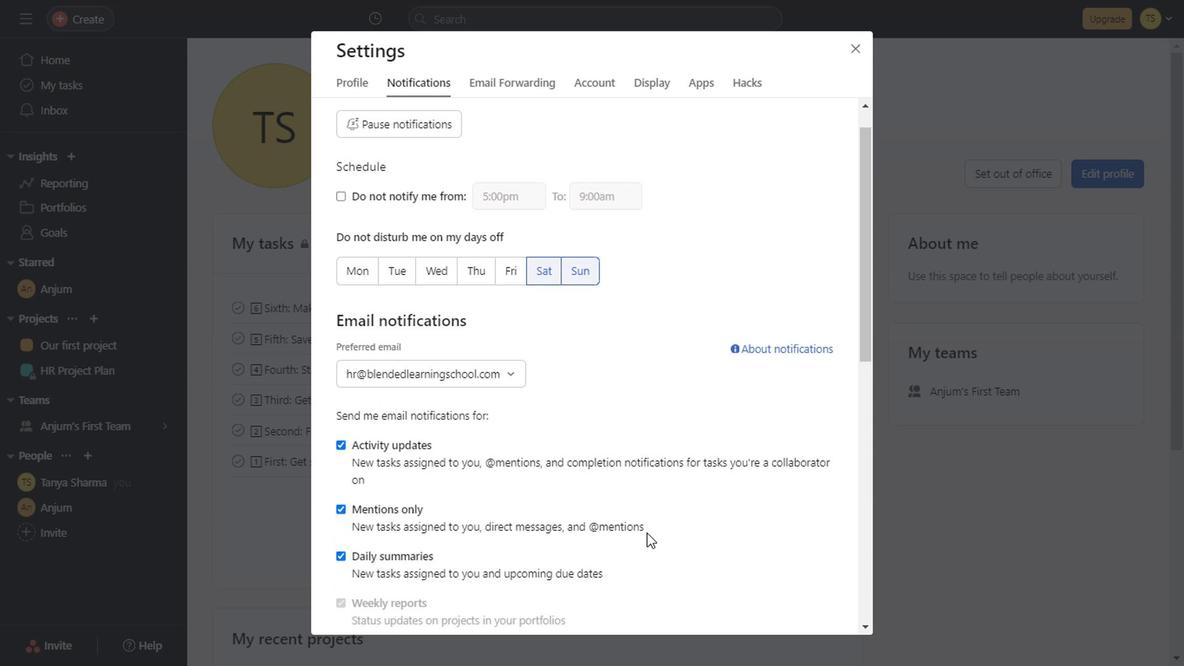 
Action: Mouse scrolled (642, 532) with delta (0, 0)
Screenshot: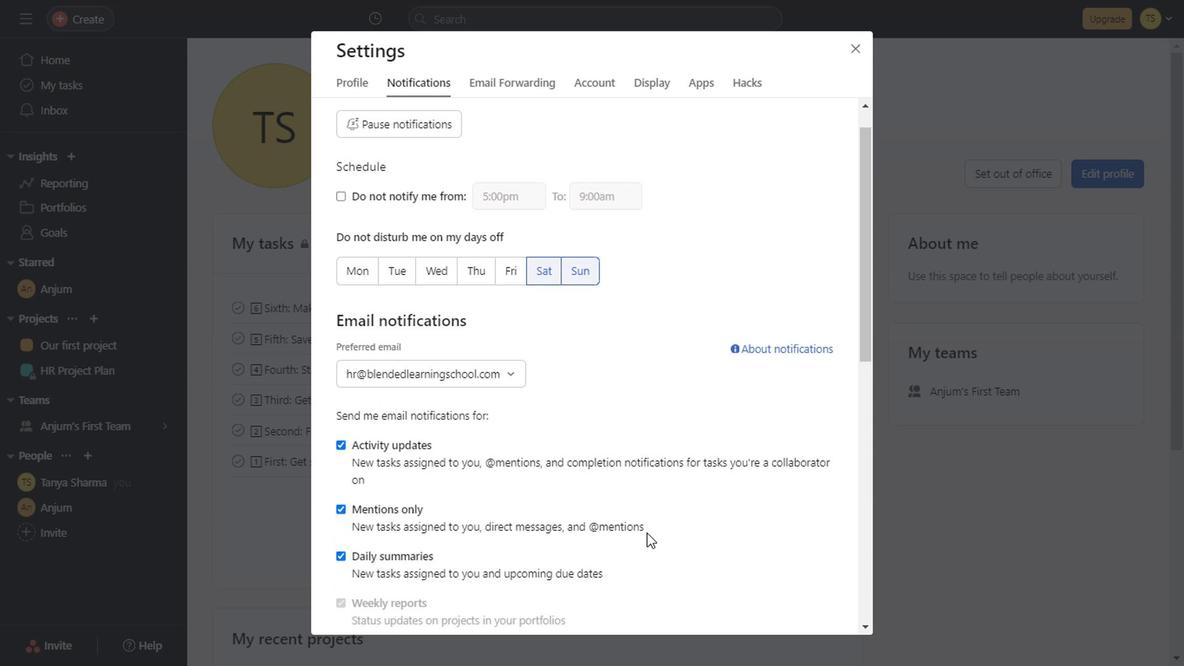 
Action: Mouse scrolled (642, 532) with delta (0, 0)
Screenshot: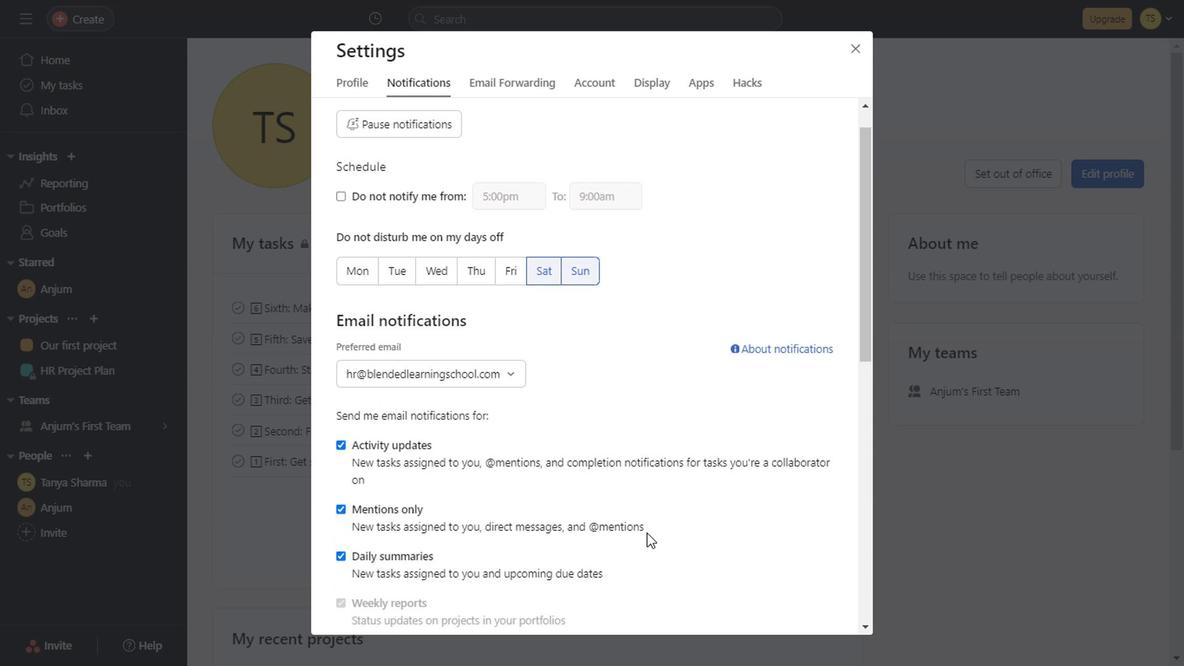 
Action: Mouse scrolled (642, 532) with delta (0, 0)
Screenshot: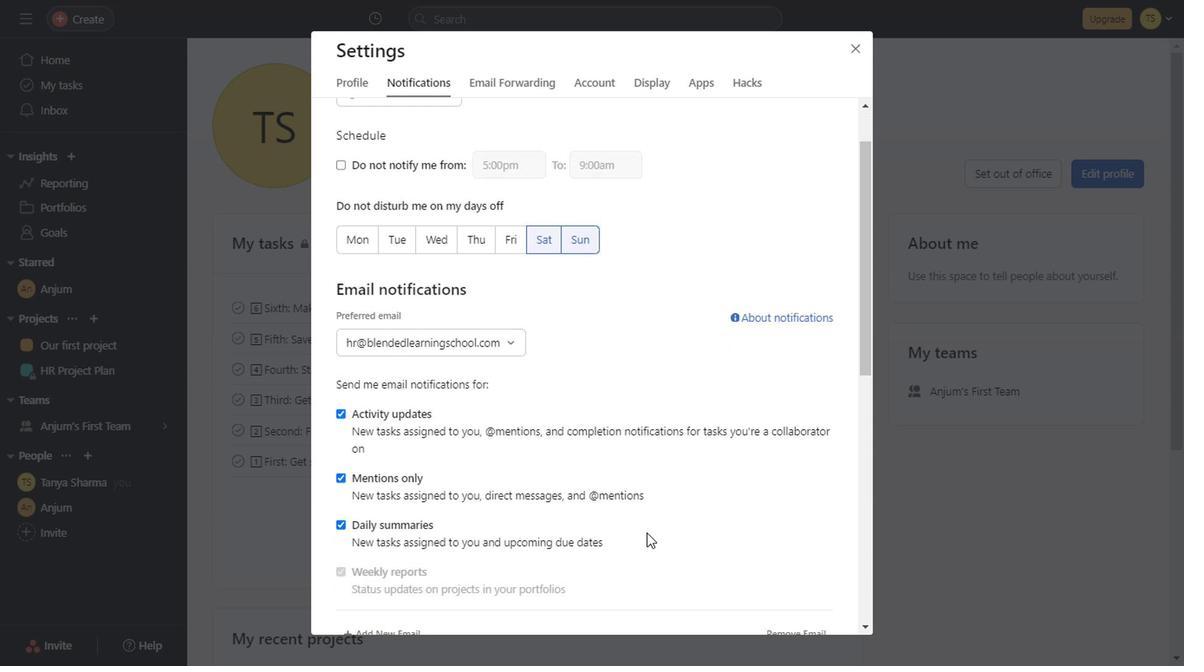 
Action: Mouse scrolled (642, 532) with delta (0, 0)
Screenshot: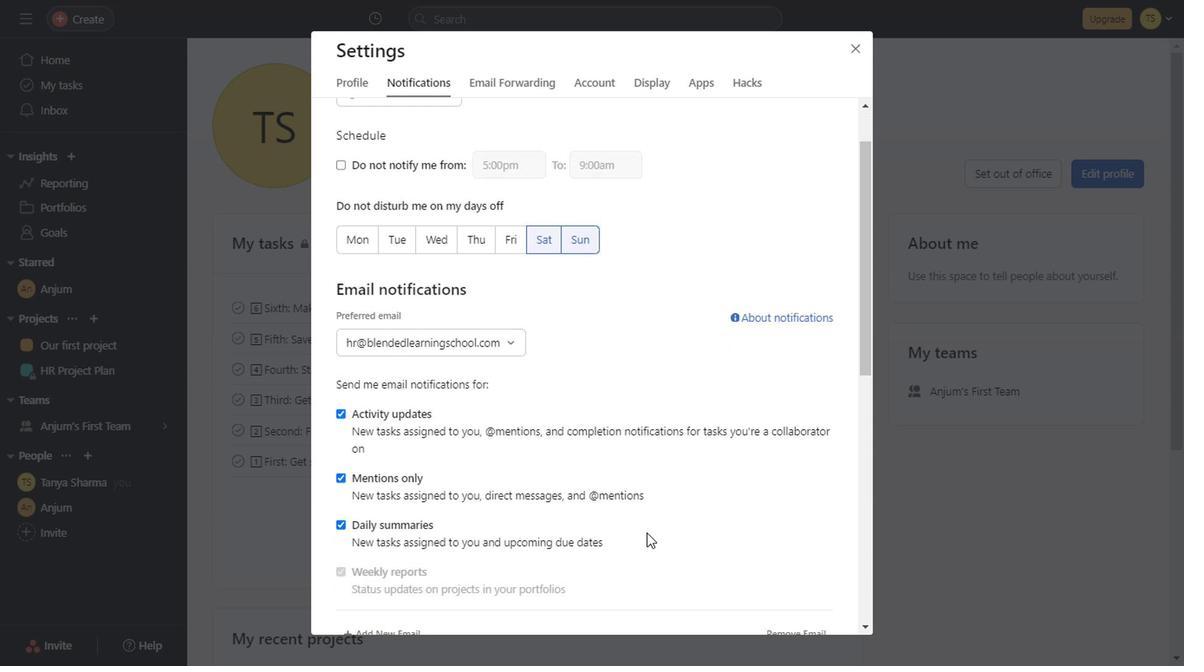 
Action: Mouse scrolled (642, 532) with delta (0, 0)
Screenshot: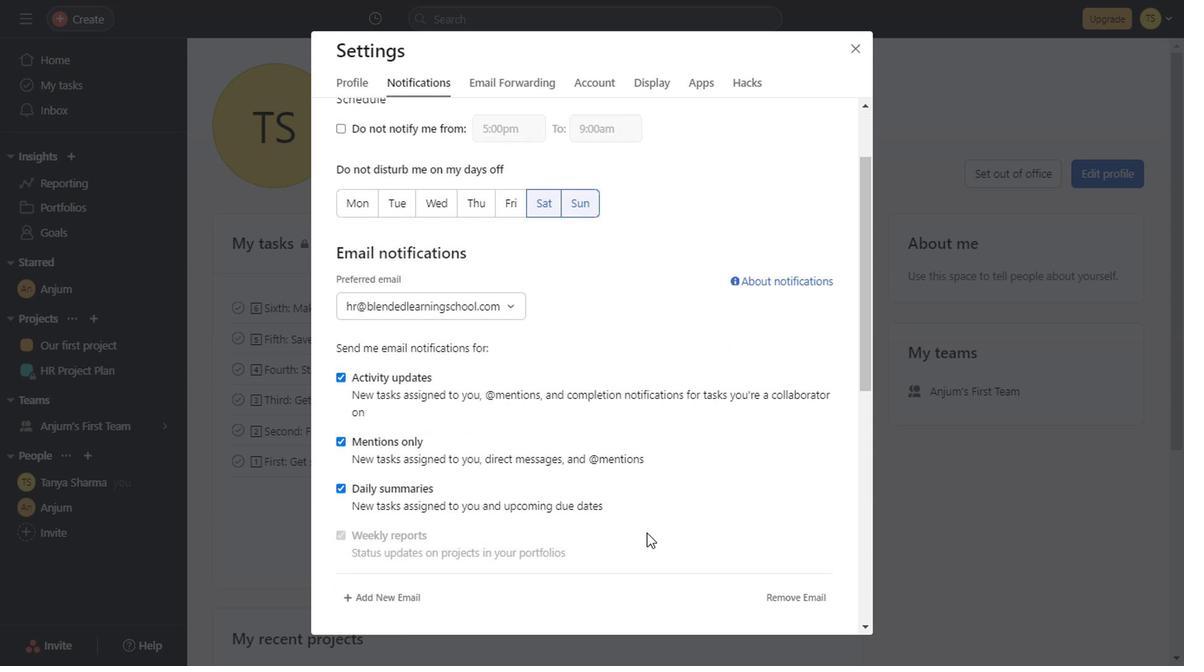 
Action: Mouse scrolled (642, 532) with delta (0, 0)
Screenshot: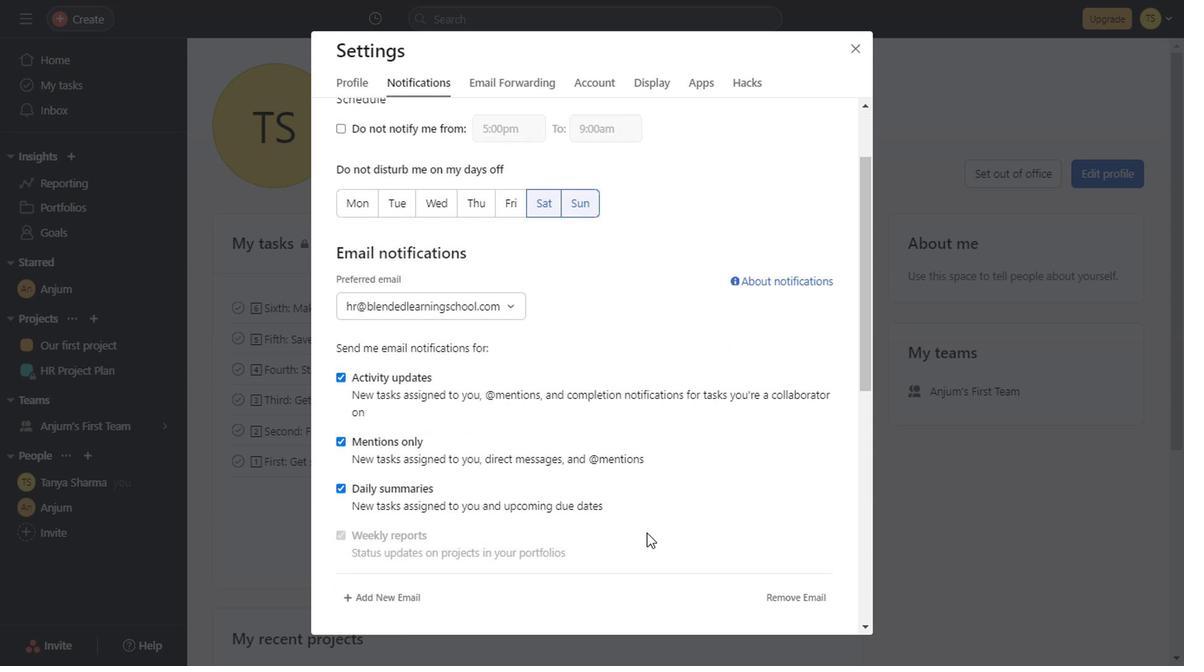 
Action: Mouse scrolled (642, 532) with delta (0, 0)
Screenshot: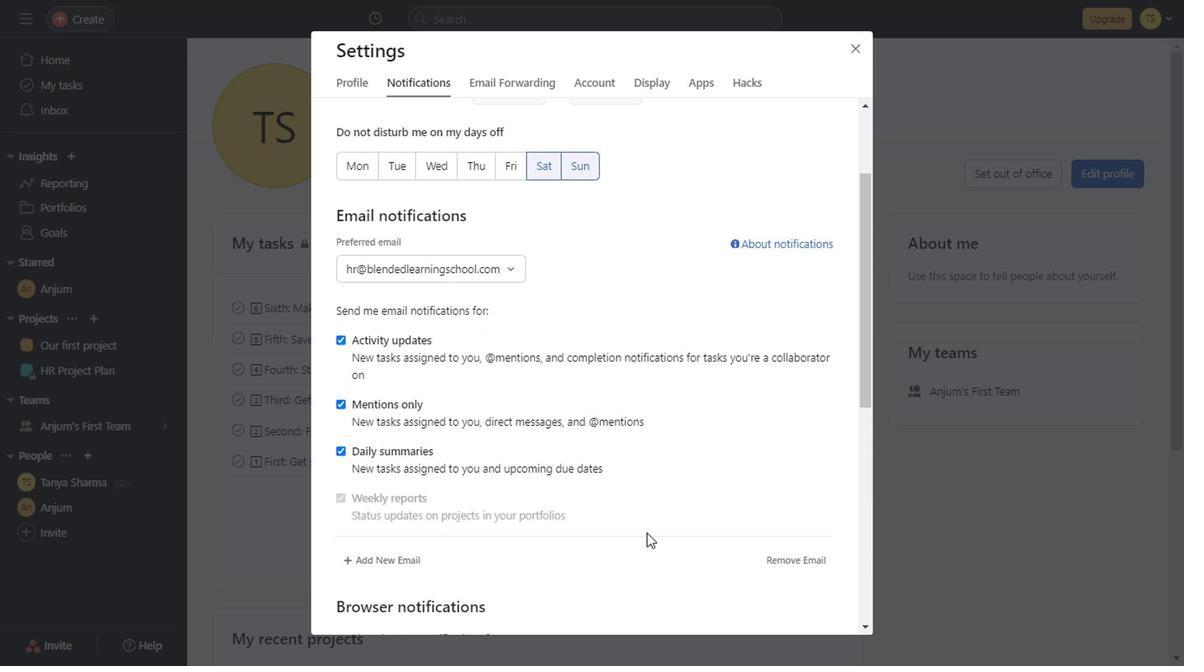
Action: Mouse scrolled (642, 532) with delta (0, 0)
Screenshot: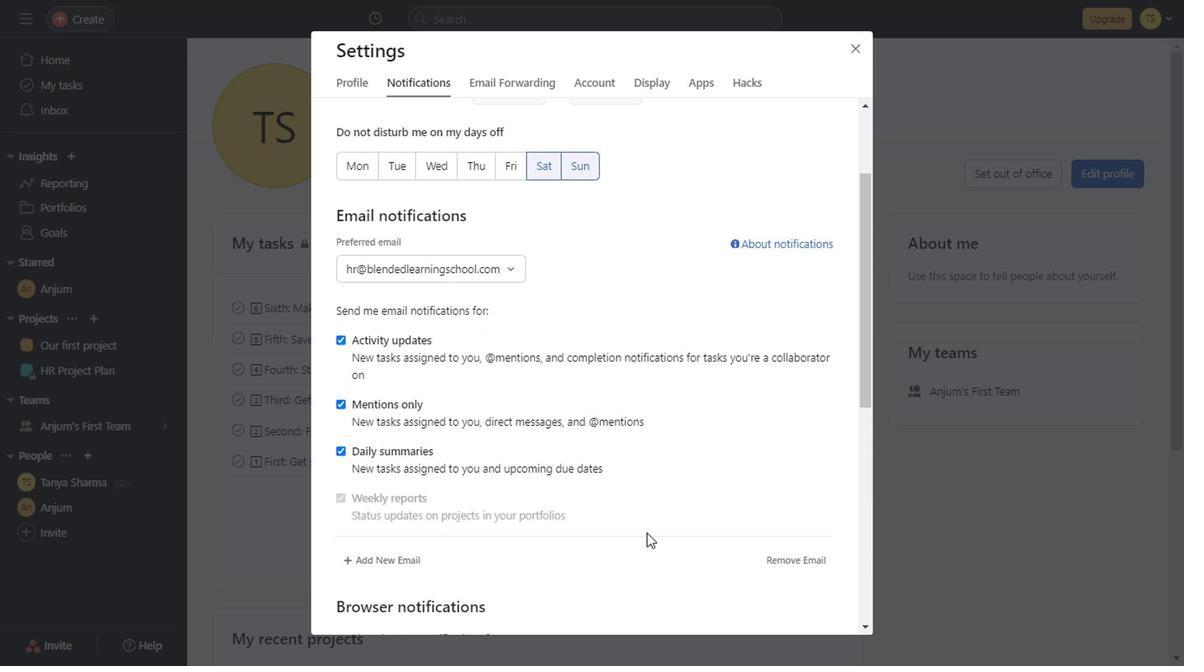 
Action: Mouse scrolled (642, 532) with delta (0, 0)
Screenshot: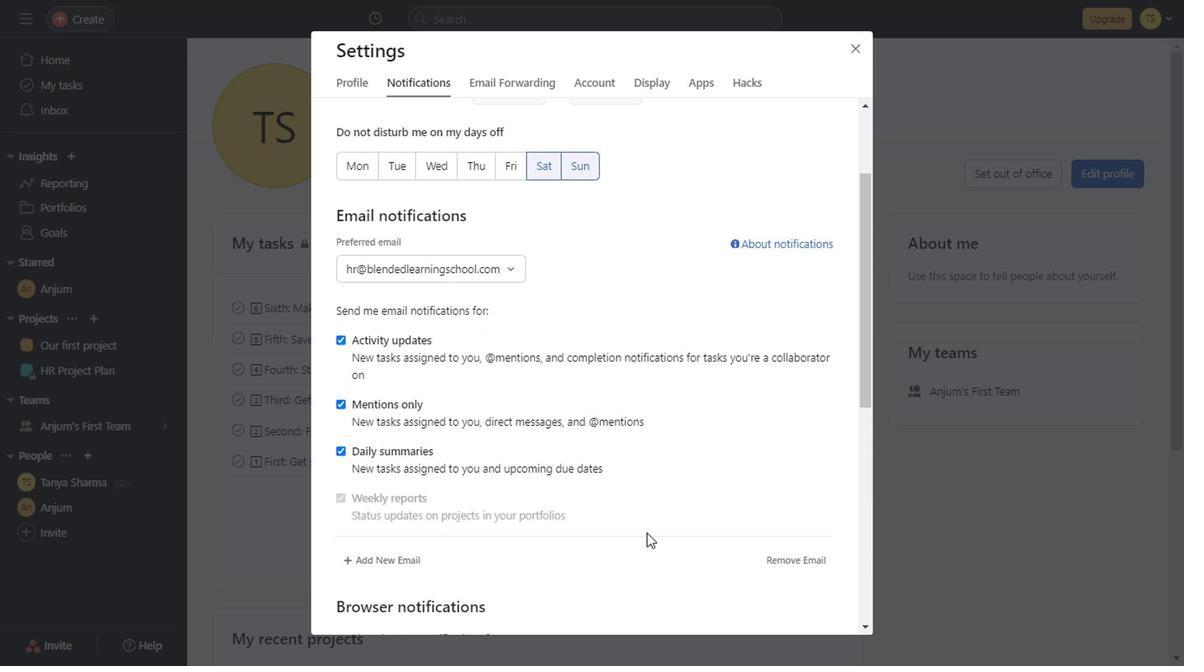 
Action: Mouse scrolled (642, 532) with delta (0, 0)
Screenshot: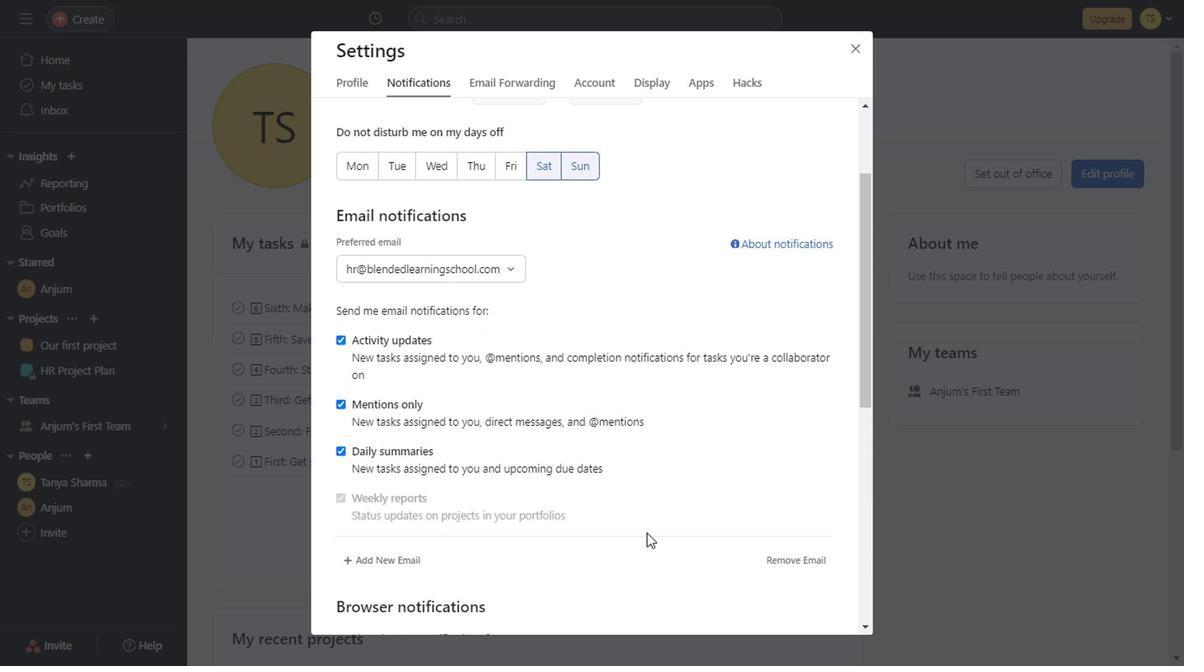 
Action: Mouse scrolled (642, 532) with delta (0, 0)
Screenshot: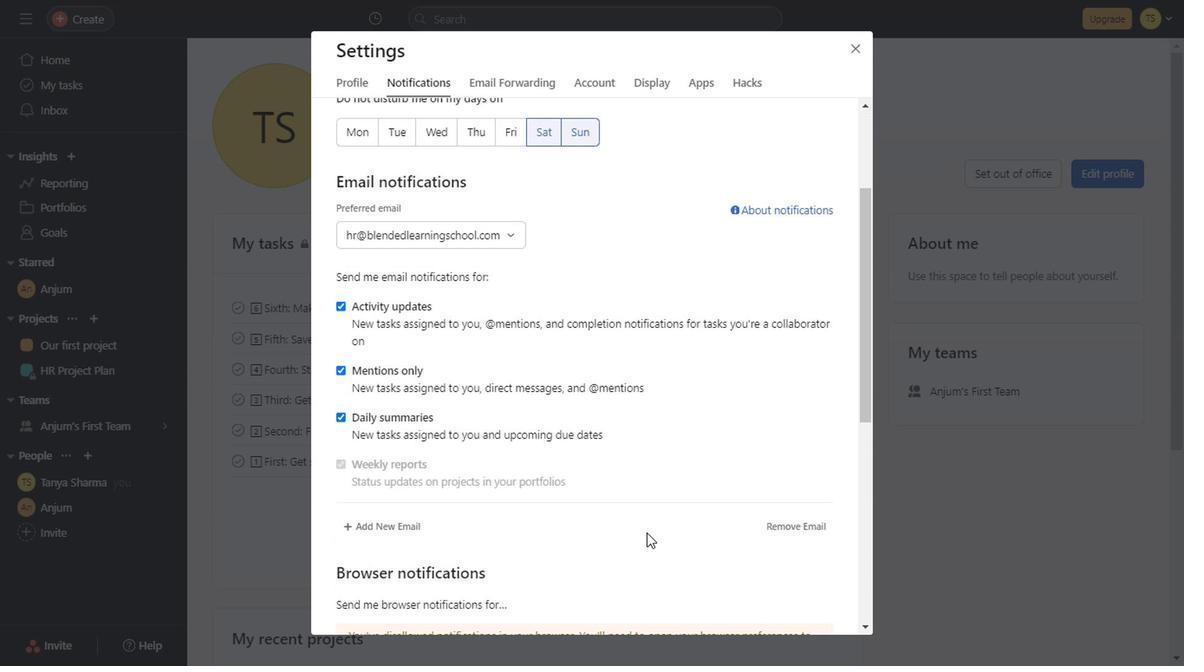 
Action: Mouse scrolled (642, 532) with delta (0, 0)
Screenshot: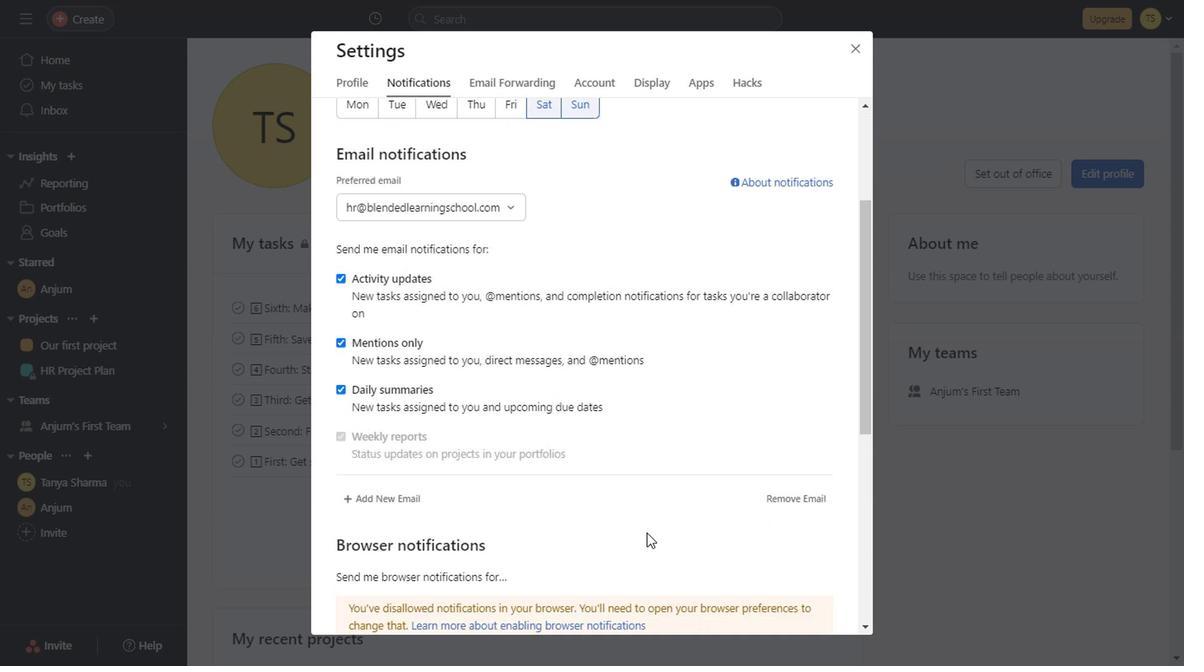 
Action: Mouse scrolled (642, 532) with delta (0, 0)
Screenshot: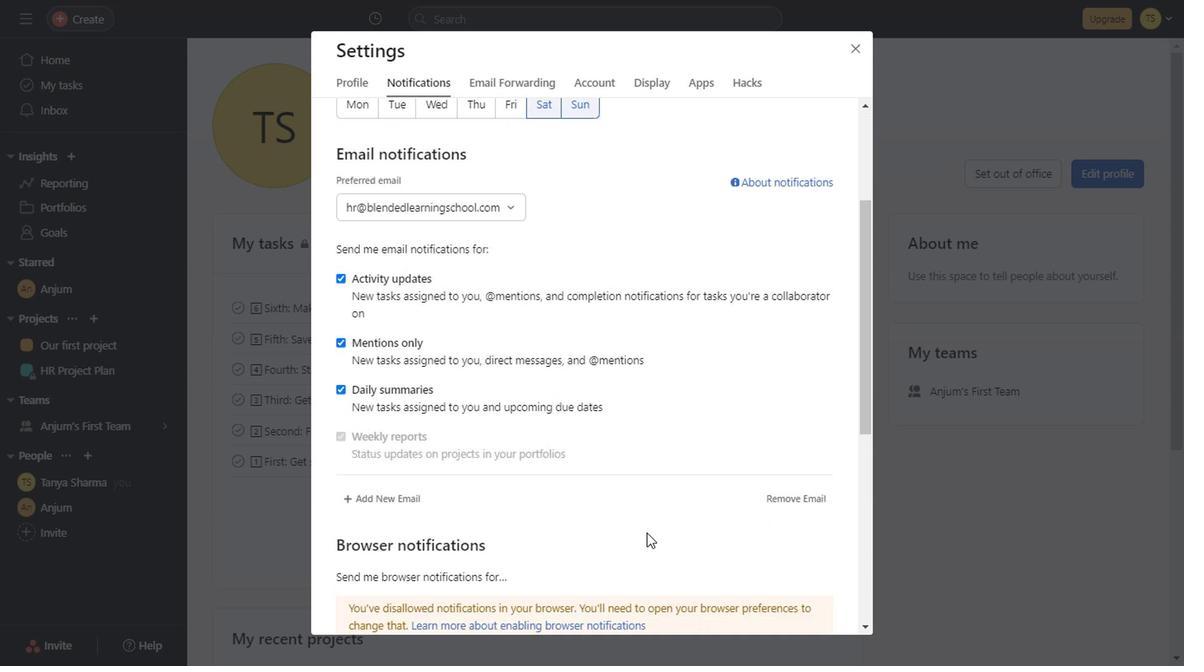 
Action: Mouse scrolled (642, 532) with delta (0, 0)
Screenshot: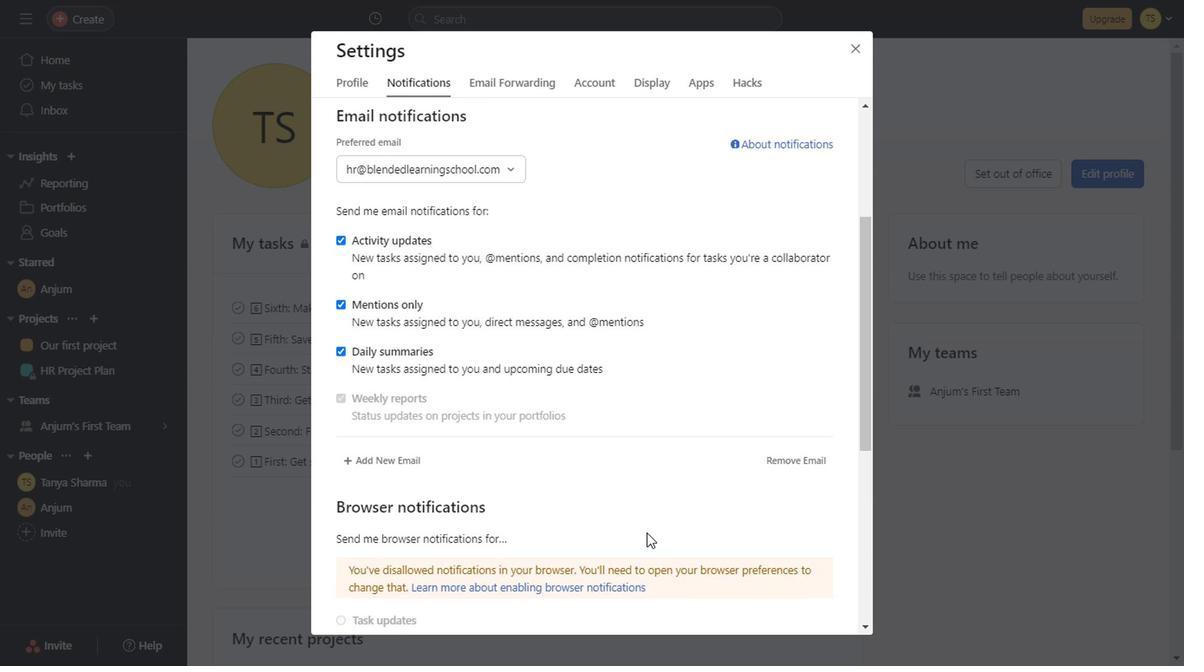 
Action: Mouse scrolled (642, 532) with delta (0, 0)
Screenshot: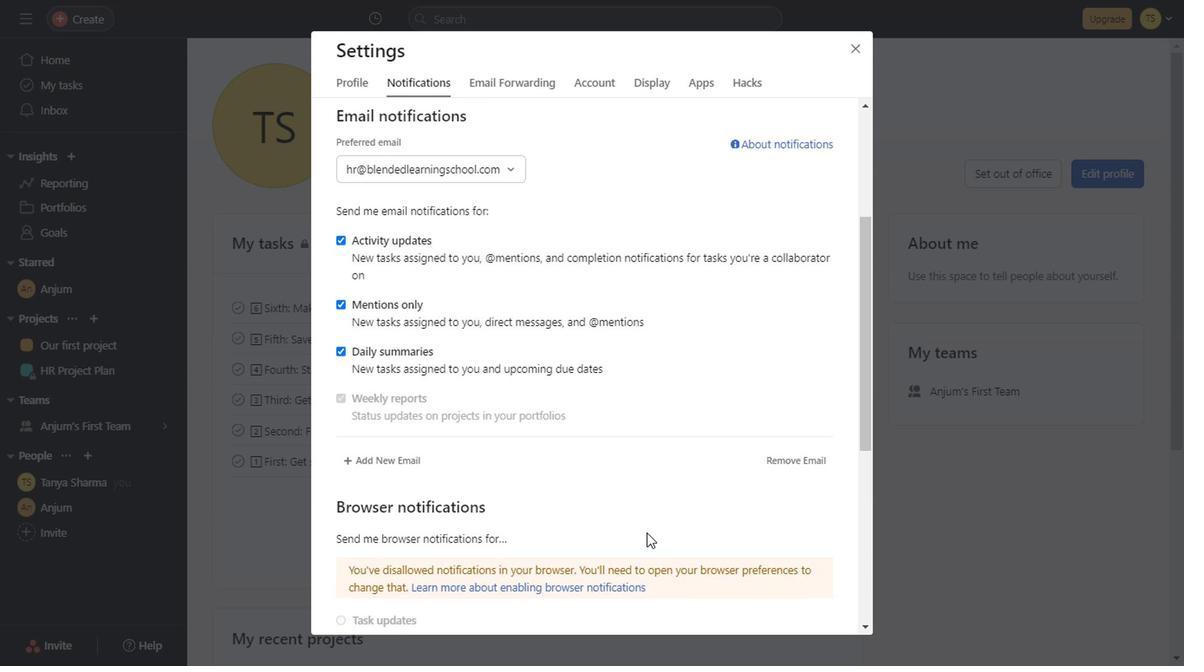 
Action: Mouse scrolled (642, 532) with delta (0, 0)
Screenshot: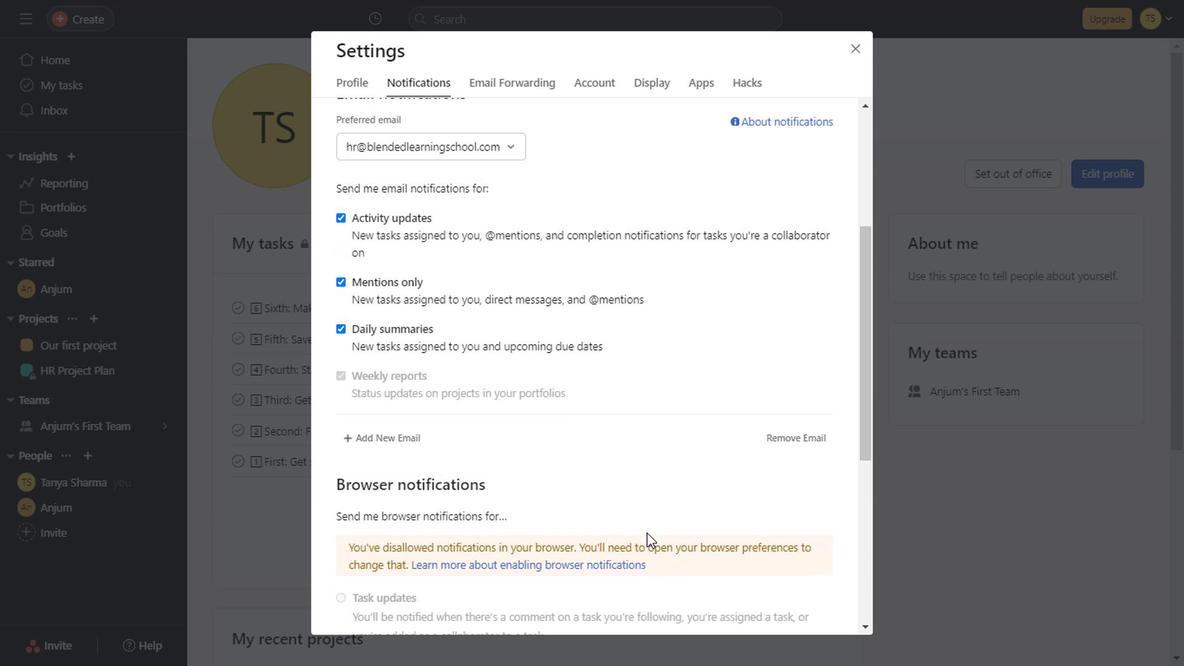 
Action: Mouse scrolled (642, 532) with delta (0, 0)
Screenshot: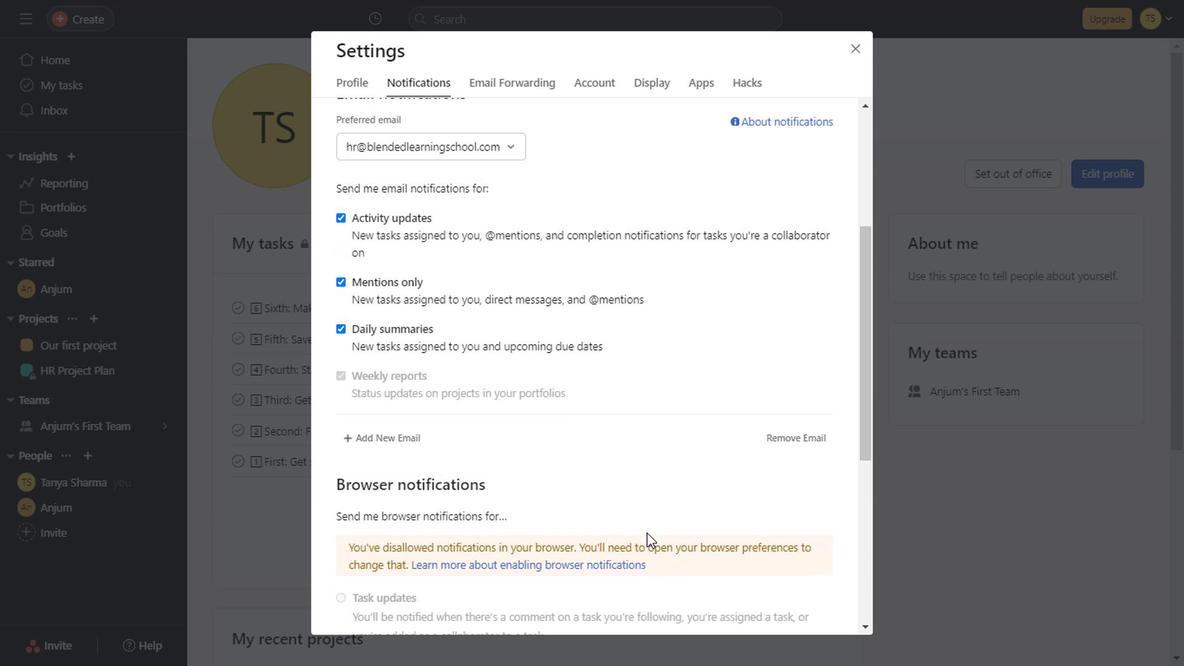 
Action: Mouse scrolled (642, 532) with delta (0, 0)
Screenshot: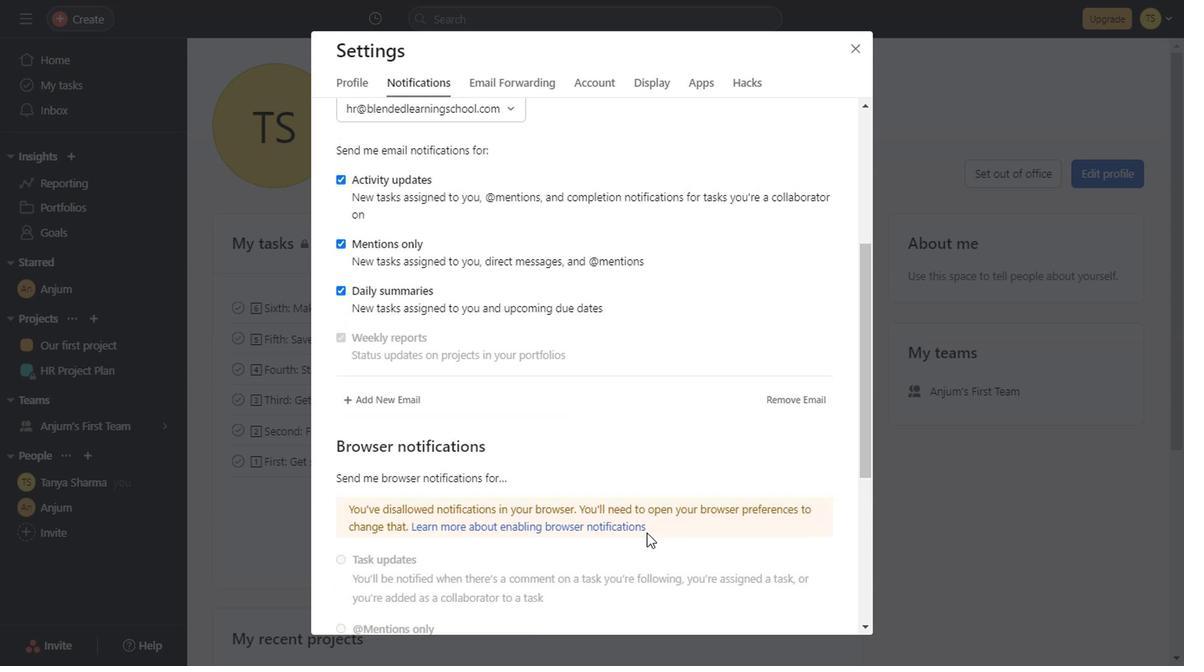 
Action: Mouse scrolled (642, 532) with delta (0, 0)
Screenshot: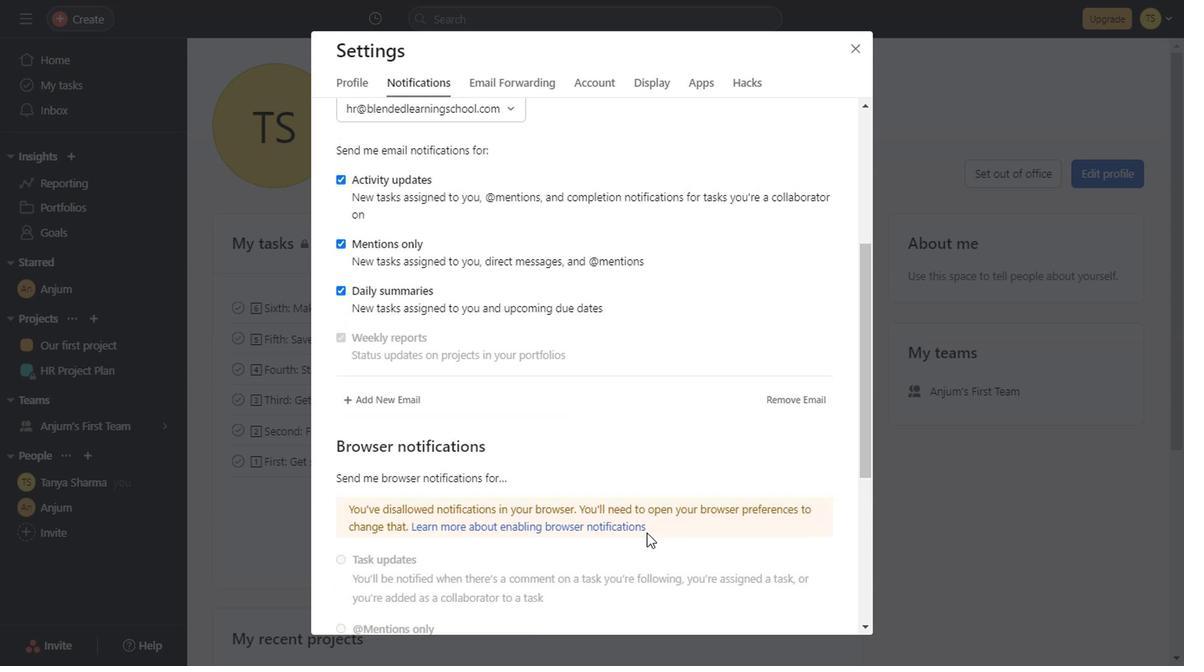 
Action: Mouse scrolled (642, 532) with delta (0, 0)
Screenshot: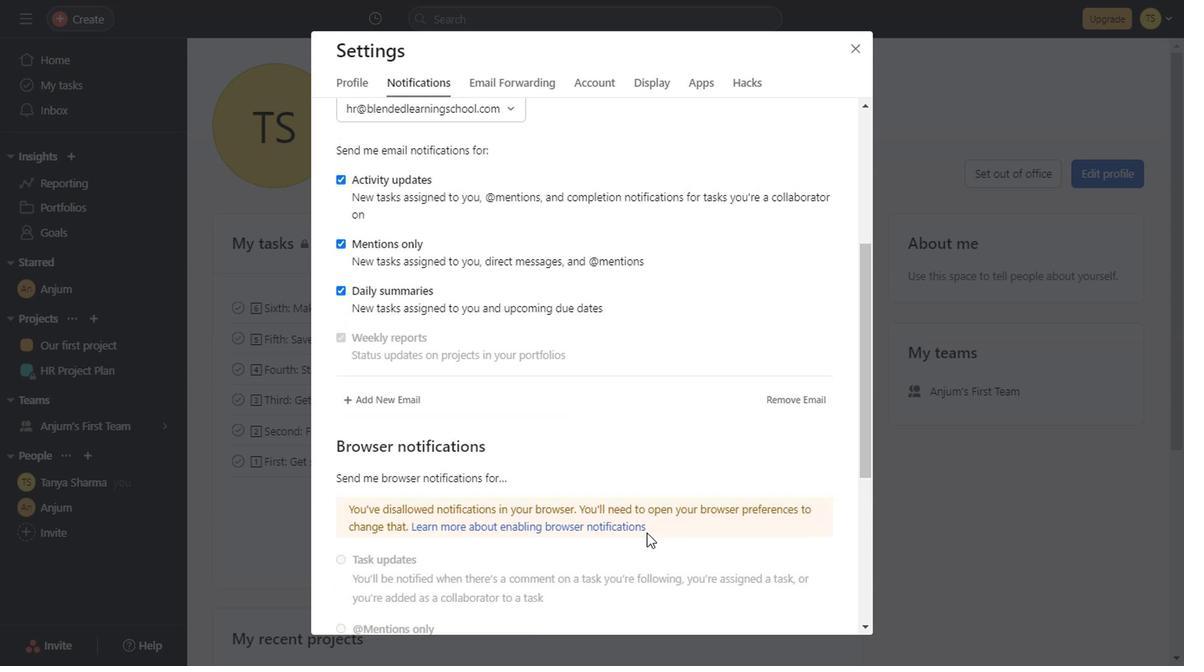 
Action: Mouse scrolled (642, 532) with delta (0, 0)
Screenshot: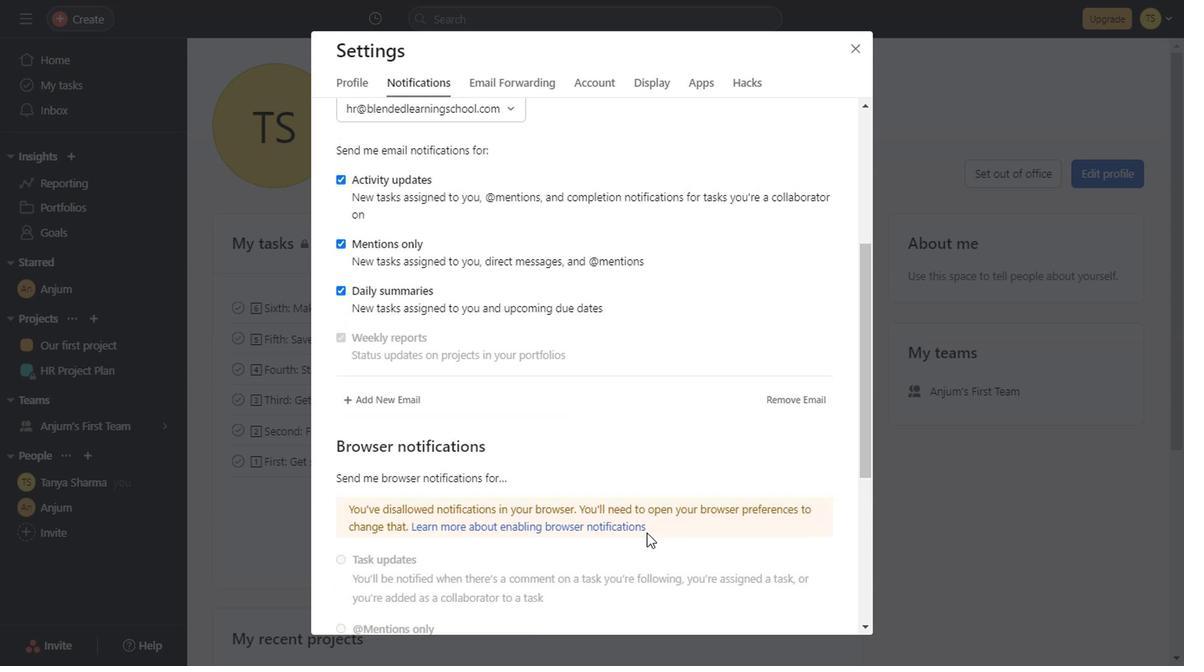 
Action: Mouse scrolled (642, 532) with delta (0, 0)
Screenshot: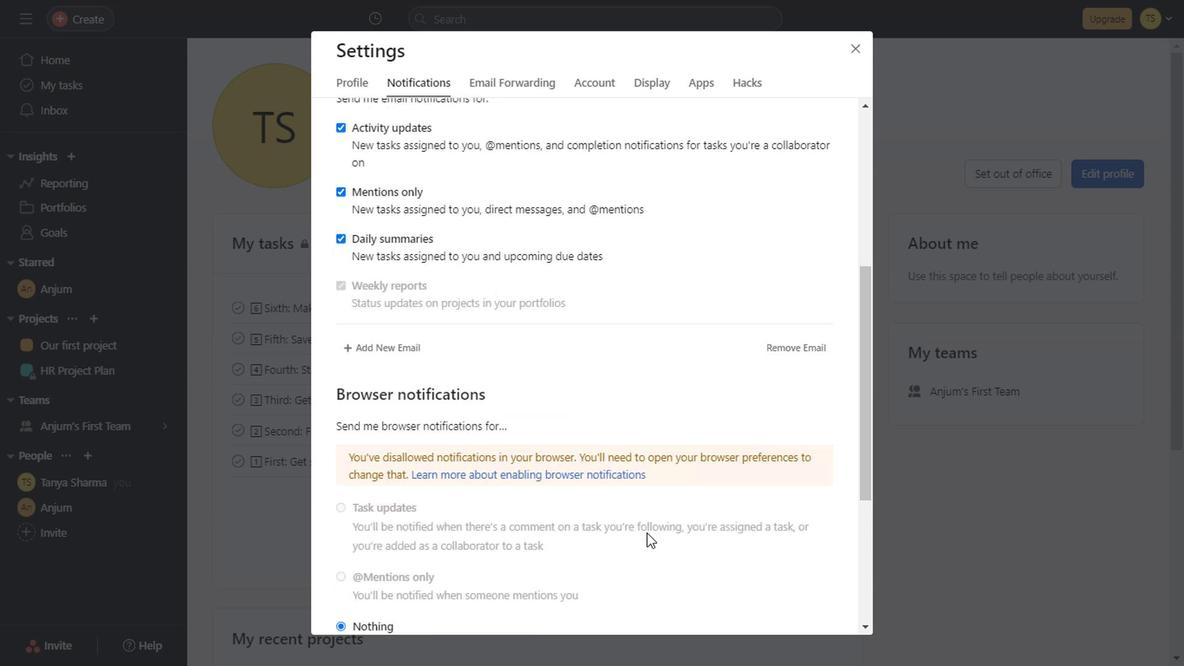 
Action: Mouse scrolled (642, 532) with delta (0, 0)
Screenshot: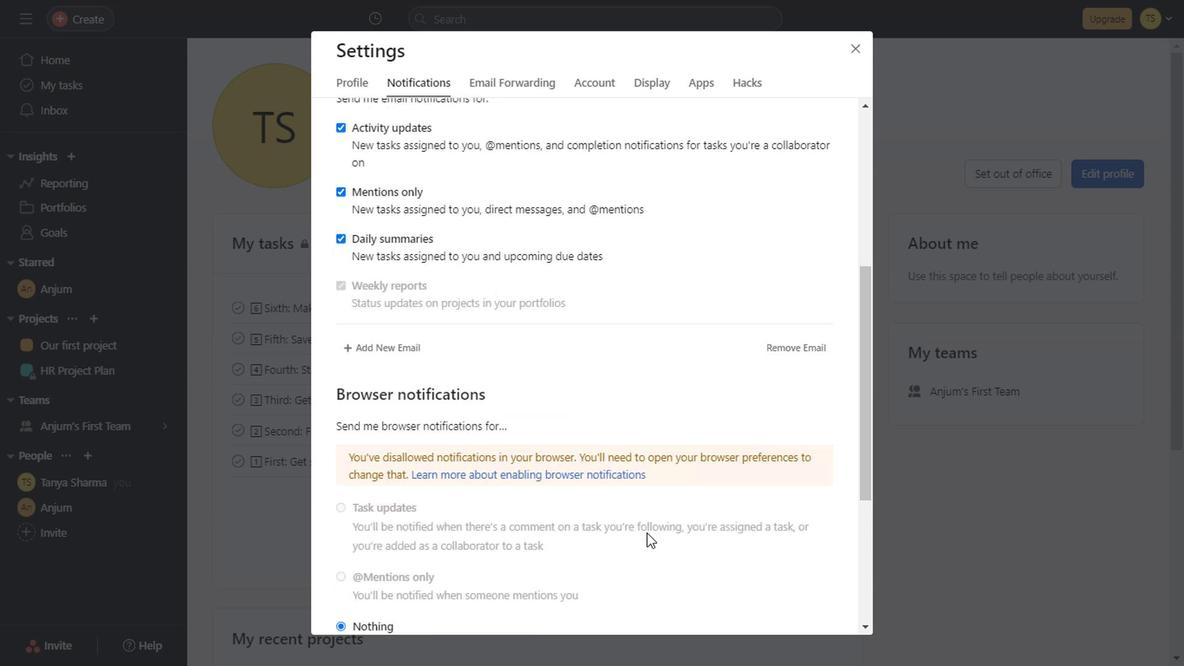 
Action: Mouse scrolled (642, 532) with delta (0, 0)
Screenshot: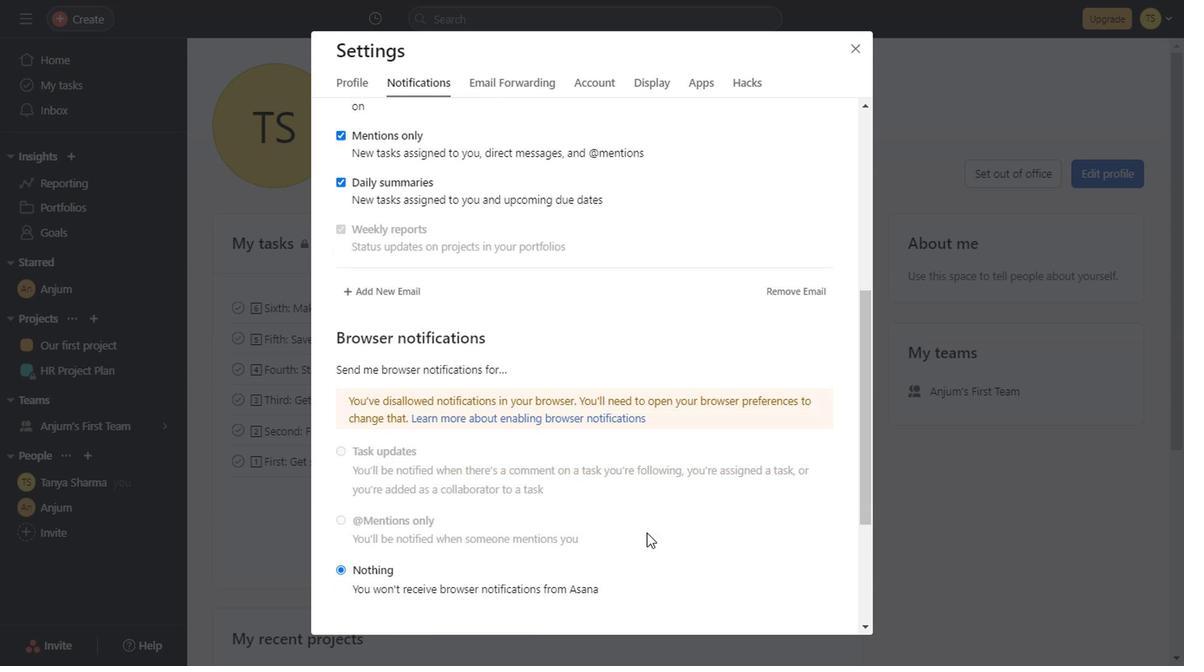 
Action: Mouse scrolled (642, 532) with delta (0, 0)
Screenshot: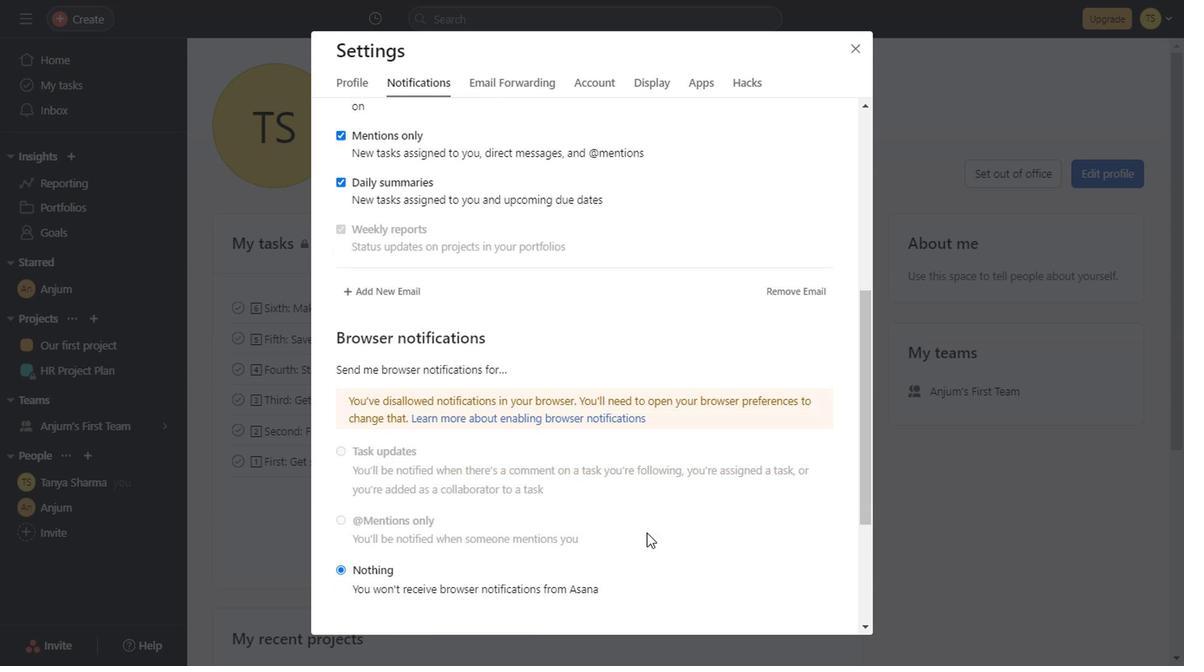 
Action: Mouse scrolled (642, 532) with delta (0, 0)
Screenshot: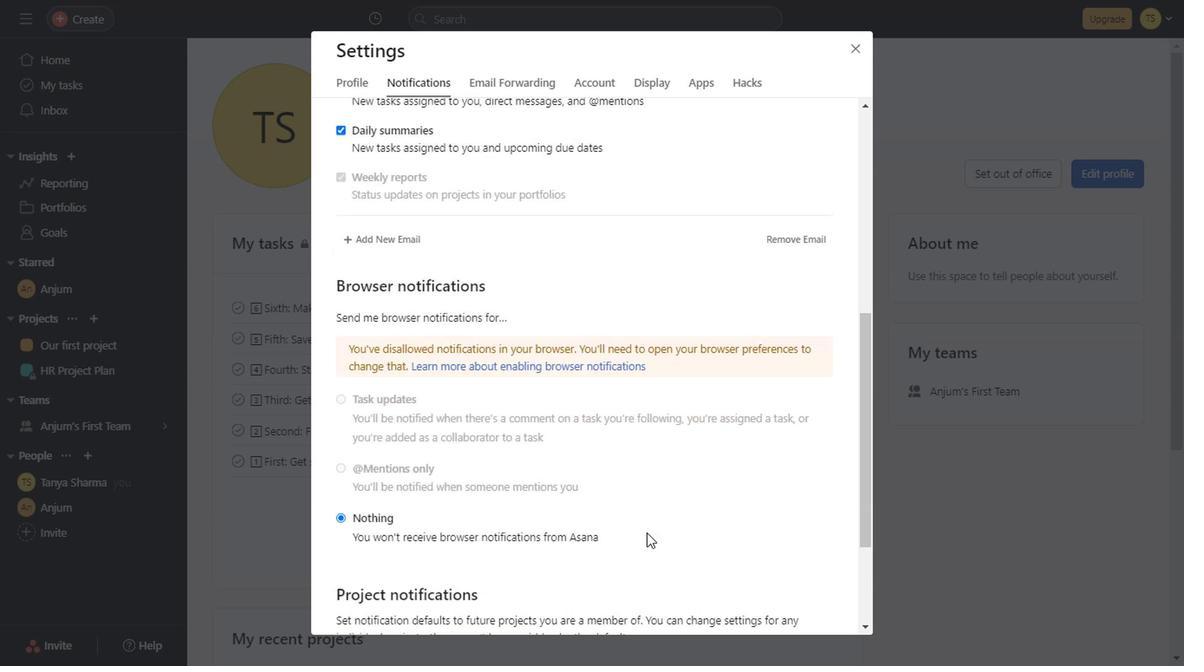 
Action: Mouse scrolled (642, 532) with delta (0, 0)
Screenshot: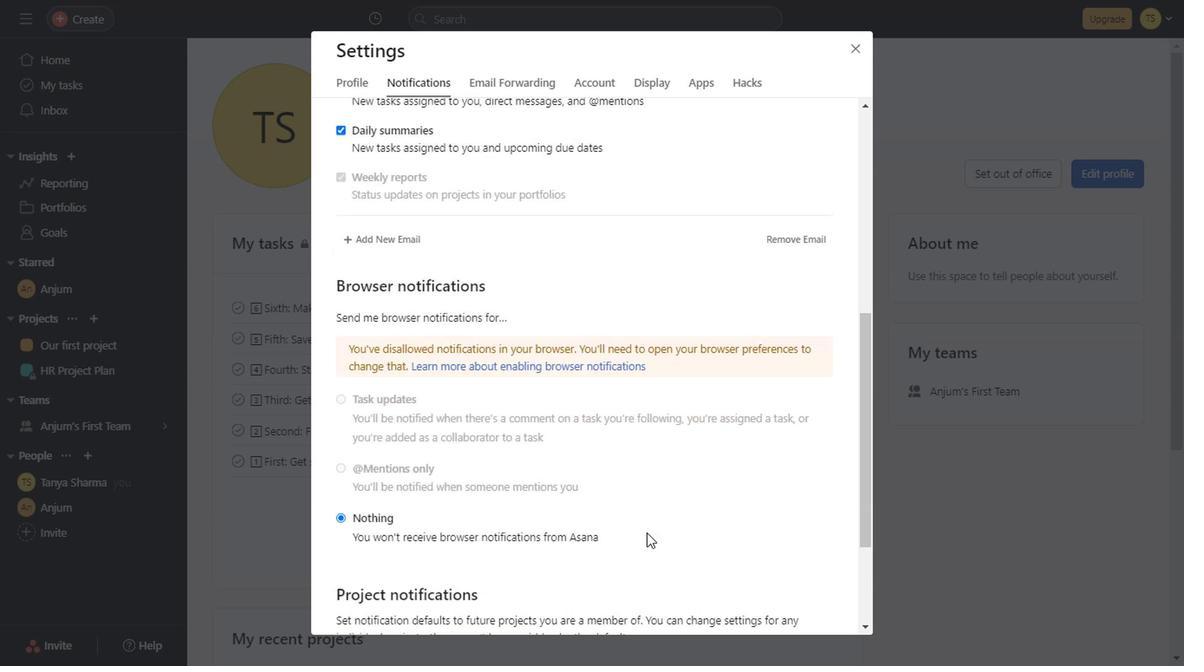 
Action: Mouse scrolled (642, 532) with delta (0, 0)
Screenshot: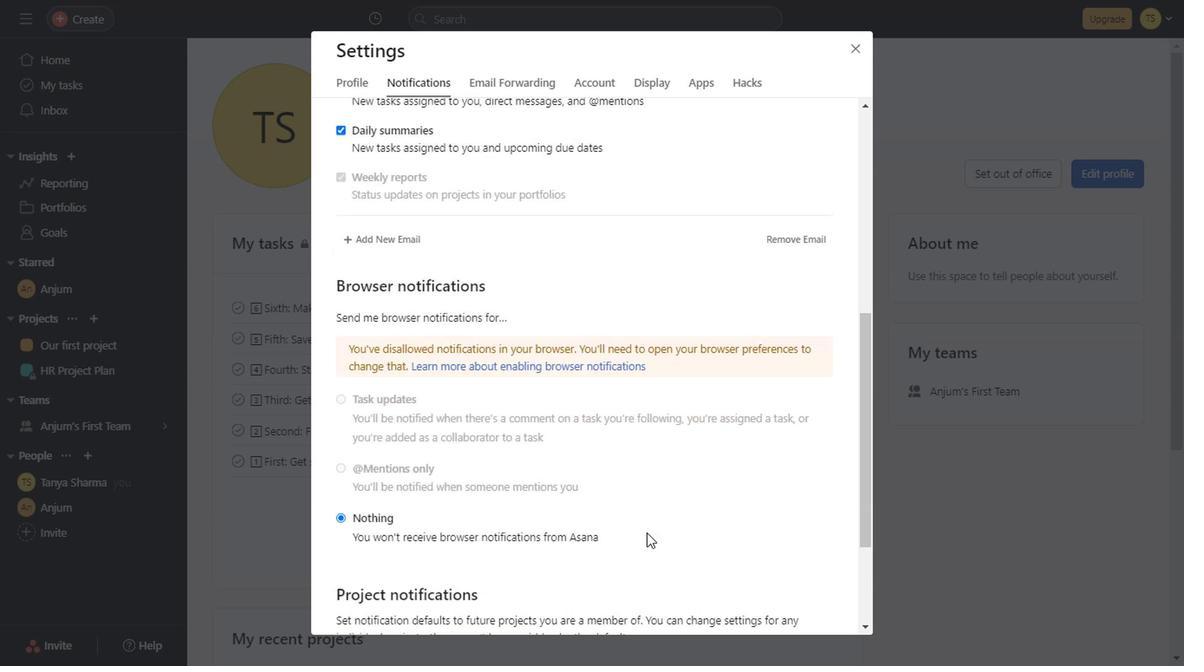 
Action: Mouse scrolled (642, 532) with delta (0, 0)
Screenshot: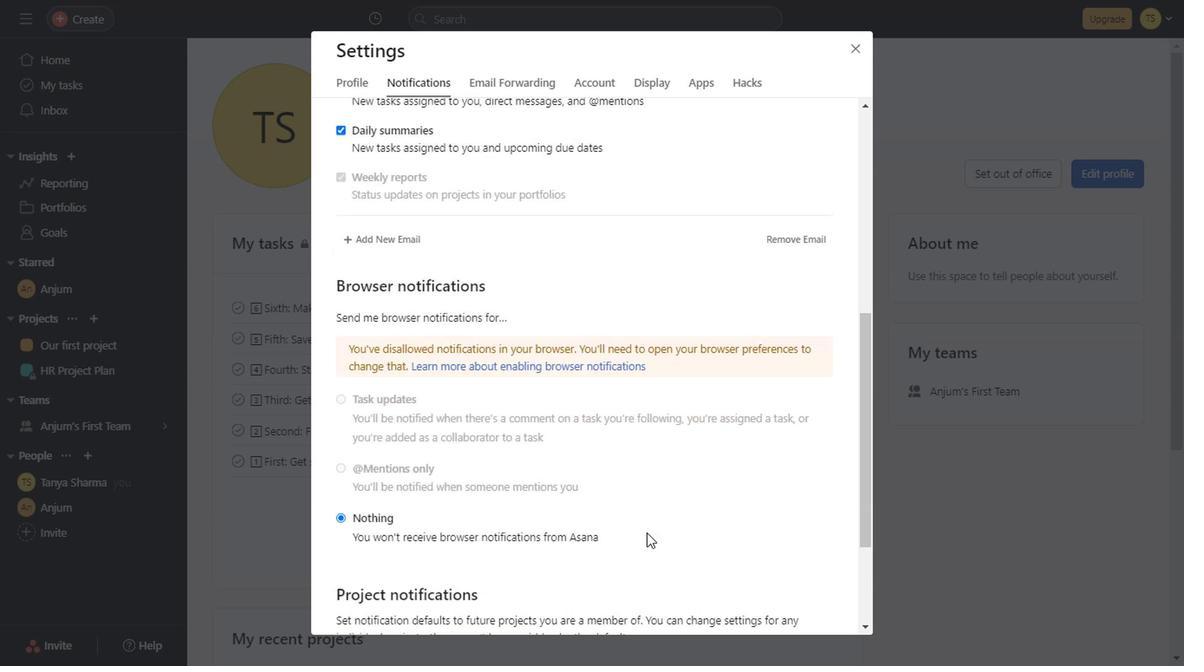 
Action: Mouse scrolled (642, 532) with delta (0, 0)
Screenshot: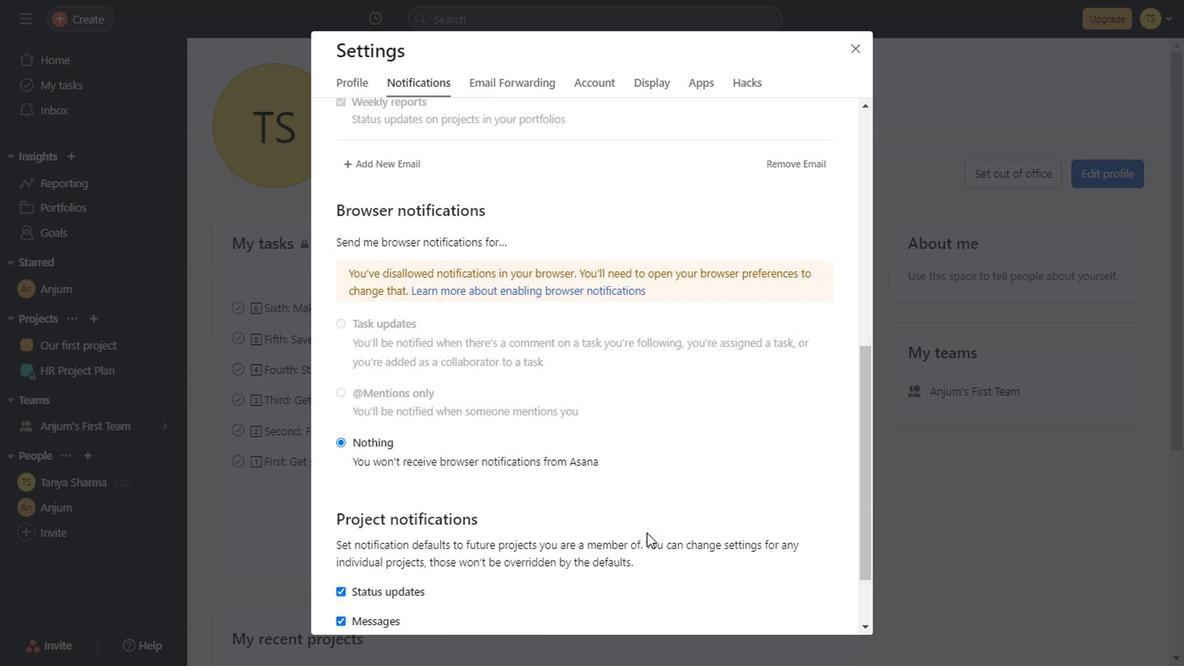 
Action: Mouse scrolled (642, 532) with delta (0, 0)
Screenshot: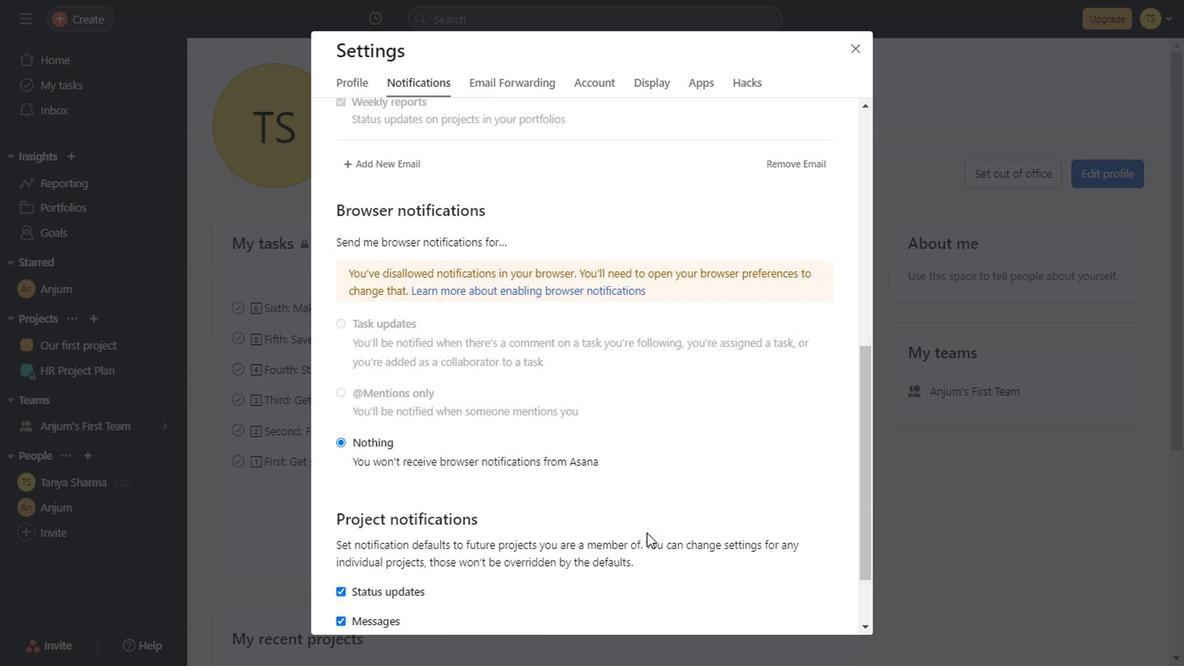 
Action: Mouse scrolled (642, 532) with delta (0, 0)
Screenshot: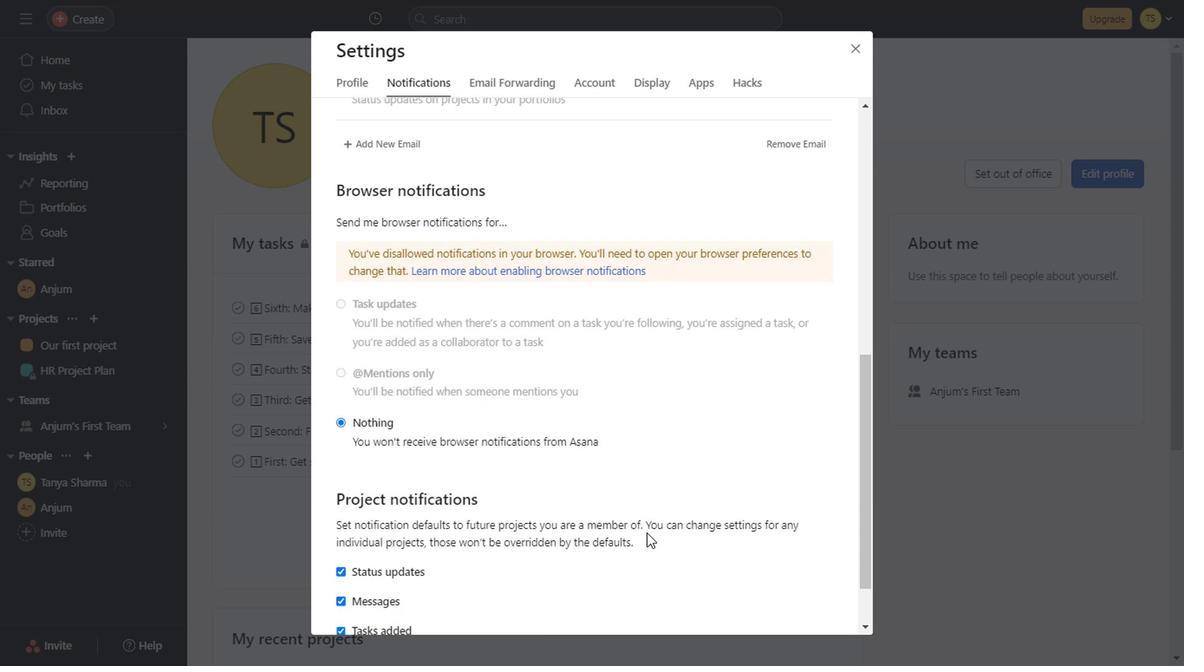 
Action: Mouse scrolled (642, 532) with delta (0, 0)
Screenshot: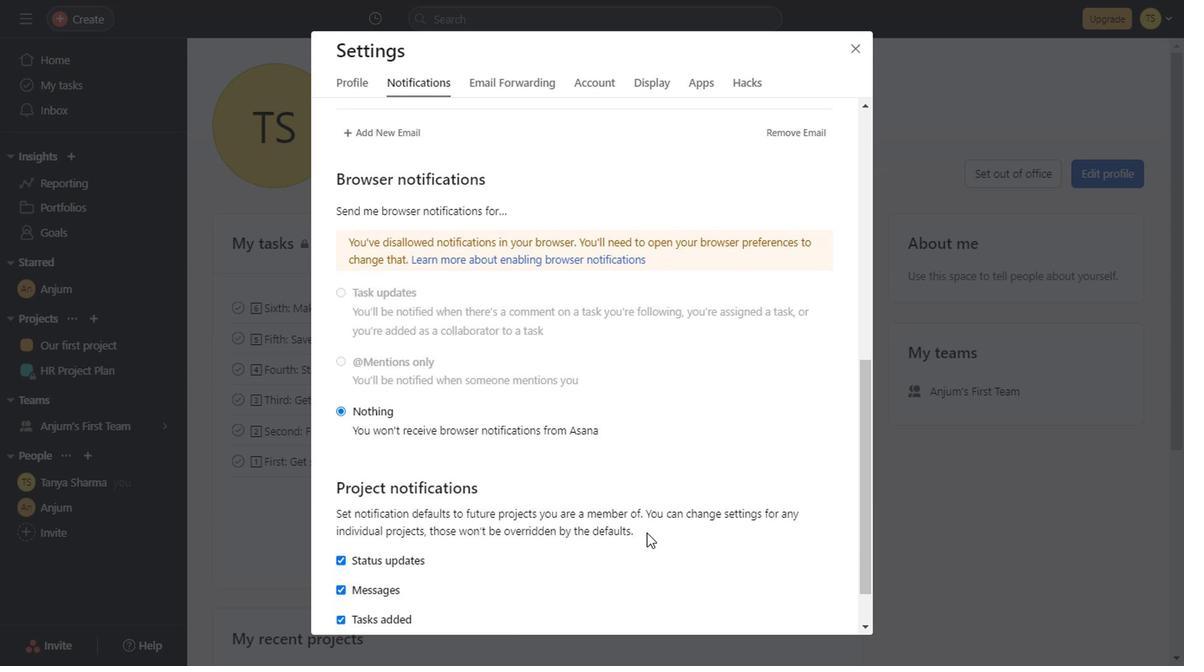
Action: Mouse scrolled (642, 532) with delta (0, 0)
Screenshot: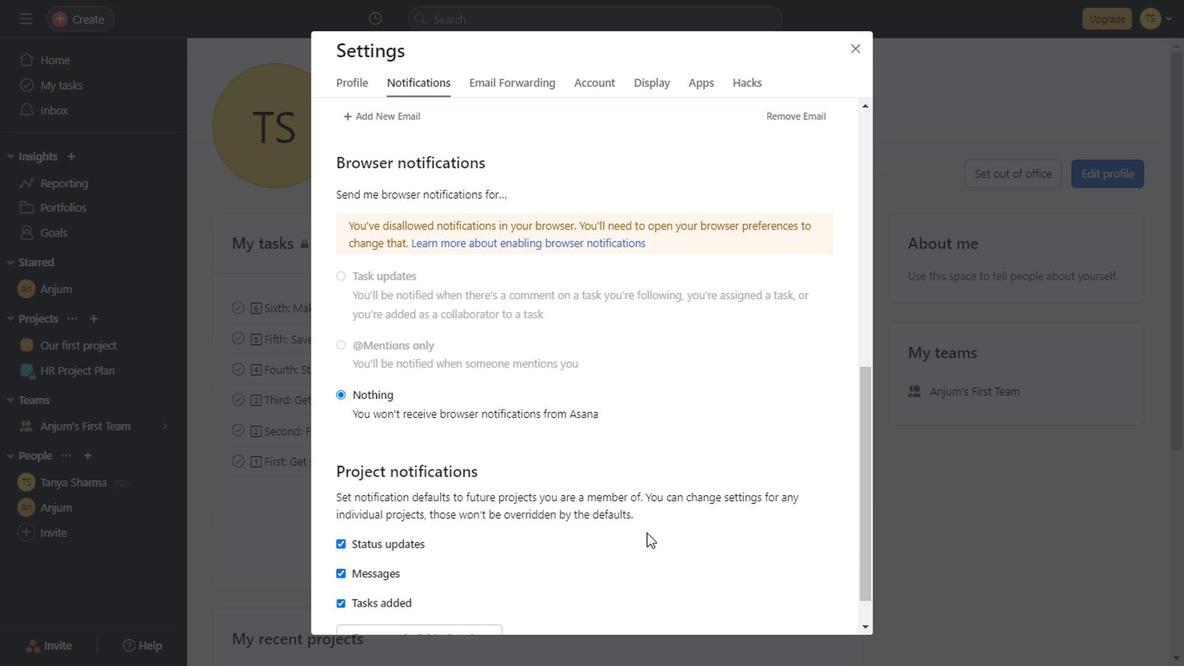 
Action: Mouse scrolled (642, 532) with delta (0, 0)
Screenshot: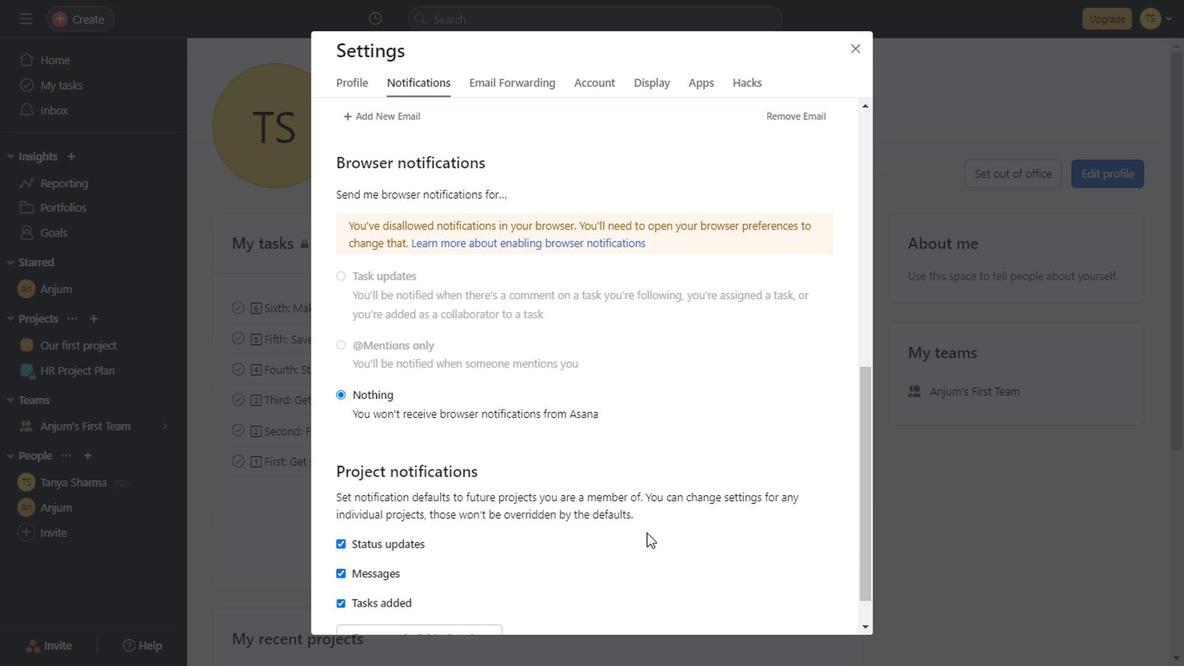 
Action: Mouse scrolled (642, 532) with delta (0, 0)
Screenshot: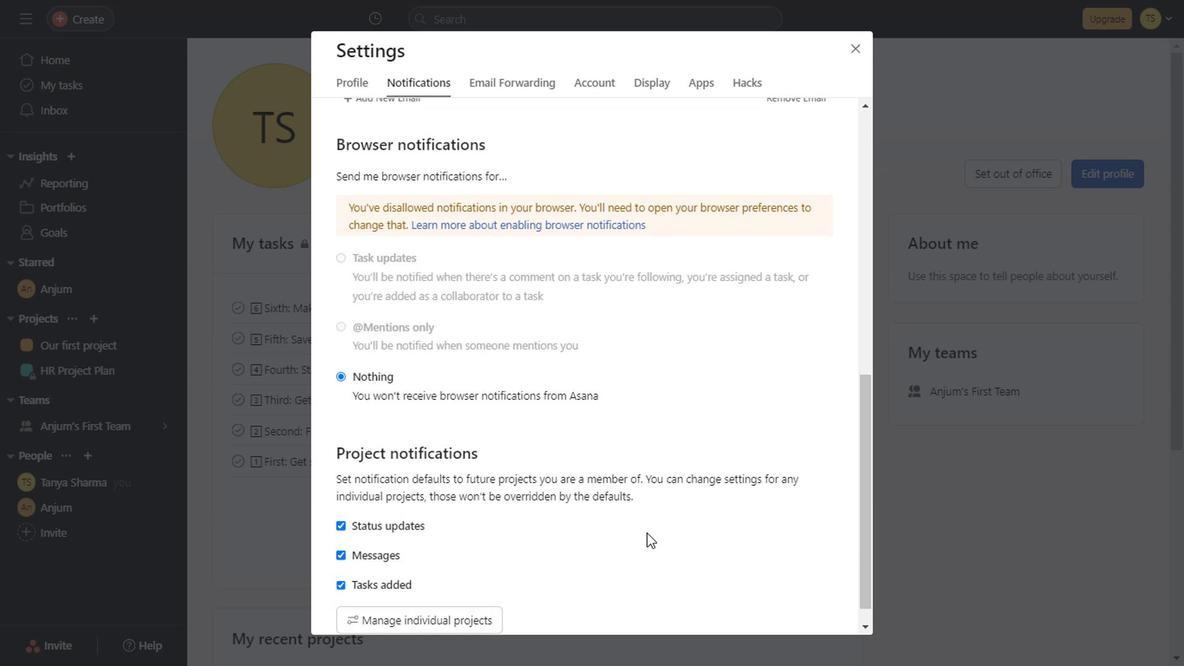 
Action: Mouse scrolled (642, 532) with delta (0, 0)
Screenshot: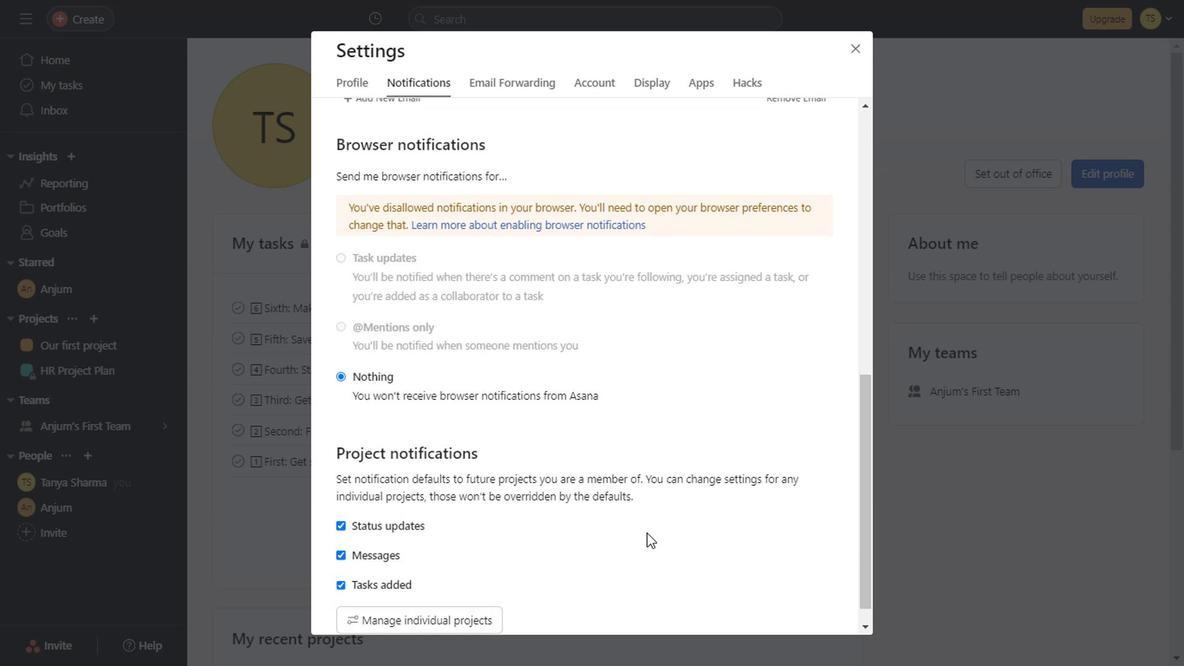 
Action: Mouse scrolled (642, 532) with delta (0, 0)
Screenshot: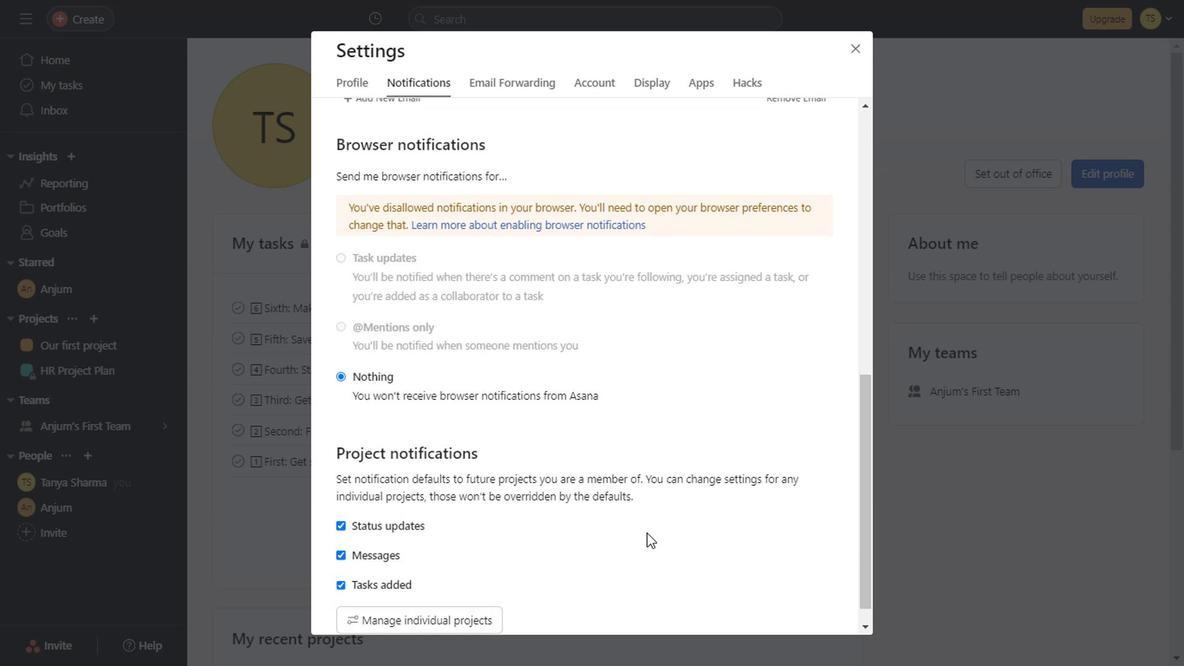 
Action: Mouse scrolled (642, 532) with delta (0, 0)
Screenshot: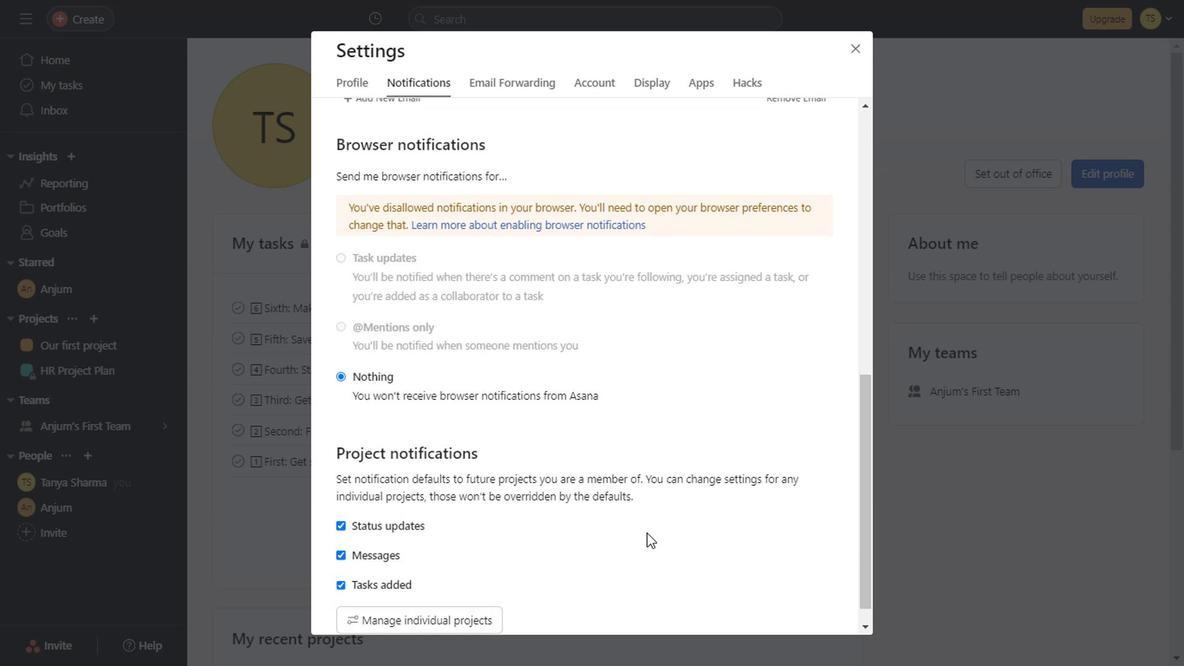 
Action: Mouse scrolled (642, 532) with delta (0, 0)
Screenshot: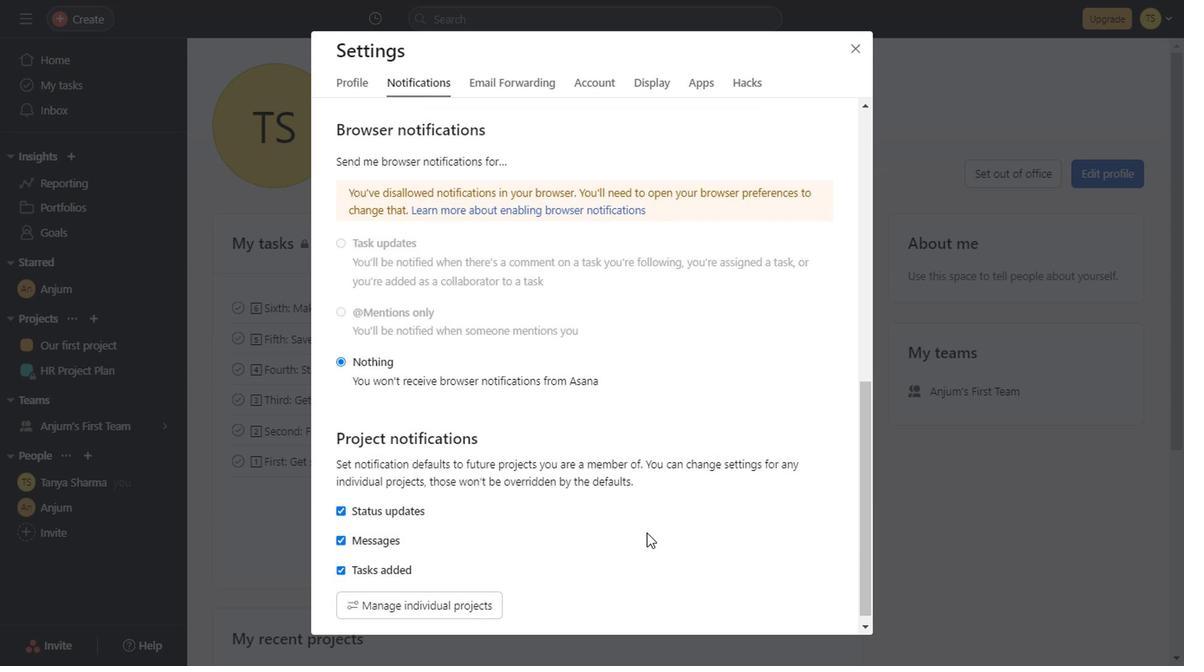 
Action: Mouse scrolled (642, 532) with delta (0, 0)
Screenshot: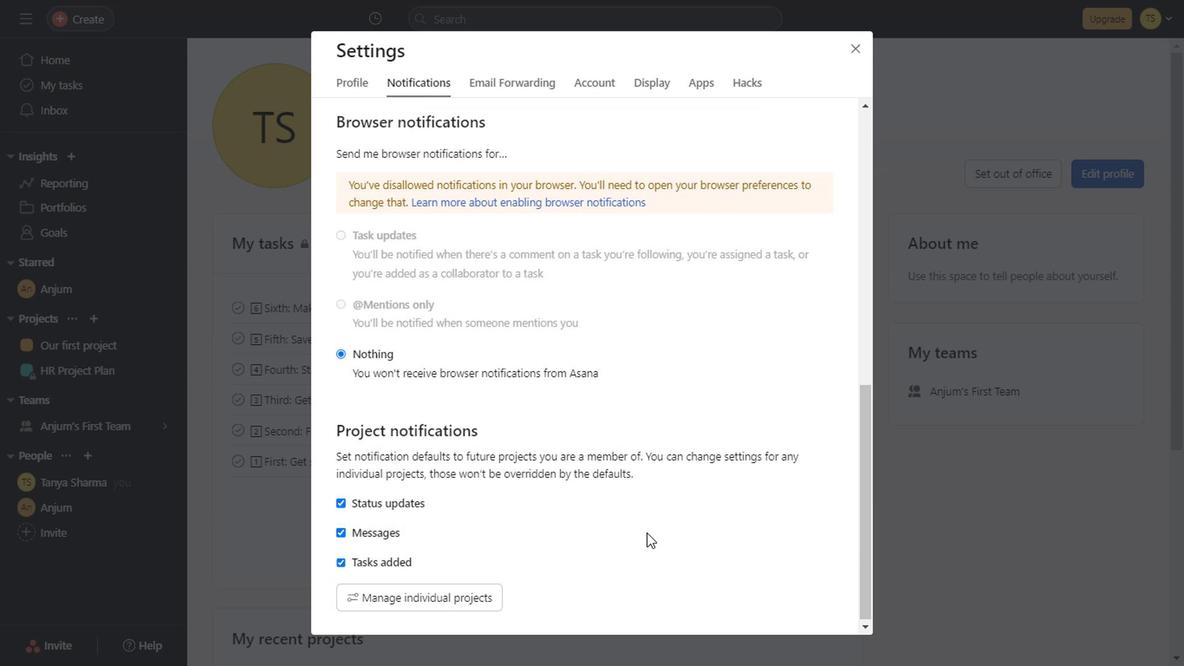 
Action: Mouse scrolled (642, 532) with delta (0, 0)
Screenshot: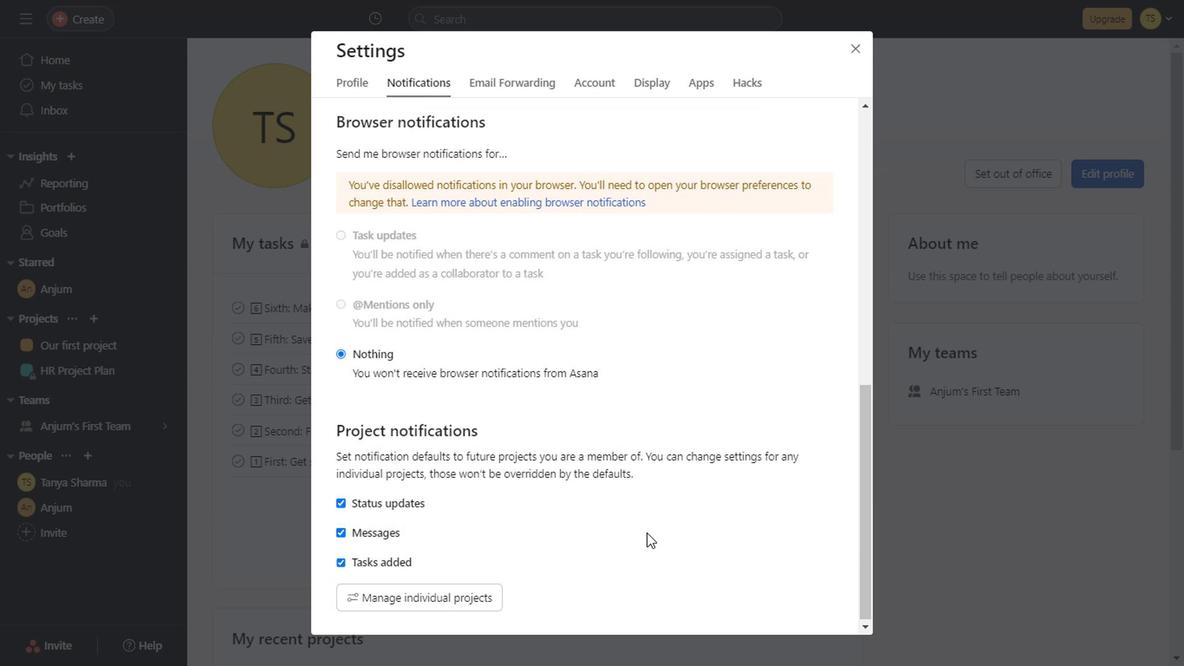 
Action: Mouse scrolled (642, 532) with delta (0, 0)
Screenshot: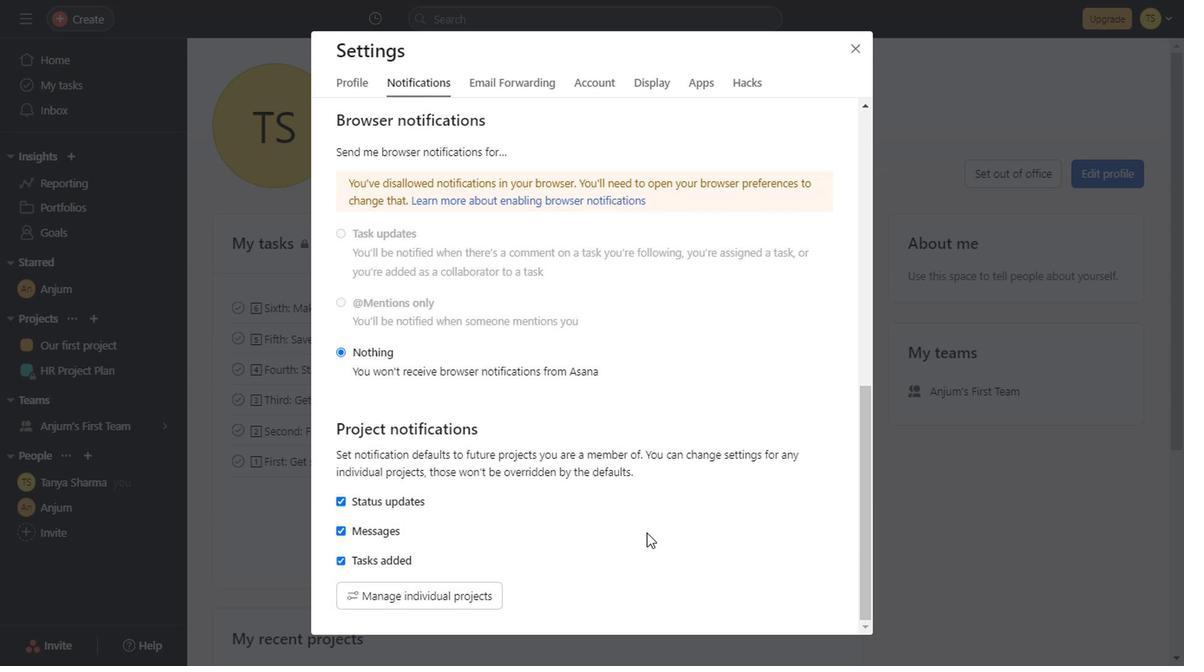 
Action: Mouse scrolled (642, 532) with delta (0, 0)
Screenshot: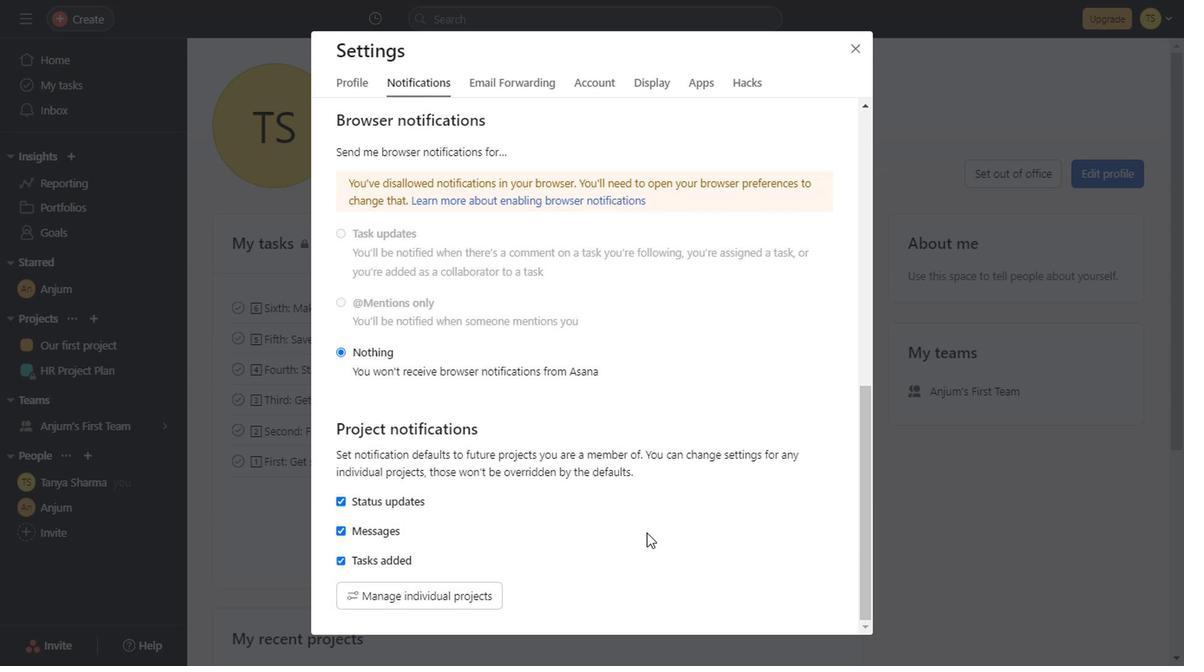 
Action: Mouse scrolled (642, 532) with delta (0, 0)
Screenshot: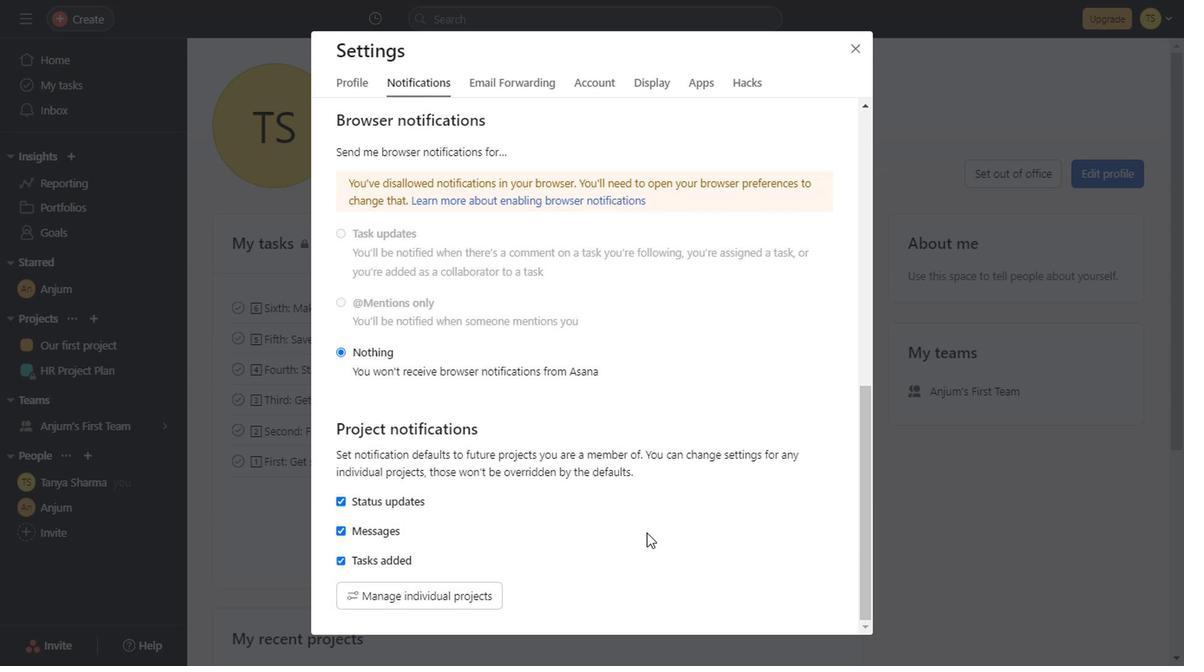 
Action: Mouse scrolled (642, 532) with delta (0, 0)
Screenshot: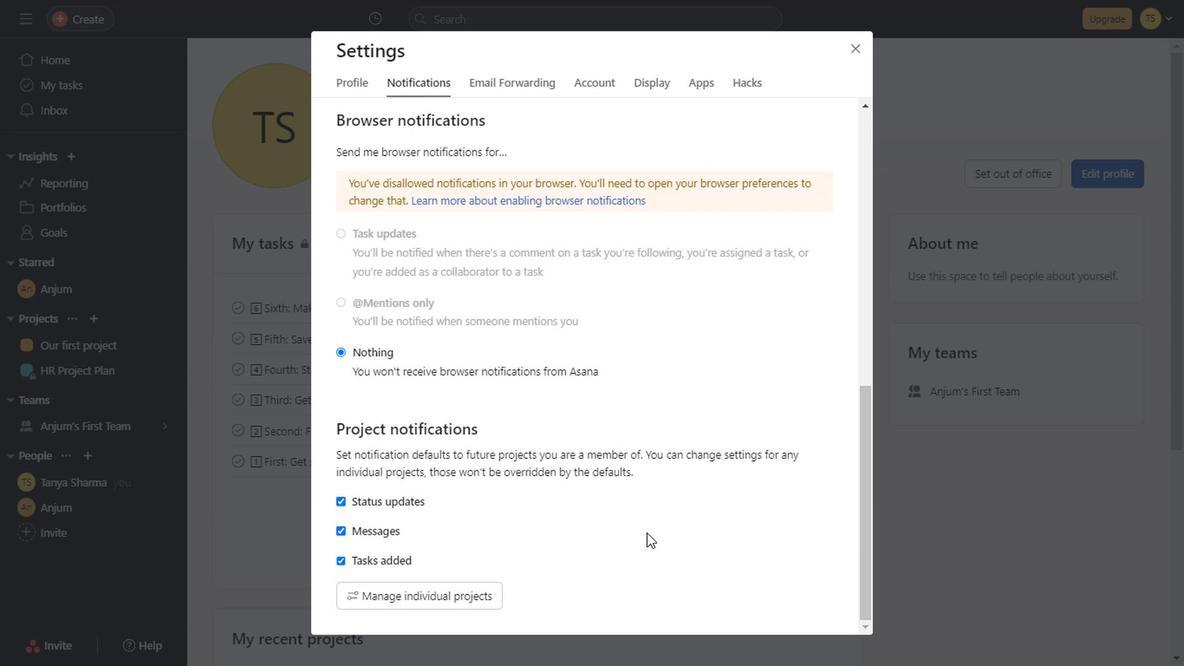 
Action: Mouse moved to (519, 79)
Screenshot: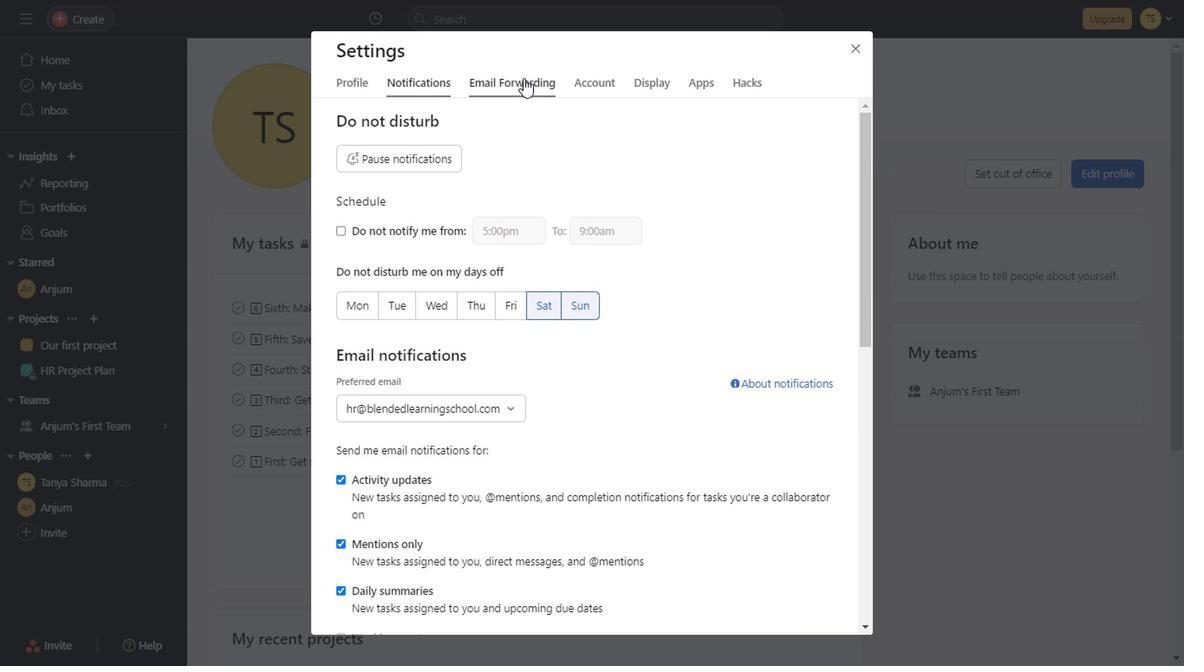 
Action: Mouse pressed left at (519, 79)
Screenshot: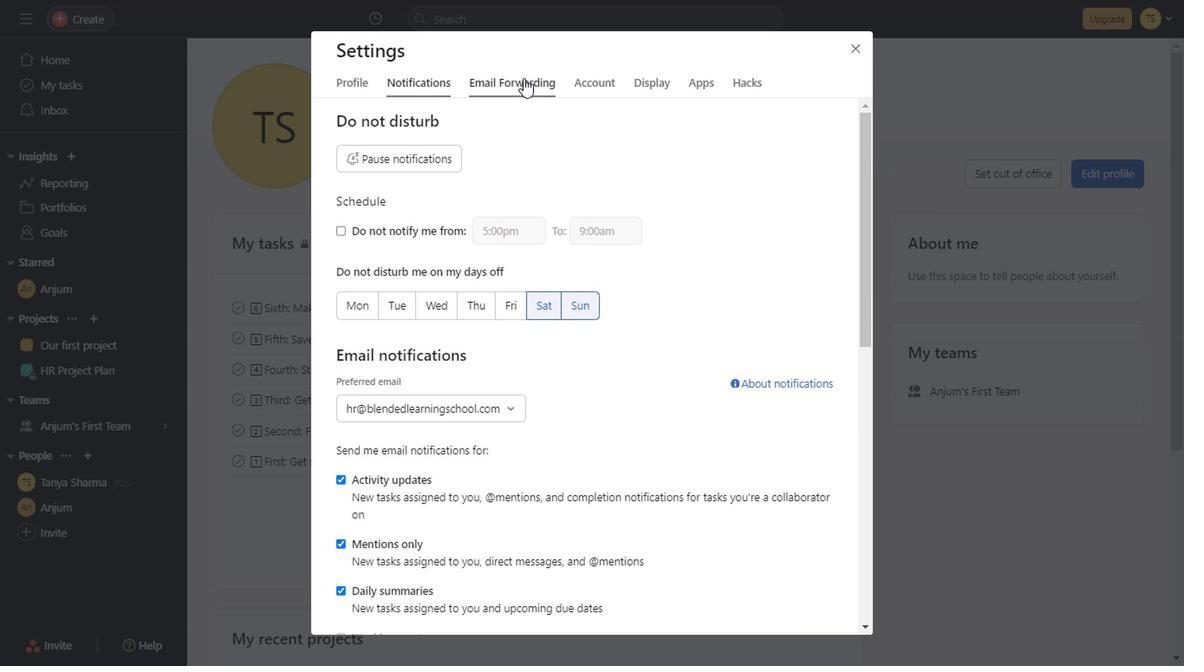 
Action: Mouse moved to (727, 435)
Screenshot: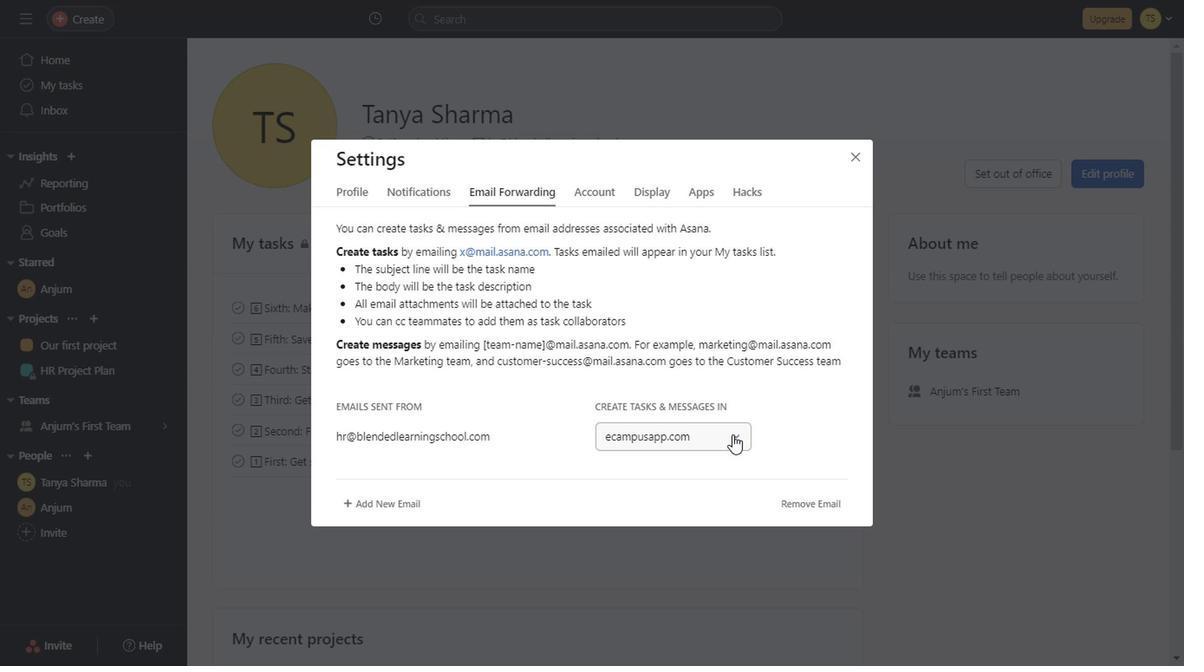 
Action: Mouse pressed left at (727, 435)
Screenshot: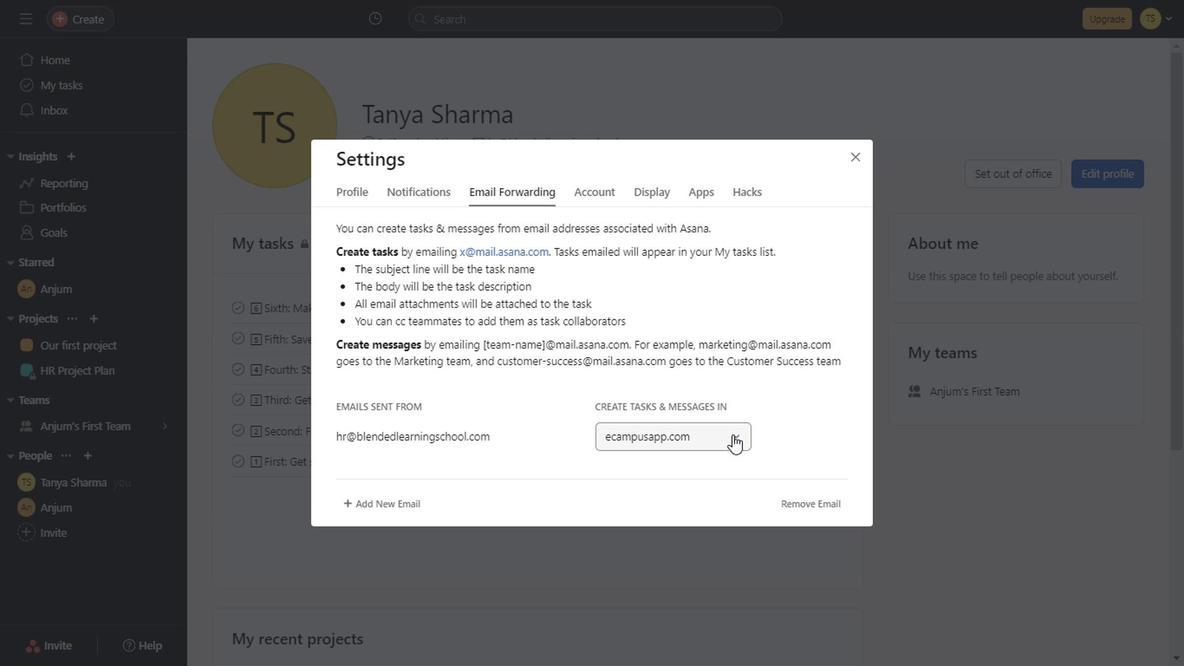
Action: Mouse pressed left at (727, 435)
Screenshot: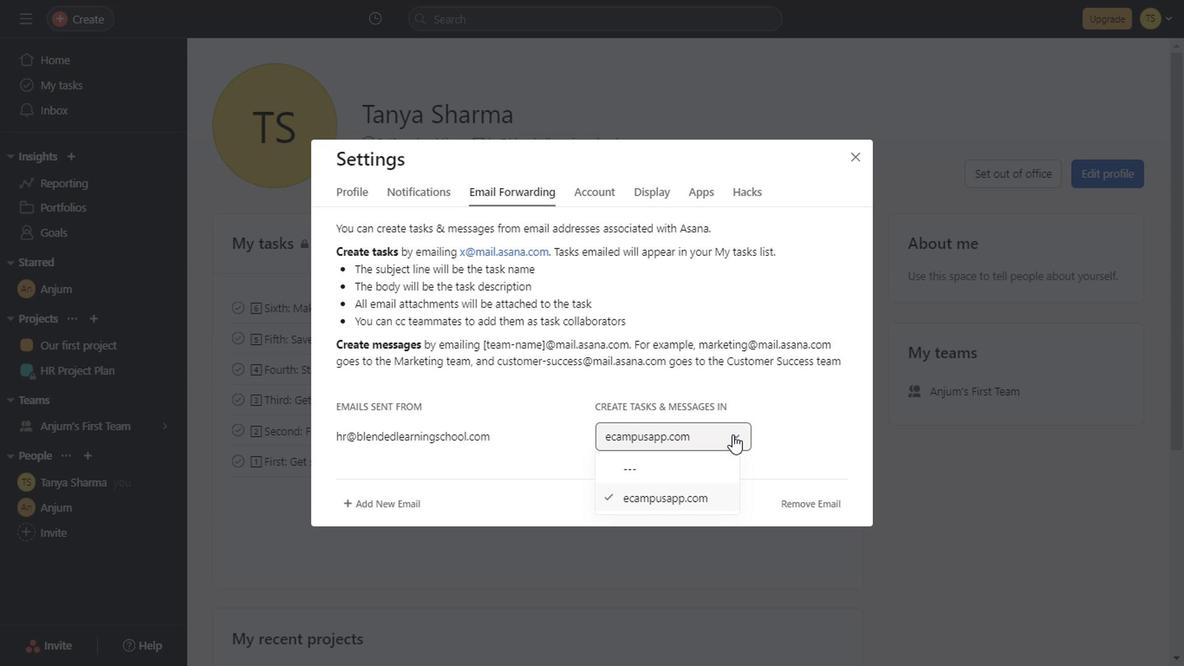 
Action: Mouse moved to (600, 195)
Screenshot: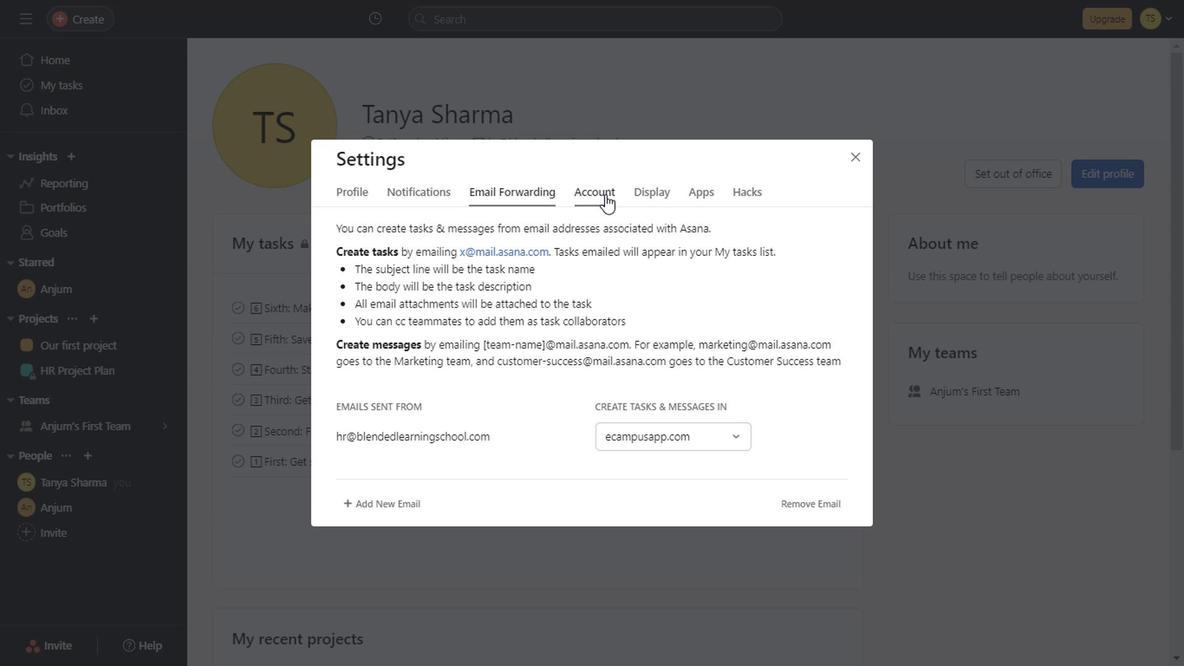 
Action: Mouse pressed left at (600, 195)
Screenshot: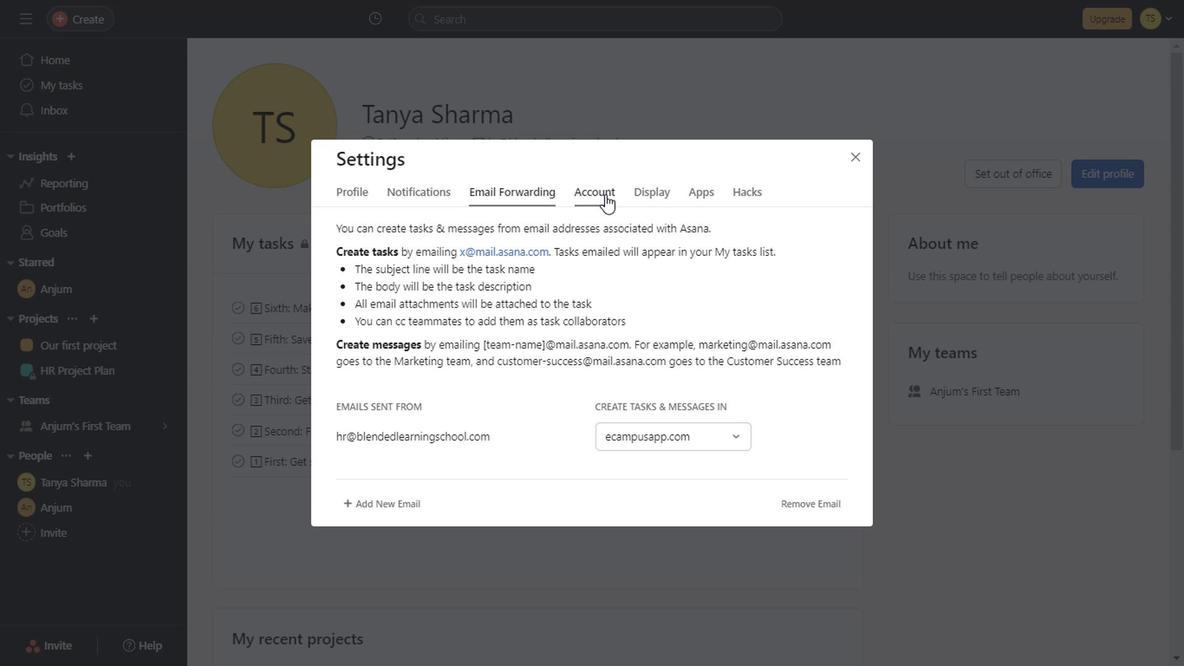 
Action: Mouse moved to (608, 487)
Screenshot: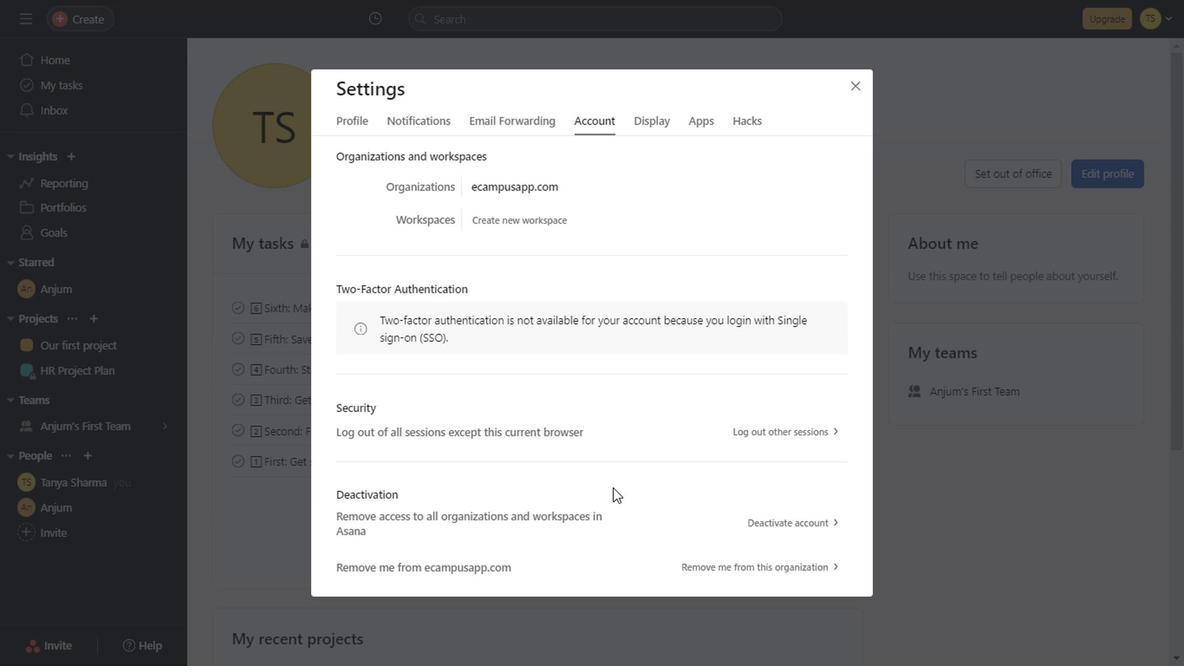 
Action: Mouse scrolled (608, 487) with delta (0, 0)
Screenshot: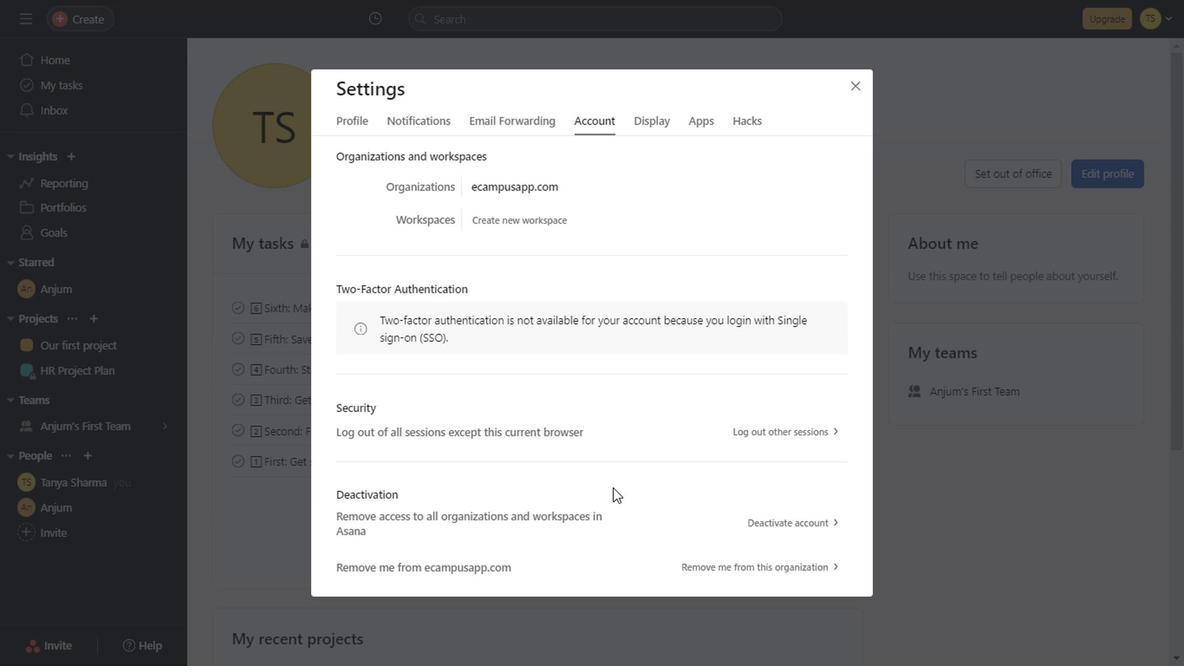 
Action: Mouse scrolled (608, 487) with delta (0, 0)
Screenshot: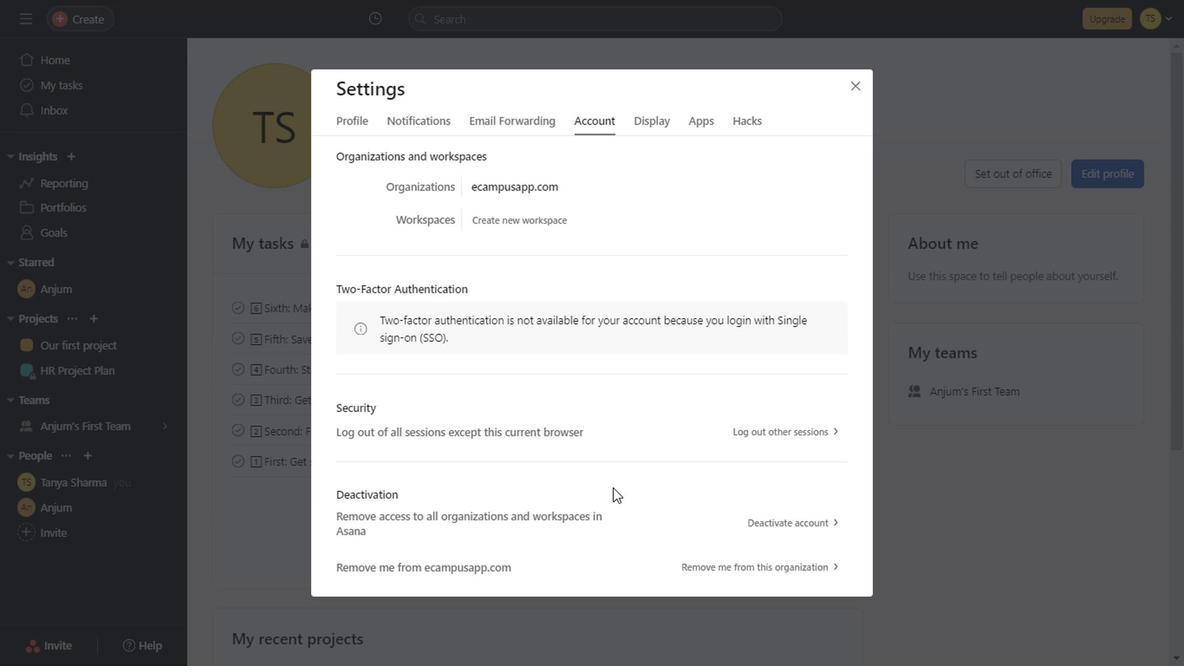 
Action: Mouse scrolled (608, 487) with delta (0, 0)
Screenshot: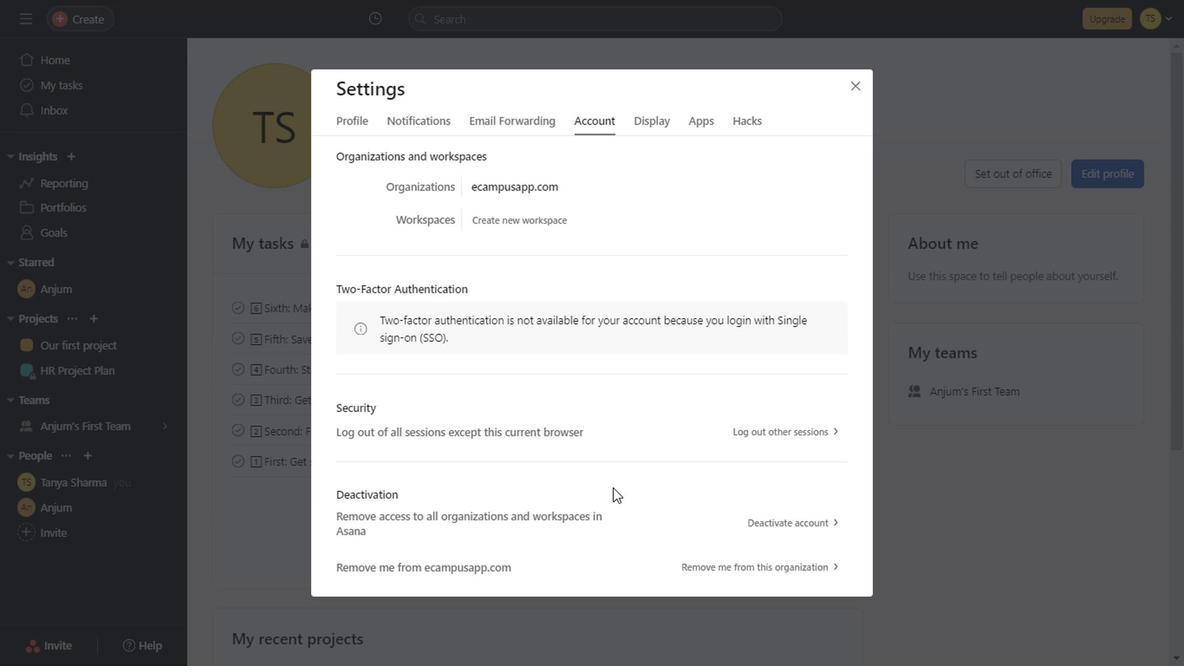 
Action: Mouse scrolled (608, 487) with delta (0, 0)
Screenshot: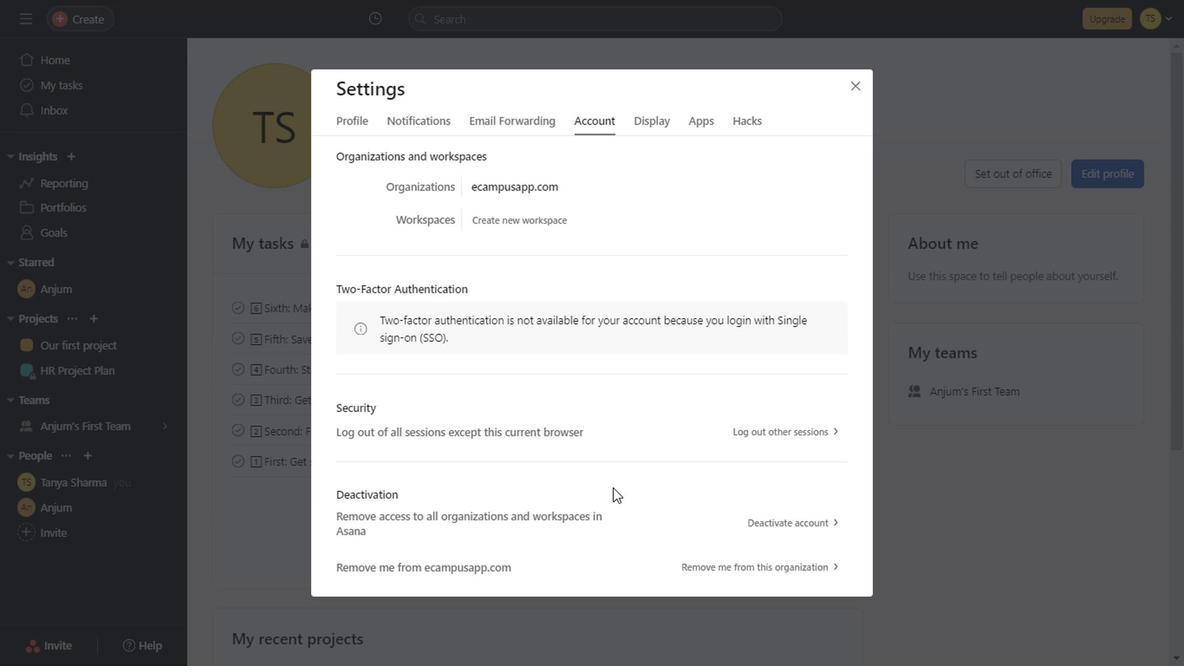 
Action: Mouse scrolled (608, 487) with delta (0, 0)
Screenshot: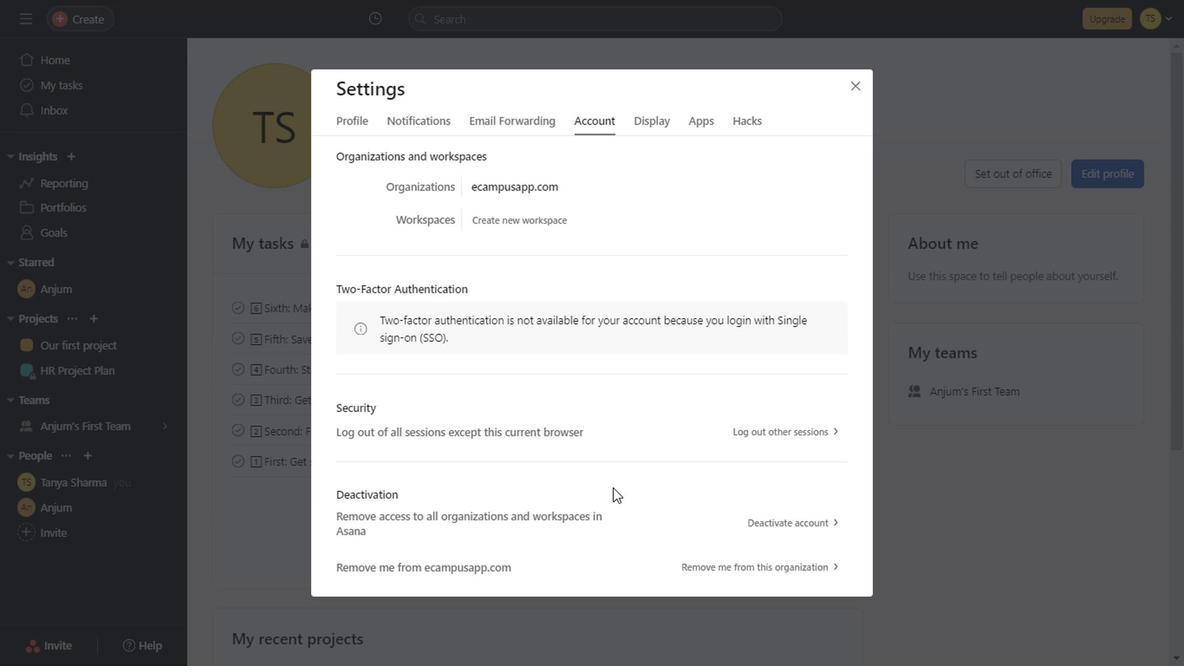 
Action: Mouse scrolled (608, 487) with delta (0, 0)
Screenshot: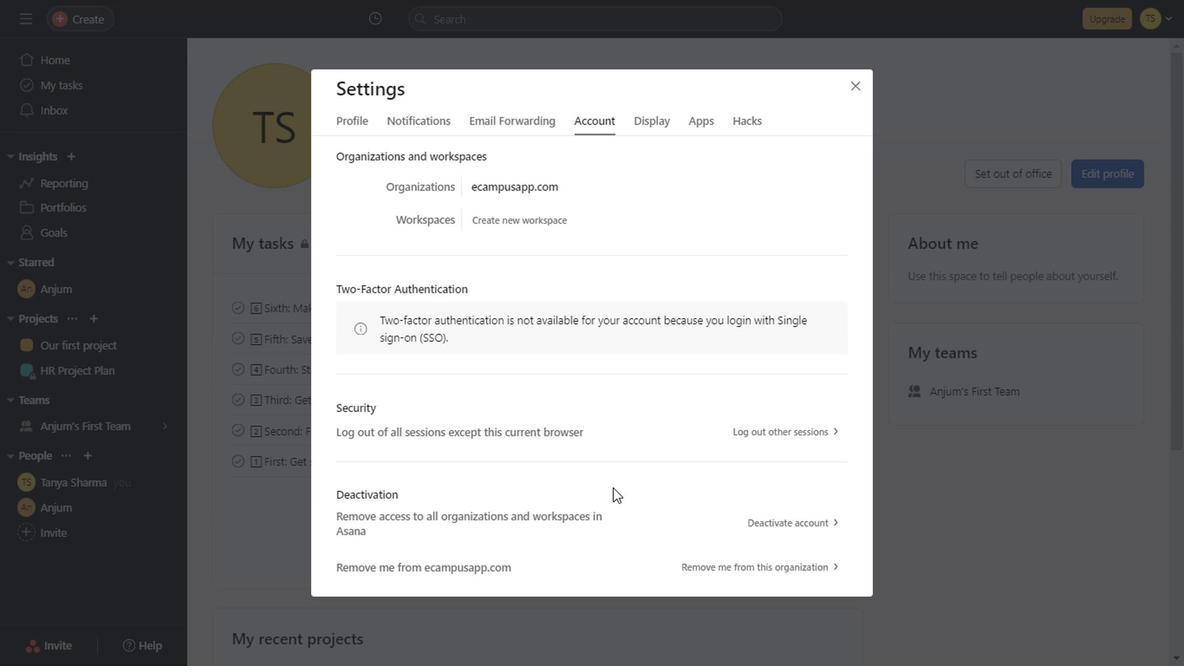 
Action: Mouse scrolled (608, 487) with delta (0, 0)
Screenshot: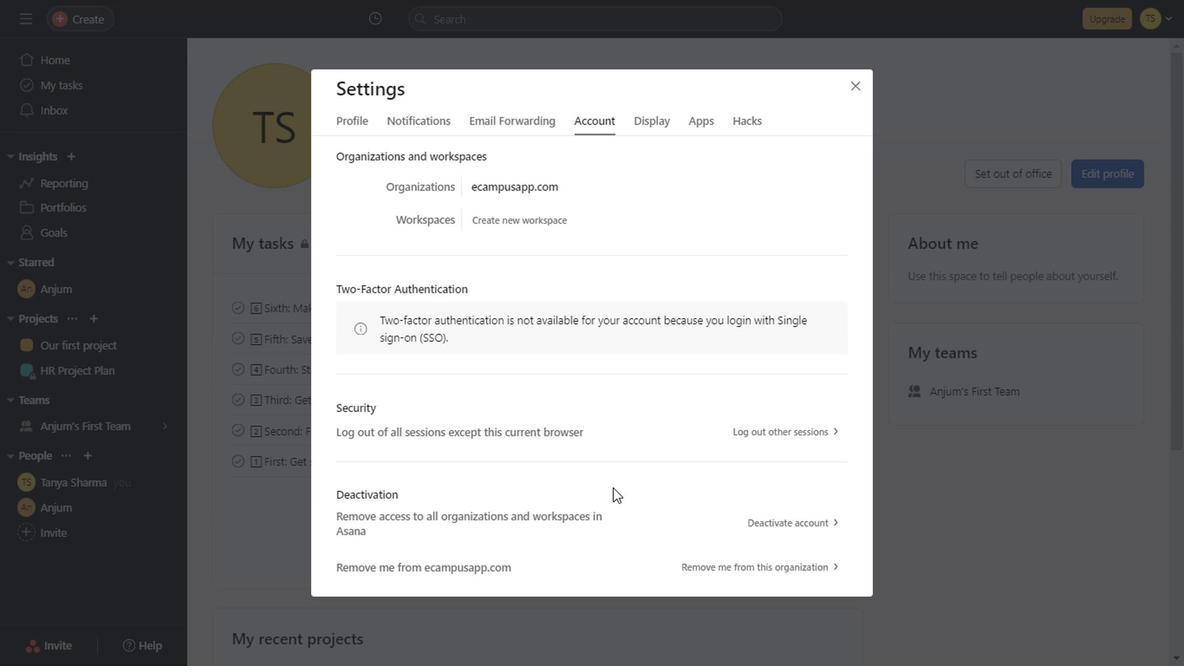 
Action: Mouse scrolled (608, 487) with delta (0, 0)
Screenshot: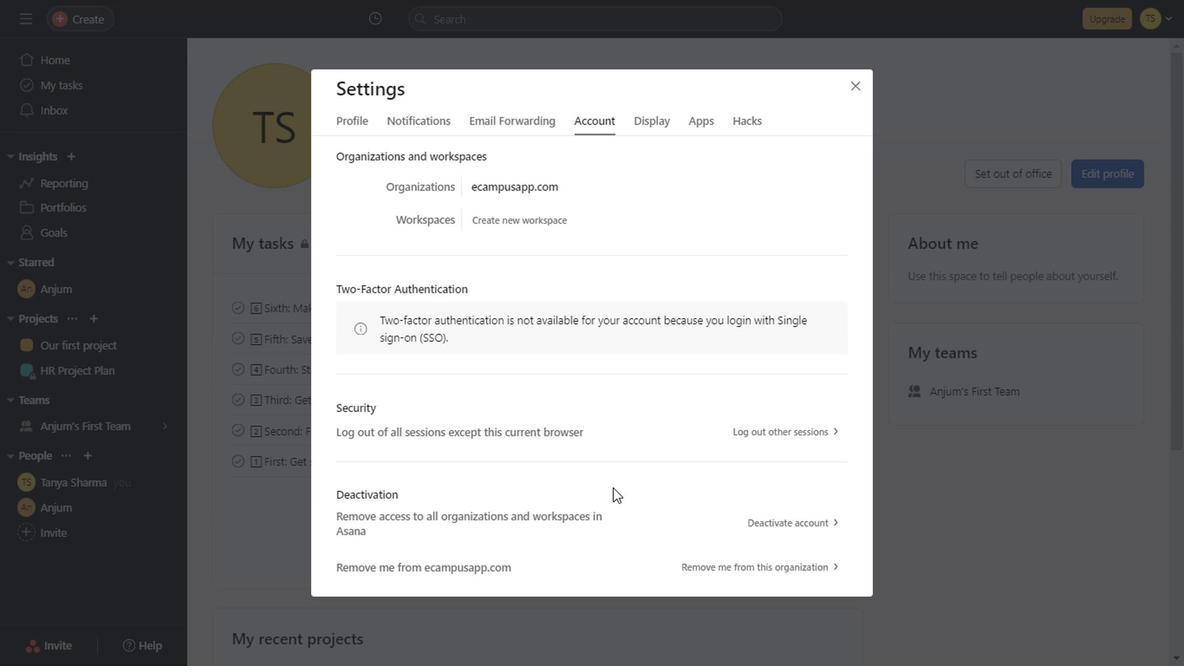 
Action: Mouse scrolled (608, 487) with delta (0, 0)
Screenshot: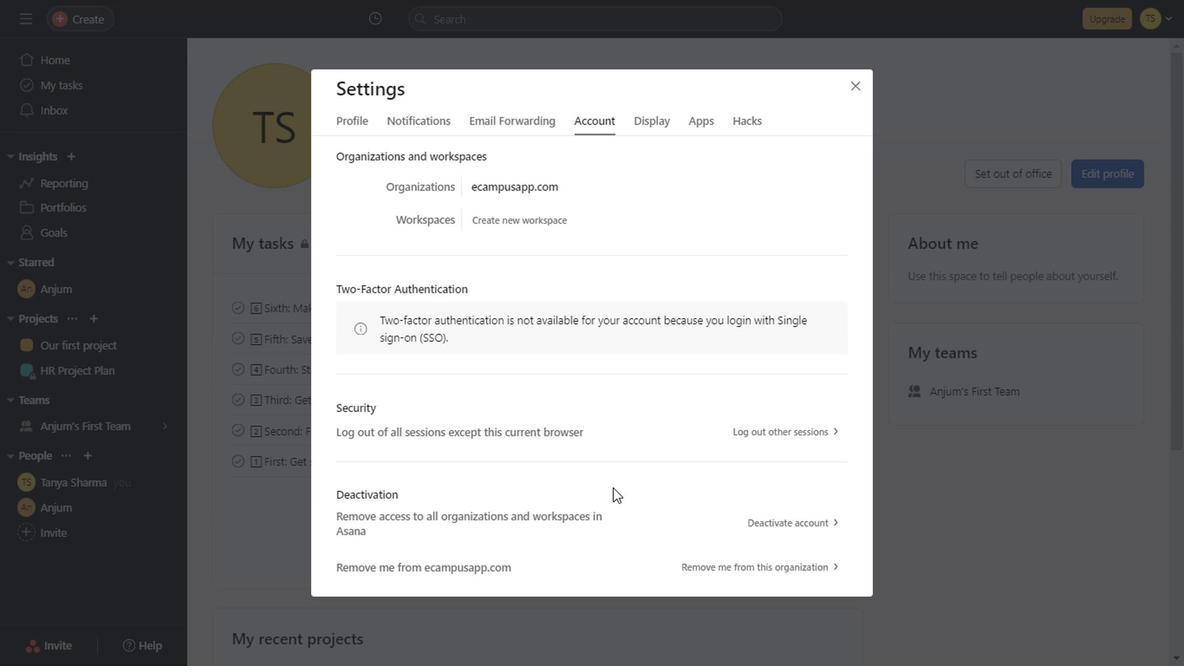 
Action: Mouse scrolled (608, 487) with delta (0, 0)
Screenshot: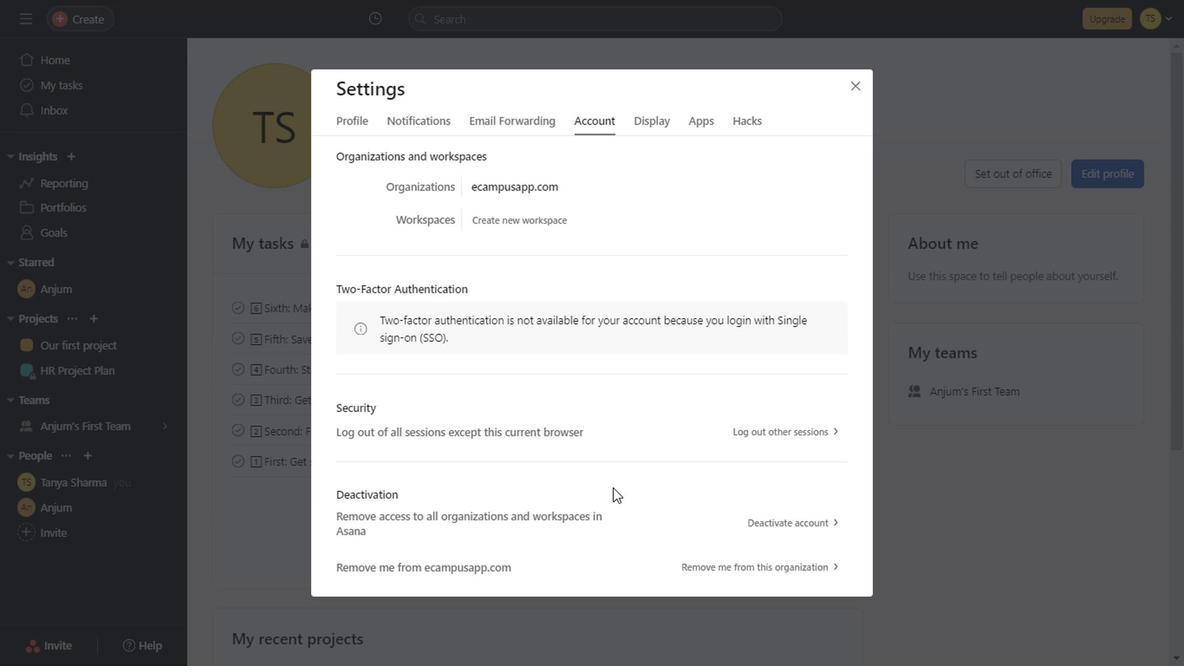 
Action: Mouse scrolled (608, 487) with delta (0, 0)
Screenshot: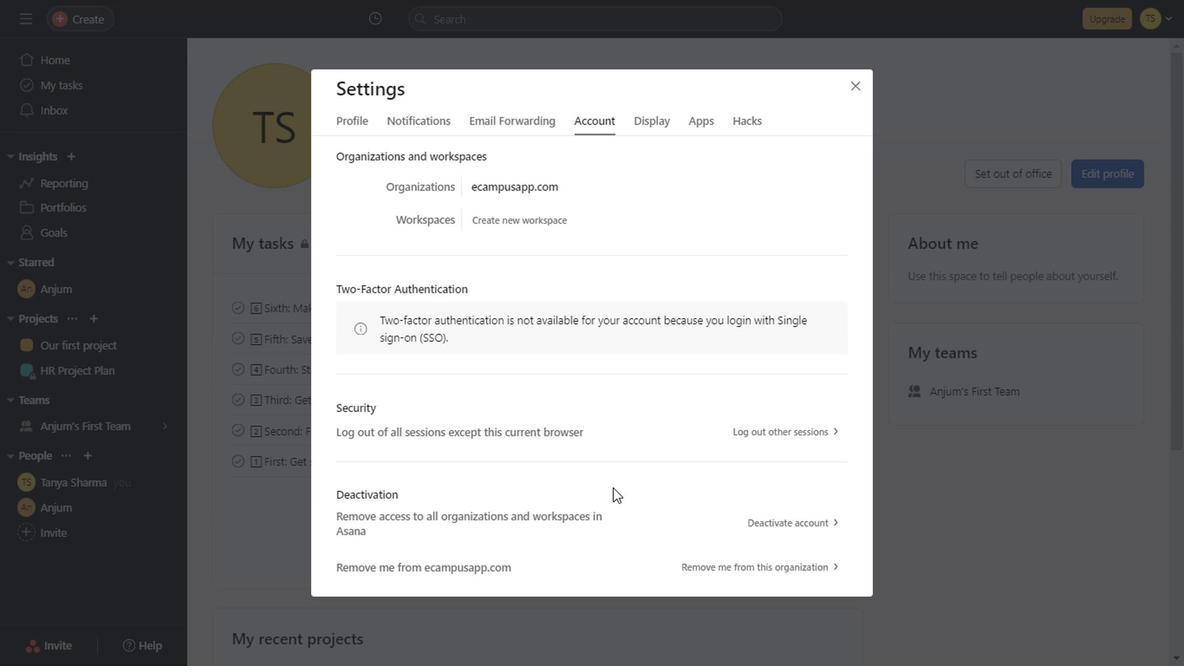 
Action: Mouse scrolled (608, 487) with delta (0, 0)
Screenshot: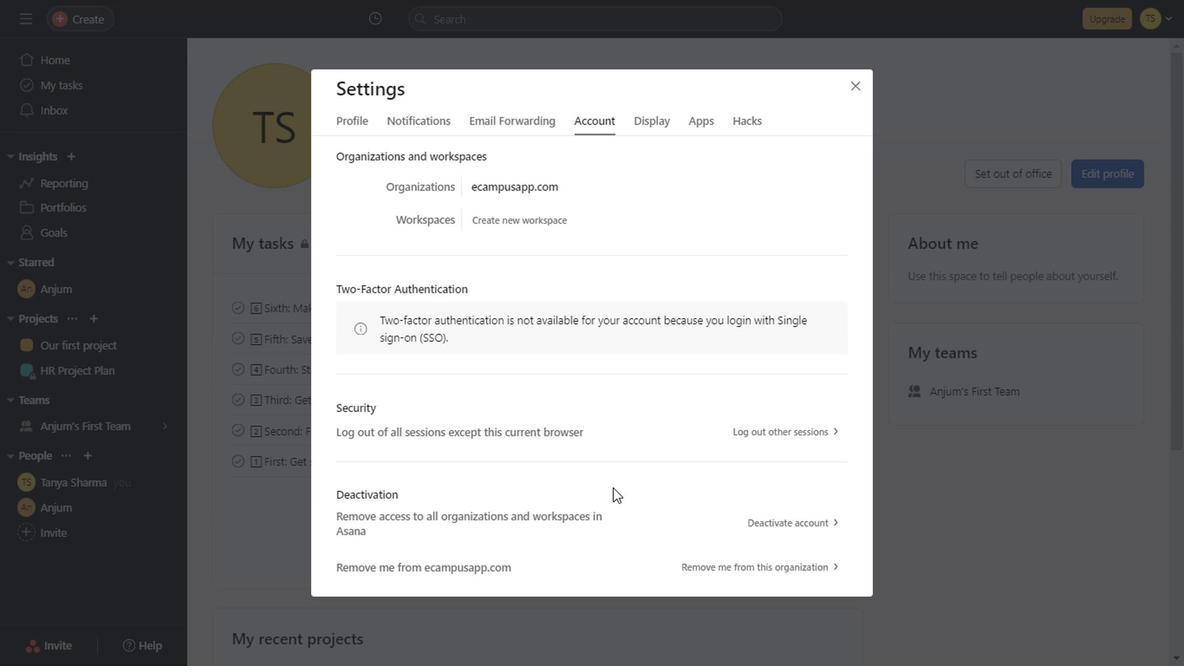 
Action: Mouse scrolled (608, 487) with delta (0, 0)
Screenshot: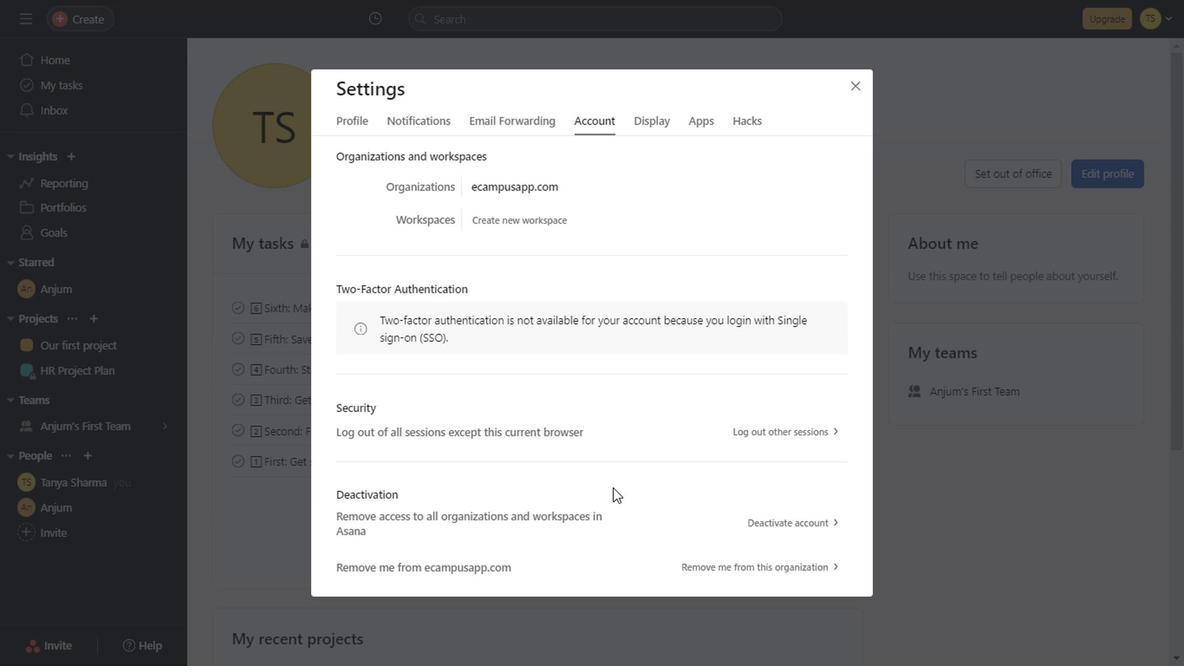 
Action: Mouse scrolled (608, 487) with delta (0, 0)
Screenshot: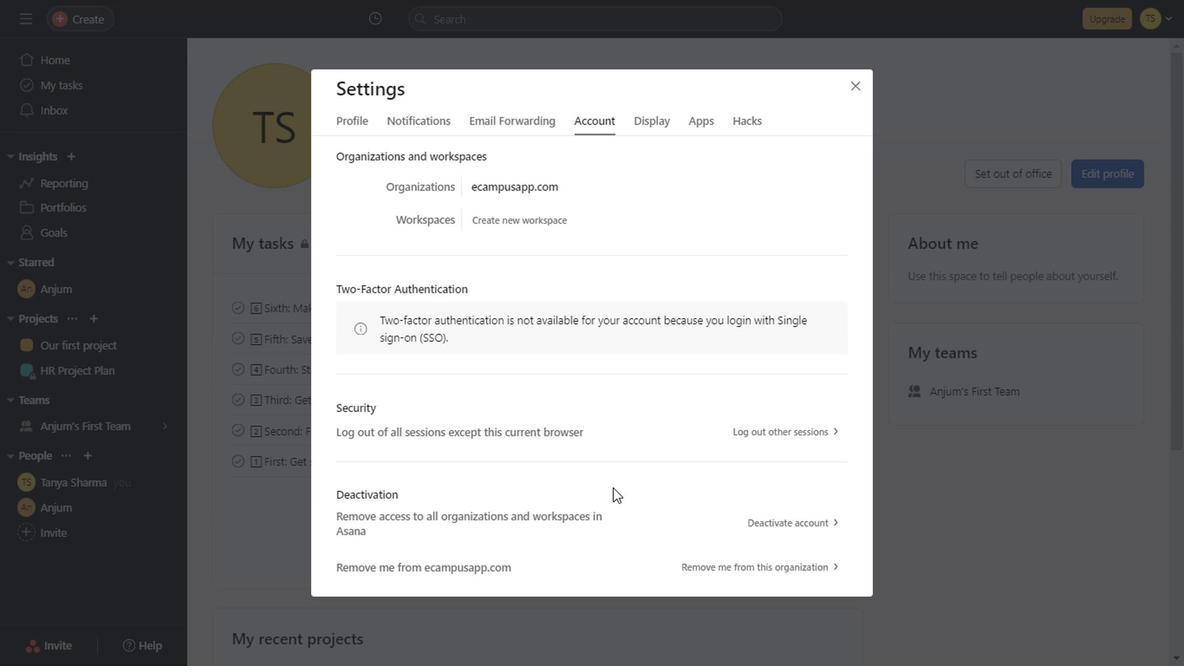 
Action: Mouse scrolled (608, 487) with delta (0, 0)
Screenshot: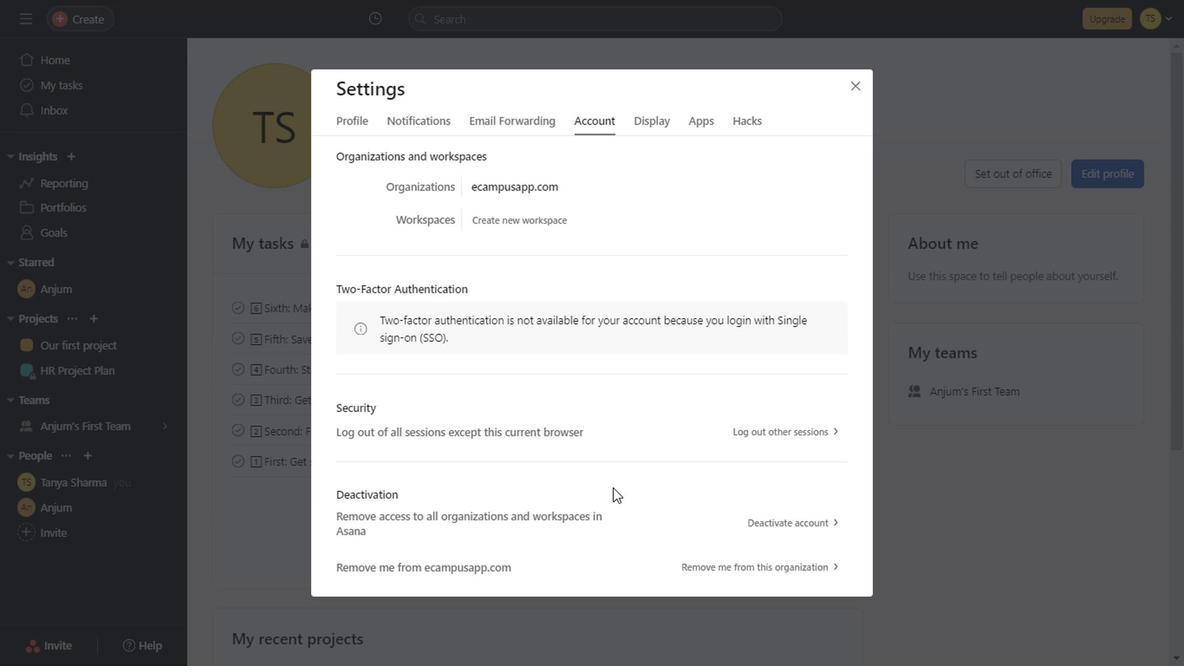 
Action: Mouse scrolled (608, 487) with delta (0, 0)
Screenshot: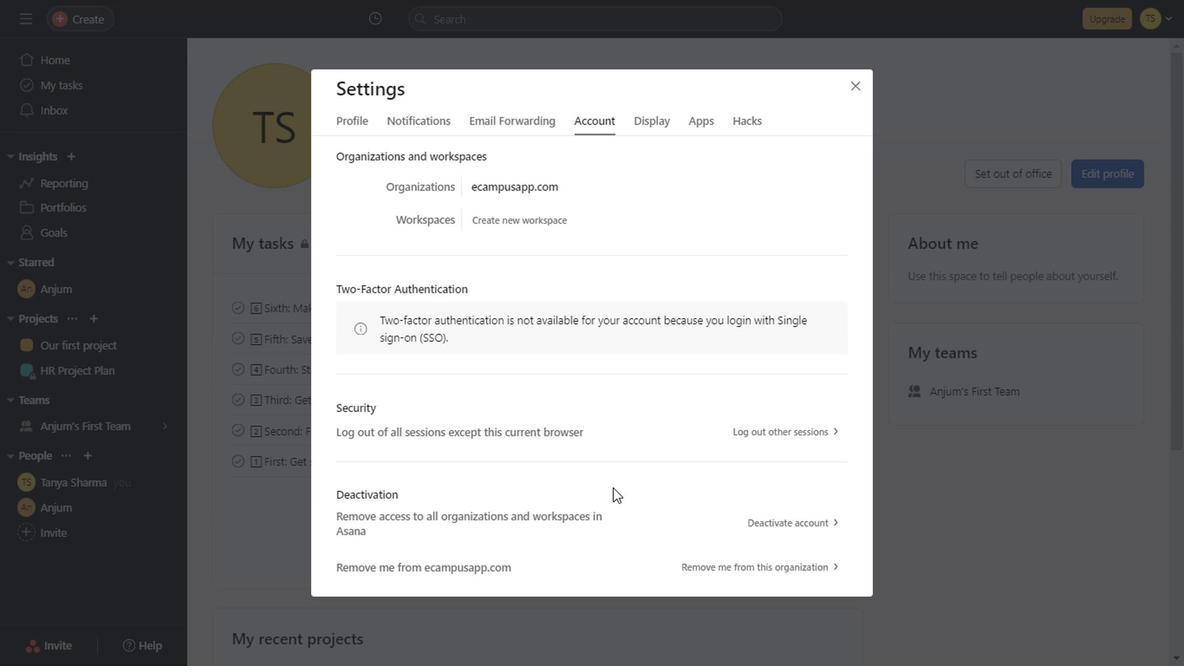 
Action: Mouse scrolled (608, 487) with delta (0, 0)
Screenshot: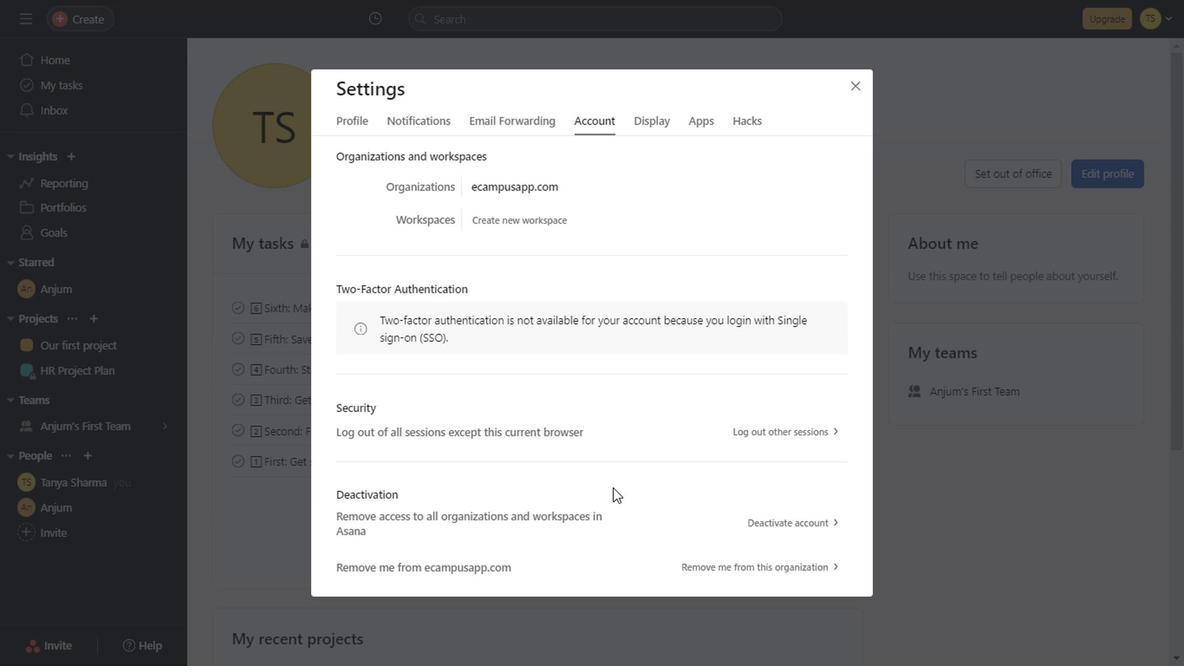 
Action: Mouse scrolled (608, 487) with delta (0, 0)
Screenshot: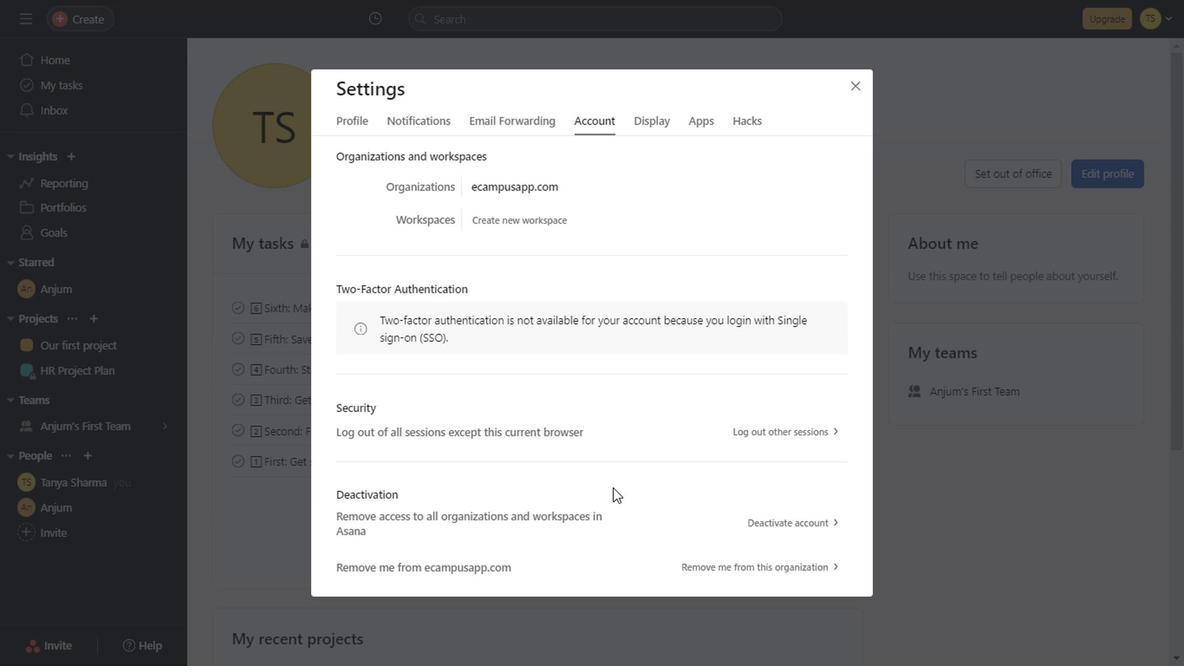 
Action: Mouse scrolled (608, 487) with delta (0, 0)
